 Task: Create a table with columns Name, Type, Department, Tracker. Use Data Validation to add a dropdown list for 'Type' with options: Full, Part time, Visitor. Add an IF formula to check if the Department is not 'Visitor'.
Action: Mouse moved to (230, 298)
Screenshot: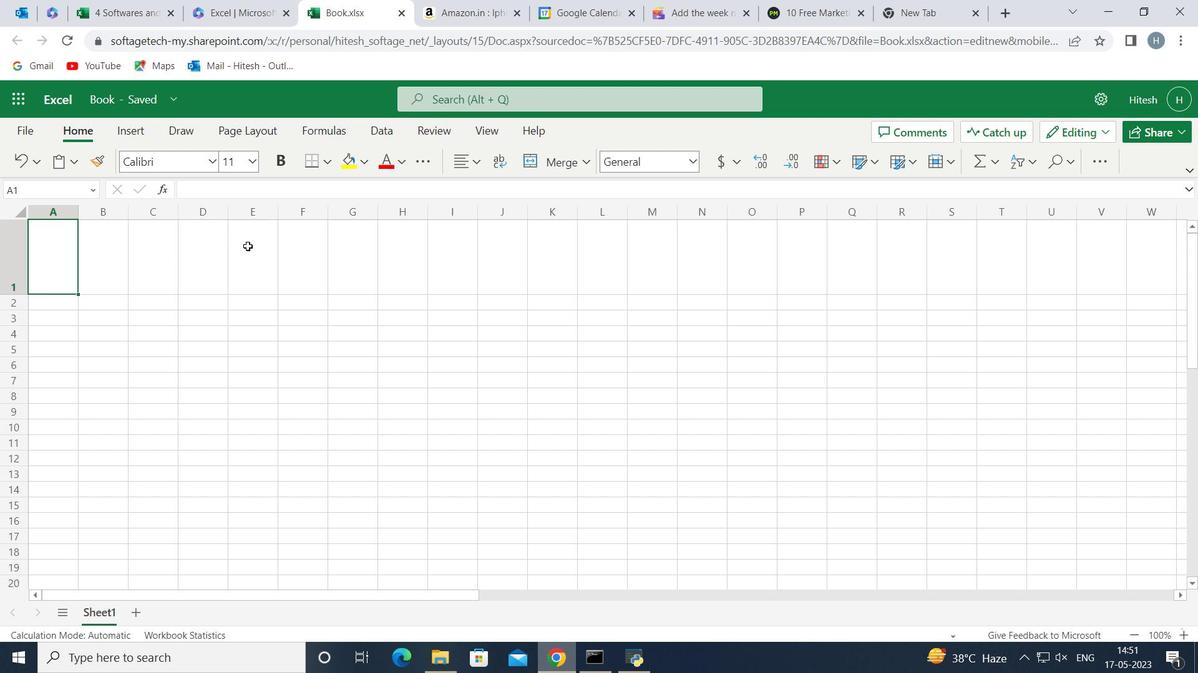 
Action: Mouse pressed left at (230, 298)
Screenshot: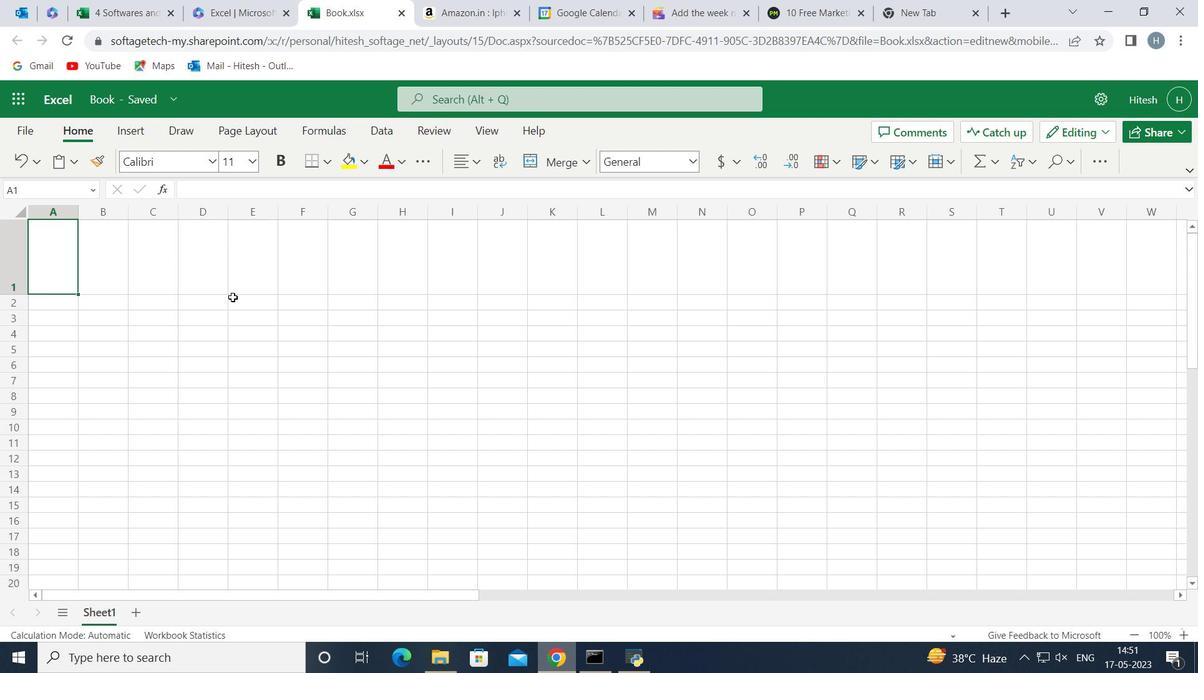 
Action: Mouse moved to (129, 613)
Screenshot: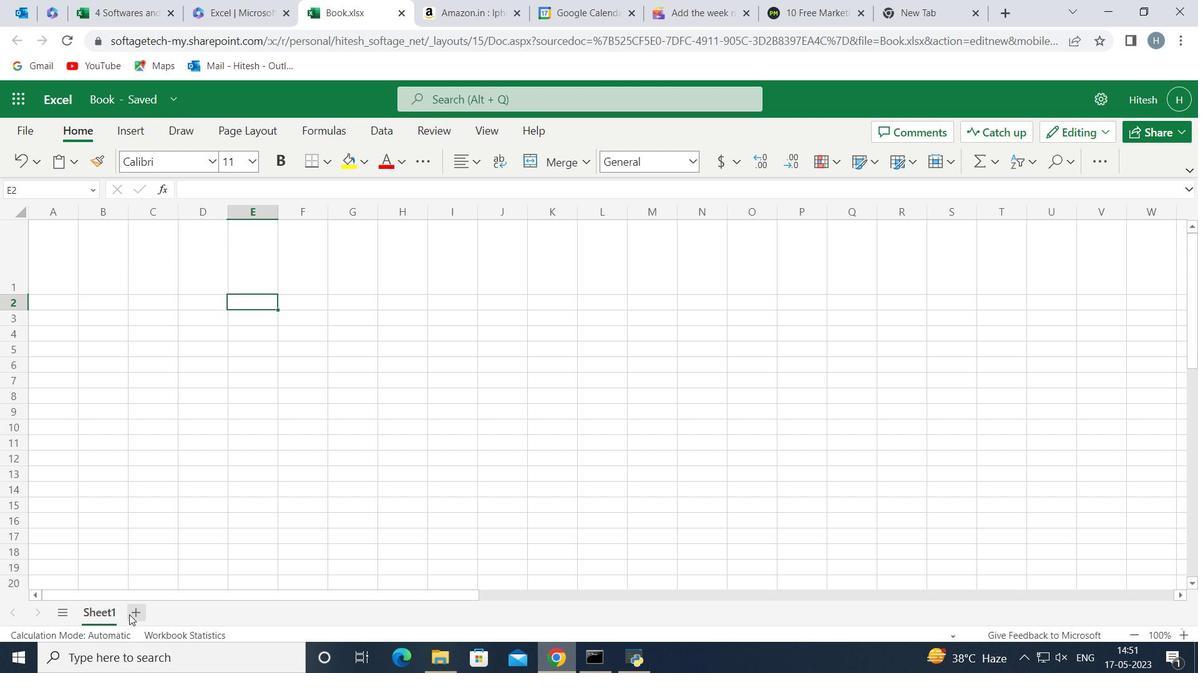 
Action: Mouse pressed left at (129, 613)
Screenshot: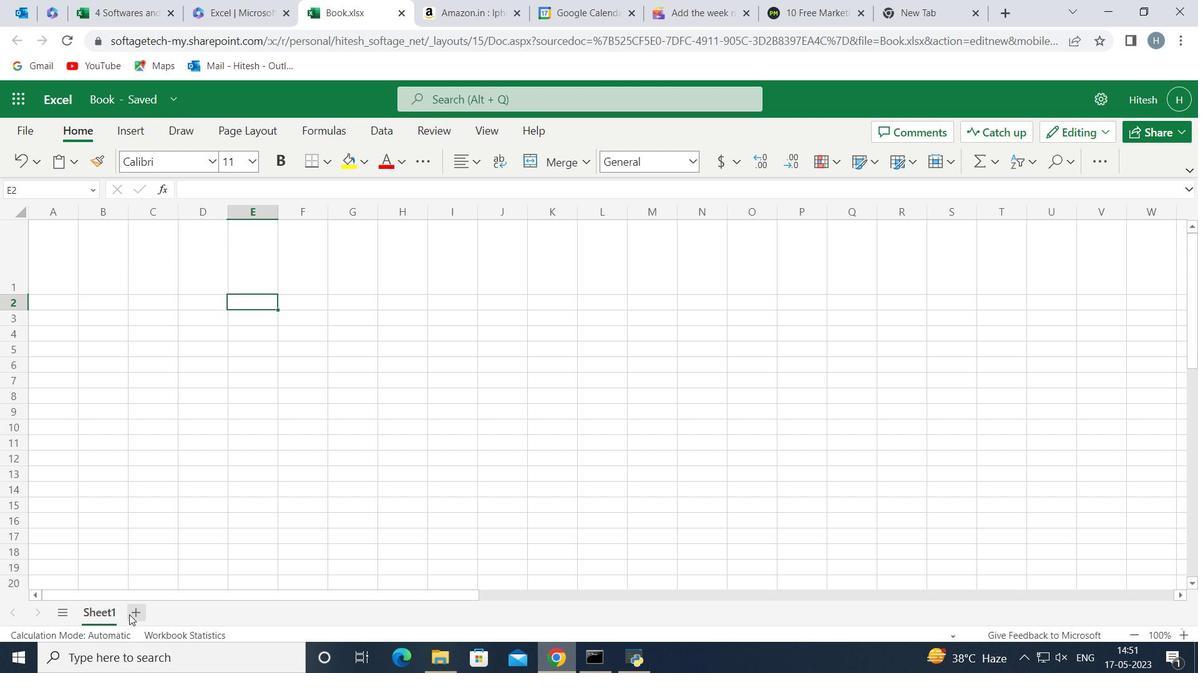 
Action: Mouse moved to (8, 227)
Screenshot: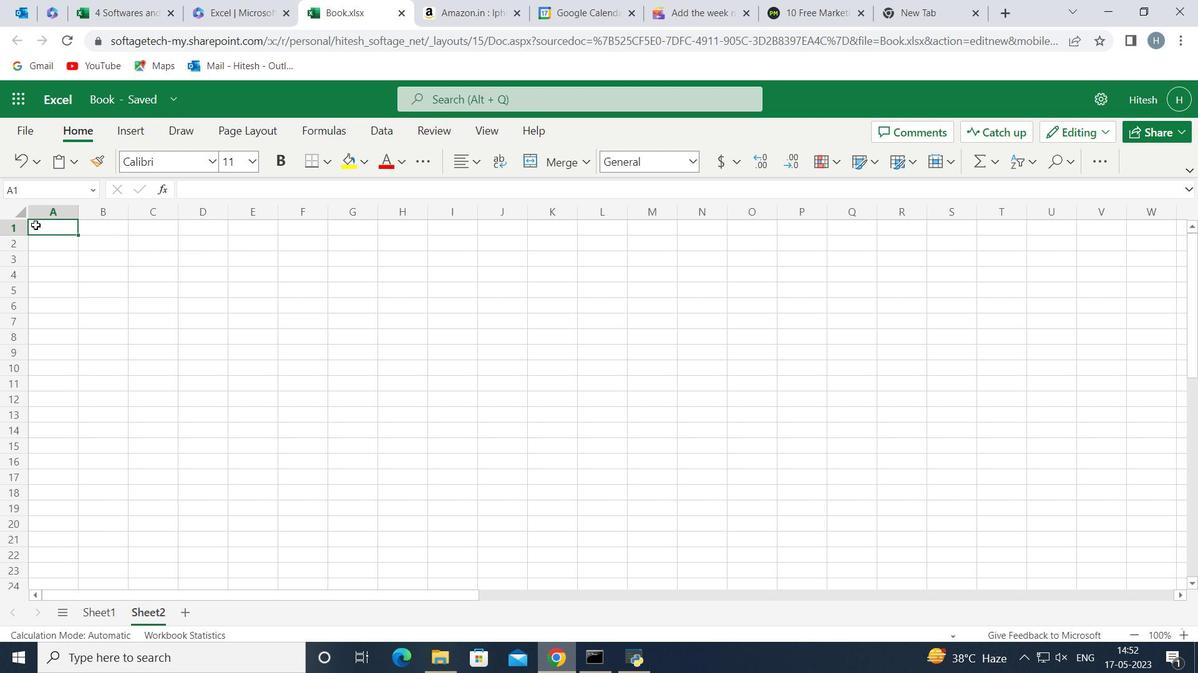 
Action: Mouse pressed left at (8, 227)
Screenshot: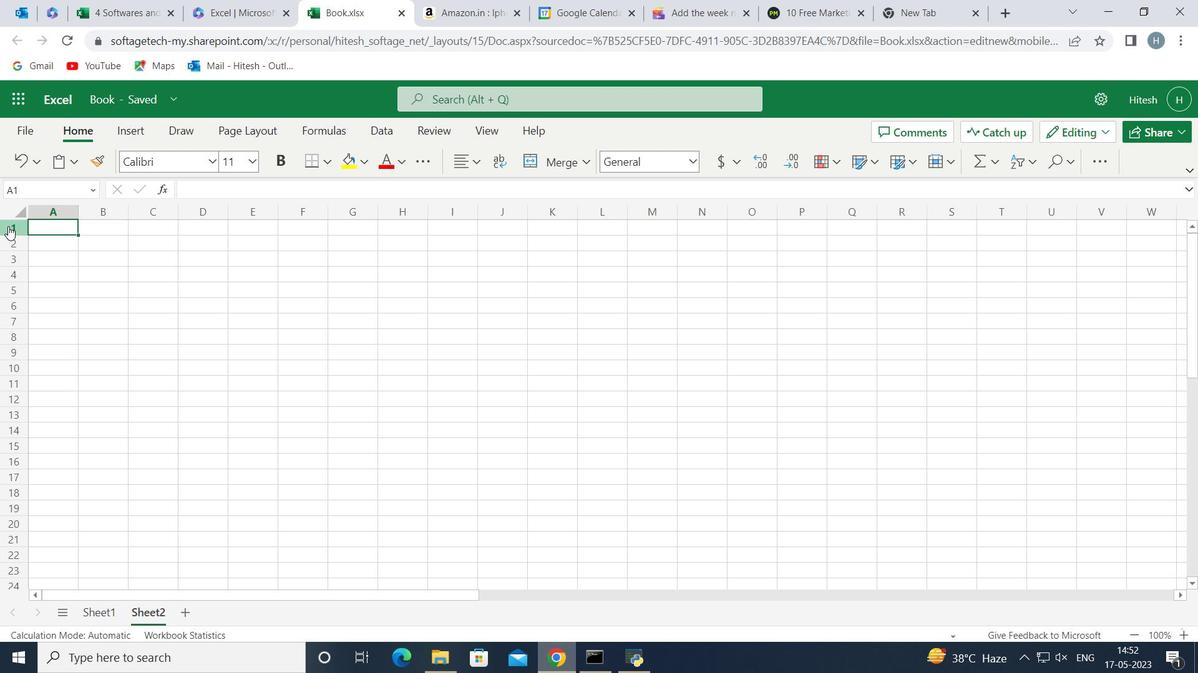 
Action: Mouse moved to (6, 235)
Screenshot: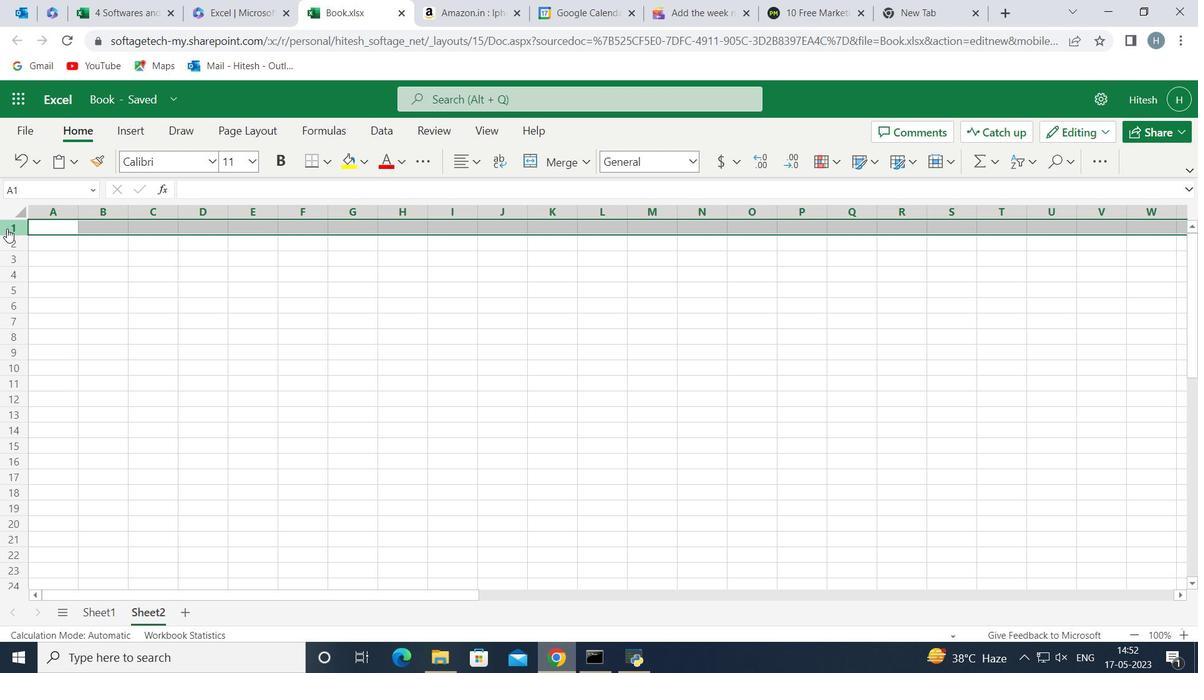 
Action: Mouse pressed left at (6, 235)
Screenshot: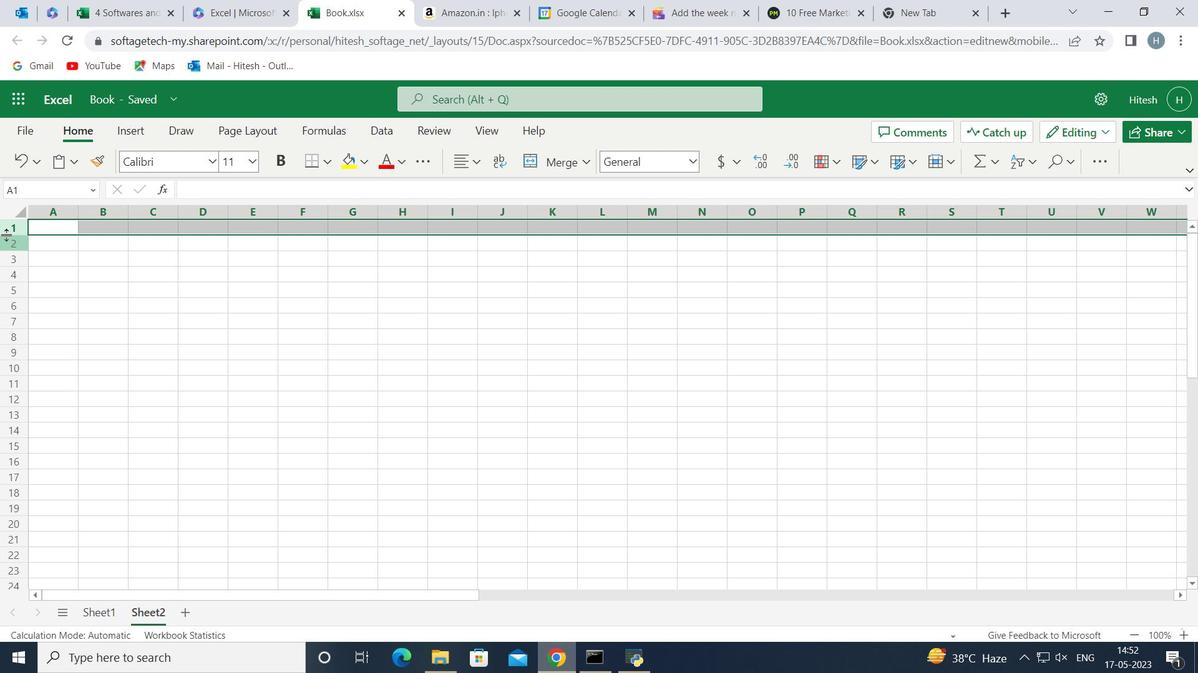 
Action: Mouse moved to (62, 212)
Screenshot: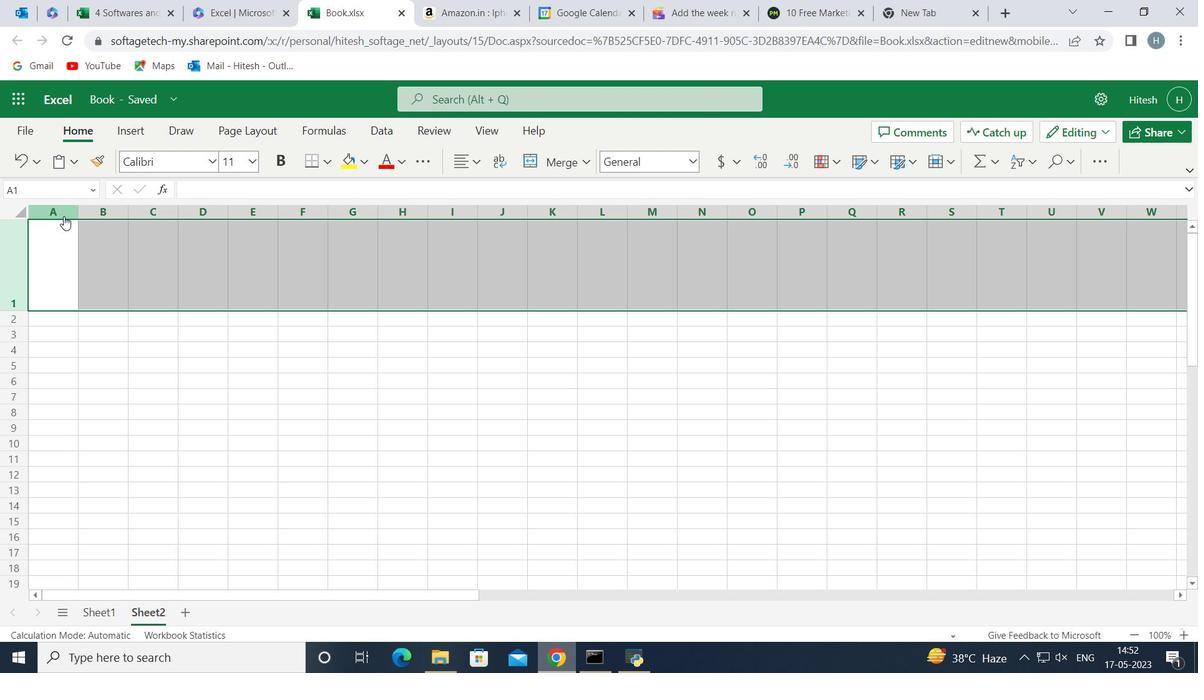 
Action: Mouse pressed left at (62, 212)
Screenshot: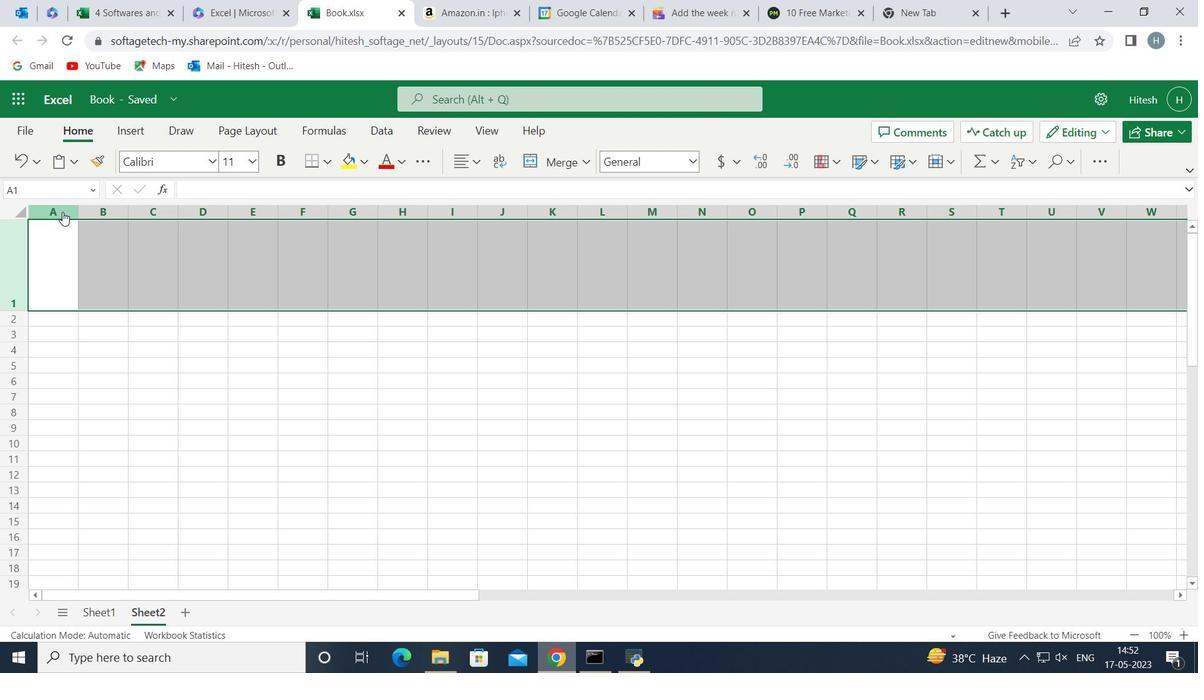 
Action: Mouse moved to (75, 207)
Screenshot: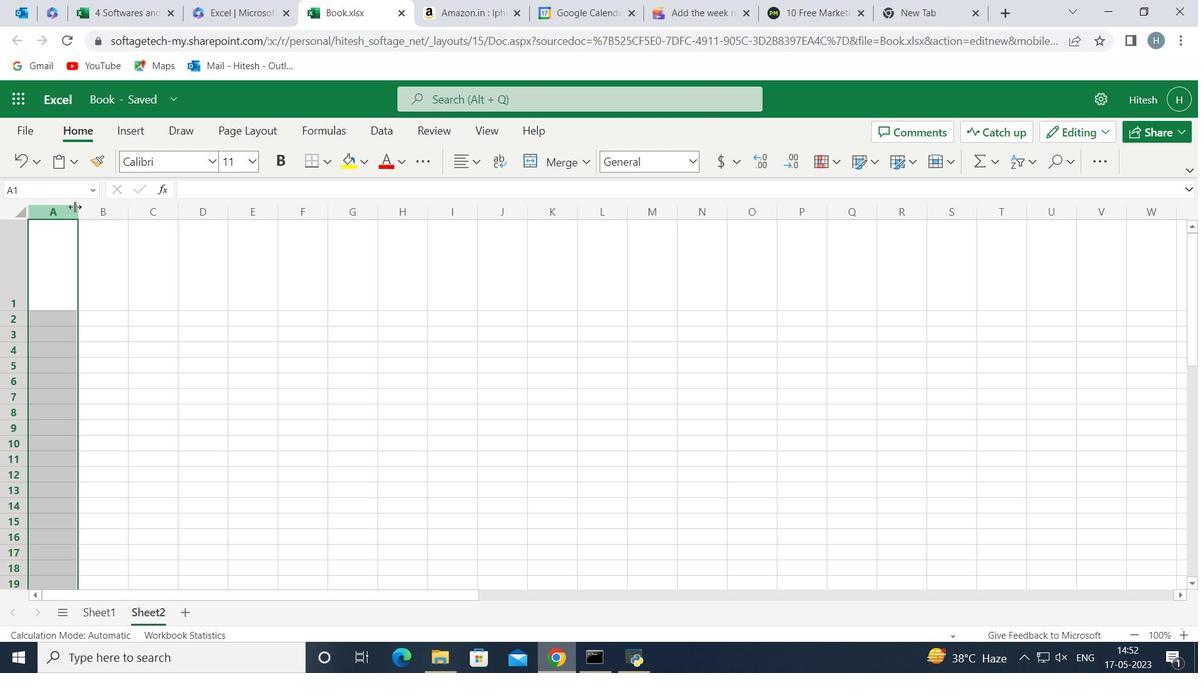 
Action: Mouse pressed left at (75, 207)
Screenshot: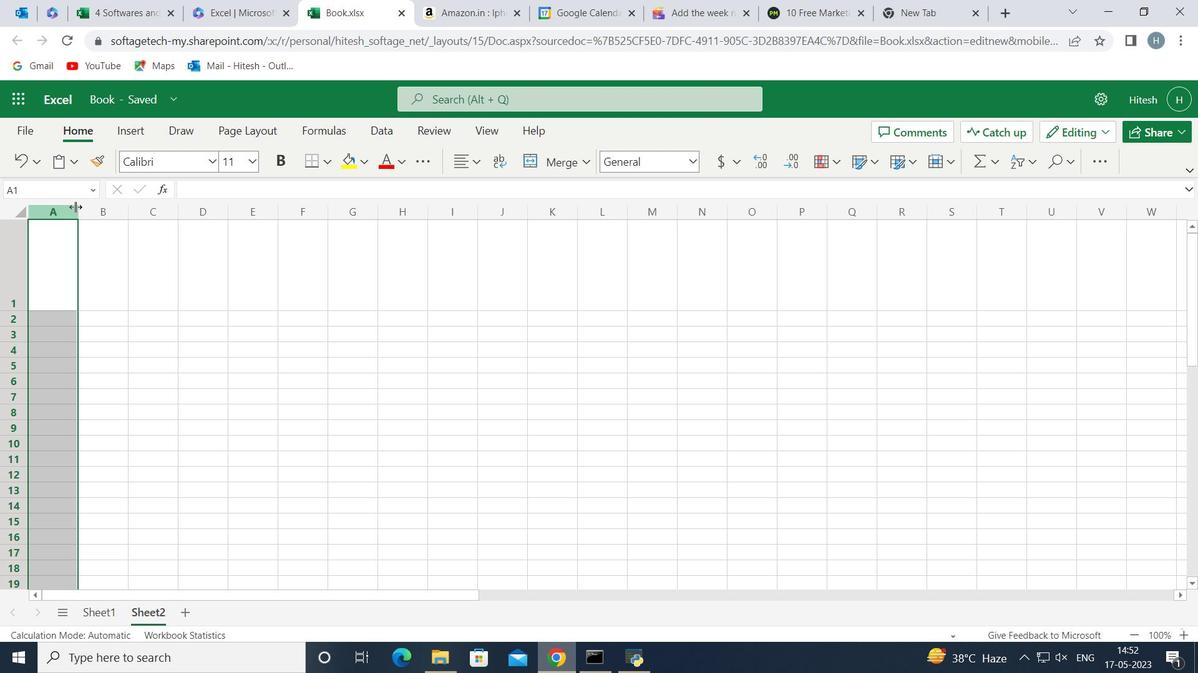 
Action: Mouse moved to (39, 253)
Screenshot: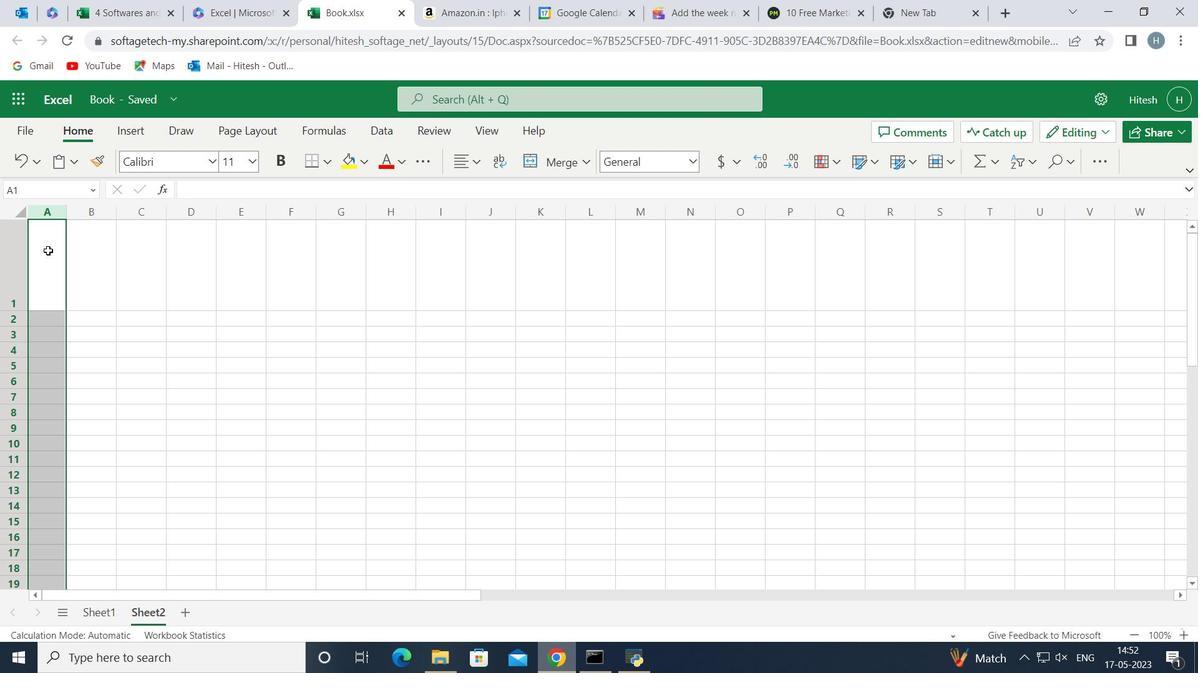 
Action: Mouse pressed left at (39, 253)
Screenshot: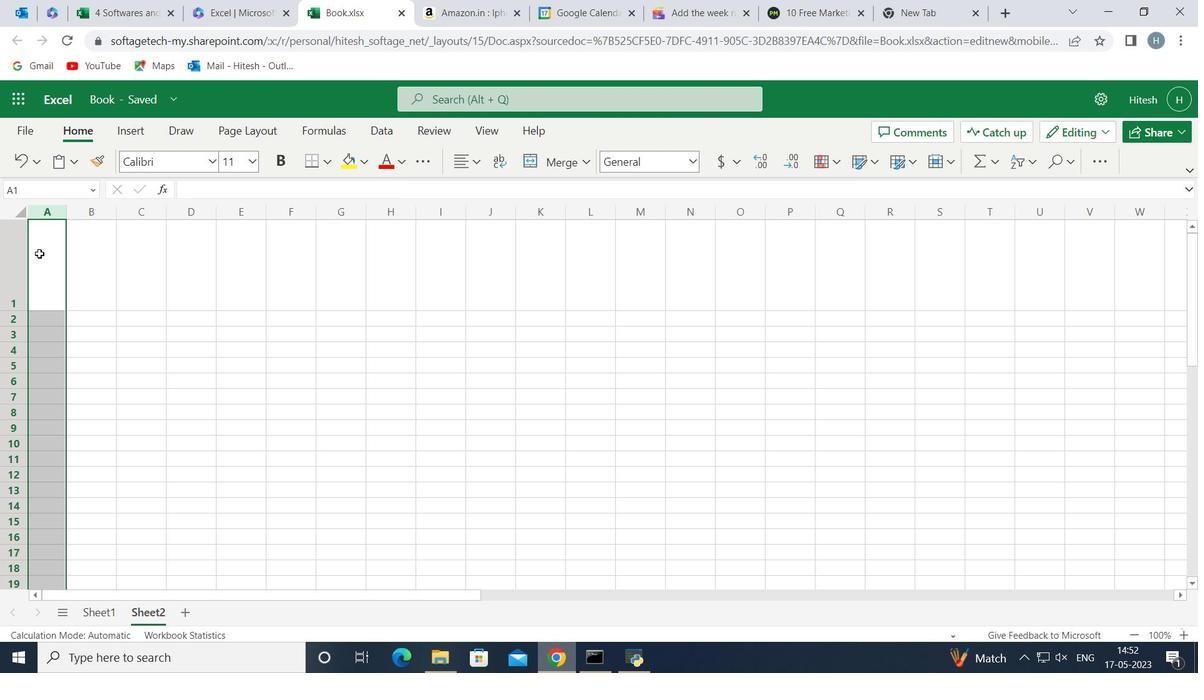 
Action: Mouse moved to (8, 263)
Screenshot: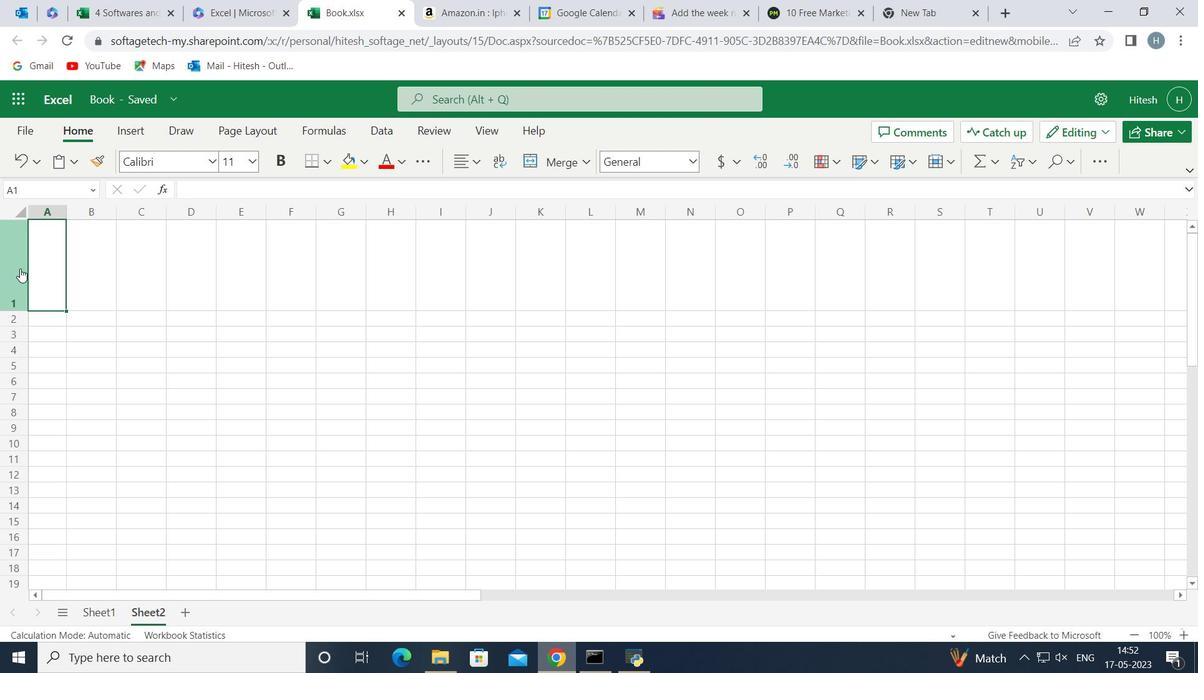 
Action: Mouse pressed left at (8, 263)
Screenshot: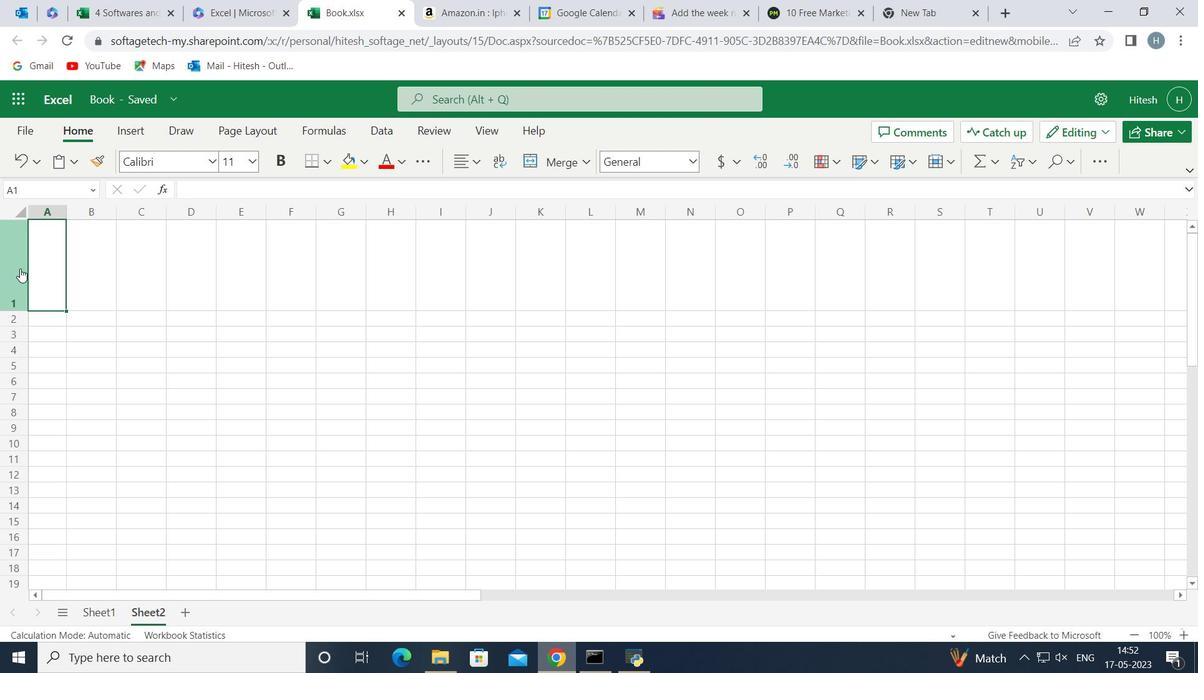 
Action: Mouse moved to (363, 160)
Screenshot: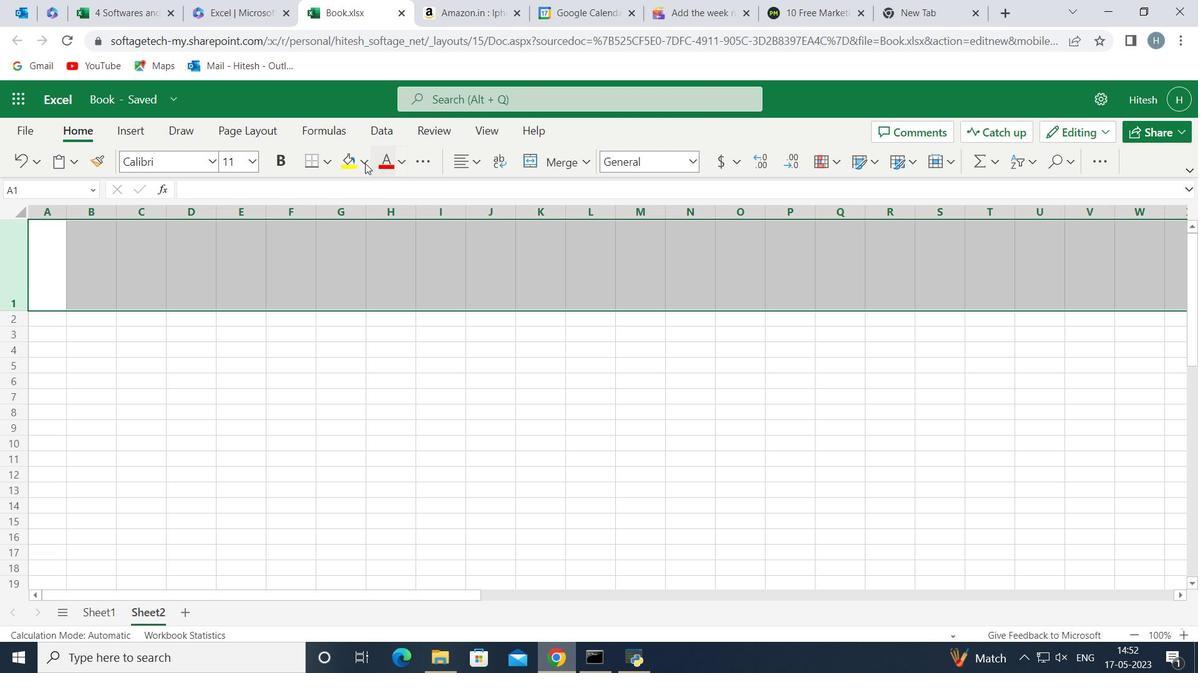 
Action: Mouse pressed left at (363, 160)
Screenshot: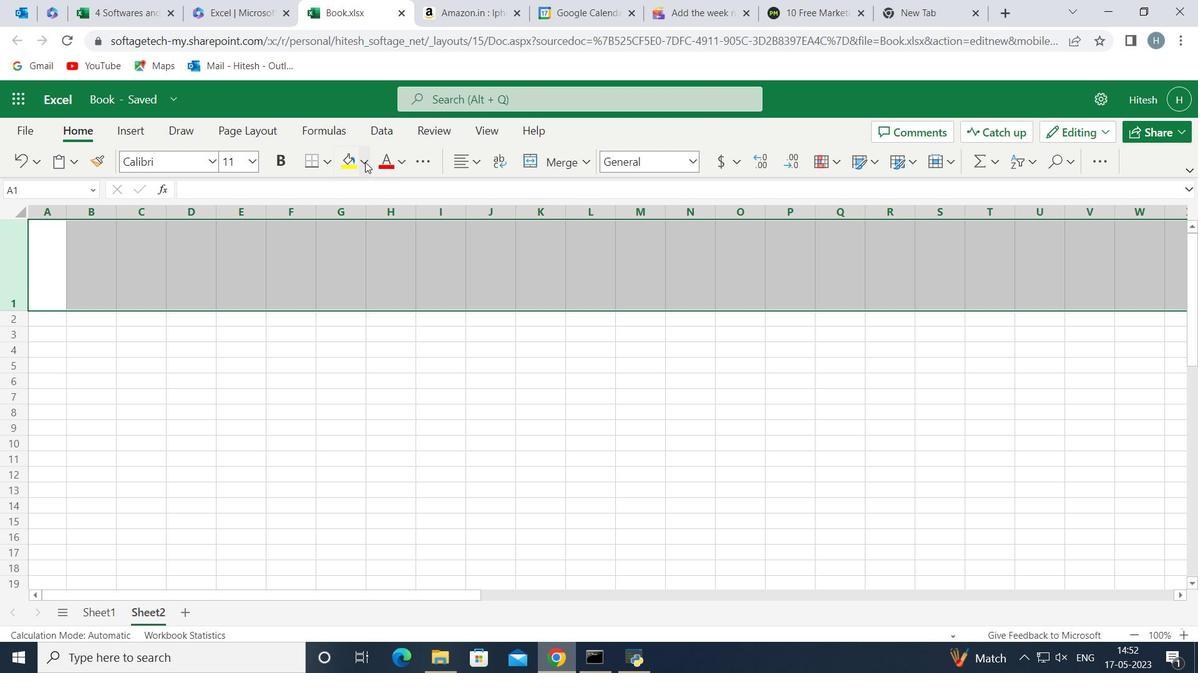 
Action: Mouse moved to (560, 217)
Screenshot: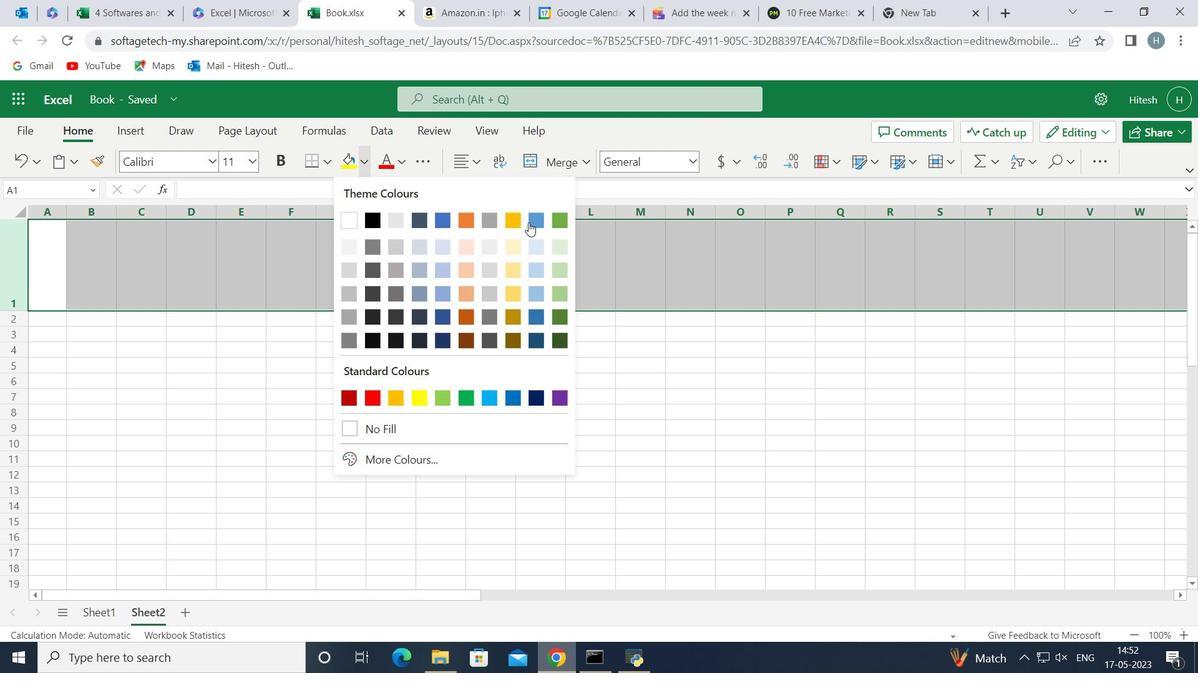 
Action: Mouse pressed left at (560, 217)
Screenshot: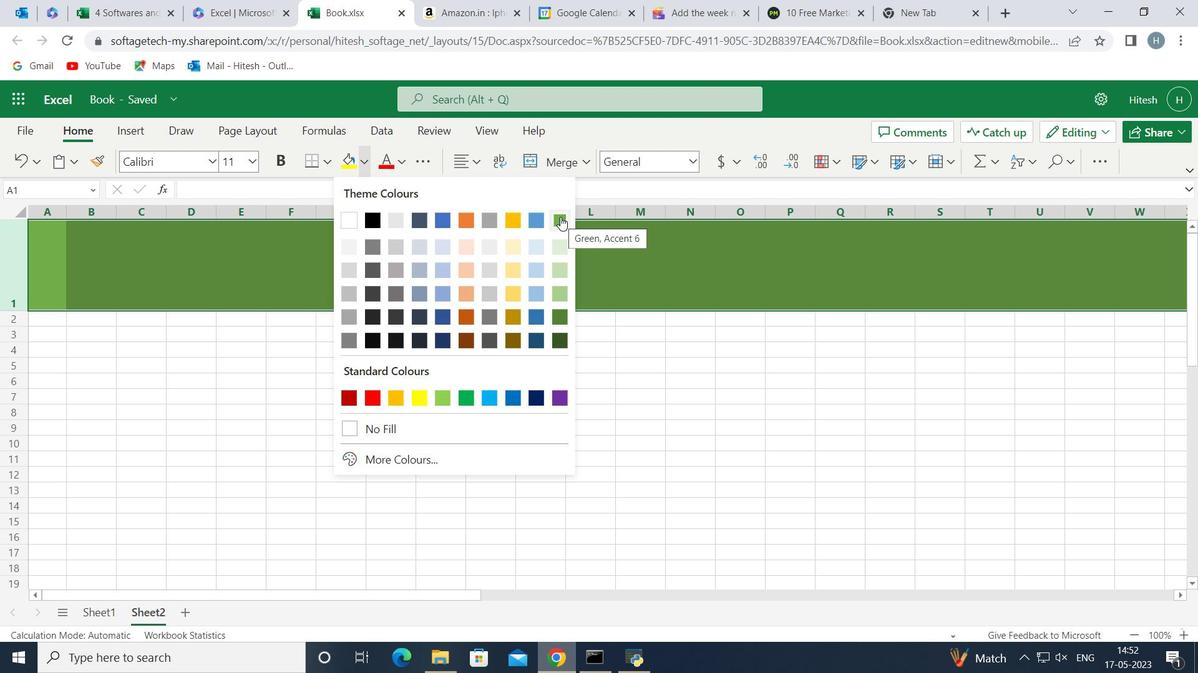 
Action: Mouse moved to (37, 252)
Screenshot: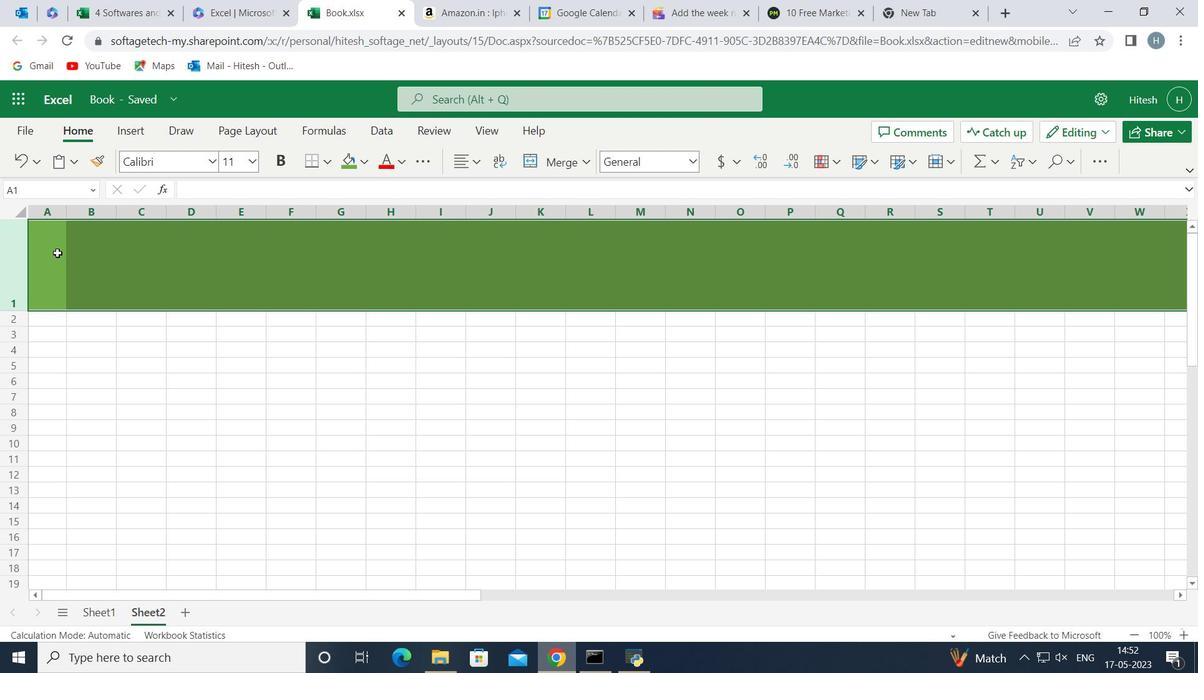 
Action: Mouse pressed left at (37, 252)
Screenshot: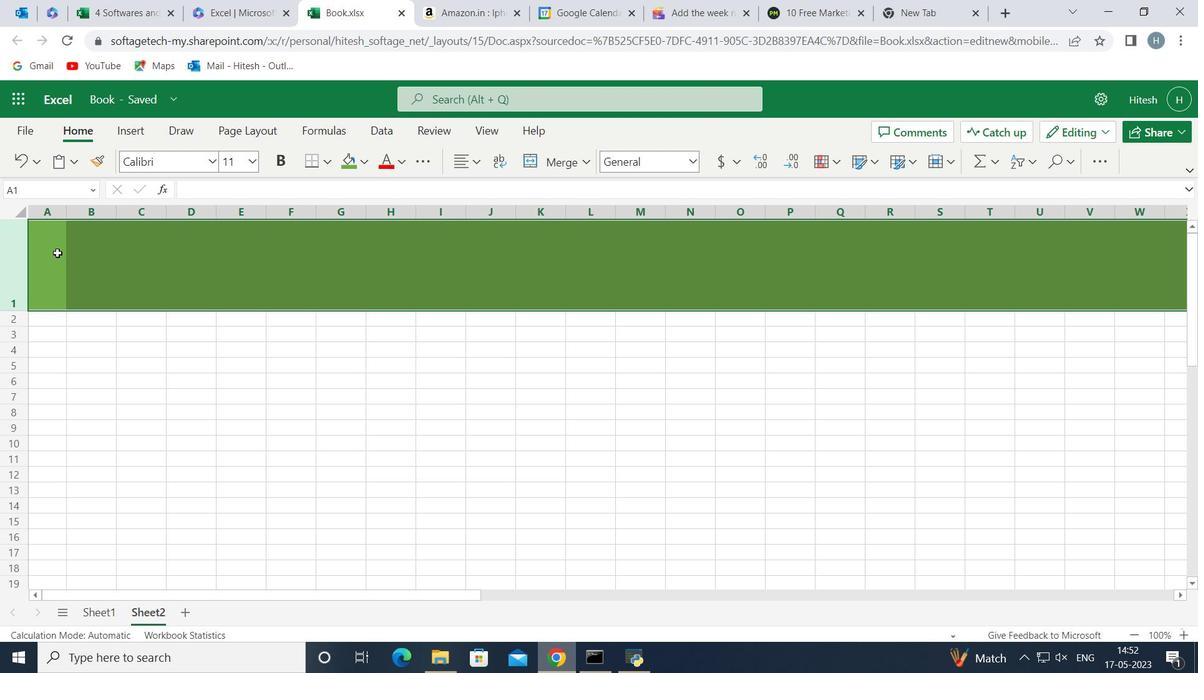 
Action: Key pressed <Key.shift>Marketing
Screenshot: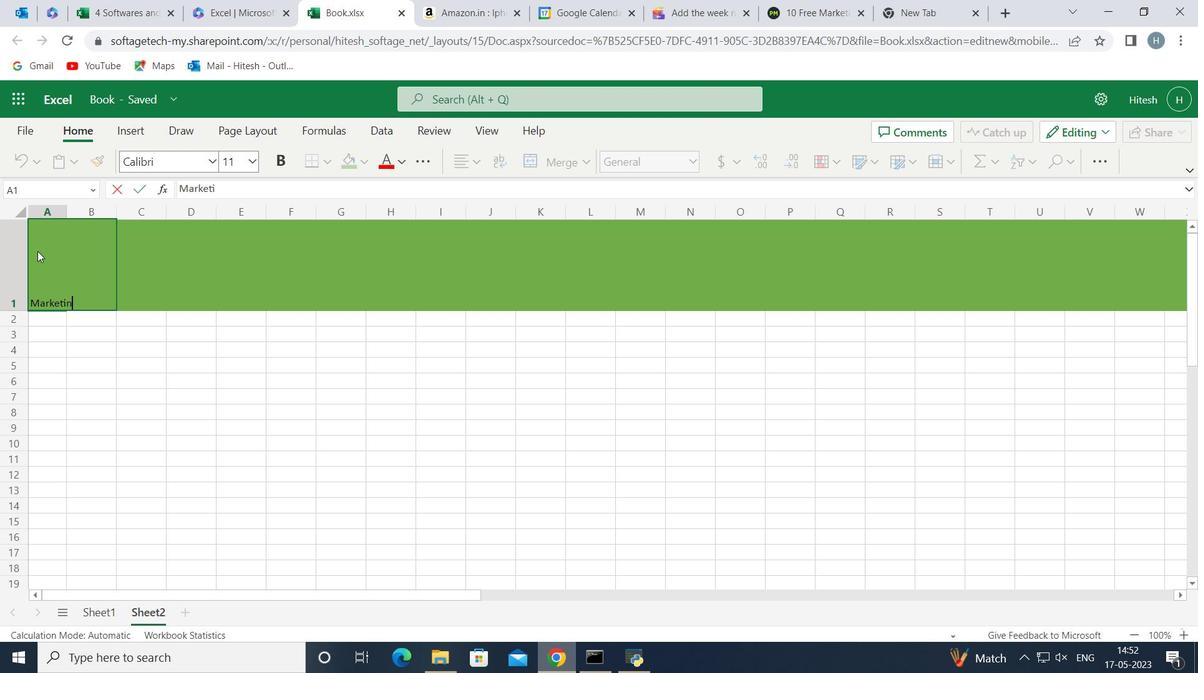 
Action: Mouse moved to (250, 160)
Screenshot: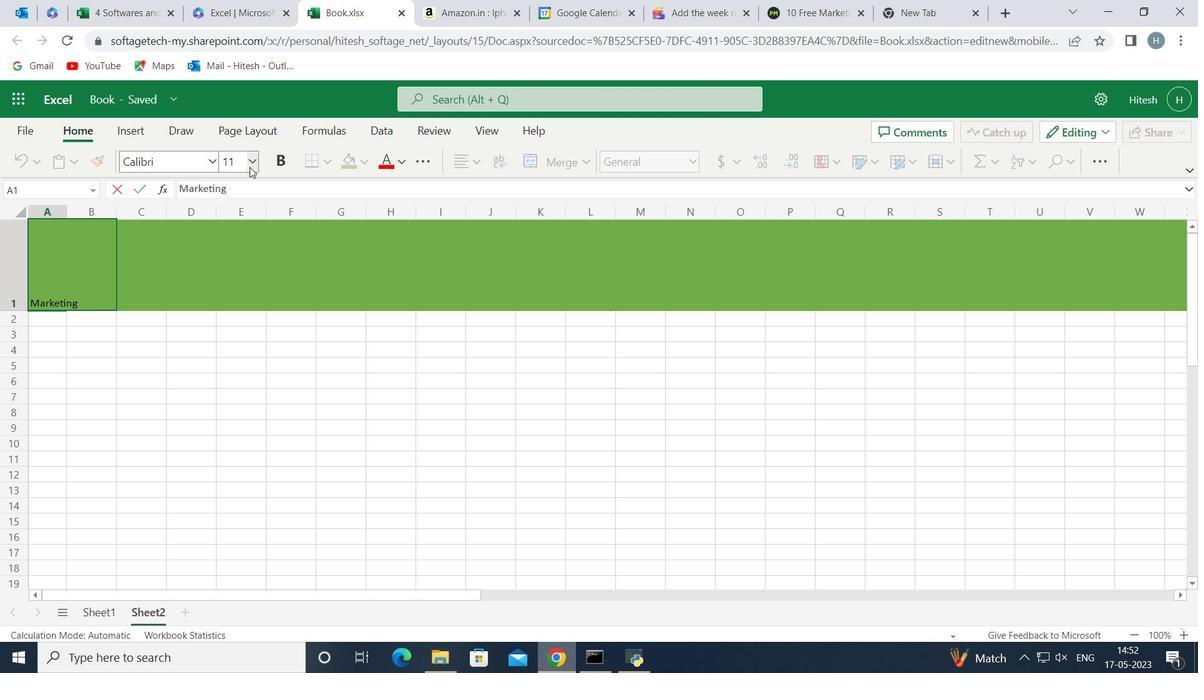 
Action: Mouse pressed left at (250, 160)
Screenshot: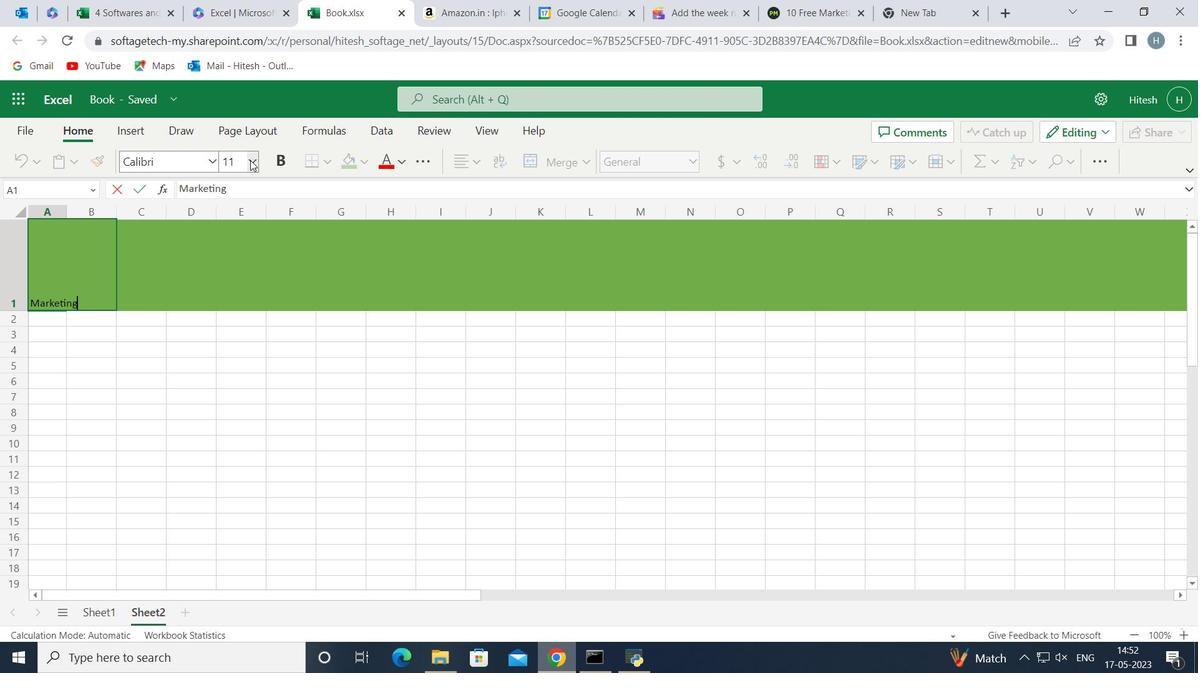 
Action: Mouse moved to (244, 457)
Screenshot: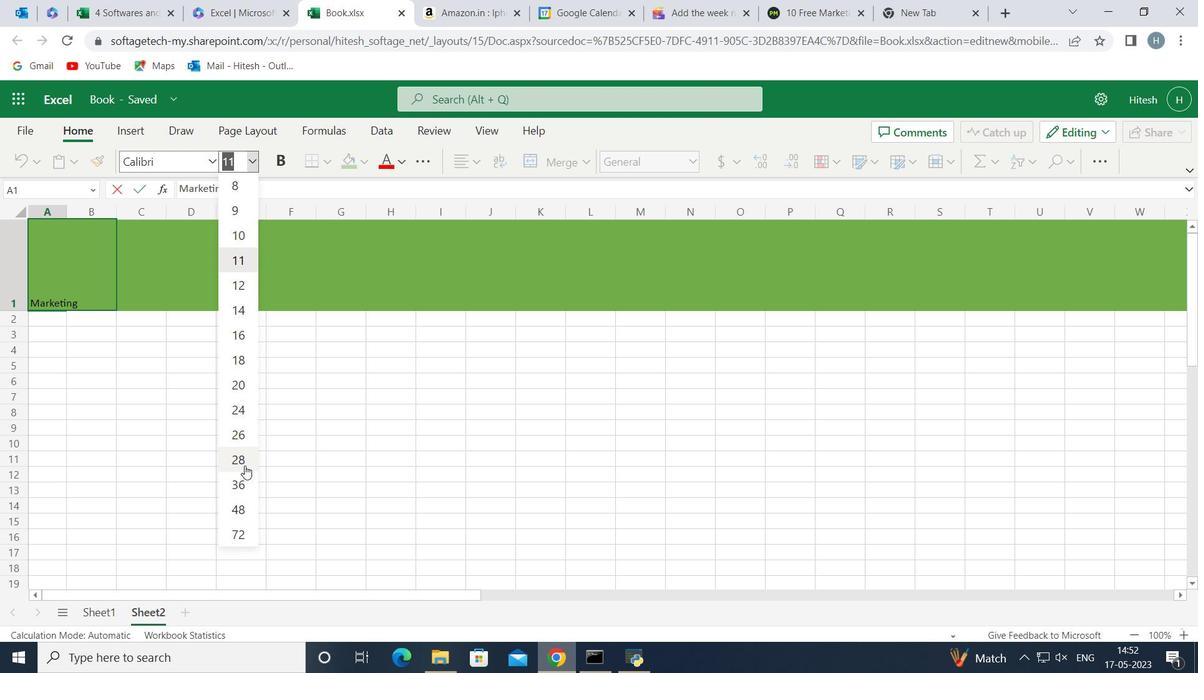 
Action: Mouse pressed left at (244, 457)
Screenshot: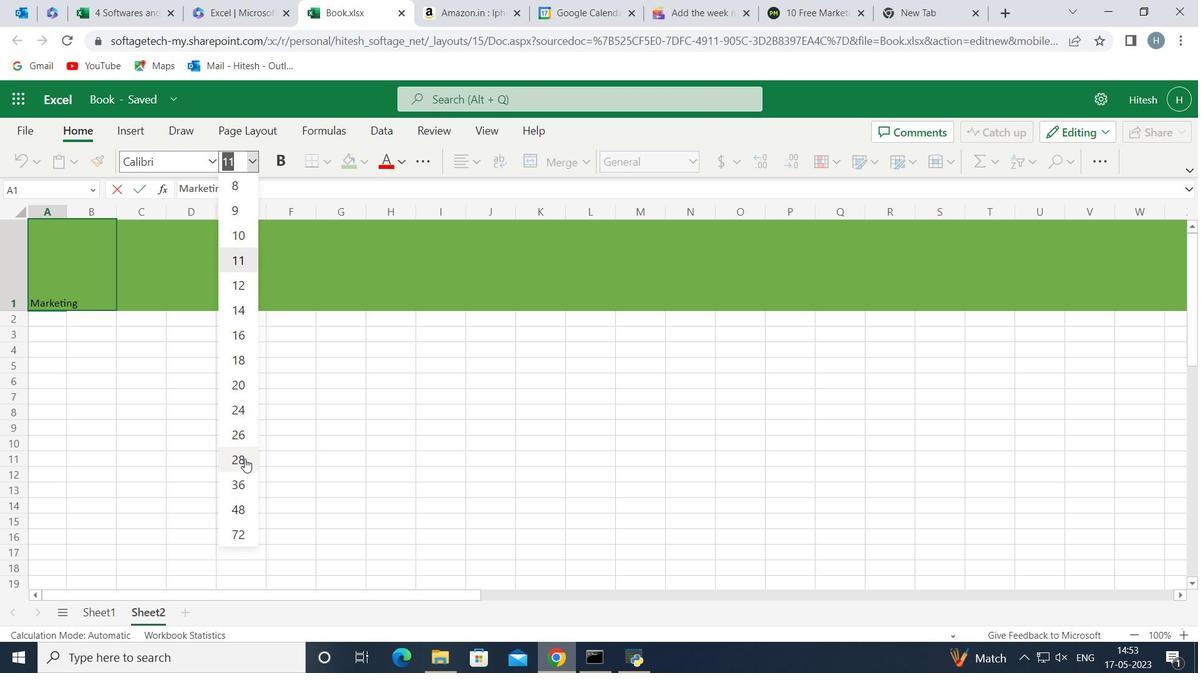 
Action: Mouse moved to (251, 160)
Screenshot: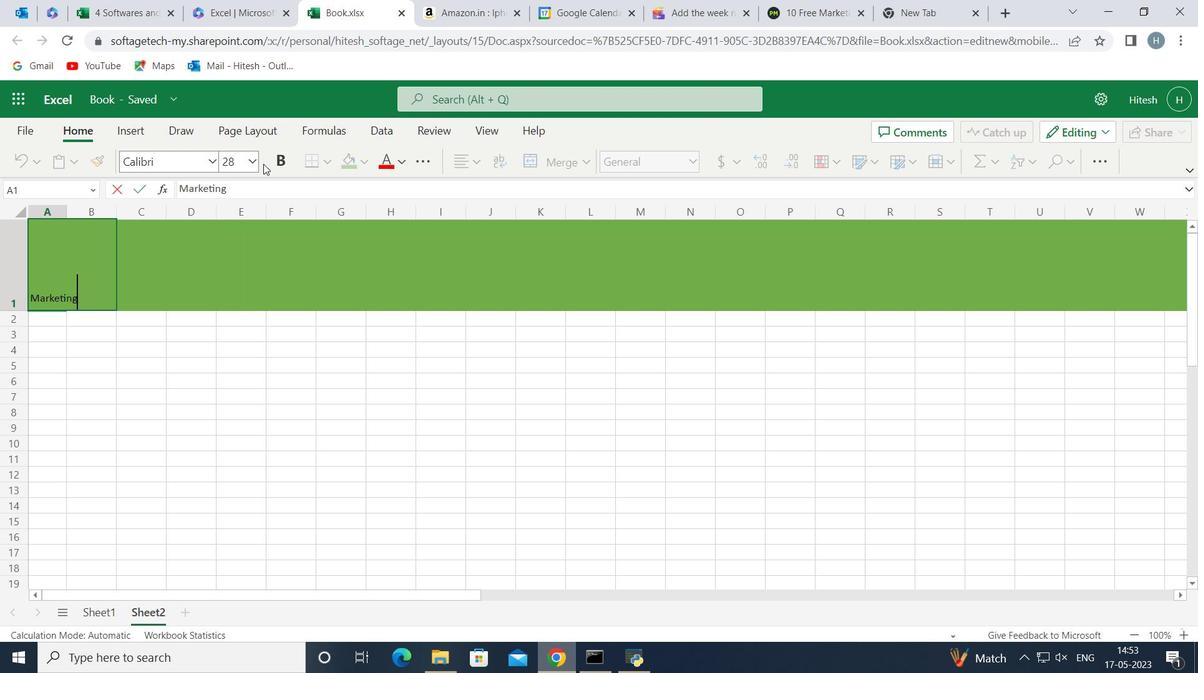 
Action: Mouse pressed left at (251, 160)
Screenshot: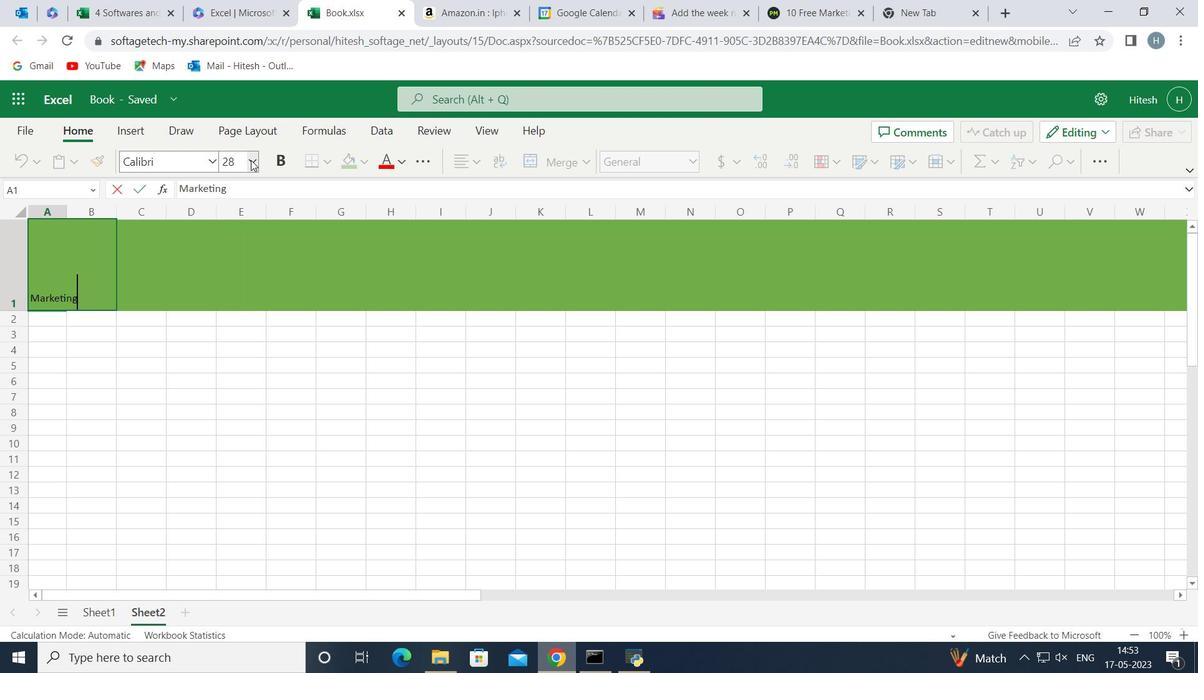 
Action: Mouse moved to (287, 416)
Screenshot: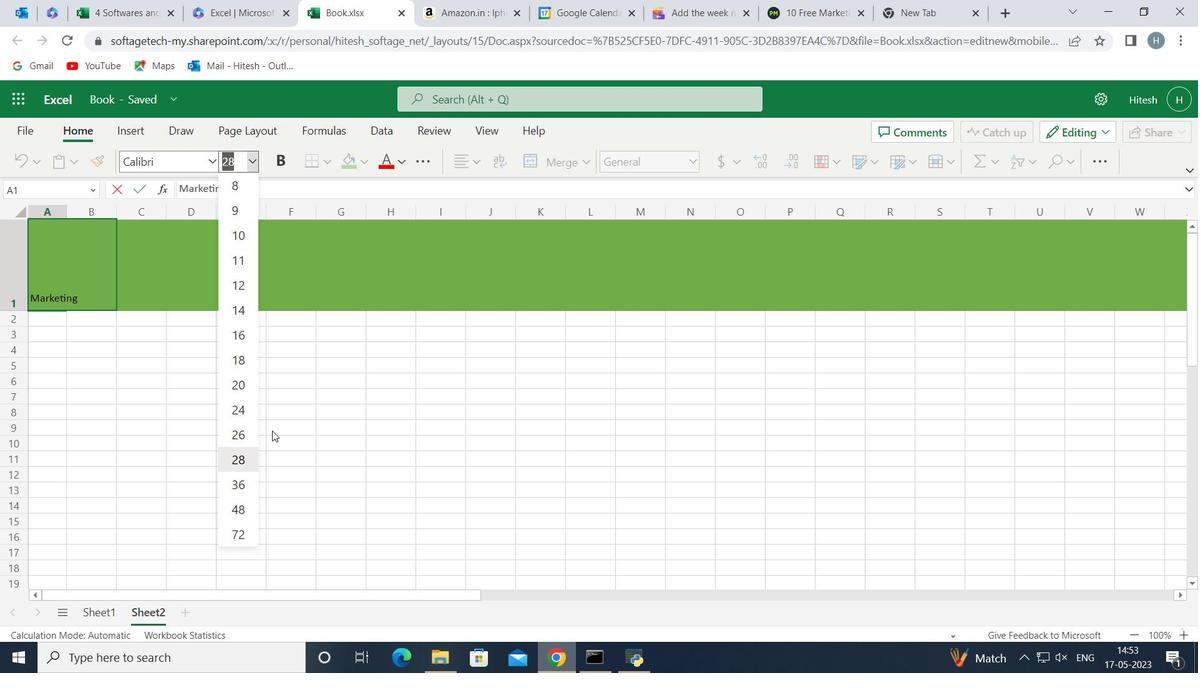 
Action: Mouse pressed left at (287, 416)
Screenshot: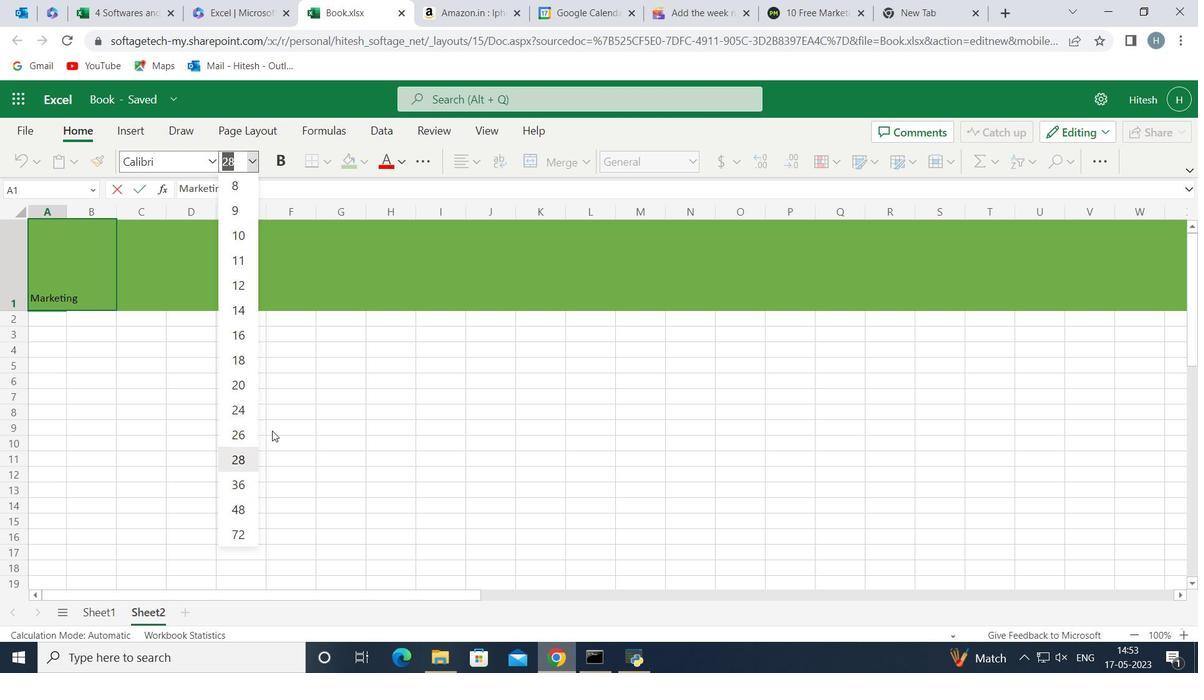 
Action: Mouse moved to (85, 275)
Screenshot: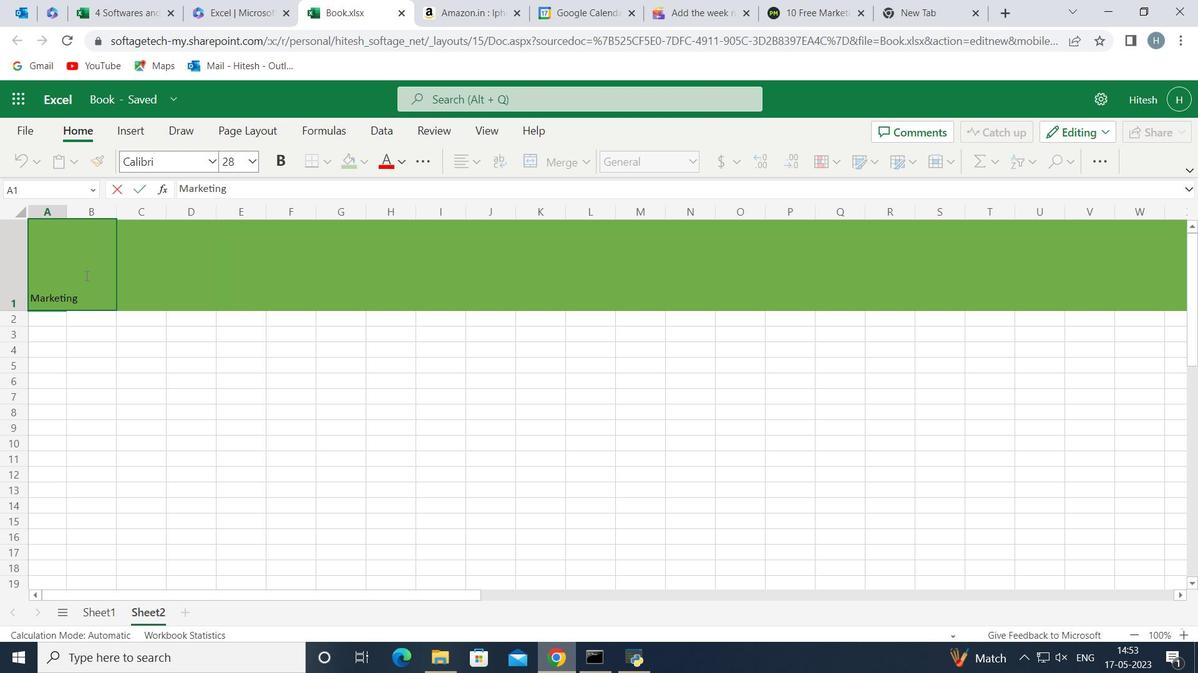 
Action: Key pressed <Key.space><Key.shift>Campaign
Screenshot: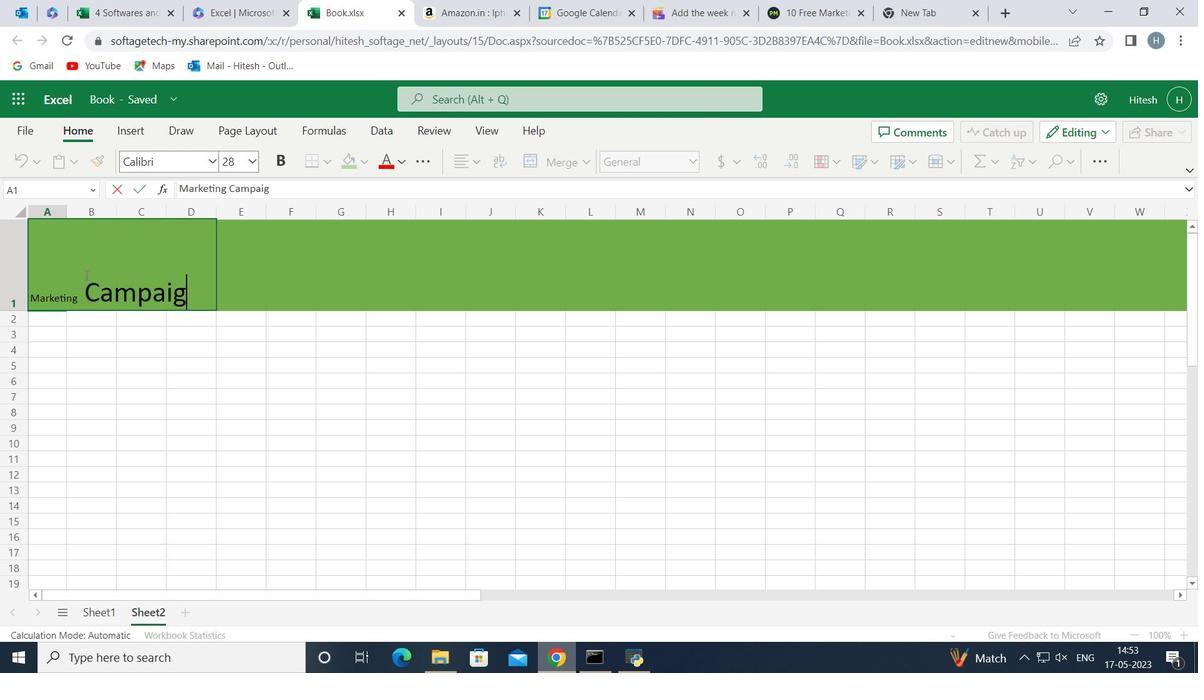 
Action: Mouse moved to (81, 300)
Screenshot: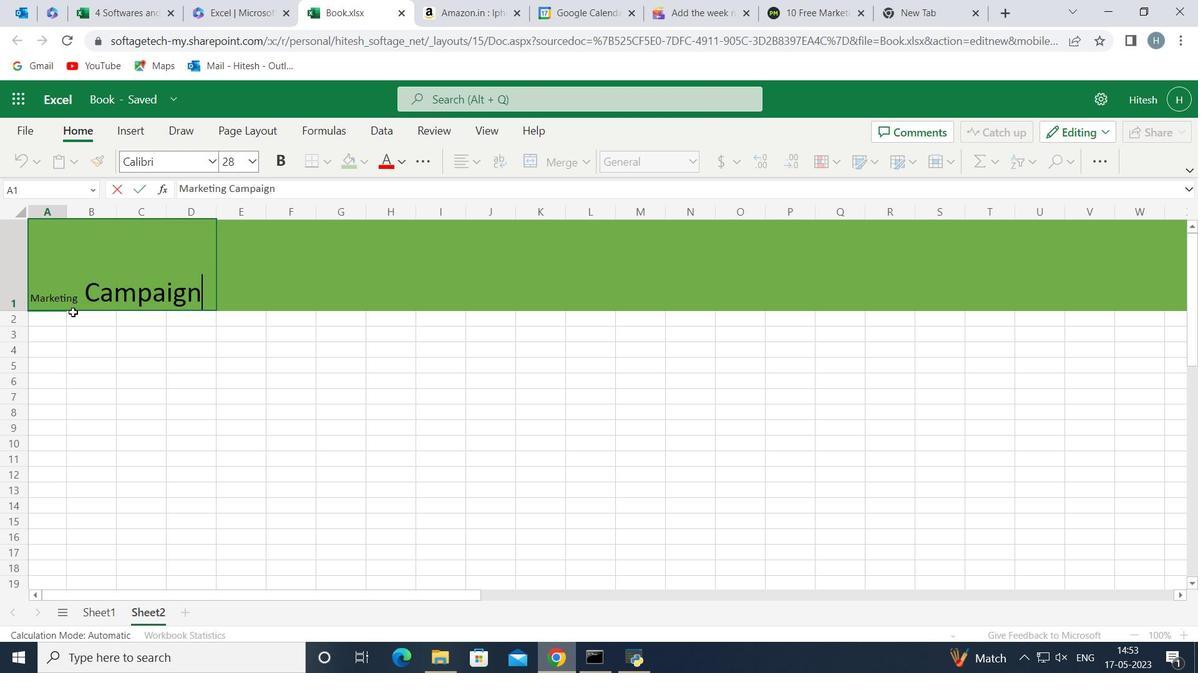 
Action: Mouse pressed left at (81, 300)
Screenshot: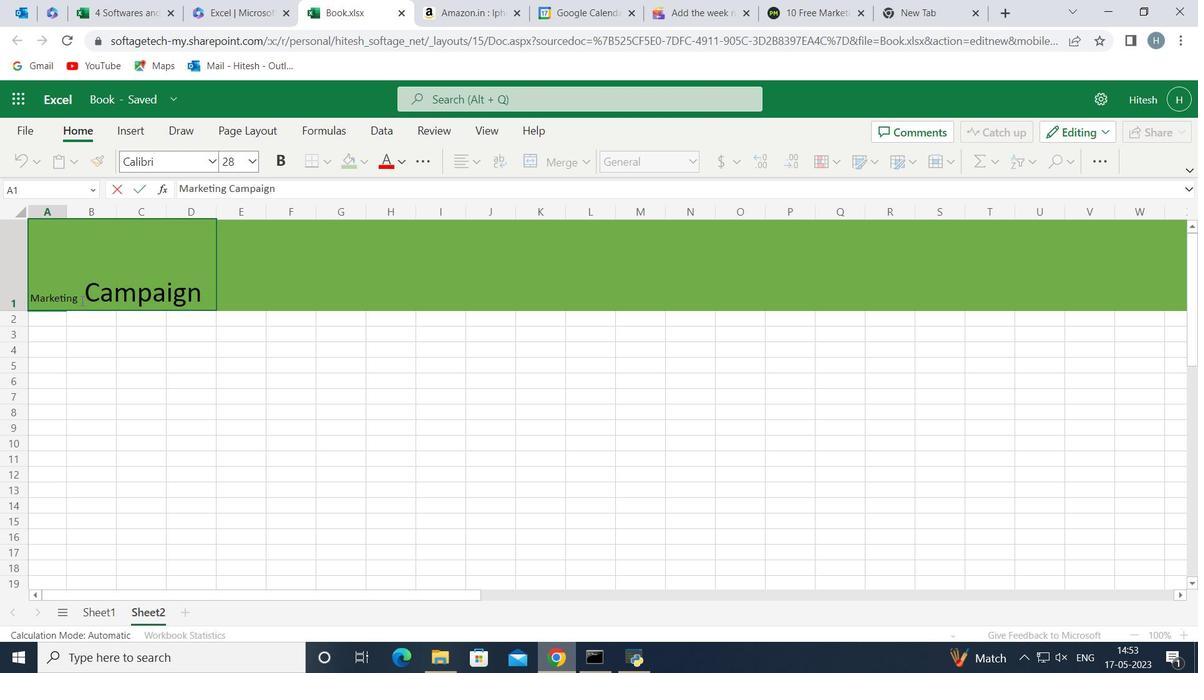 
Action: Key pressed <Key.backspace><Key.backspace><Key.backspace><Key.backspace><Key.backspace><Key.backspace><Key.backspace><Key.backspace><Key.backspace><Key.backspace><Key.backspace><Key.backspace><Key.backspace><Key.backspace><Key.backspace><Key.shift>Marketing<Key.space>
Screenshot: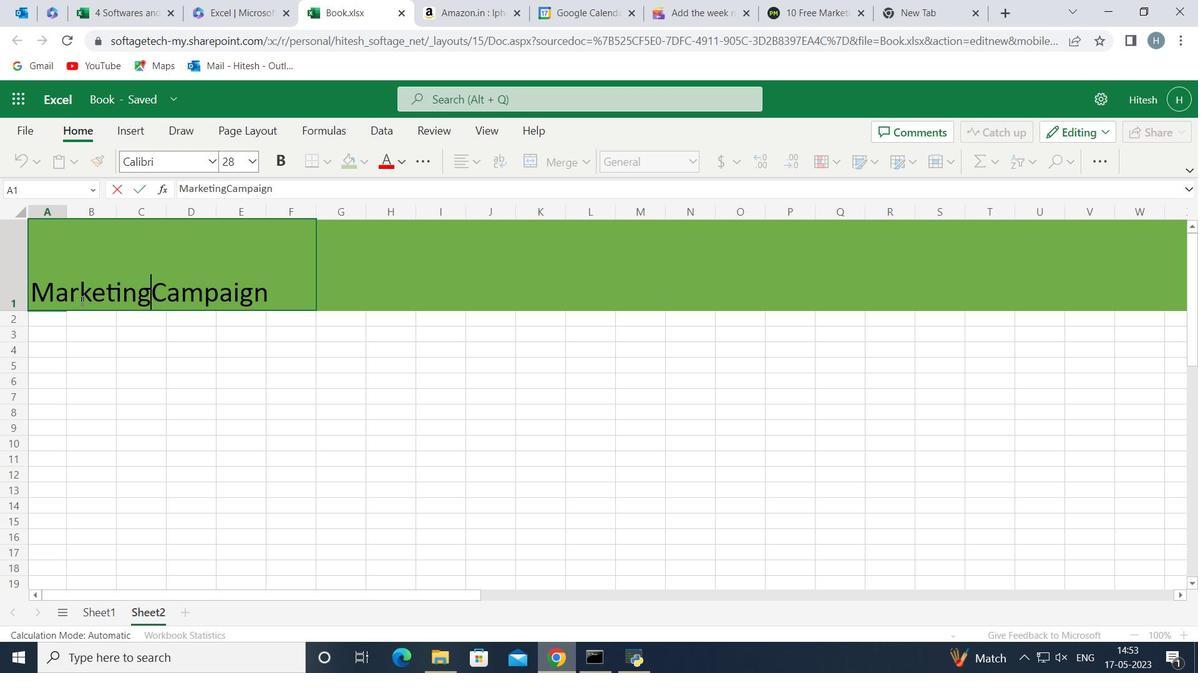 
Action: Mouse moved to (68, 285)
Screenshot: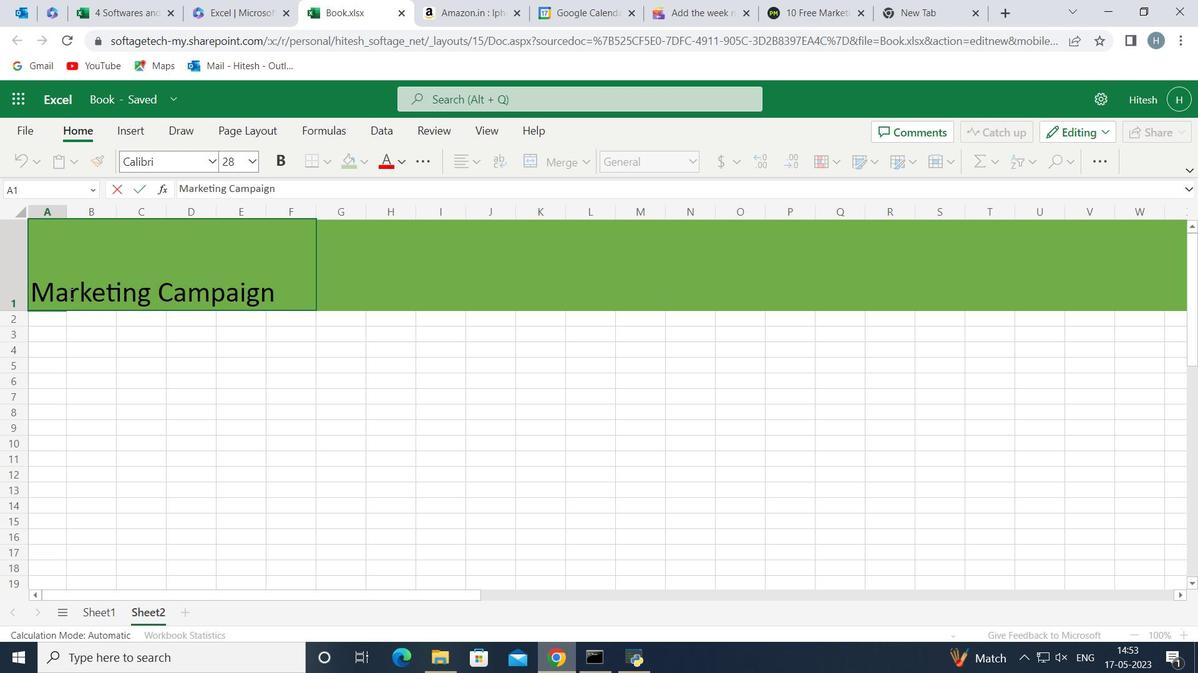 
Action: Mouse pressed left at (68, 285)
Screenshot: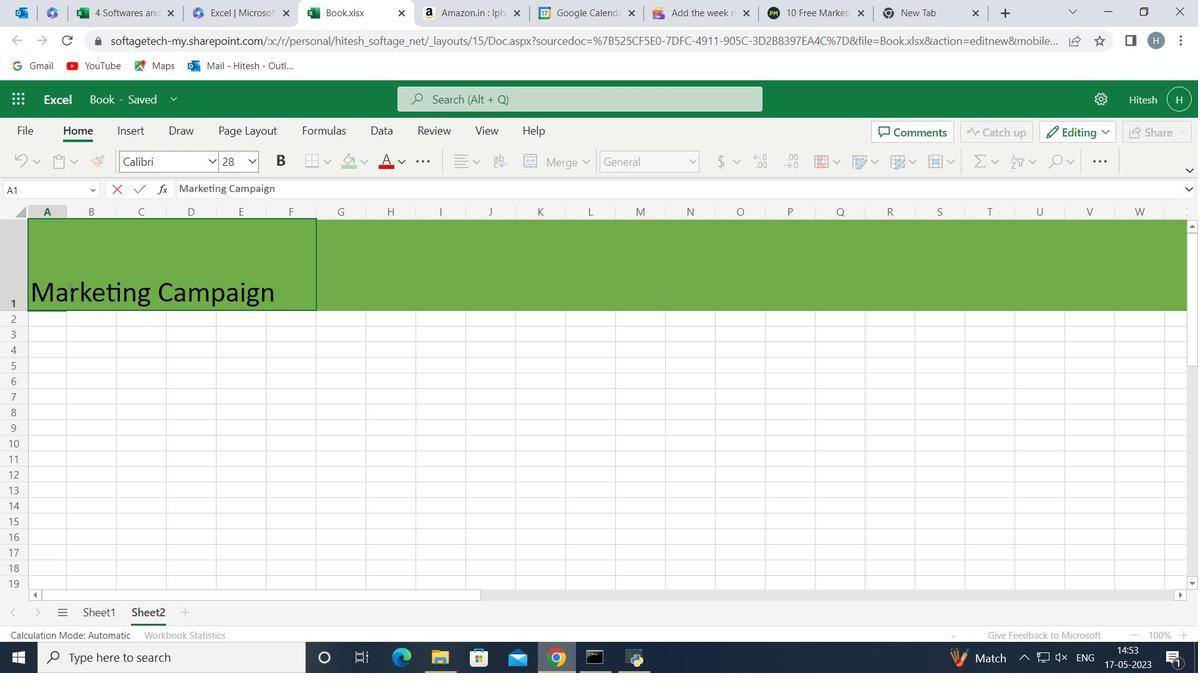 
Action: Mouse moved to (33, 288)
Screenshot: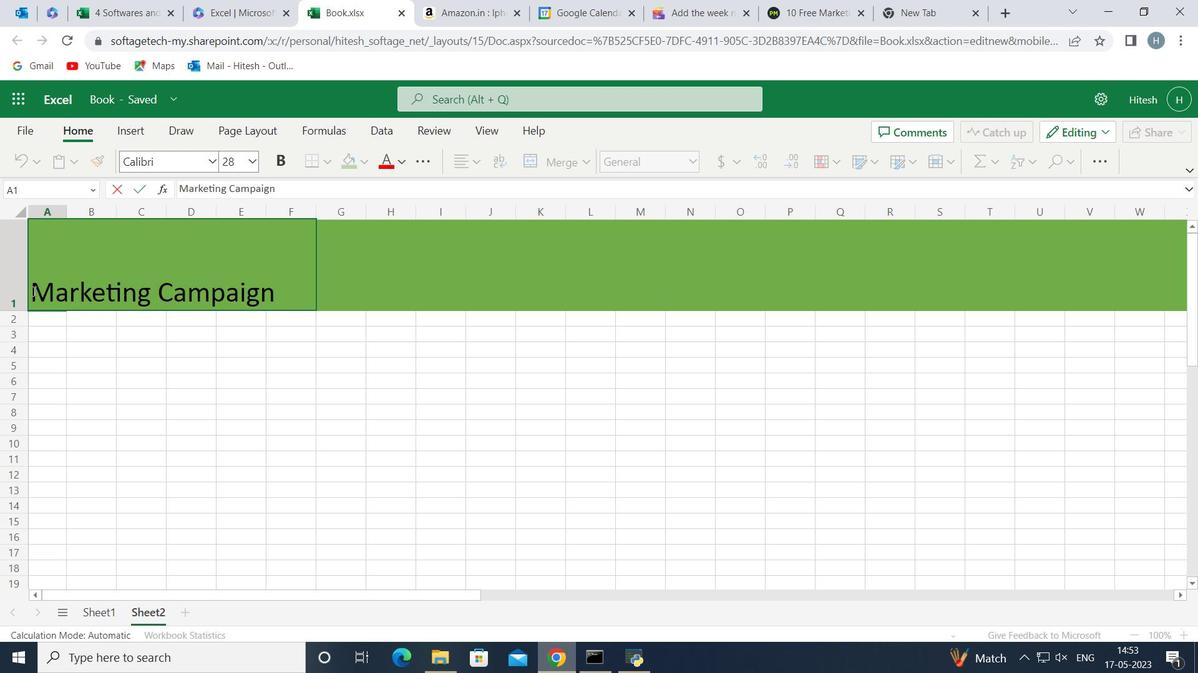 
Action: Mouse pressed left at (33, 288)
Screenshot: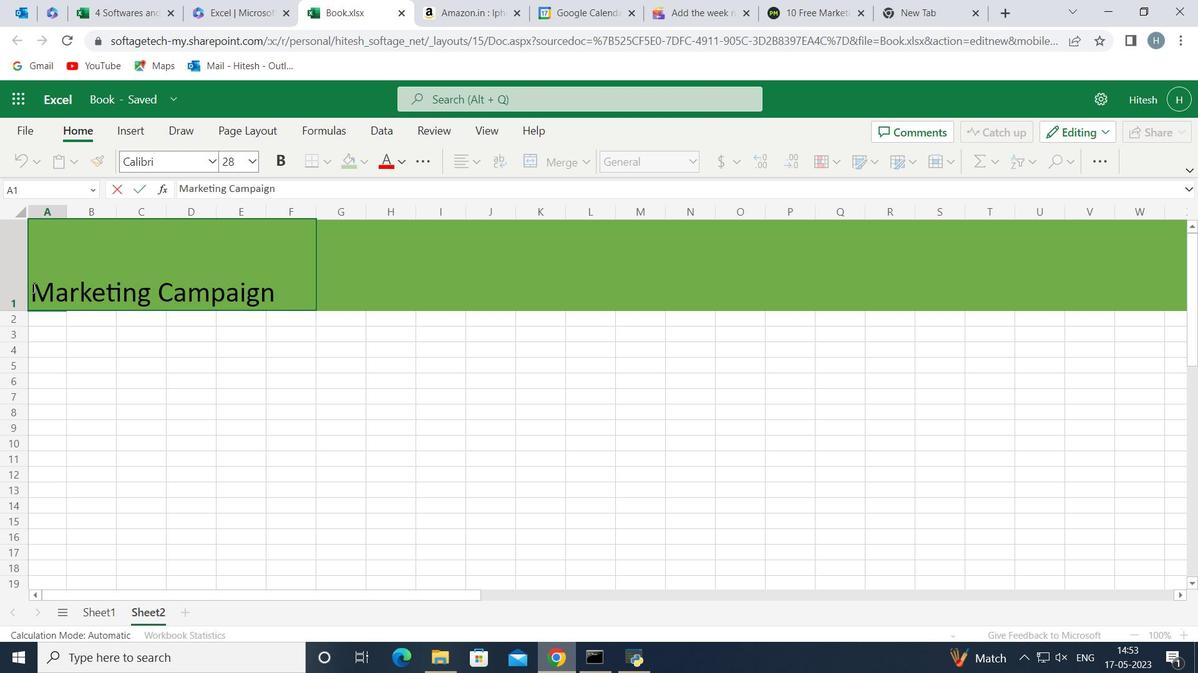 
Action: Mouse pressed left at (33, 288)
Screenshot: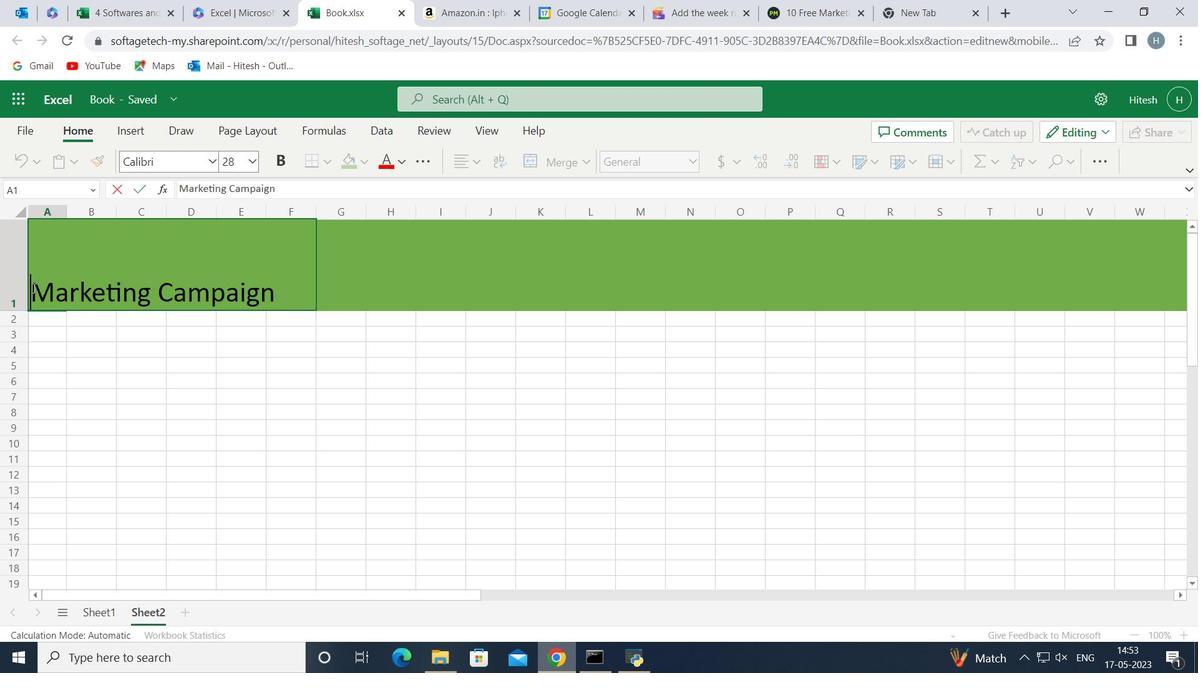 
Action: Mouse moved to (204, 292)
Screenshot: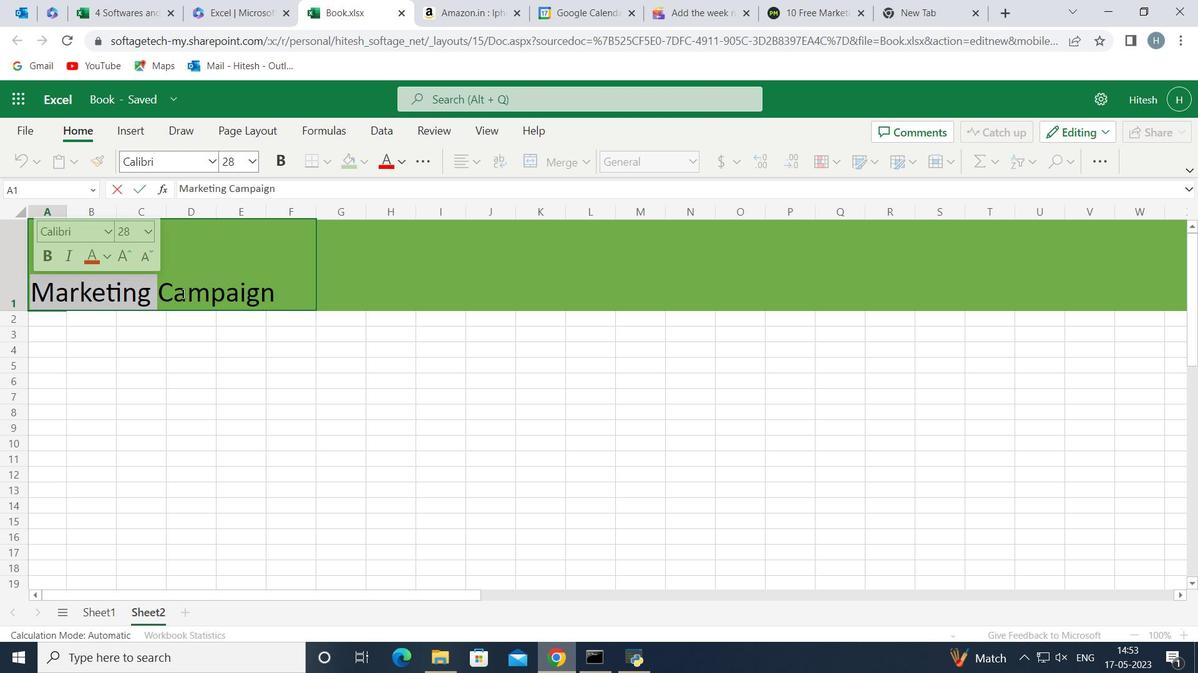 
Action: Mouse pressed left at (204, 292)
Screenshot: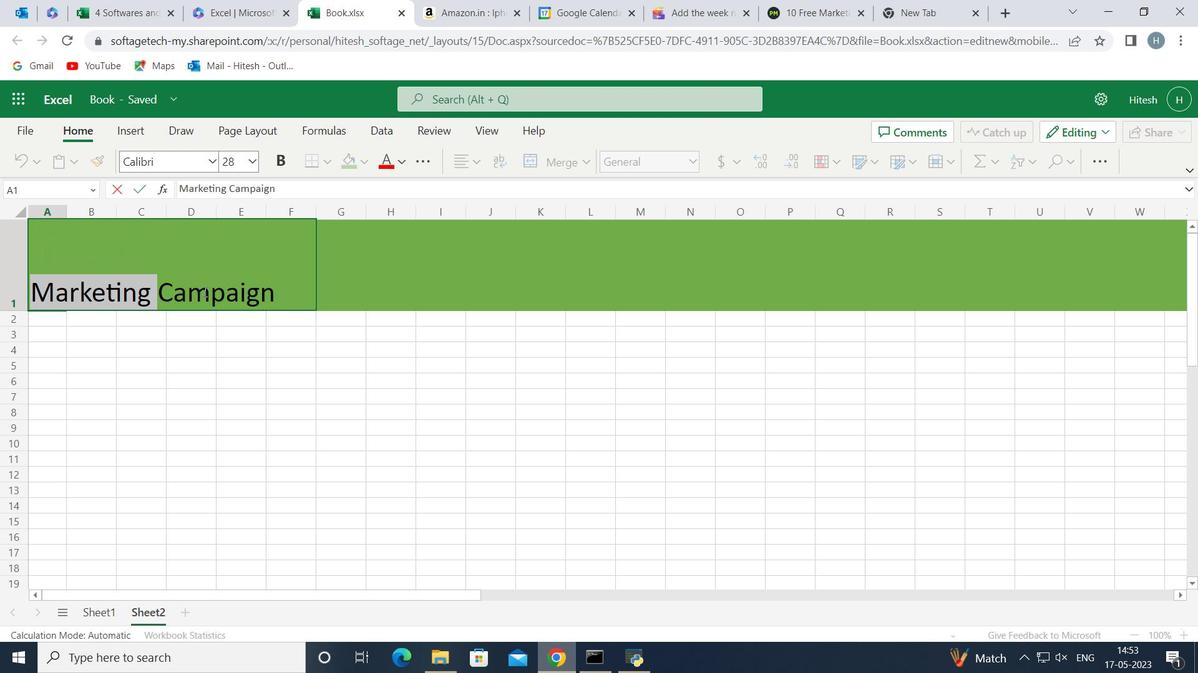 
Action: Mouse moved to (205, 292)
Screenshot: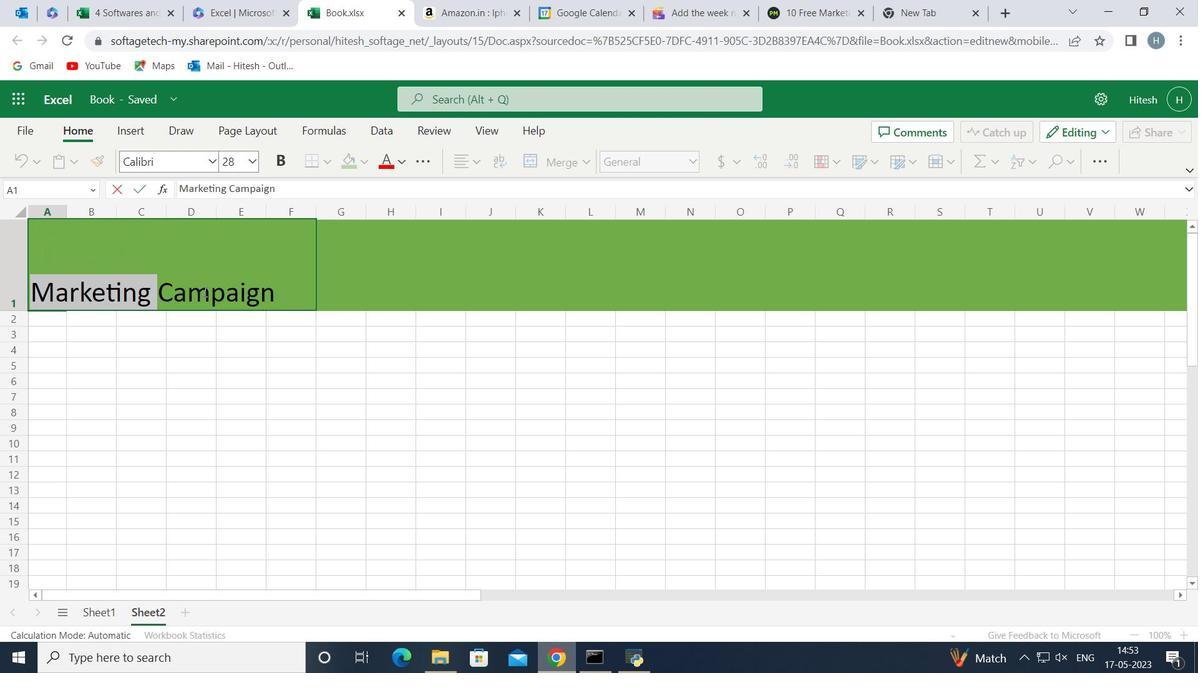 
Action: Mouse pressed left at (205, 292)
Screenshot: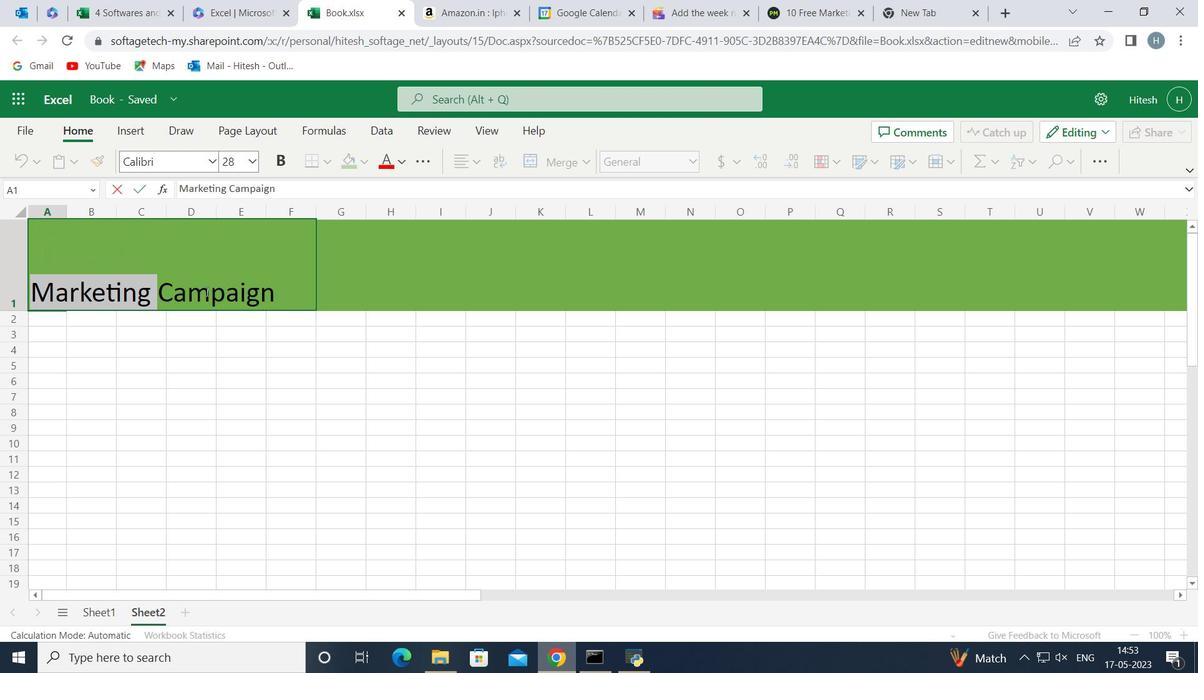 
Action: Mouse moved to (263, 290)
Screenshot: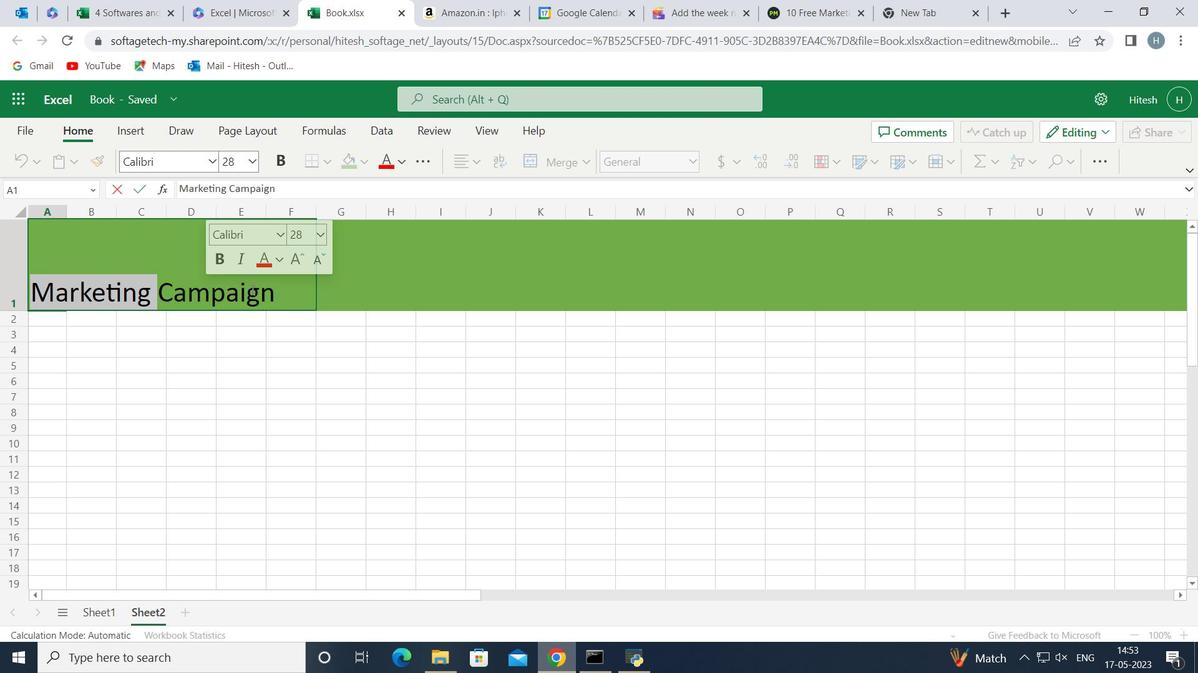 
Action: Mouse pressed left at (263, 290)
Screenshot: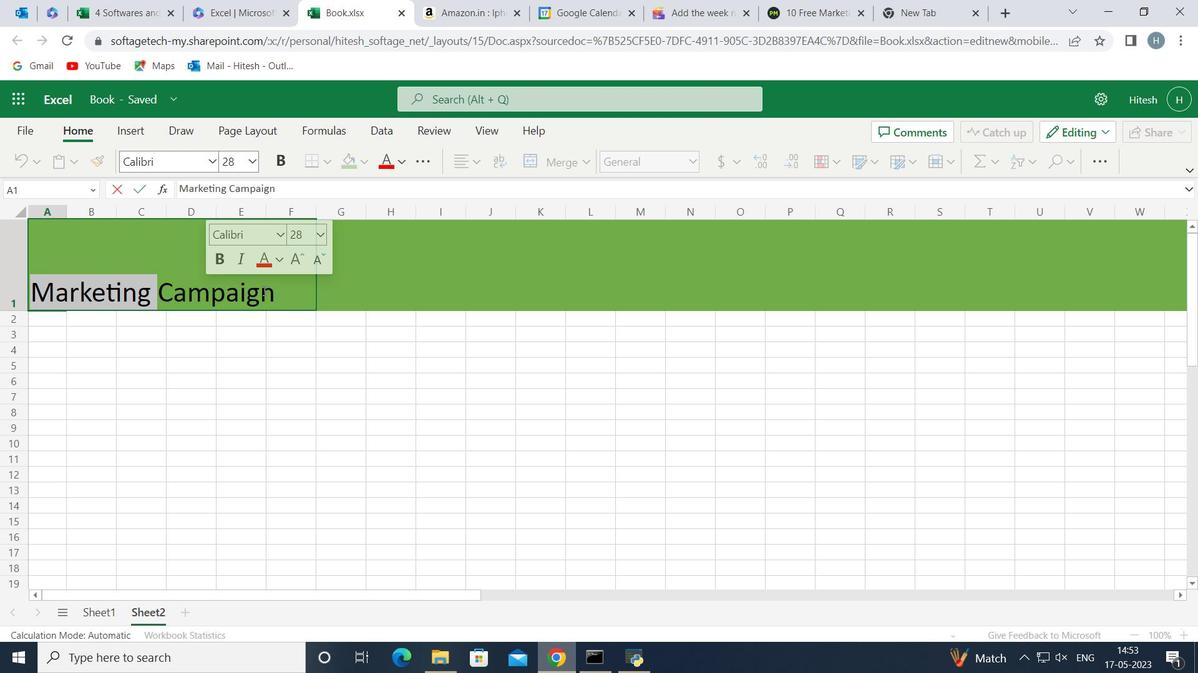 
Action: Mouse pressed left at (263, 290)
Screenshot: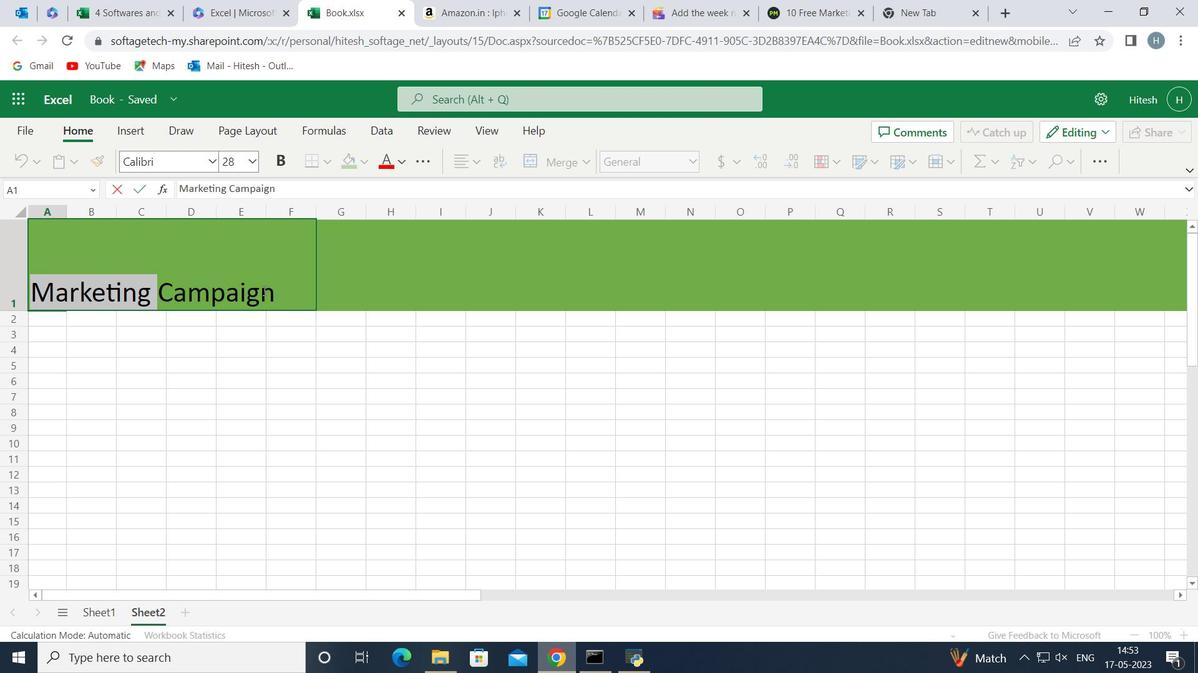 
Action: Mouse moved to (271, 290)
Screenshot: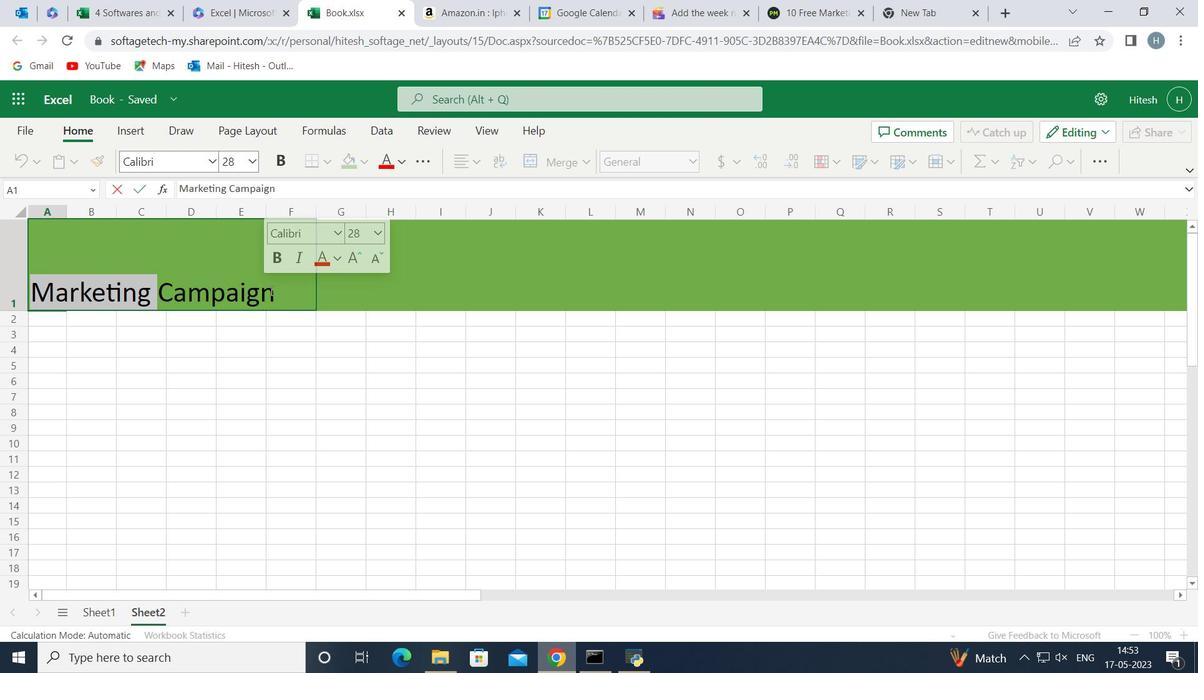 
Action: Mouse pressed left at (271, 290)
Screenshot: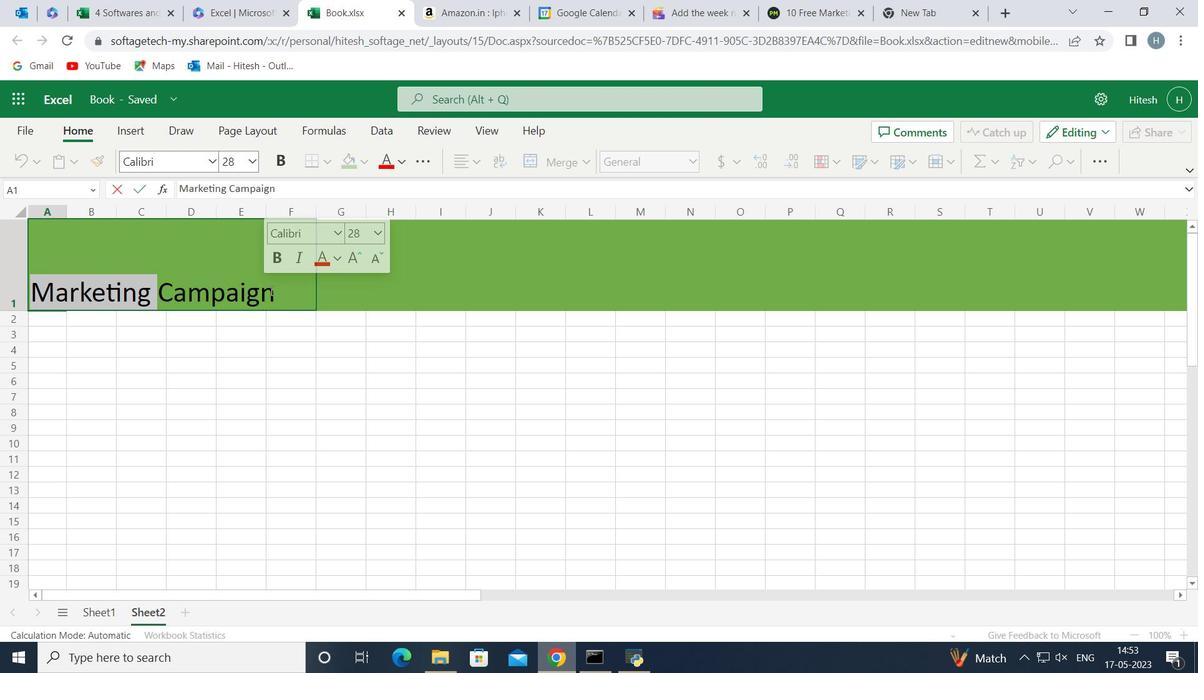 
Action: Mouse moved to (131, 283)
Screenshot: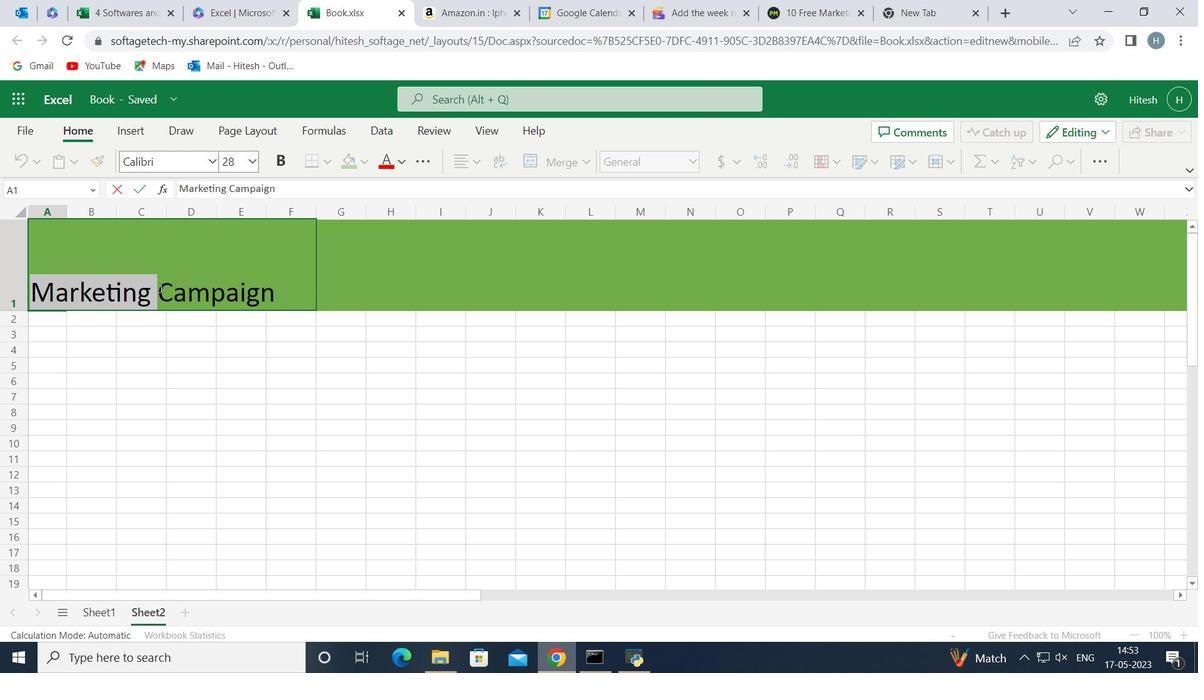 
Action: Mouse pressed left at (131, 283)
Screenshot: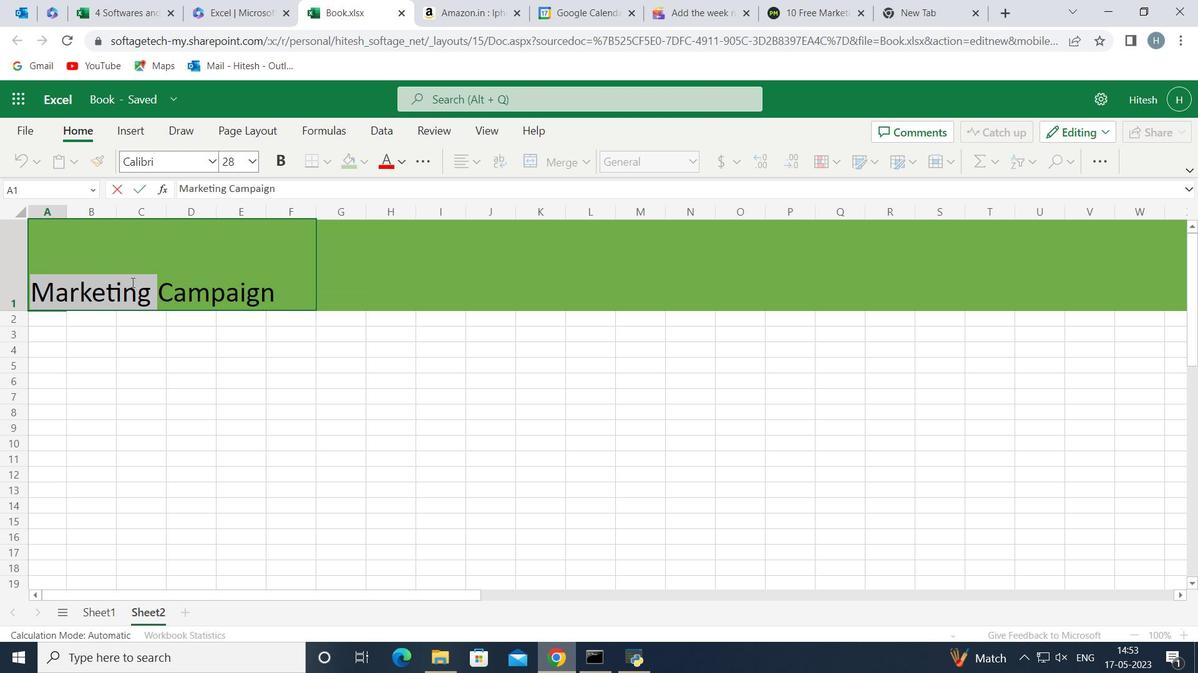 
Action: Mouse moved to (280, 287)
Screenshot: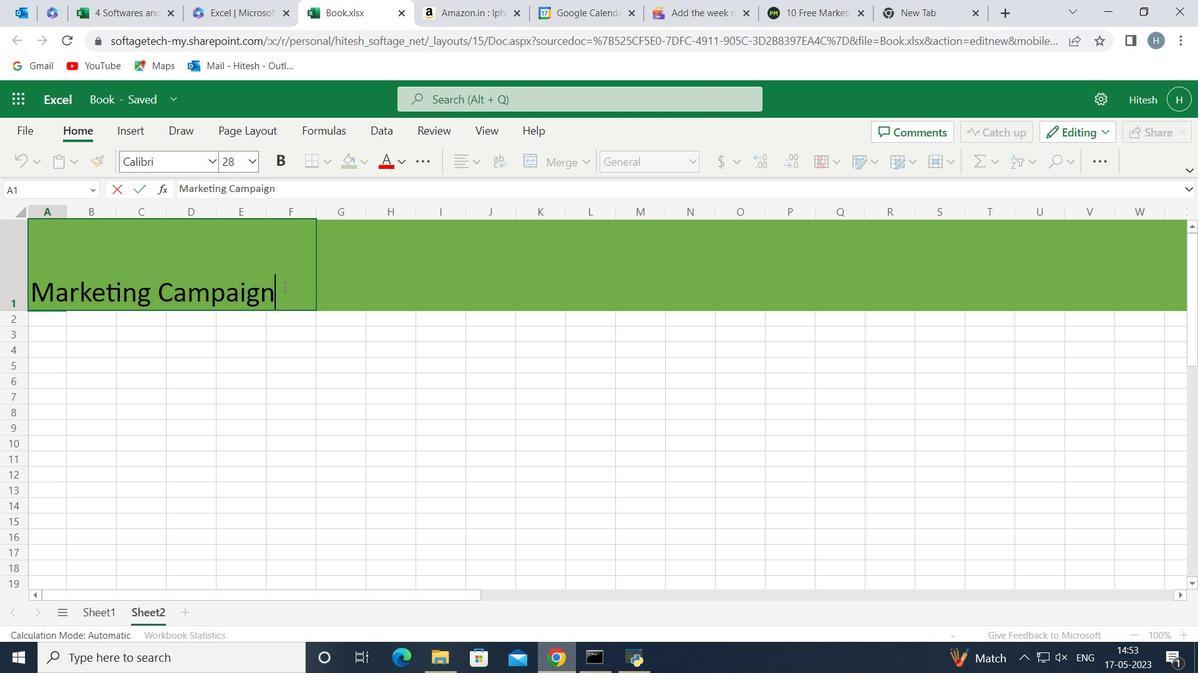 
Action: Mouse pressed left at (280, 287)
Screenshot: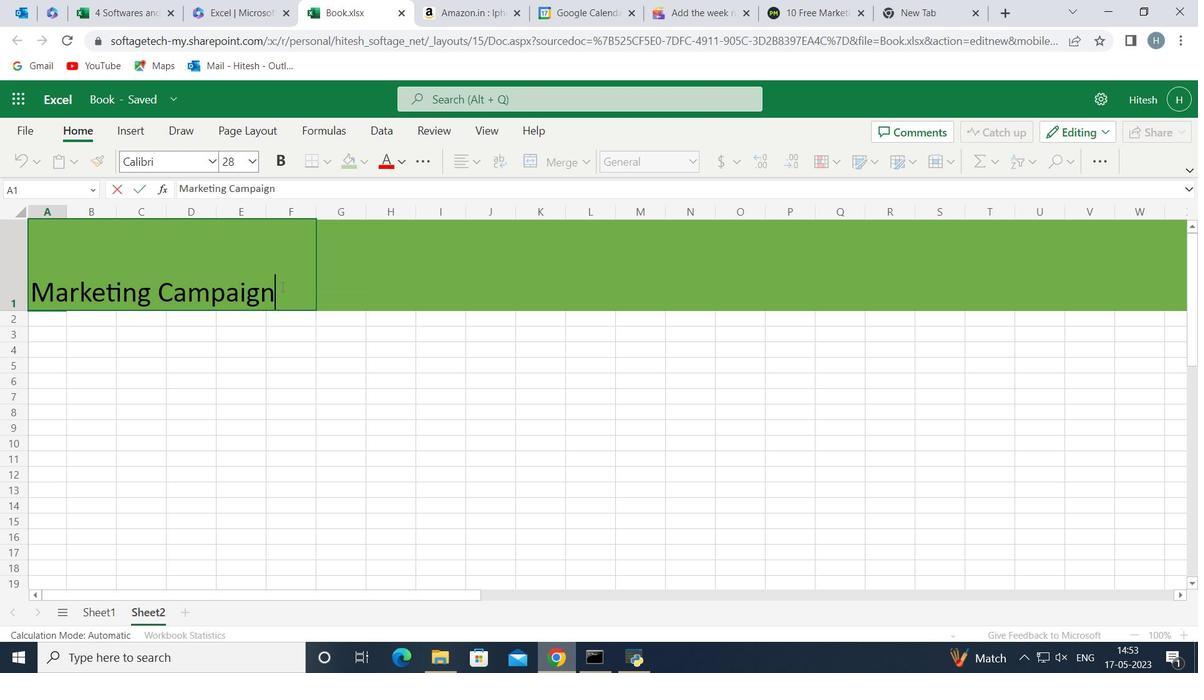 
Action: Mouse moved to (26, 280)
Screenshot: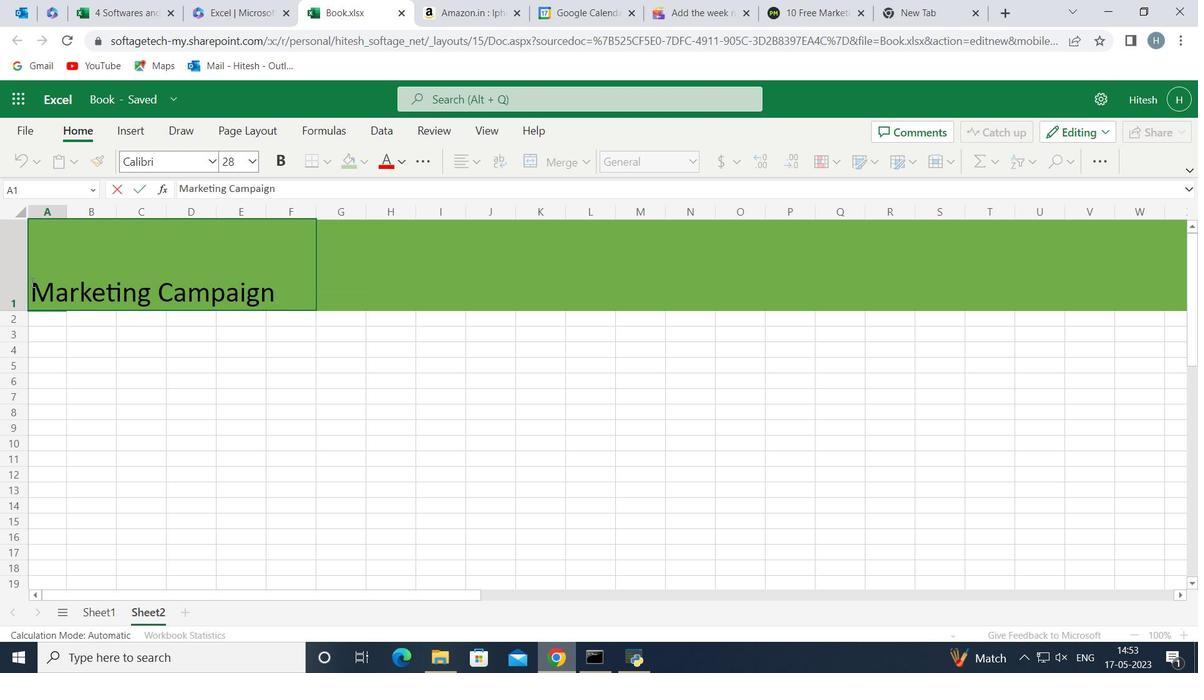 
Action: Mouse pressed left at (26, 280)
Screenshot: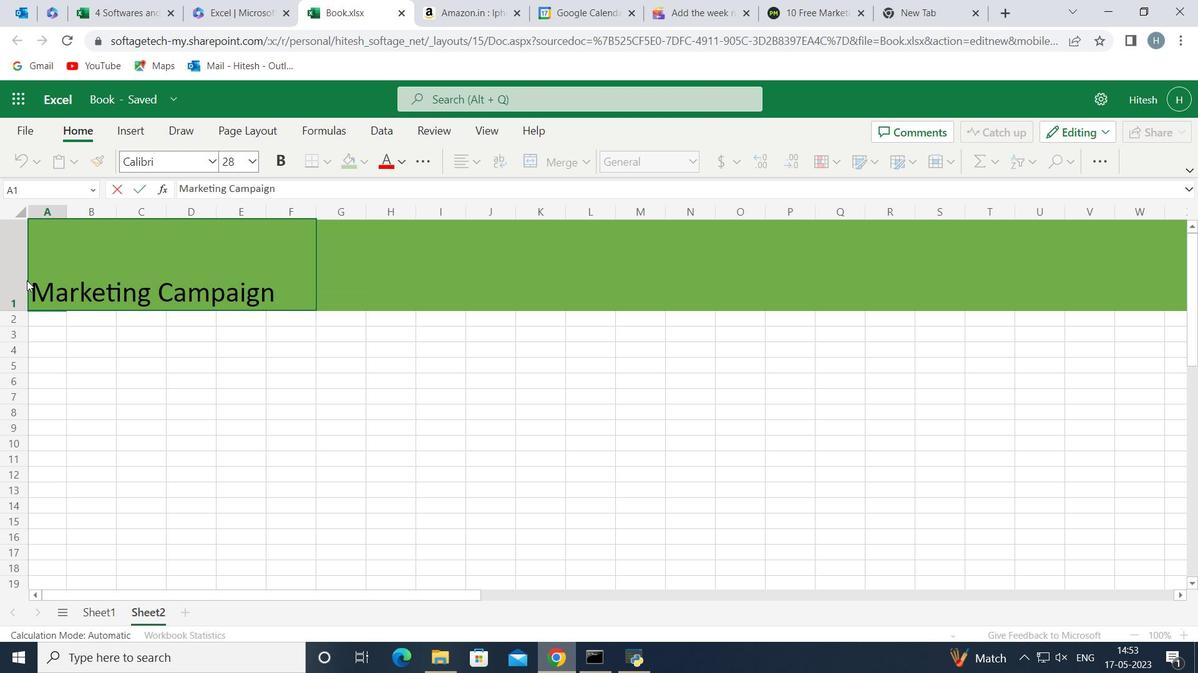 
Action: Mouse moved to (108, 286)
Screenshot: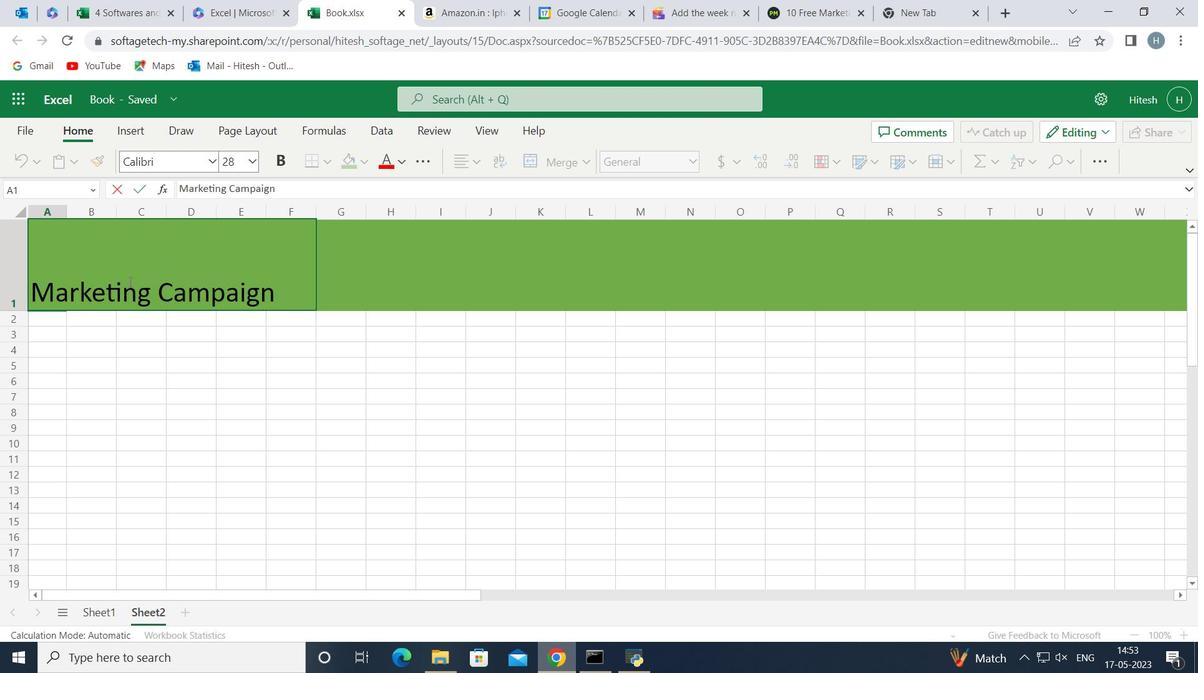 
Action: Mouse pressed left at (108, 286)
Screenshot: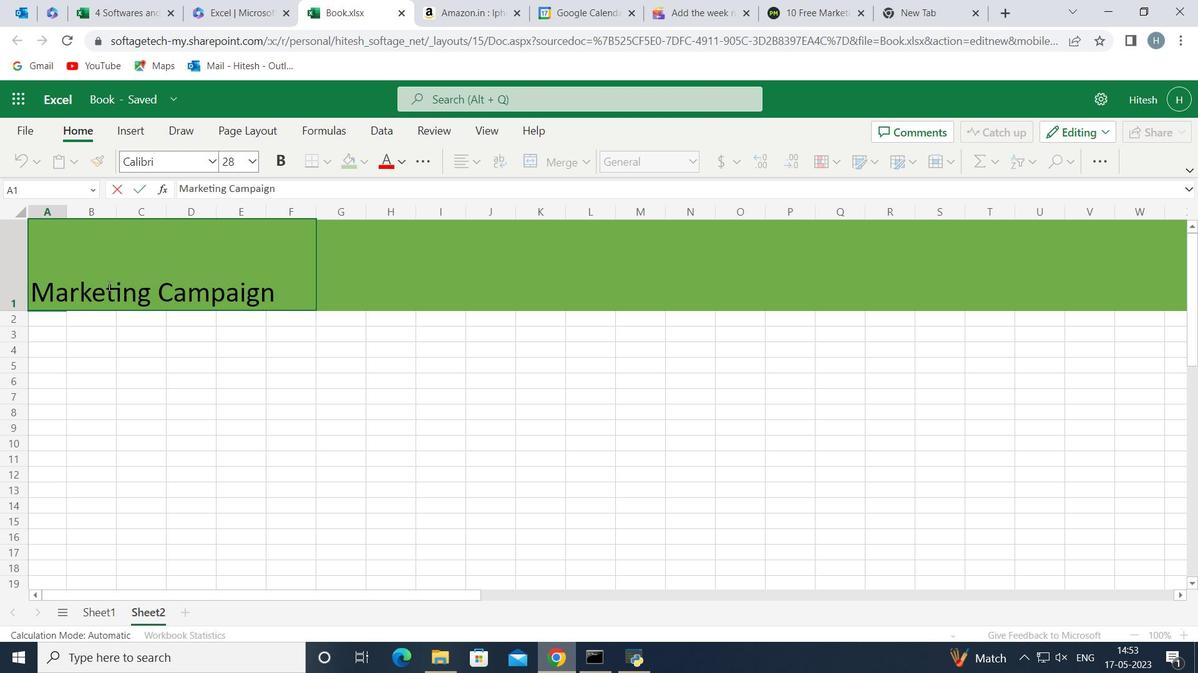 
Action: Mouse moved to (107, 286)
Screenshot: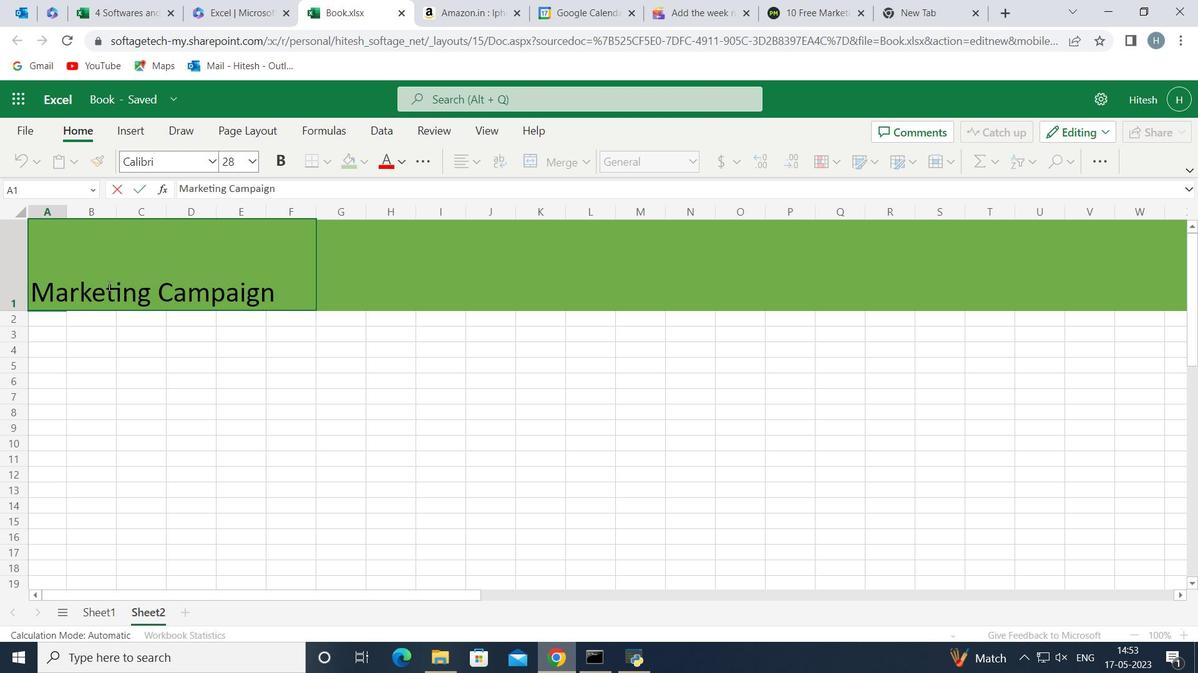 
Action: Mouse pressed left at (107, 286)
Screenshot: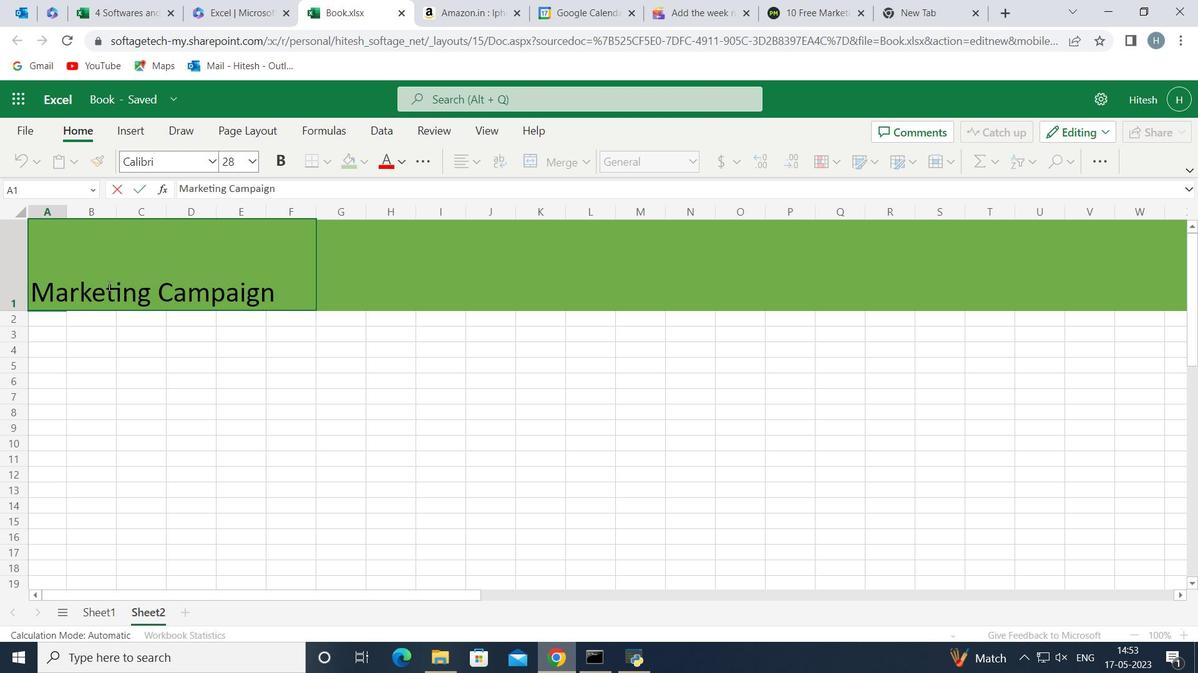 
Action: Mouse moved to (124, 251)
Screenshot: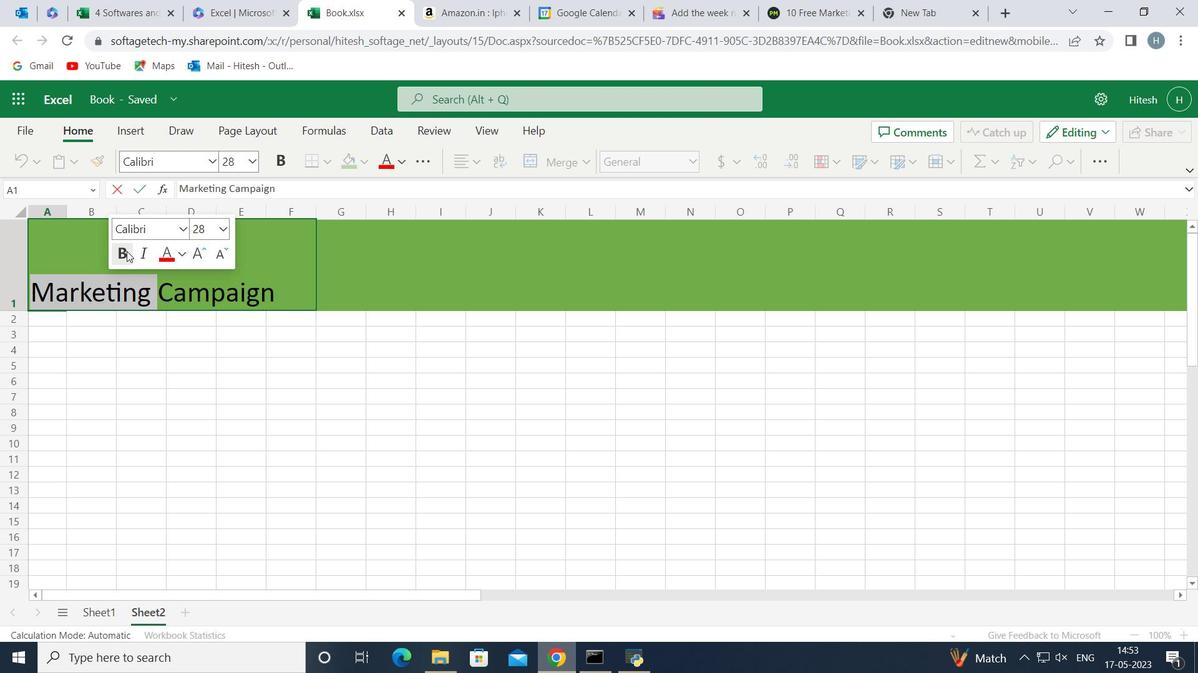 
Action: Mouse pressed left at (124, 251)
Screenshot: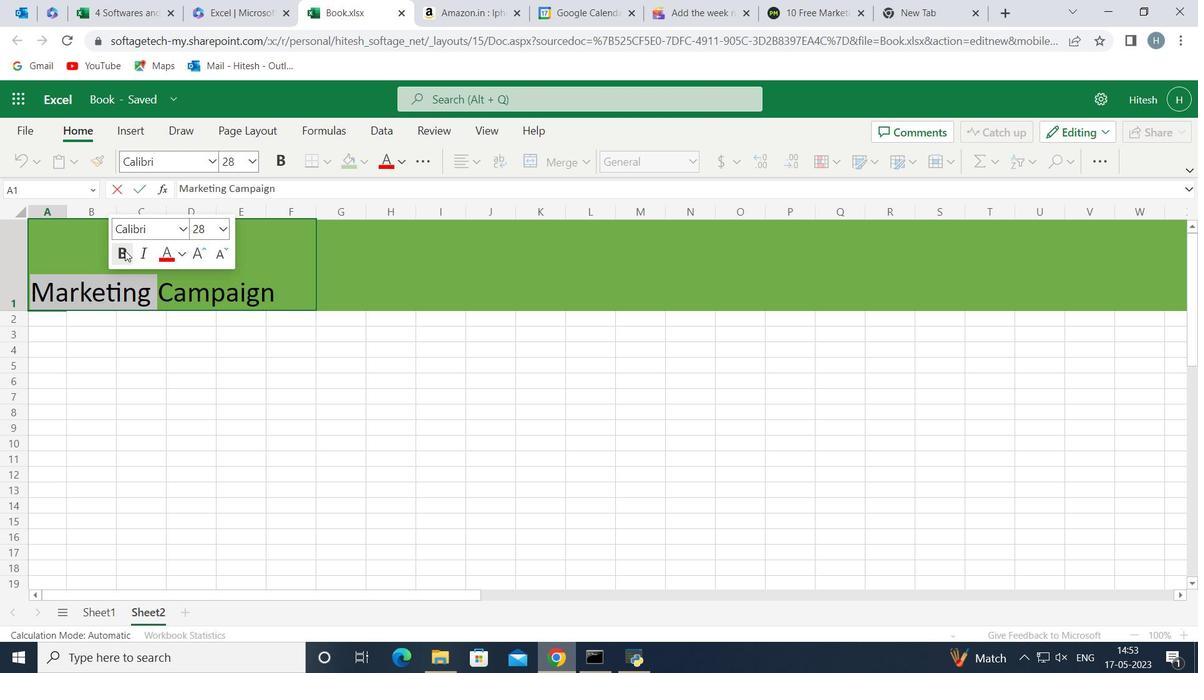 
Action: Mouse moved to (174, 297)
Screenshot: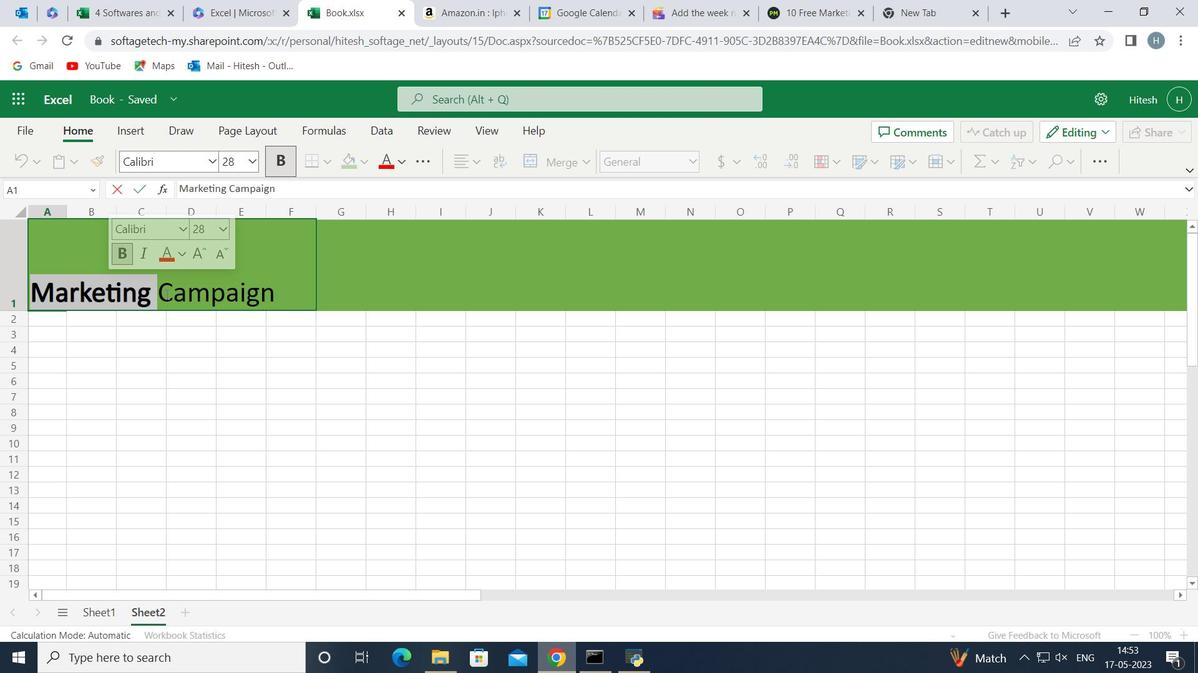 
Action: Mouse pressed left at (174, 297)
Screenshot: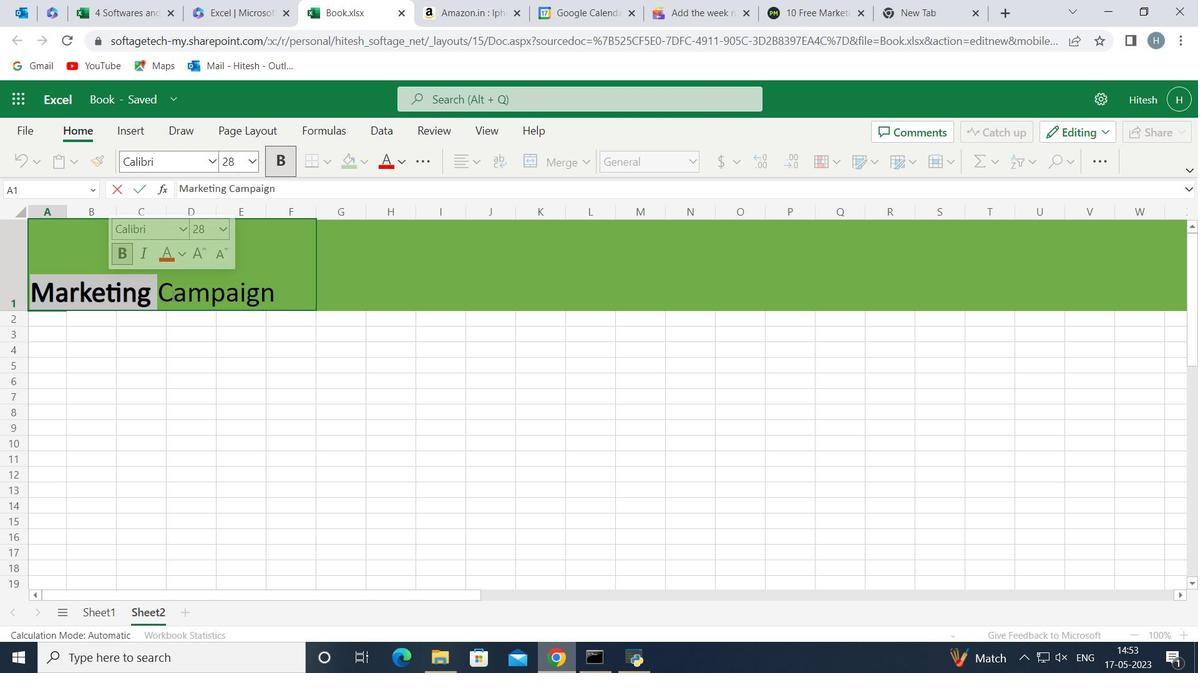 
Action: Mouse pressed left at (174, 297)
Screenshot: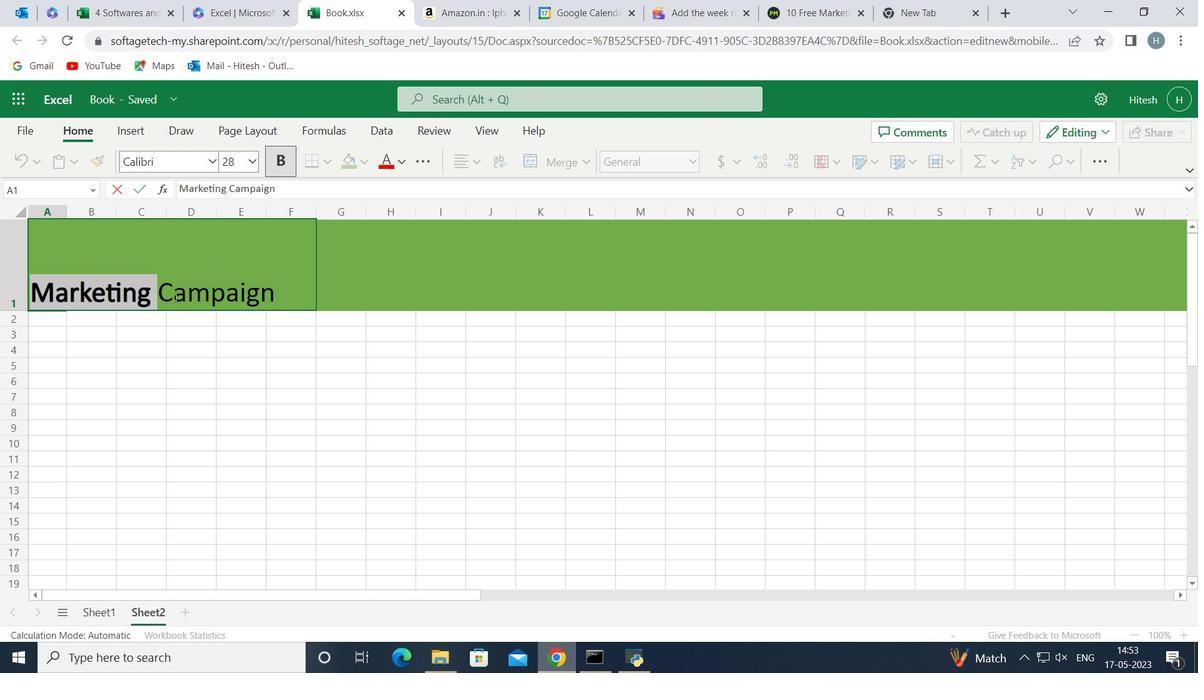 
Action: Mouse moved to (187, 263)
Screenshot: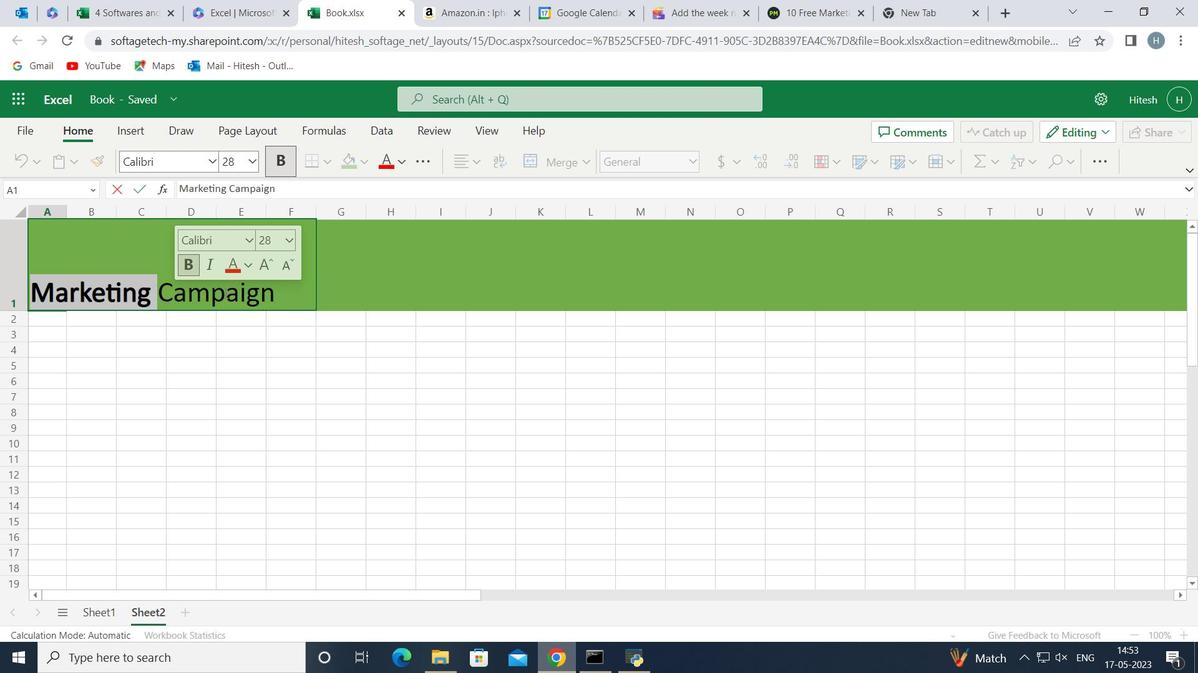 
Action: Mouse pressed left at (187, 263)
Screenshot: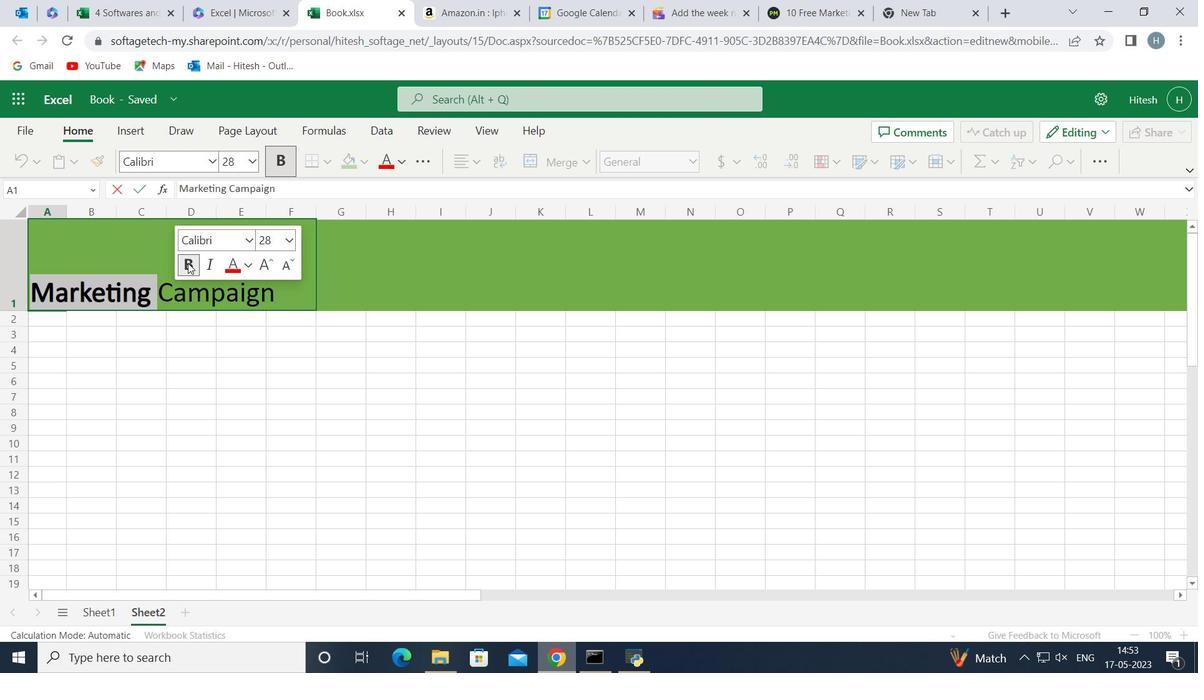 
Action: Mouse moved to (184, 258)
Screenshot: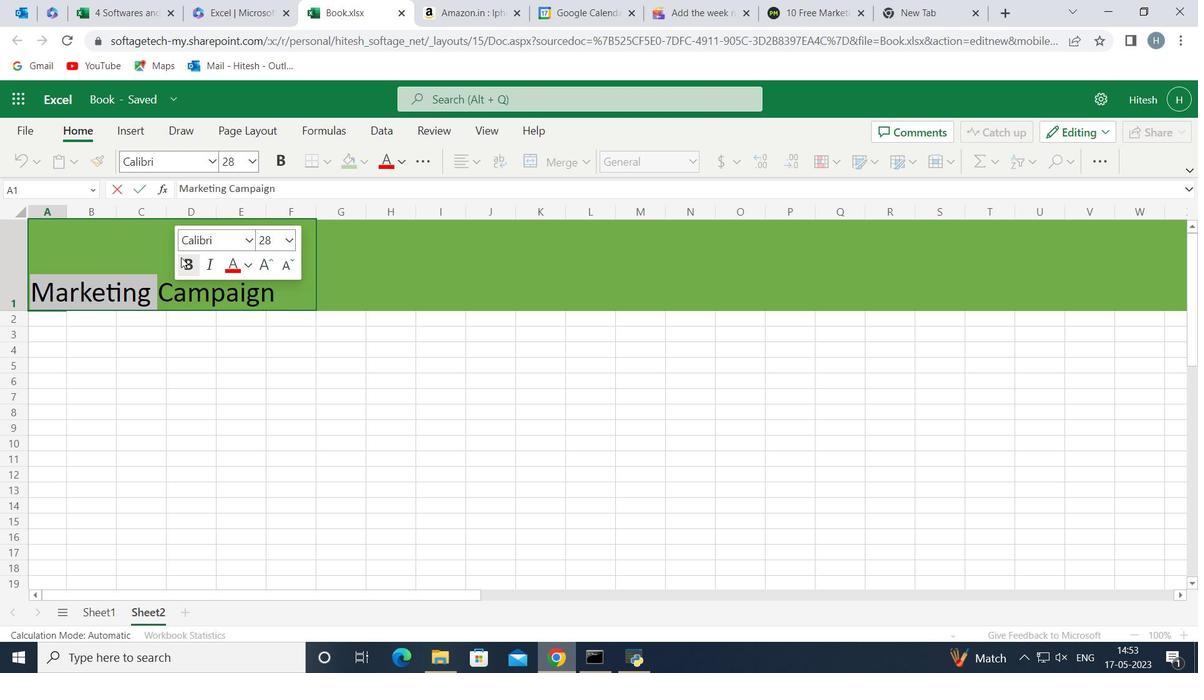
Action: Mouse pressed left at (184, 258)
Screenshot: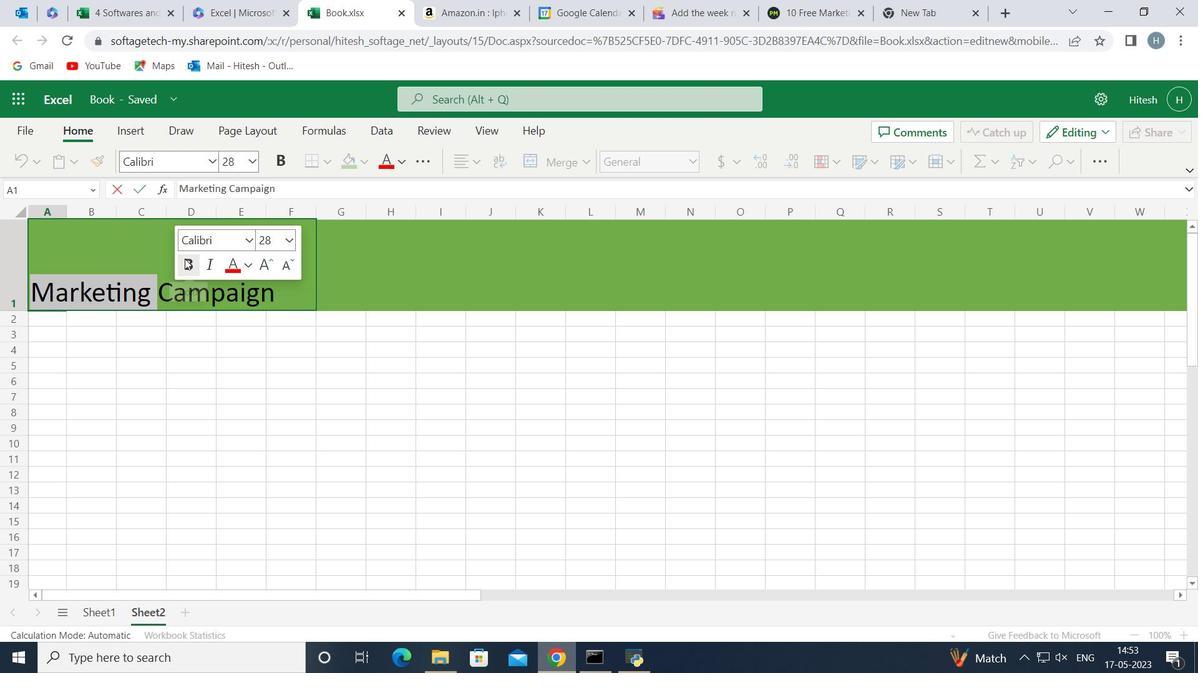 
Action: Mouse moved to (91, 243)
Screenshot: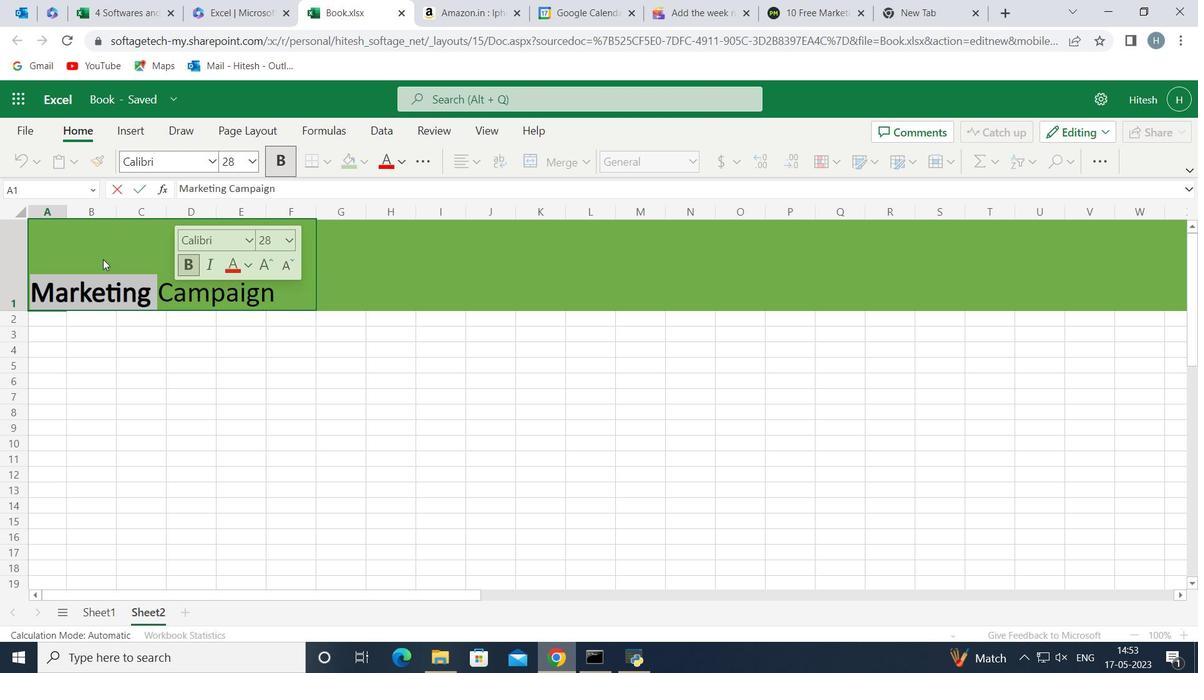 
Action: Mouse pressed left at (91, 243)
Screenshot: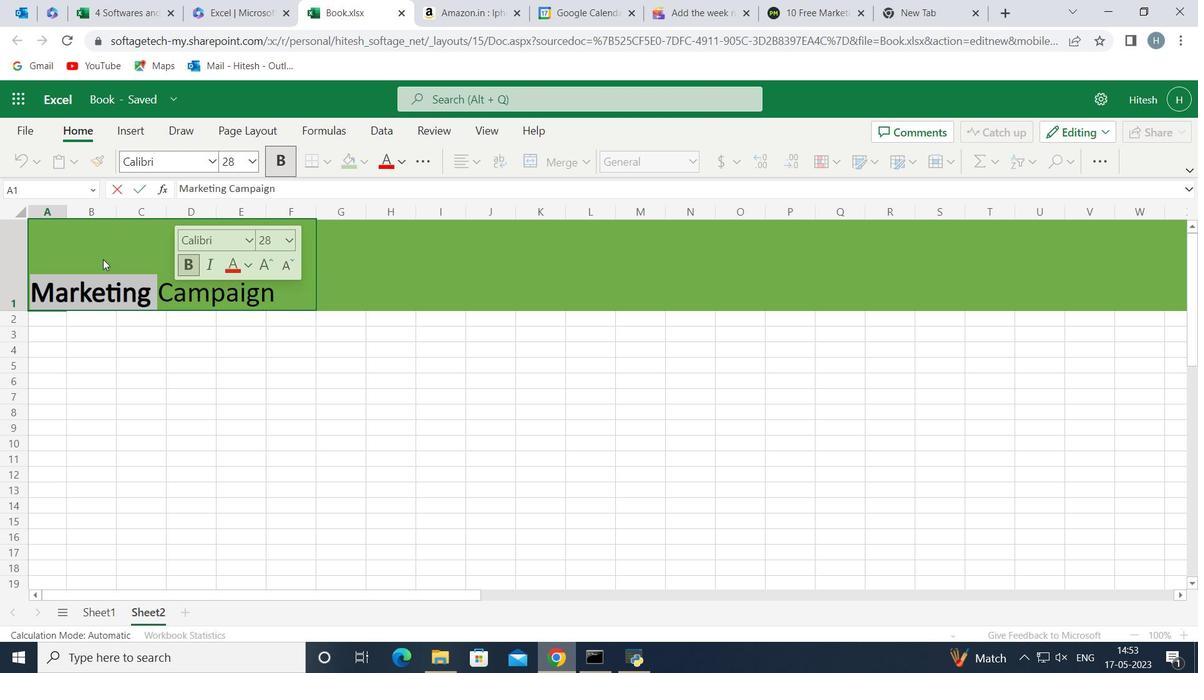 
Action: Mouse moved to (176, 284)
Screenshot: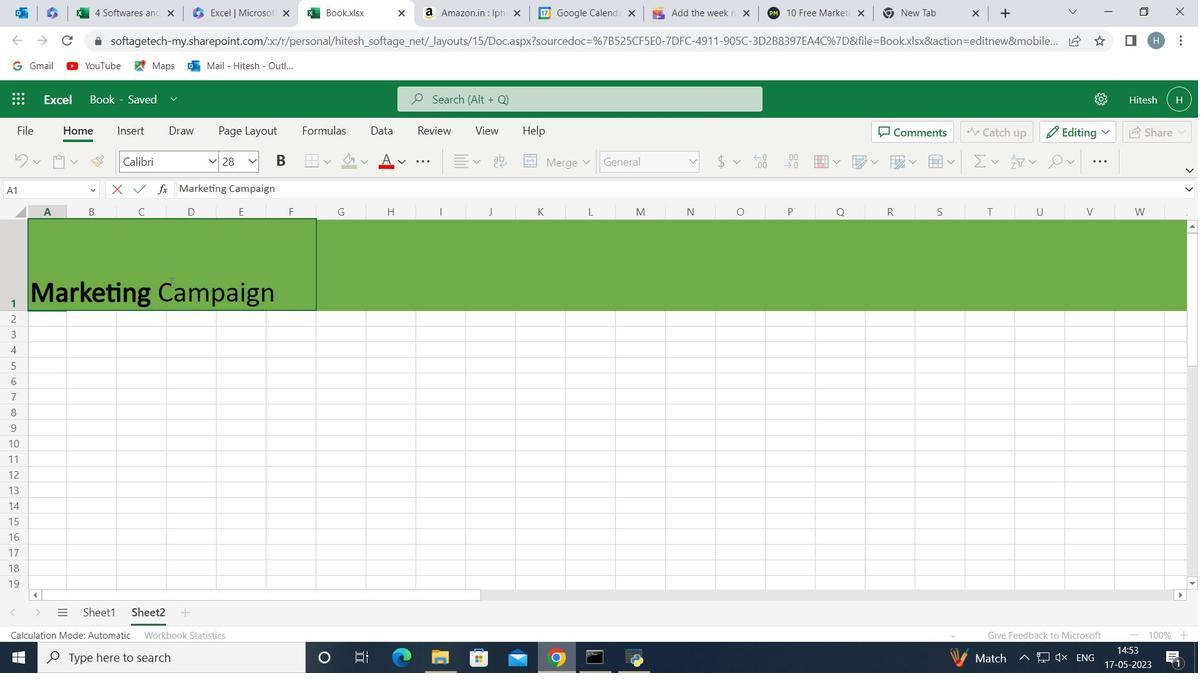 
Action: Mouse pressed left at (176, 284)
Screenshot: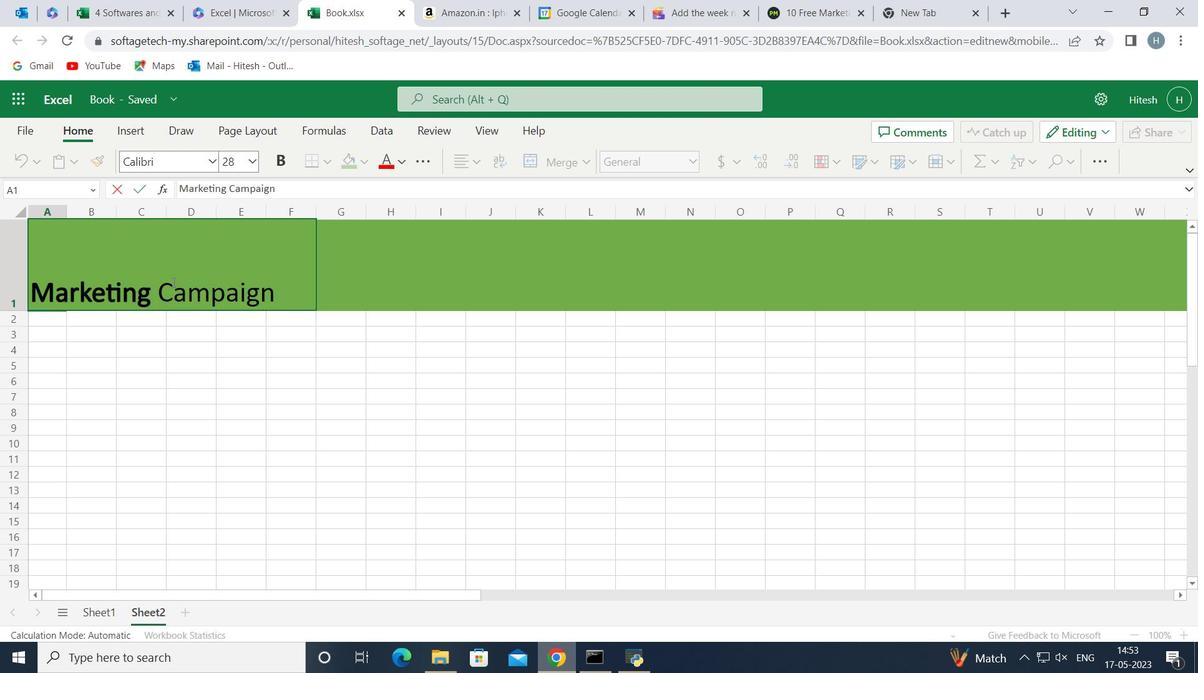 
Action: Mouse moved to (178, 284)
Screenshot: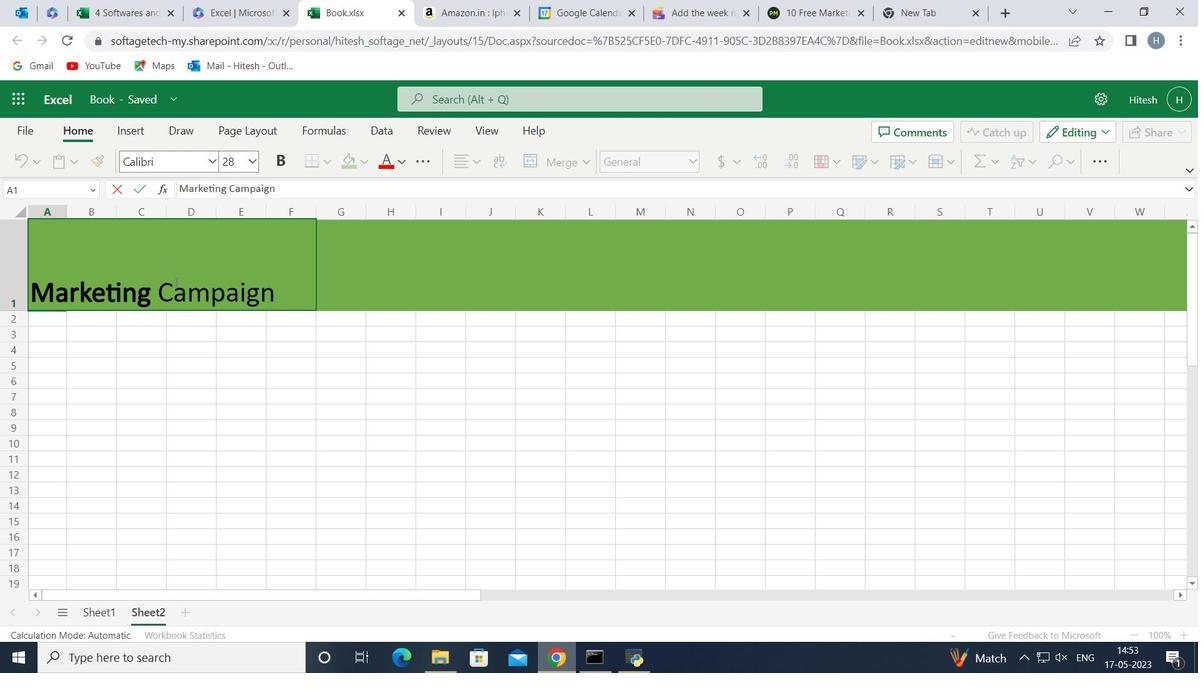 
Action: Mouse pressed left at (178, 284)
Screenshot: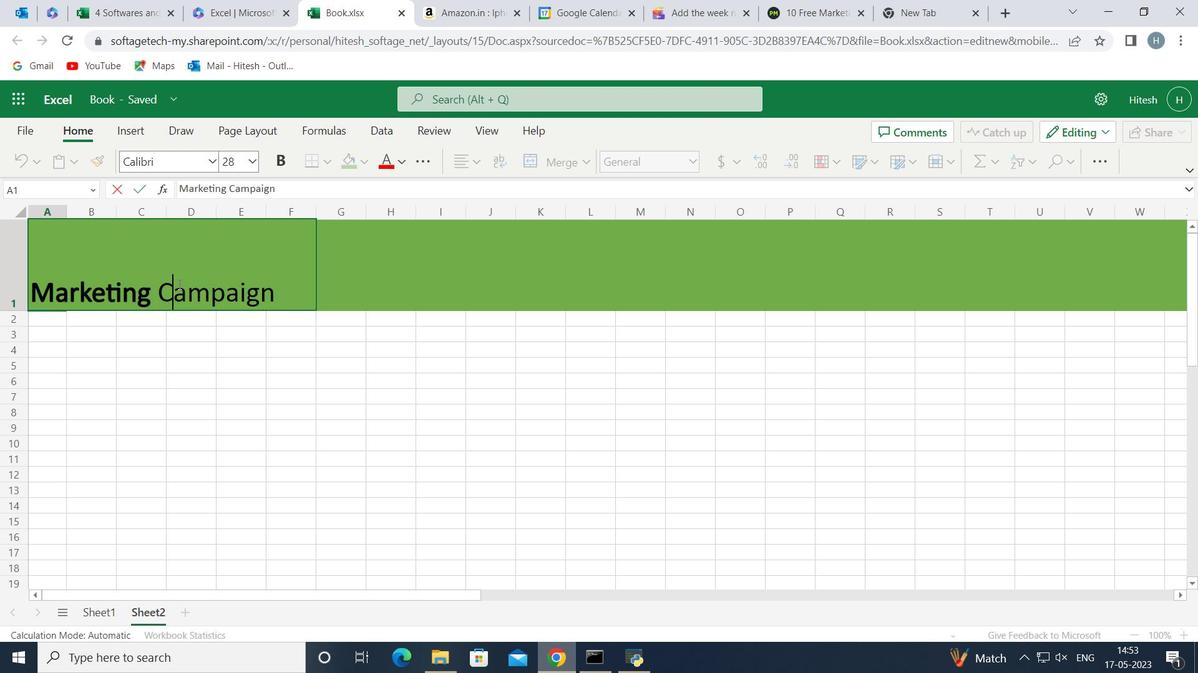 
Action: Mouse moved to (202, 293)
Screenshot: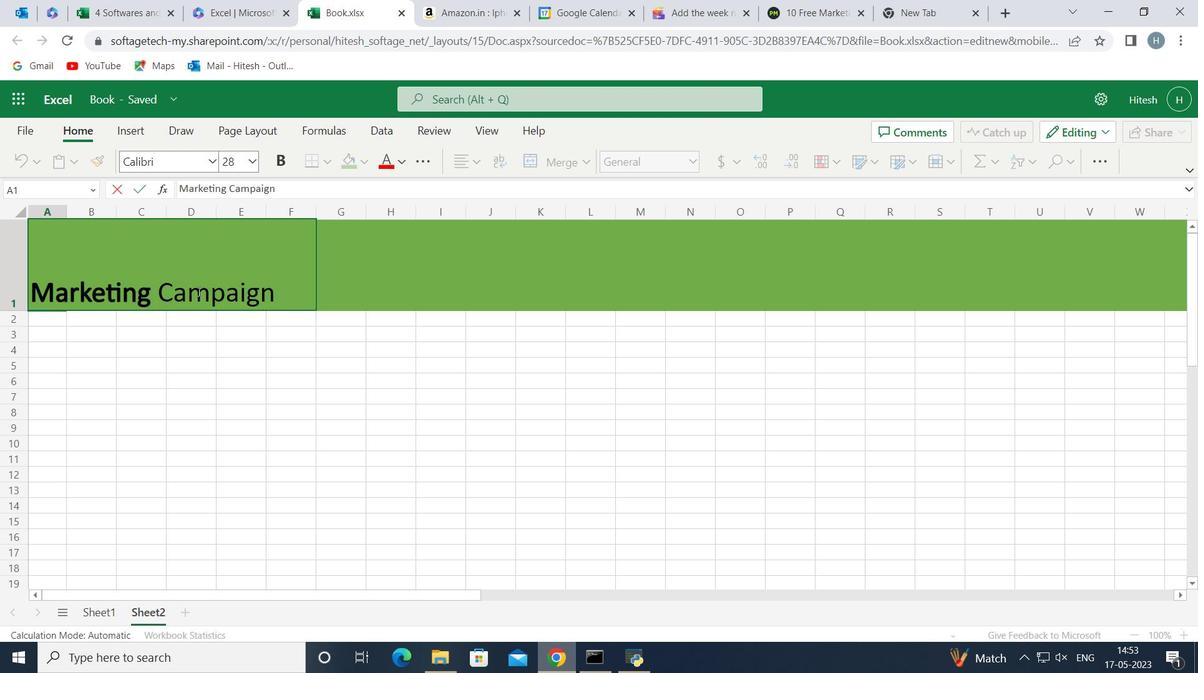 
Action: Mouse pressed left at (202, 293)
Screenshot: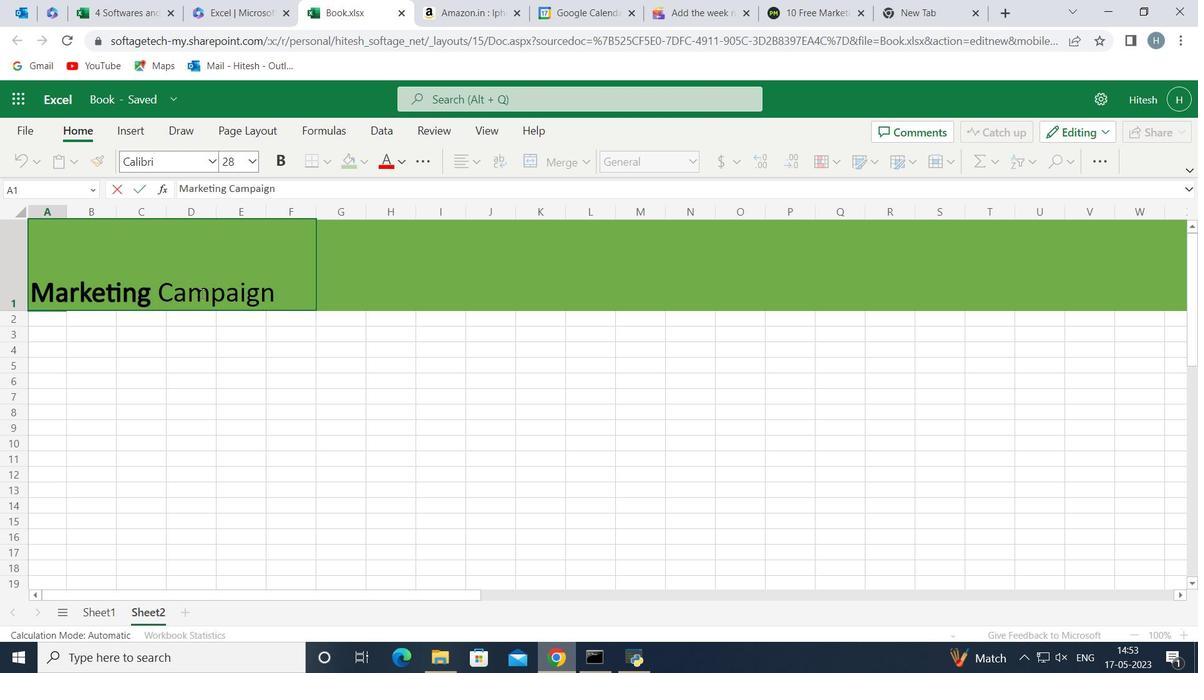 
Action: Mouse moved to (202, 293)
Screenshot: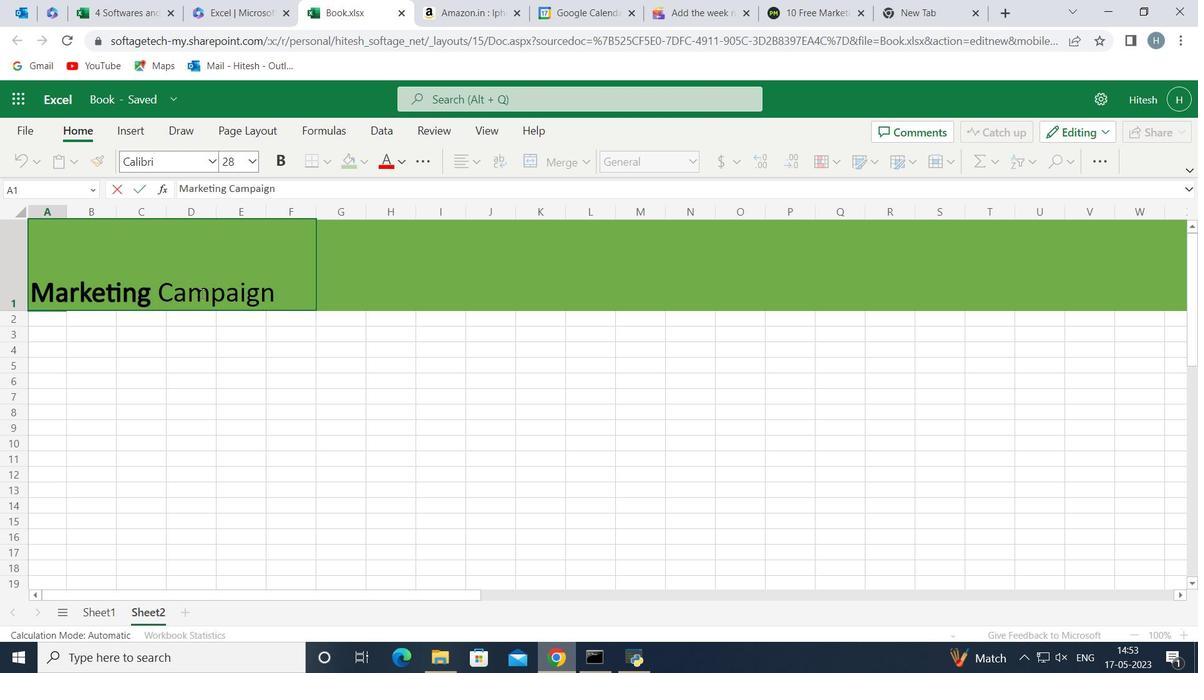 
Action: Mouse pressed left at (202, 293)
Screenshot: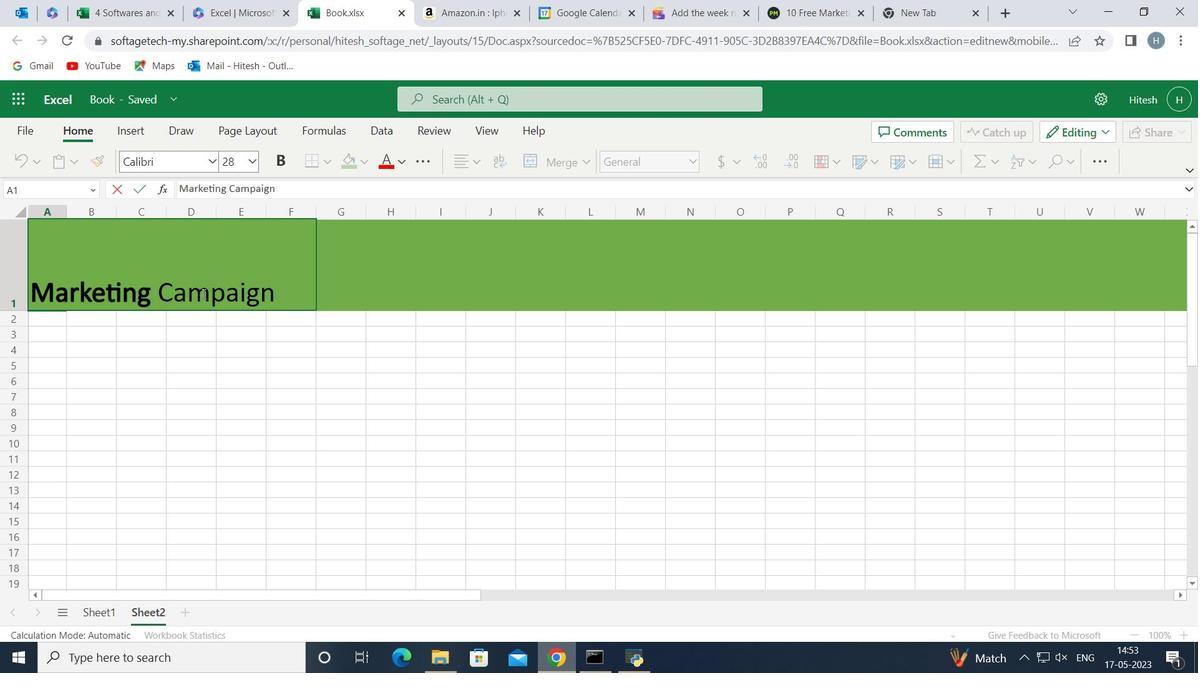 
Action: Mouse moved to (212, 267)
Screenshot: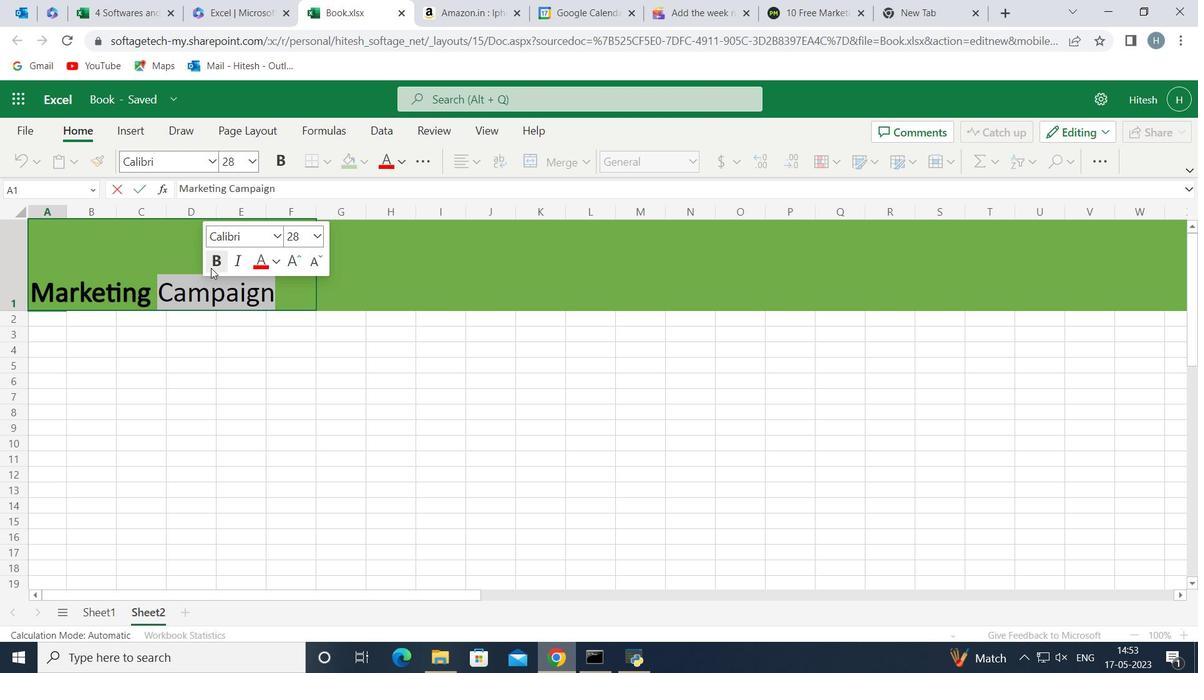 
Action: Mouse pressed left at (212, 267)
Screenshot: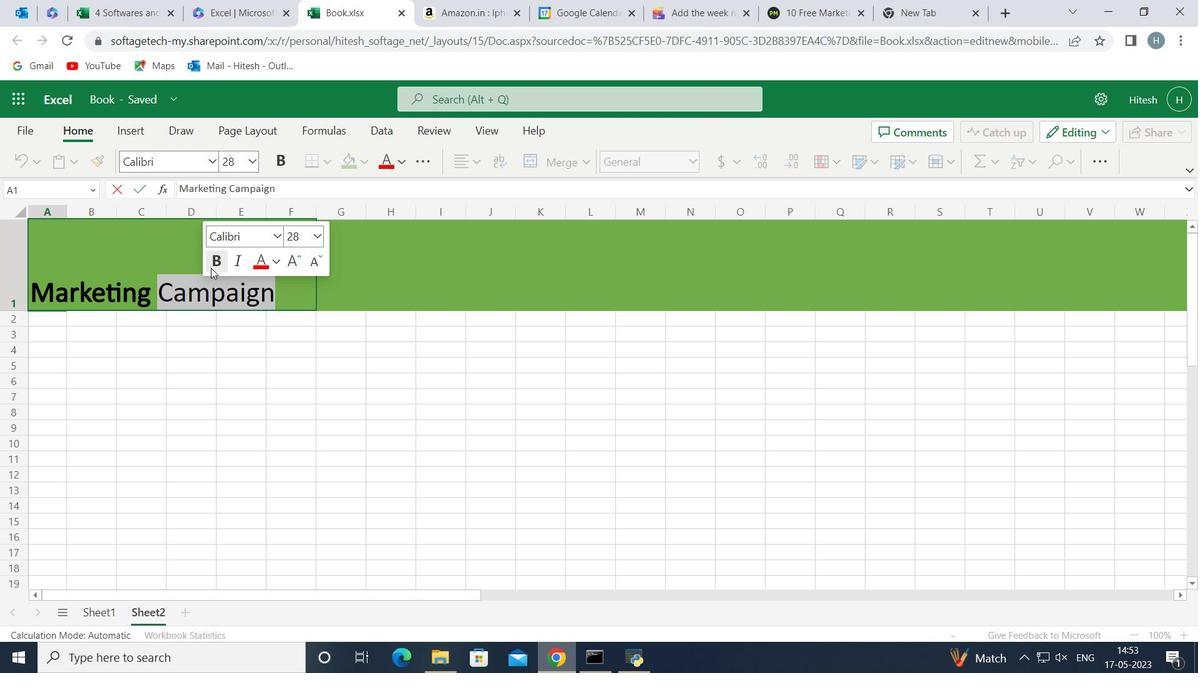 
Action: Mouse moved to (164, 248)
Screenshot: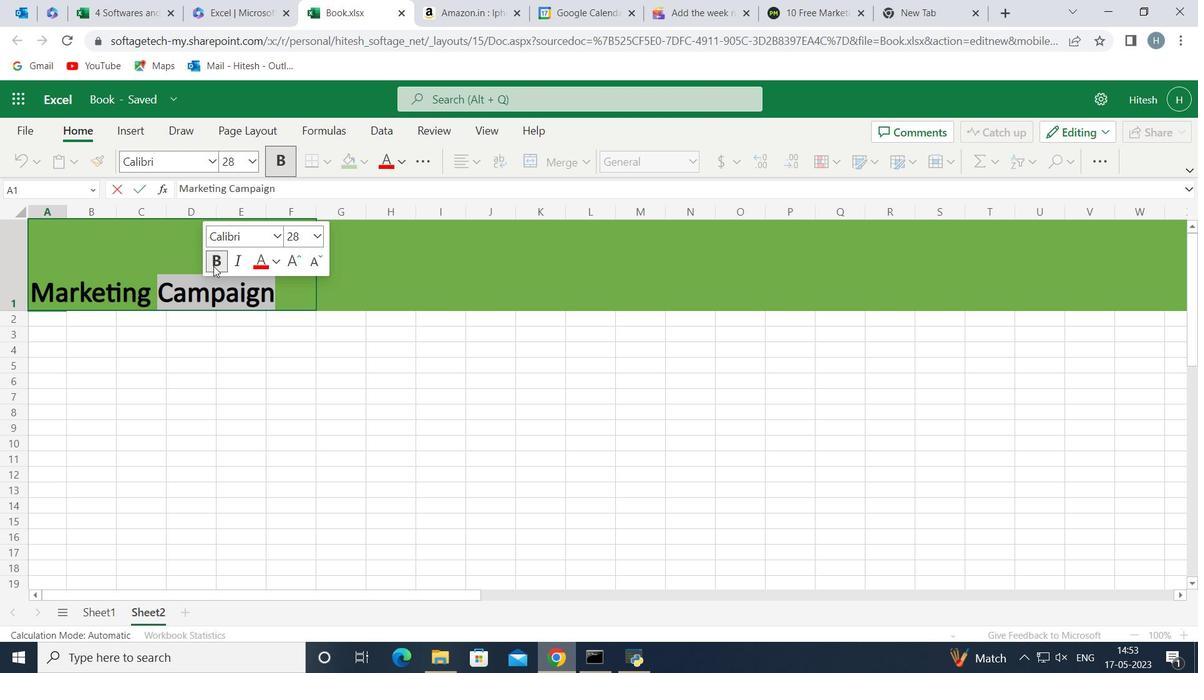 
Action: Mouse pressed left at (164, 248)
Screenshot: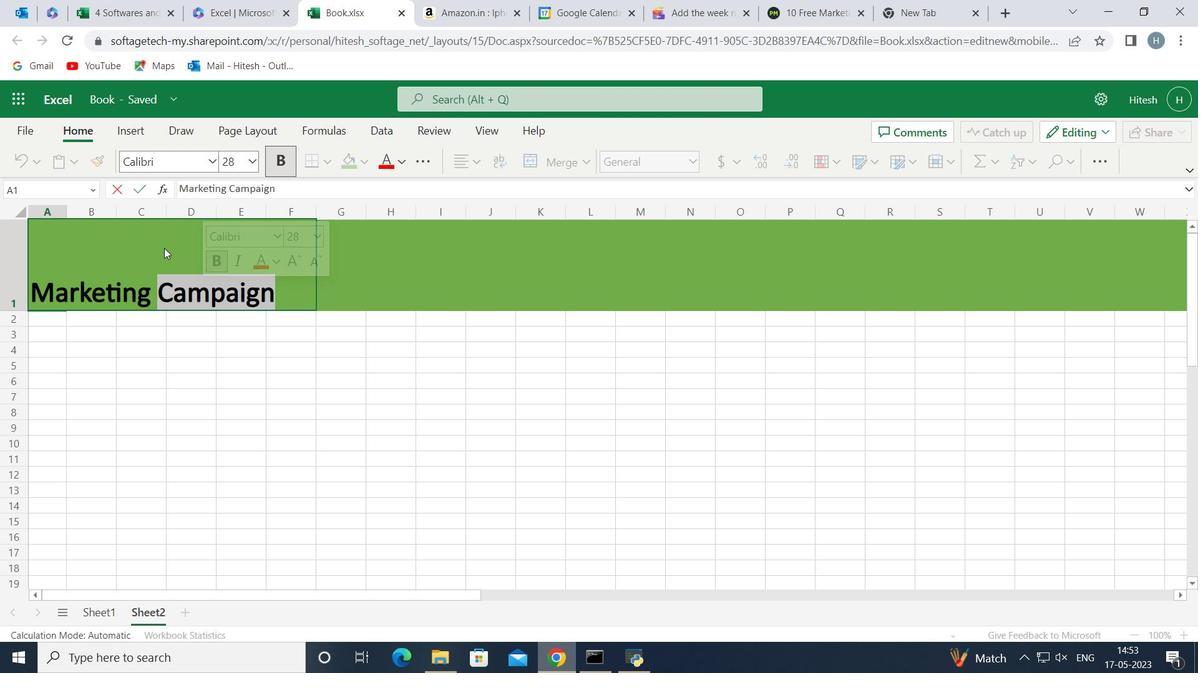
Action: Mouse moved to (47, 339)
Screenshot: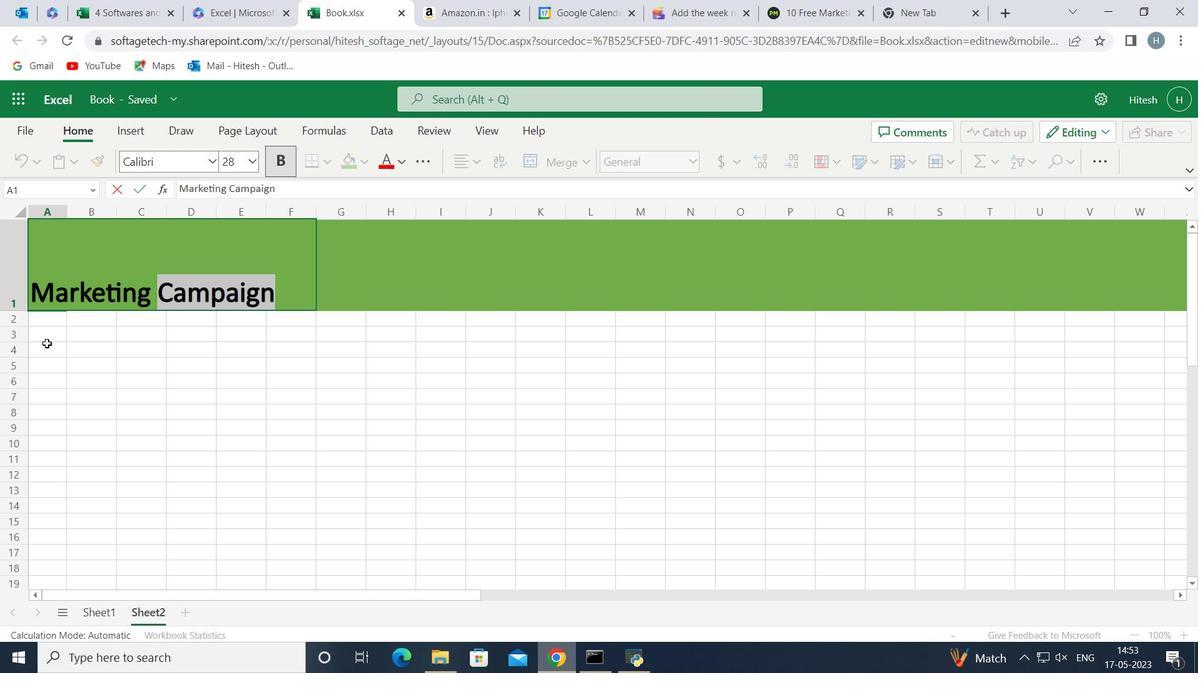 
Action: Mouse pressed left at (47, 339)
Screenshot: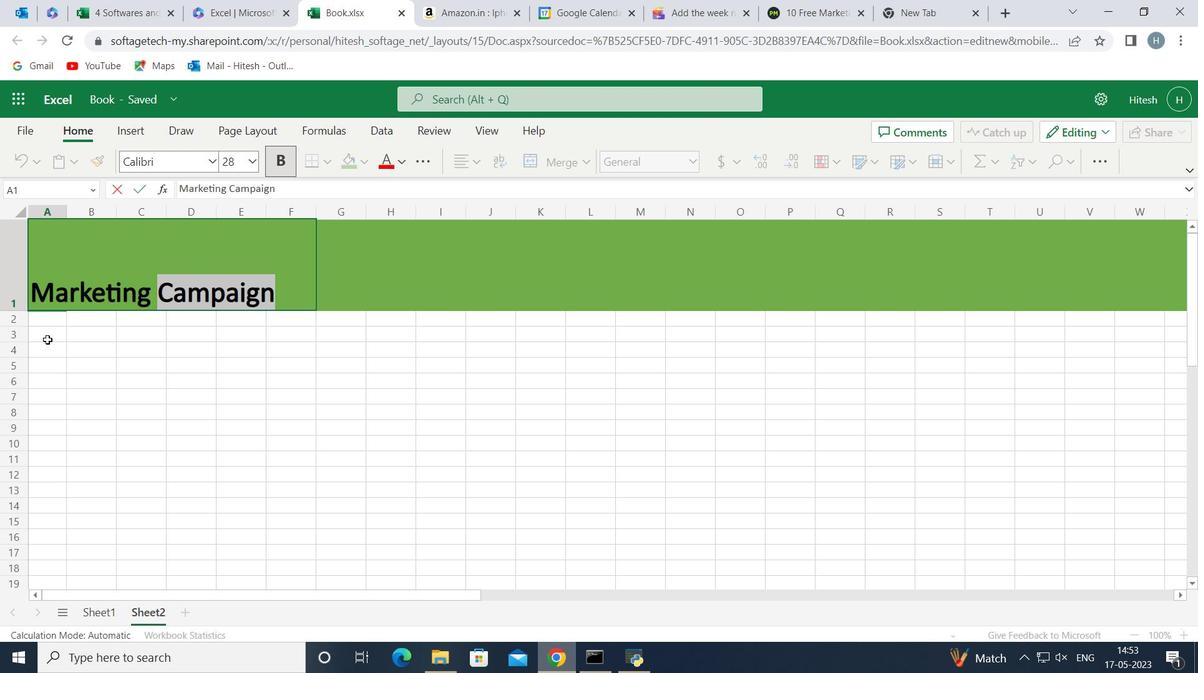 
Action: Mouse moved to (64, 338)
Screenshot: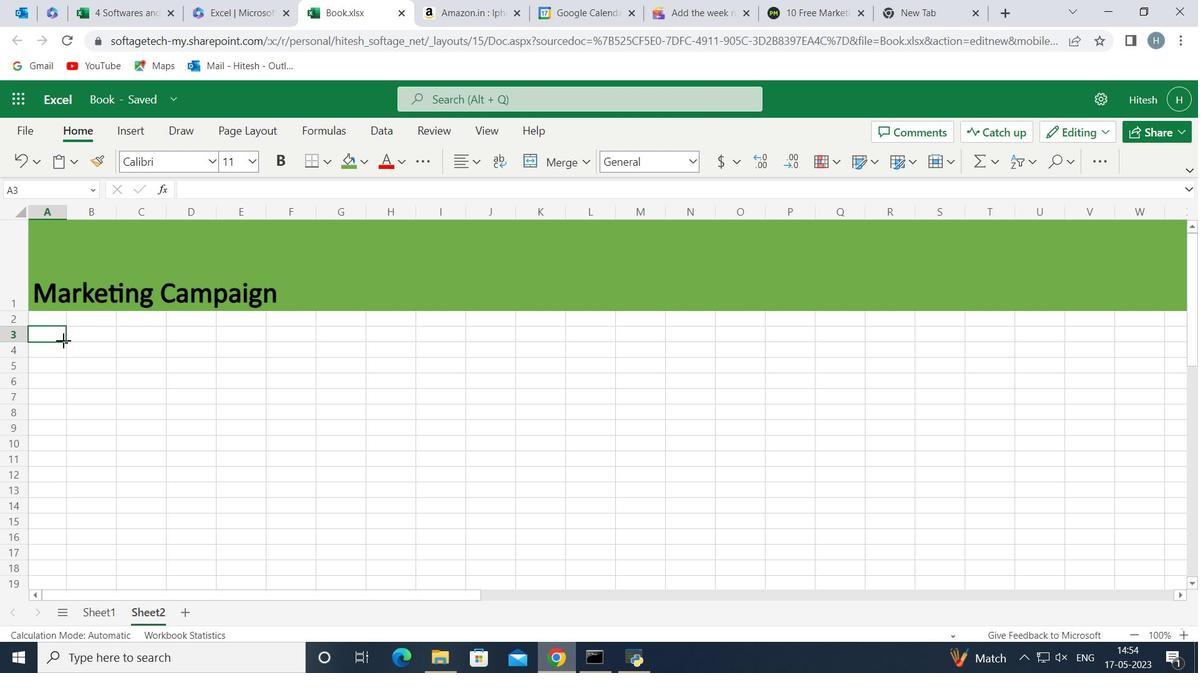
Action: Mouse pressed left at (64, 338)
Screenshot: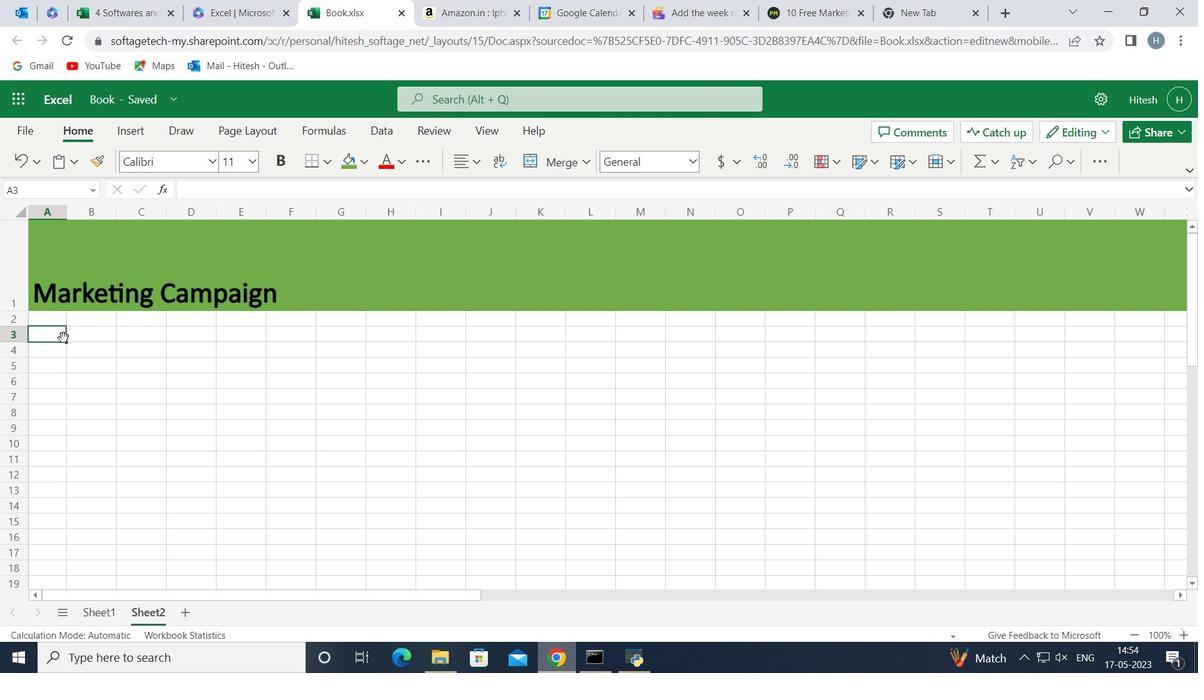 
Action: Mouse moved to (46, 339)
Screenshot: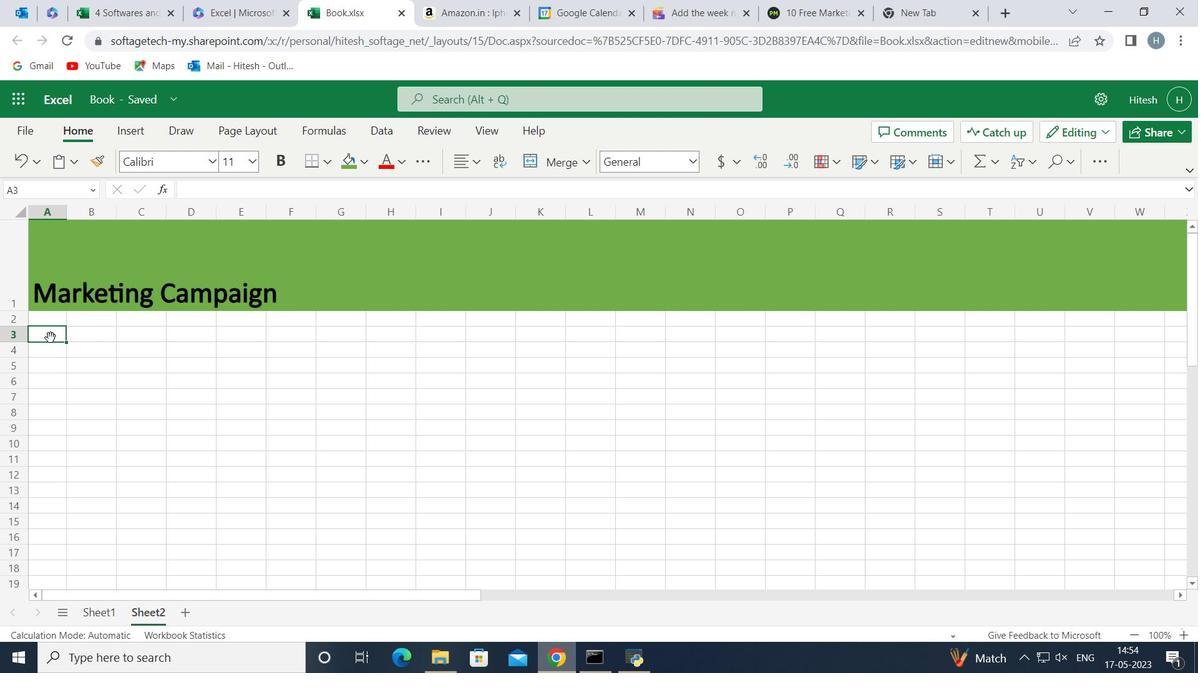 
Action: Mouse pressed left at (46, 339)
Screenshot: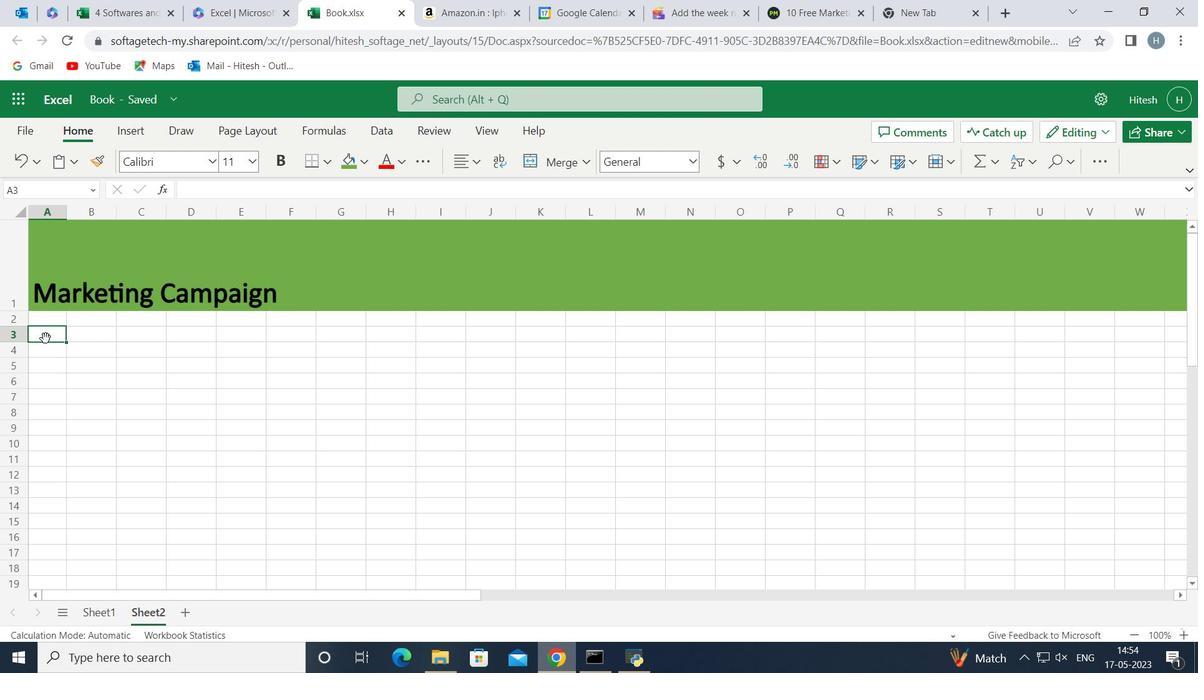 
Action: Mouse moved to (2, 333)
Screenshot: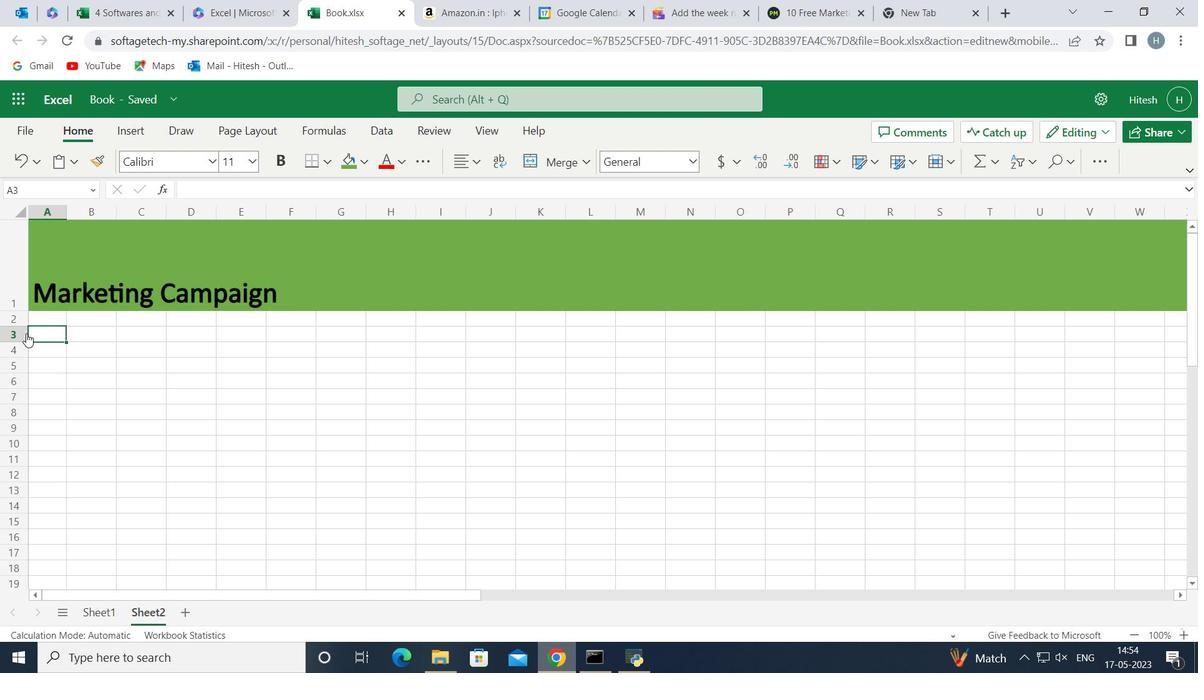 
Action: Mouse pressed left at (2, 333)
Screenshot: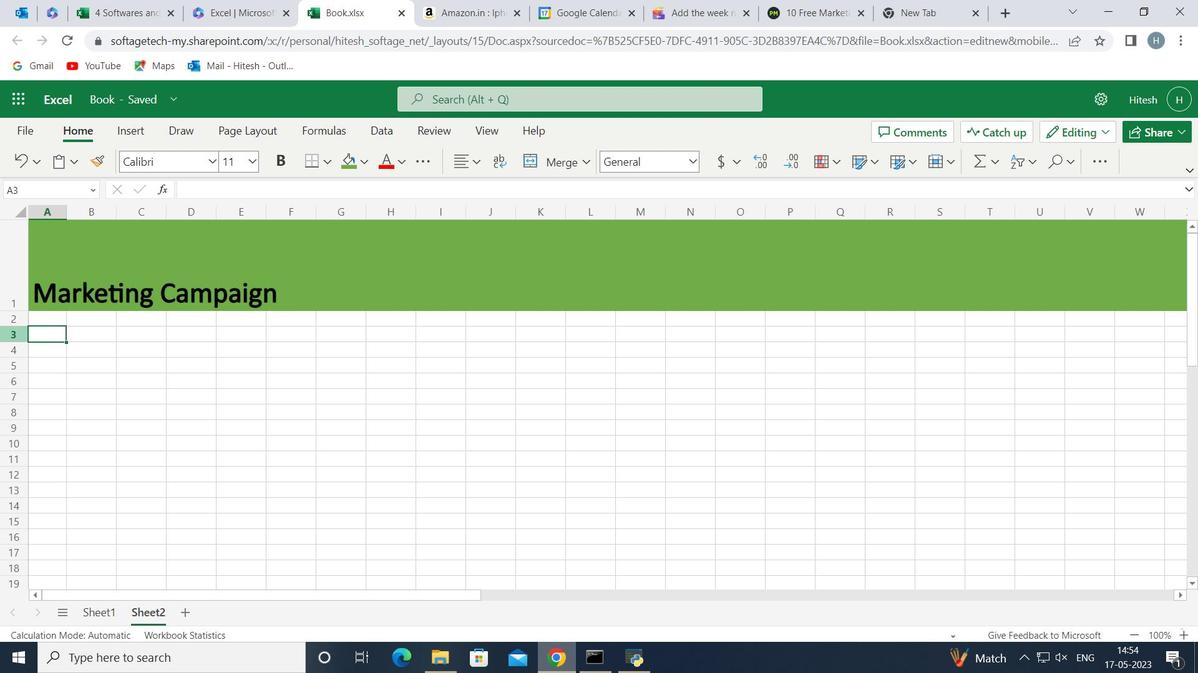 
Action: Mouse moved to (19, 341)
Screenshot: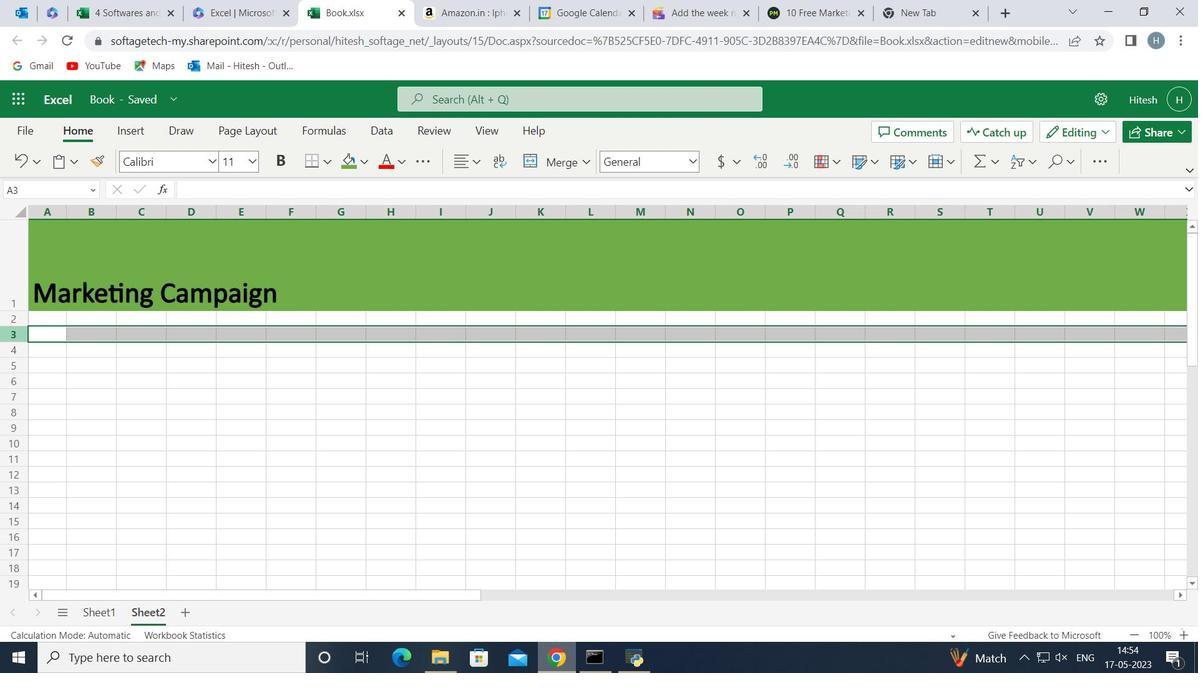 
Action: Mouse pressed left at (19, 341)
Screenshot: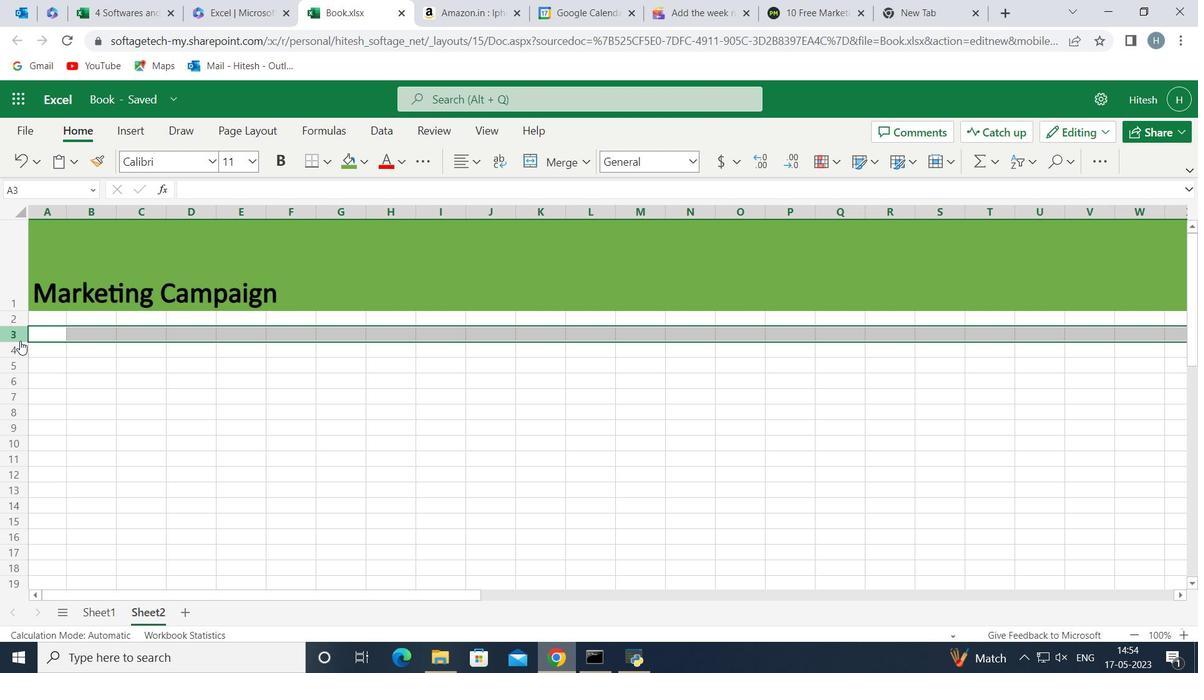 
Action: Mouse moved to (18, 335)
Screenshot: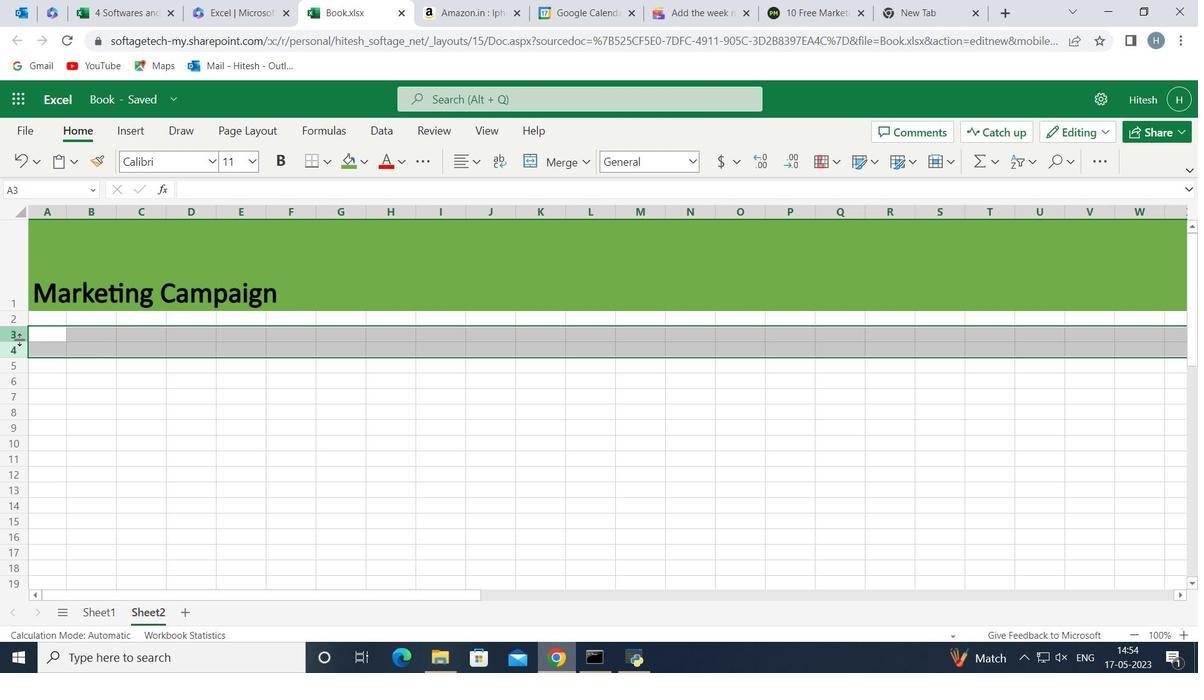 
Action: Mouse pressed left at (18, 335)
Screenshot: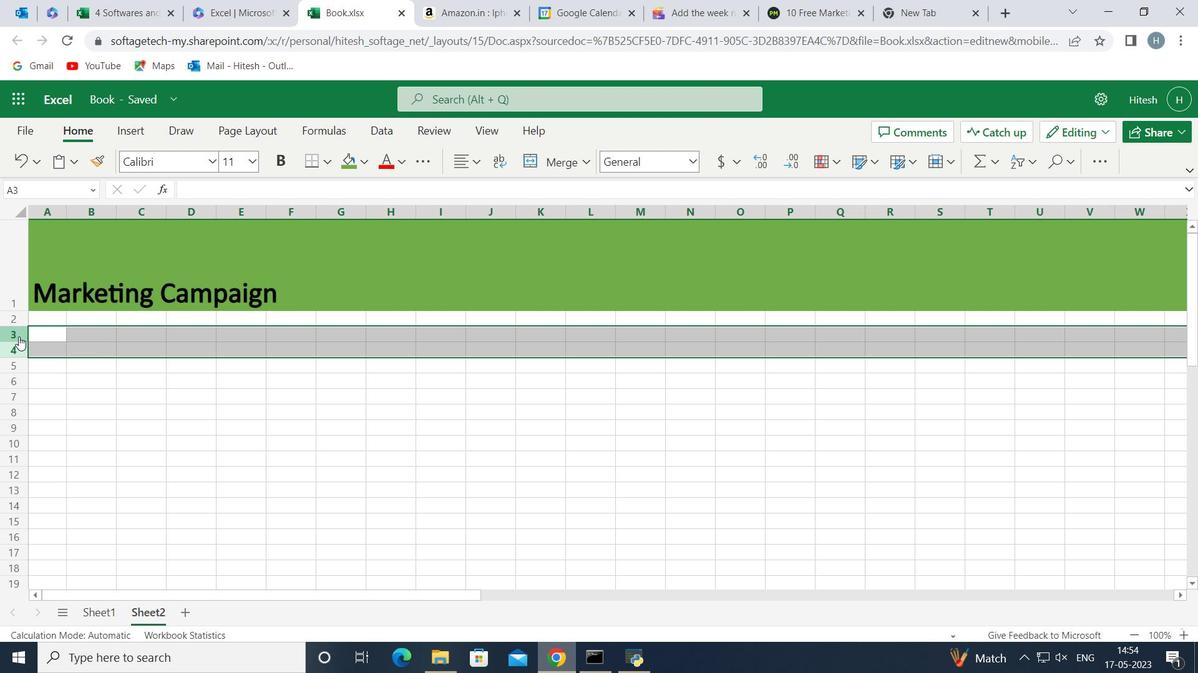 
Action: Mouse moved to (104, 333)
Screenshot: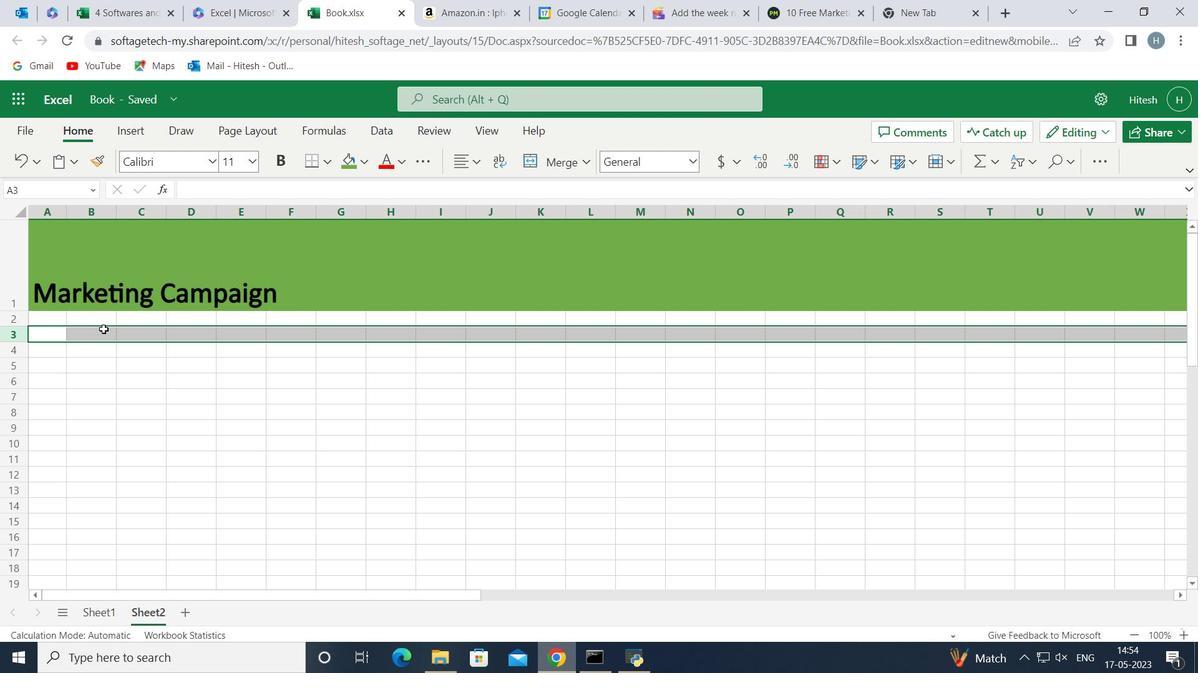 
Action: Mouse pressed left at (104, 333)
Screenshot: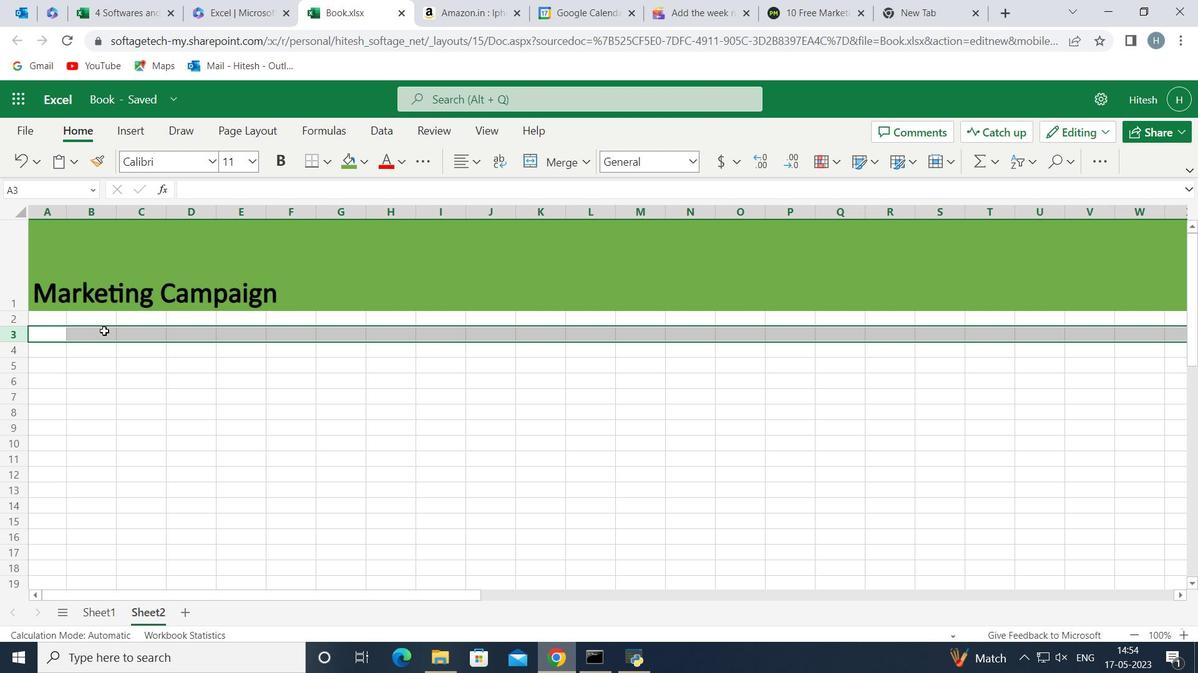 
Action: Mouse moved to (94, 202)
Screenshot: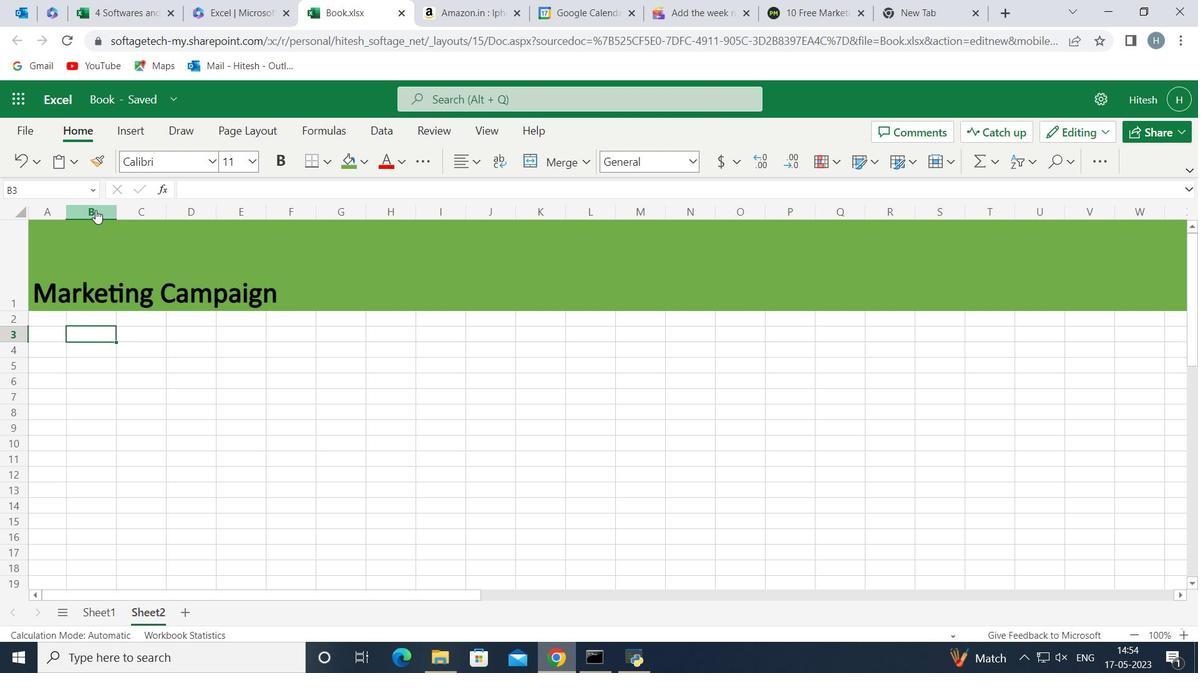 
Action: Mouse pressed left at (94, 202)
Screenshot: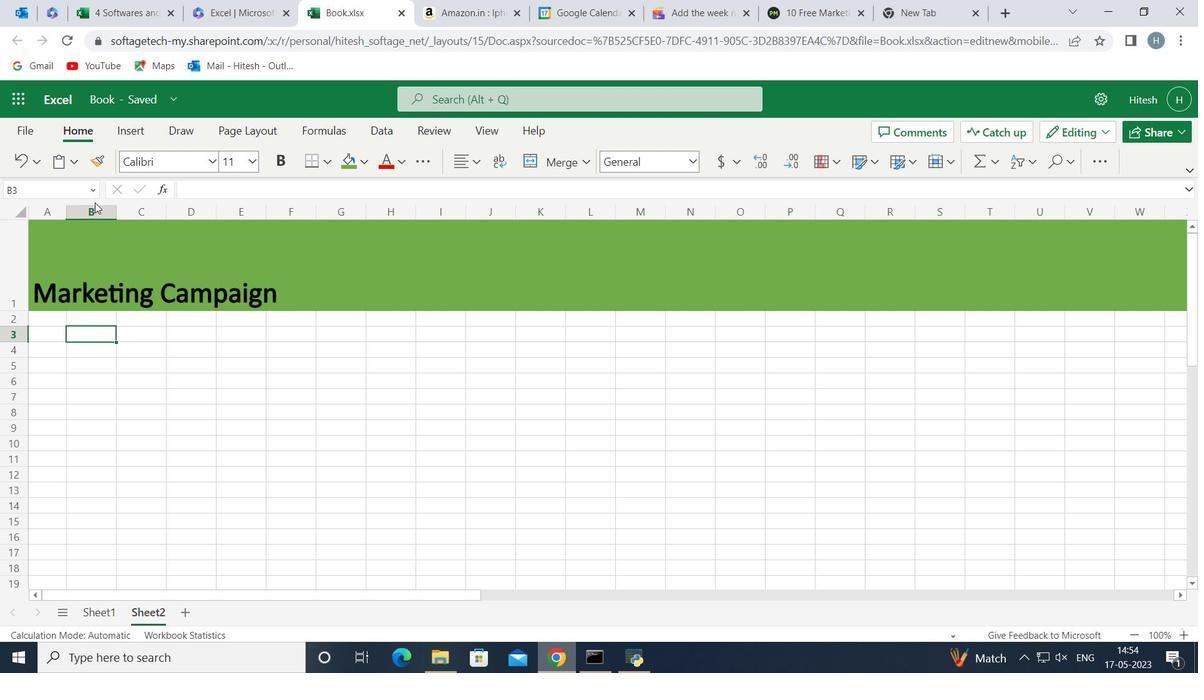
Action: Mouse moved to (94, 209)
Screenshot: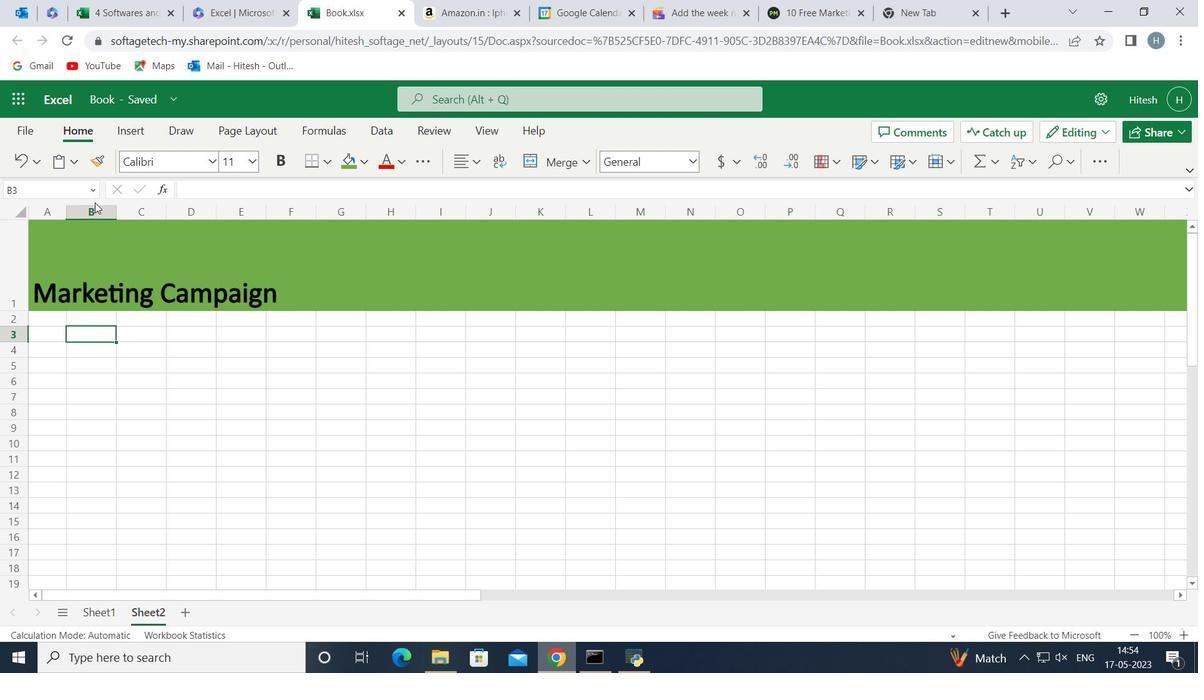 
Action: Mouse pressed left at (94, 209)
Screenshot: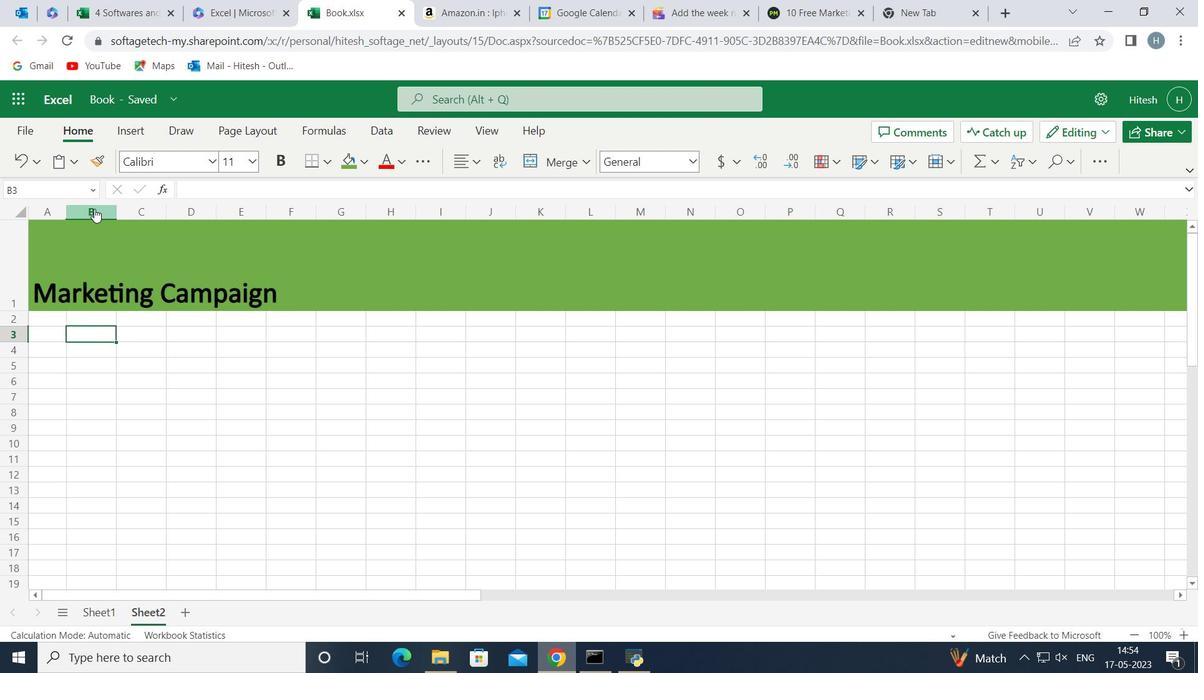 
Action: Mouse moved to (114, 212)
Screenshot: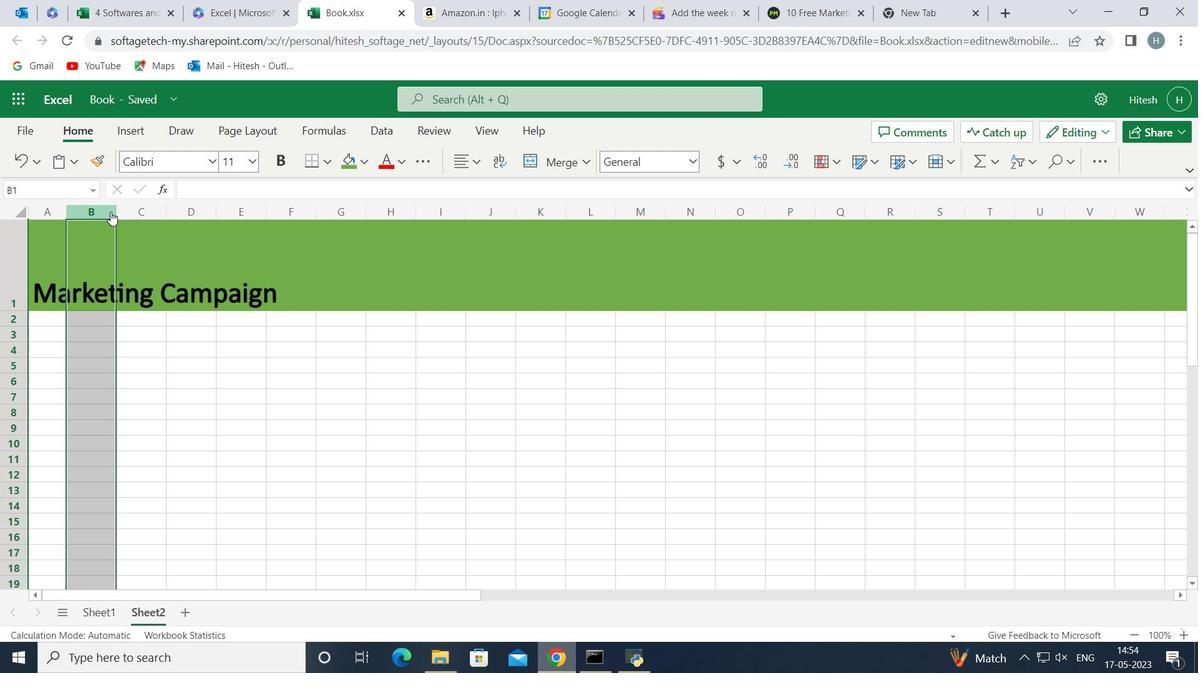 
Action: Mouse pressed left at (114, 212)
Screenshot: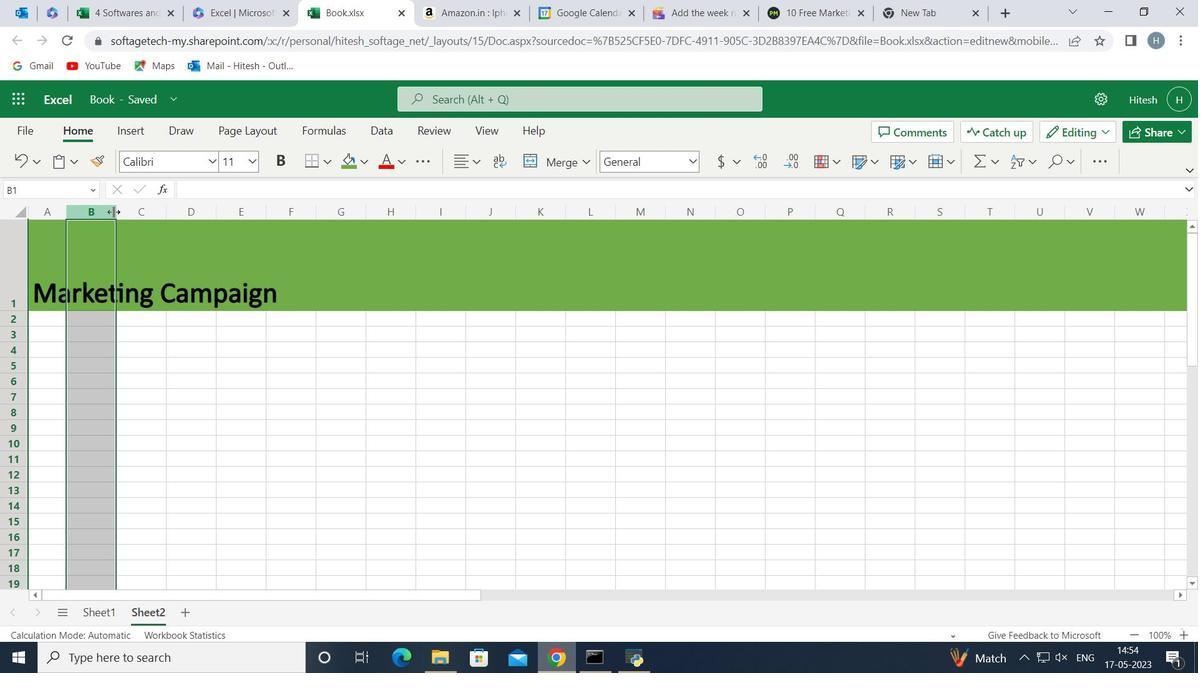 
Action: Mouse moved to (114, 212)
Screenshot: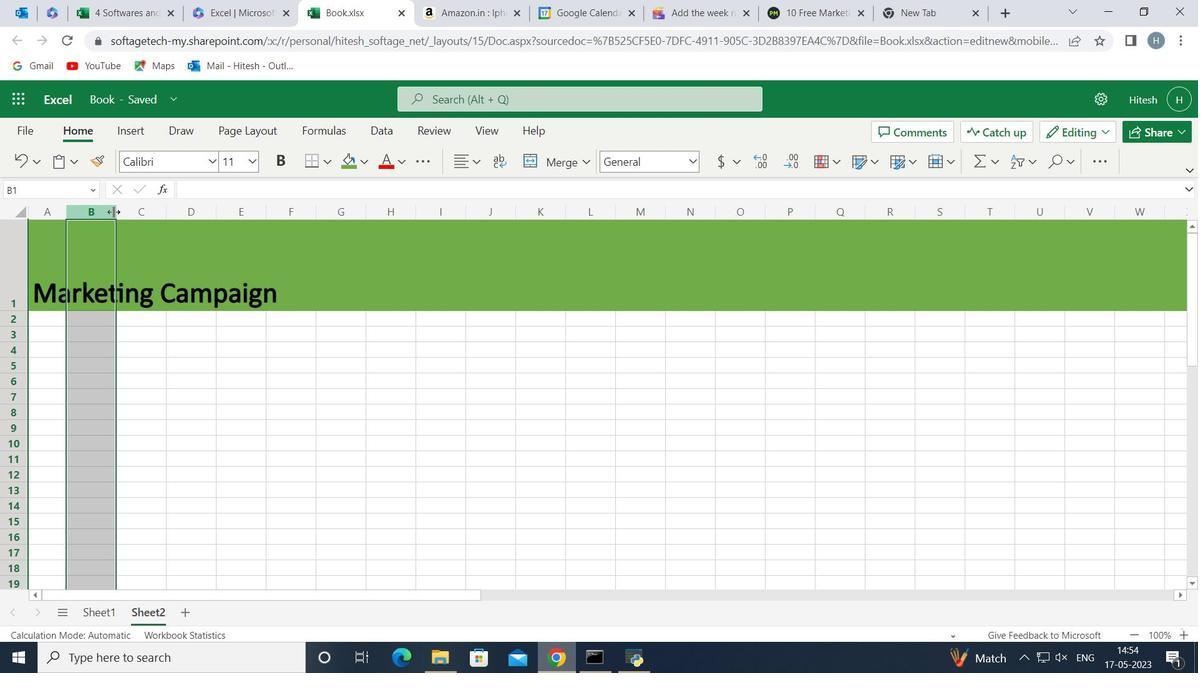 
Action: Mouse pressed left at (114, 212)
Screenshot: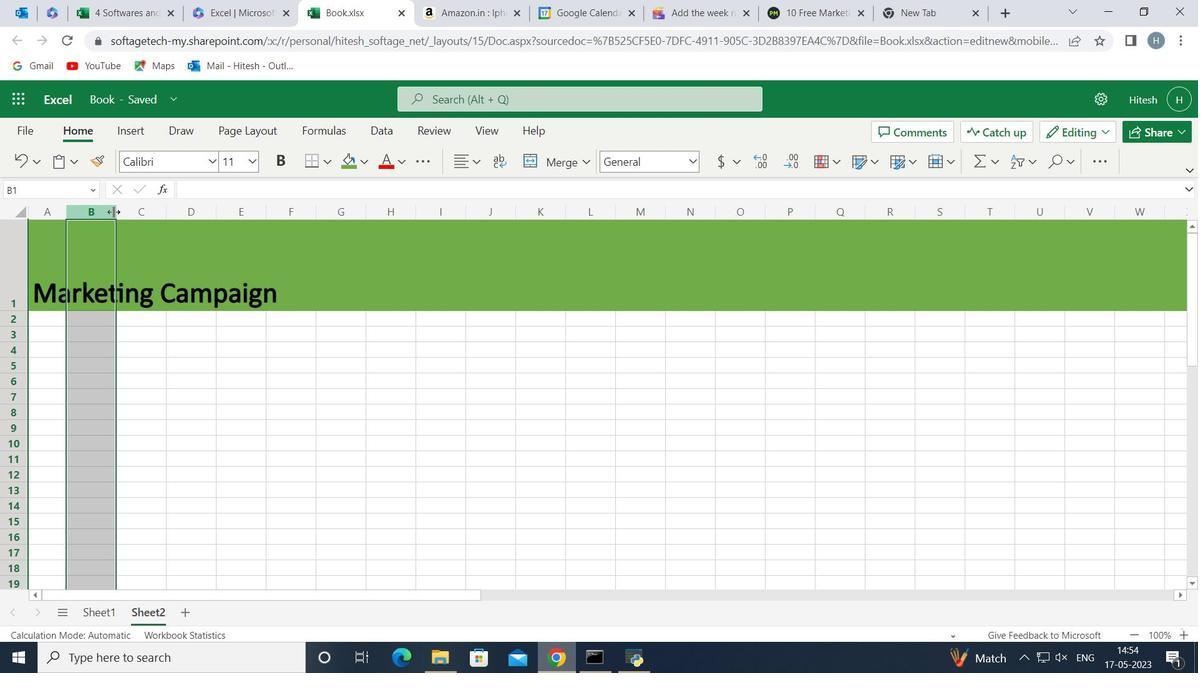 
Action: Mouse pressed left at (114, 212)
Screenshot: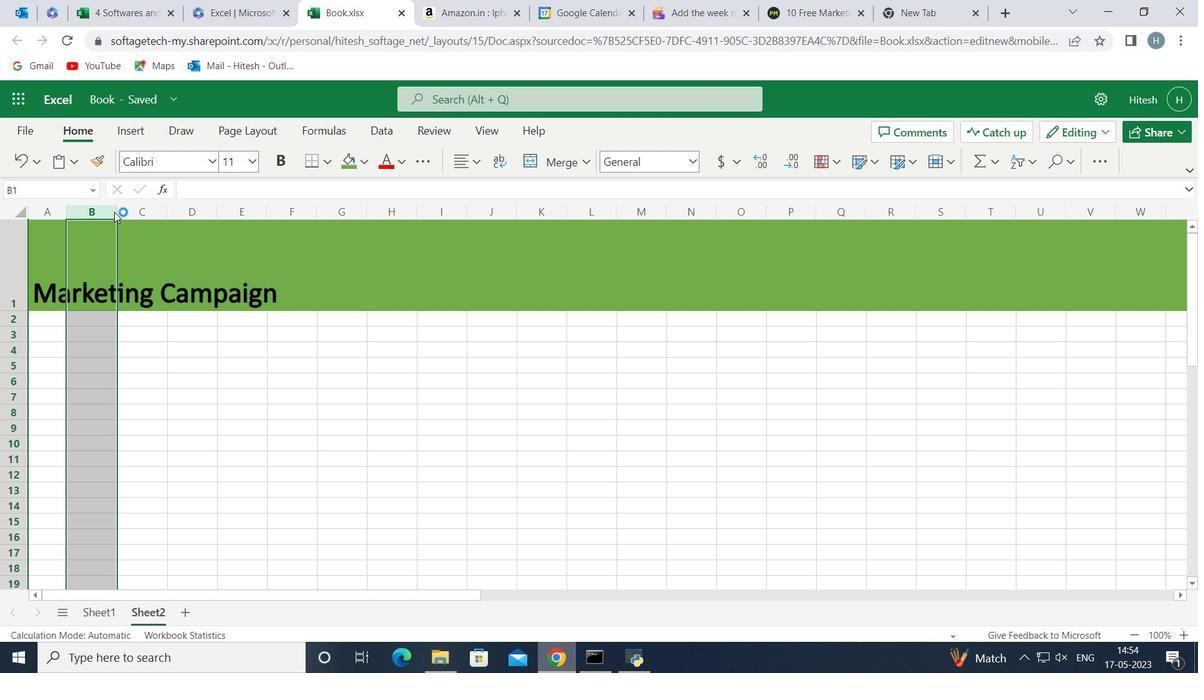 
Action: Mouse moved to (115, 212)
Screenshot: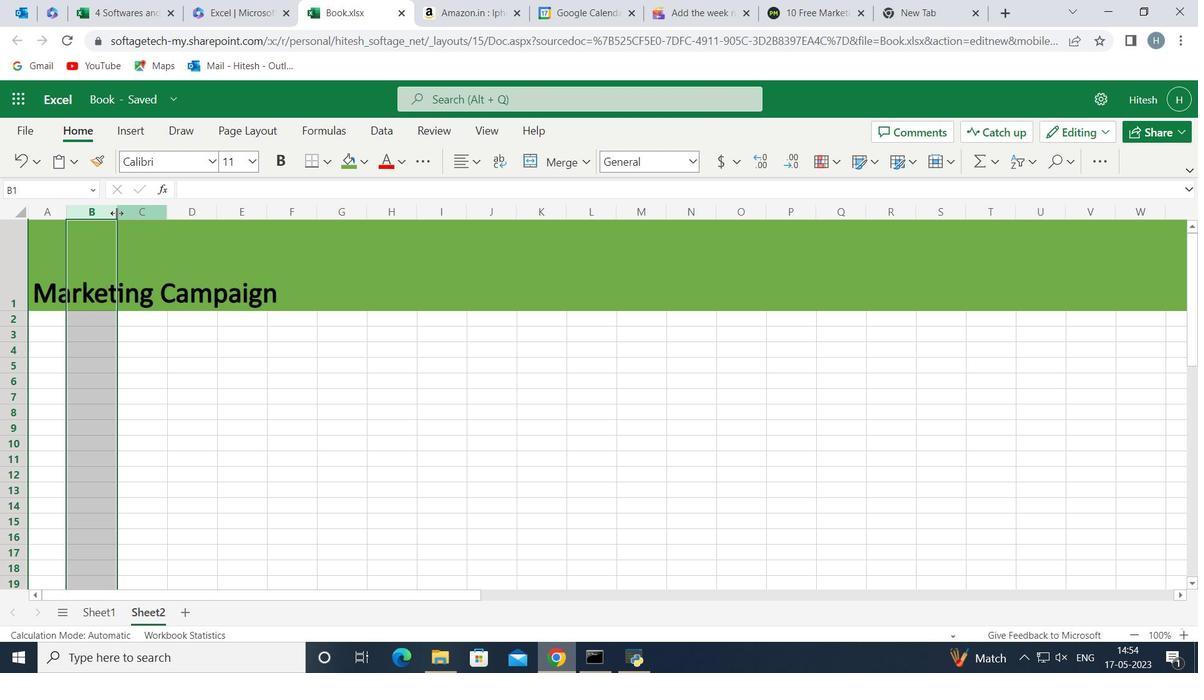 
Action: Mouse pressed left at (115, 212)
Screenshot: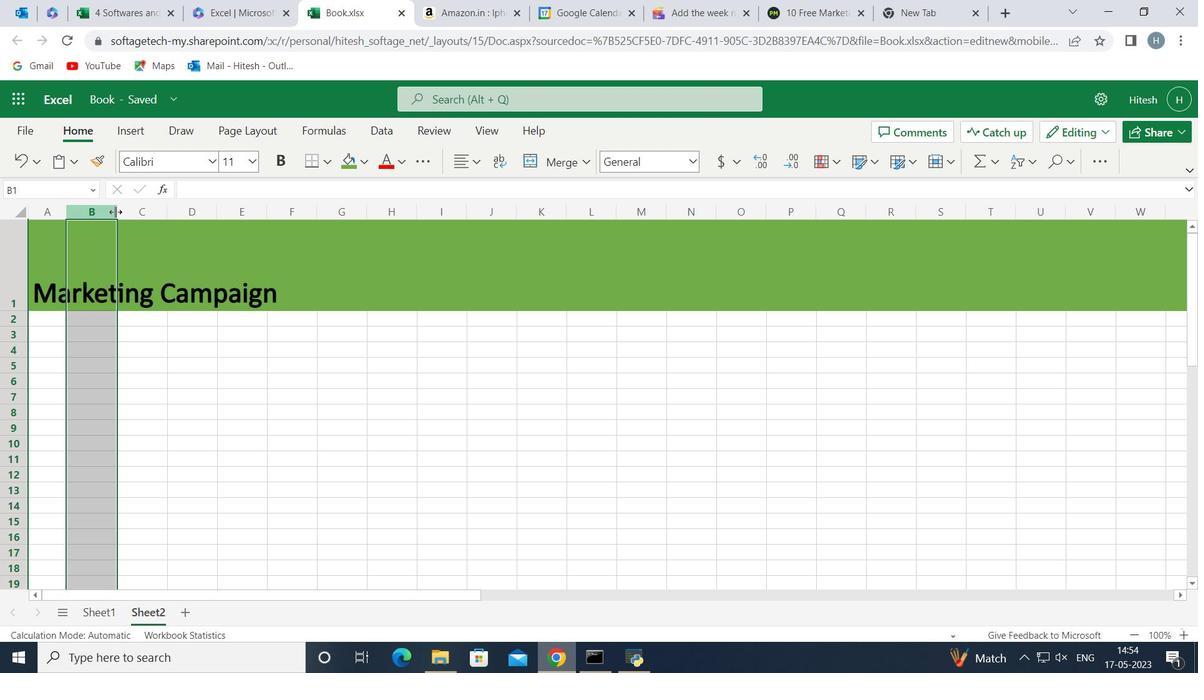 
Action: Mouse moved to (127, 340)
Screenshot: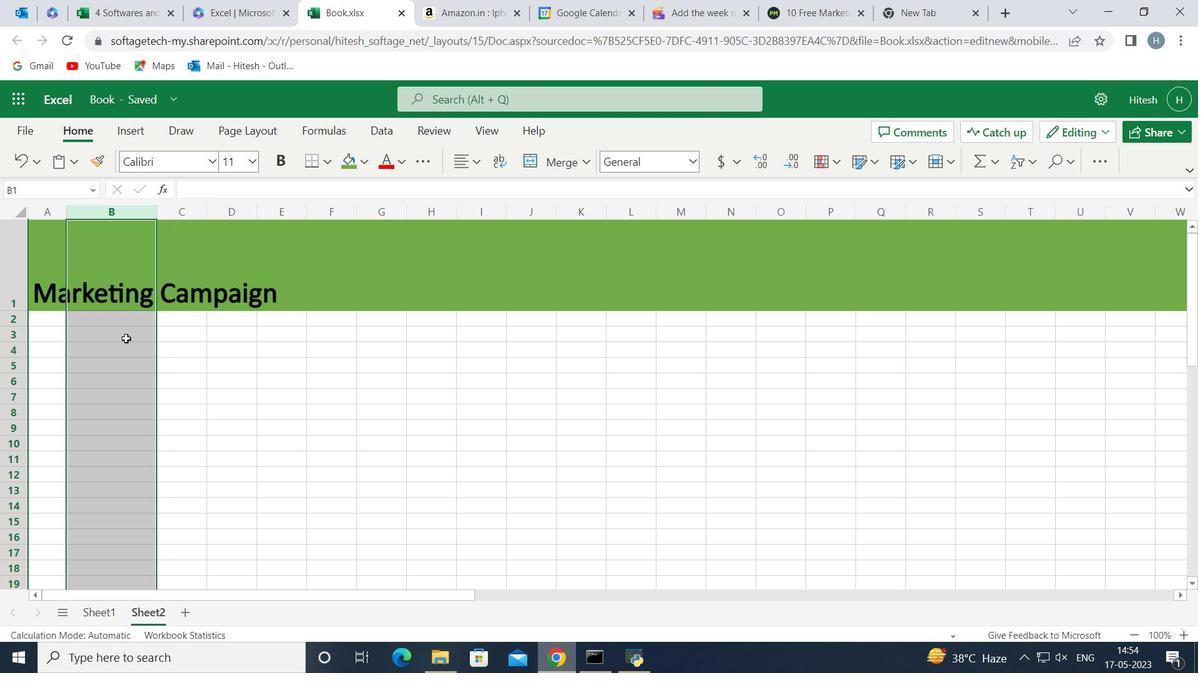 
Action: Mouse pressed left at (127, 340)
Screenshot: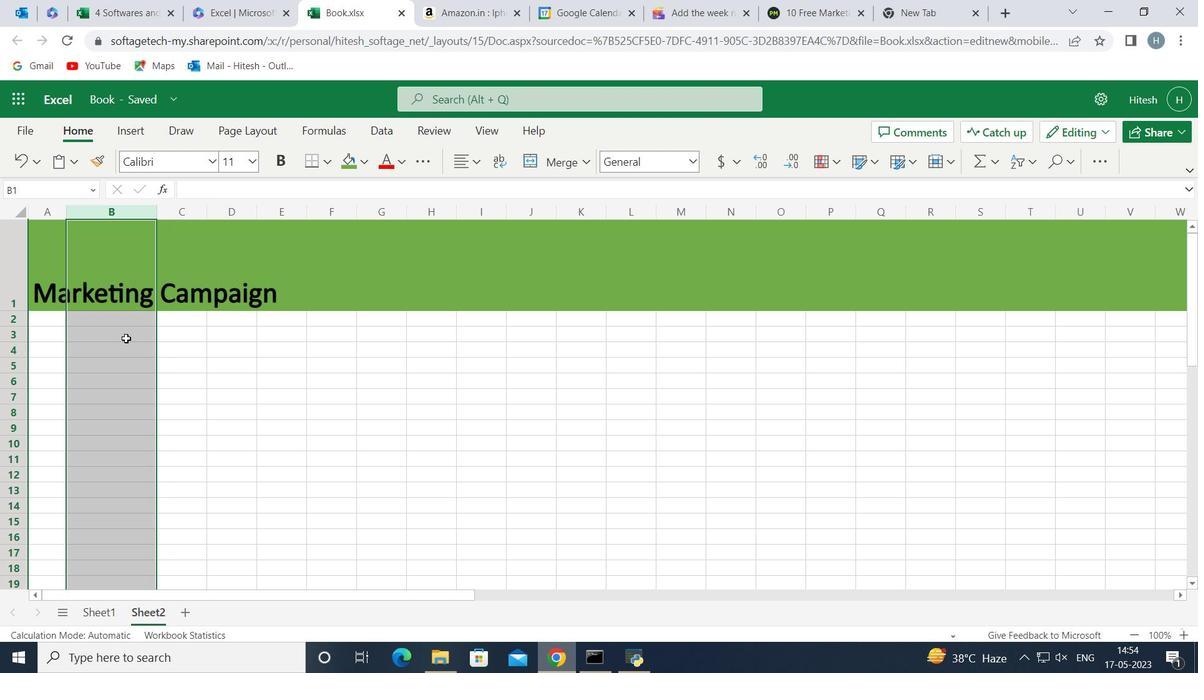 
Action: Mouse moved to (112, 317)
Screenshot: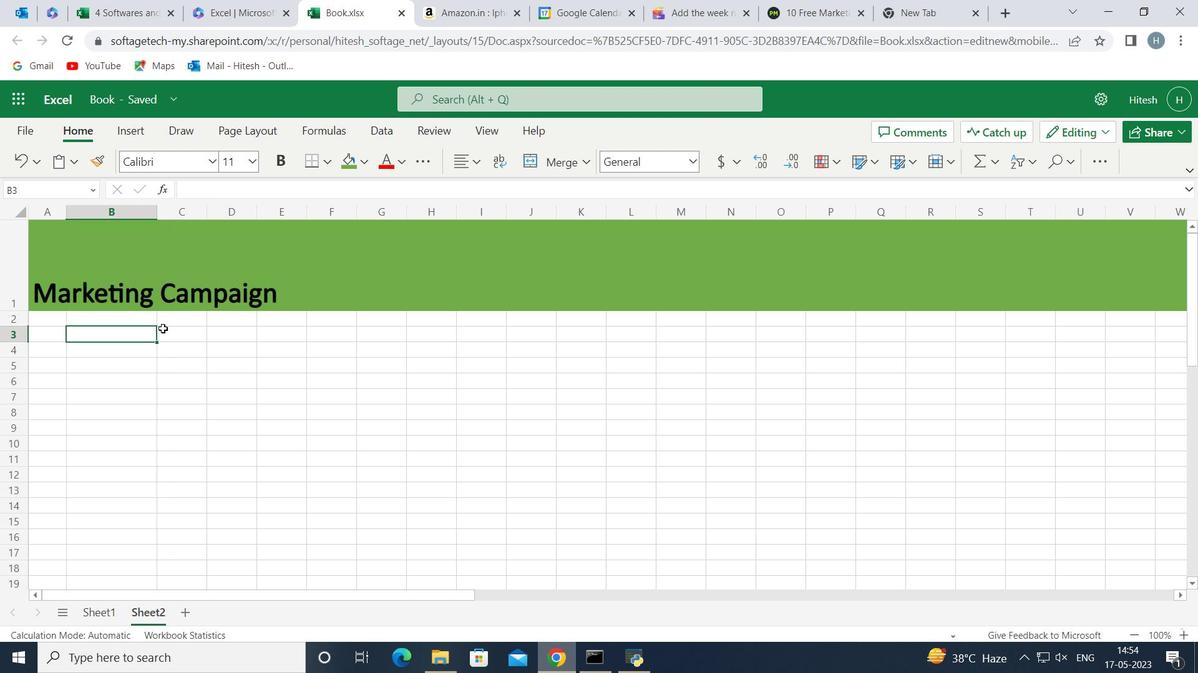 
Action: Mouse pressed left at (112, 317)
Screenshot: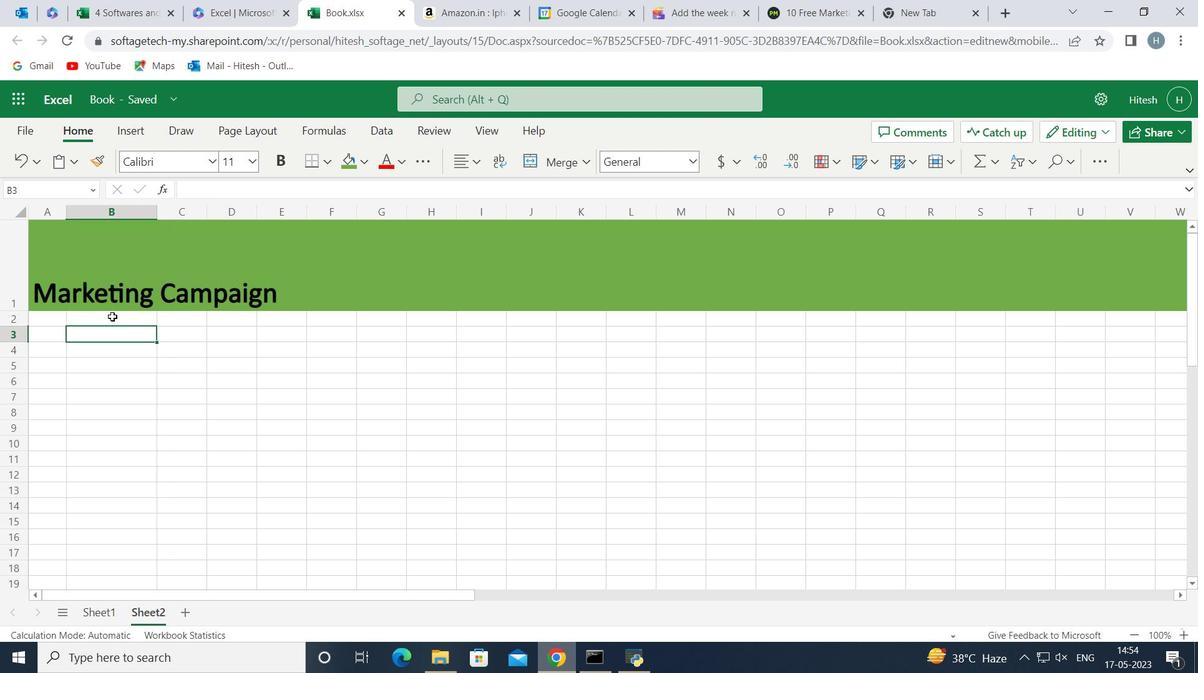 
Action: Mouse moved to (115, 337)
Screenshot: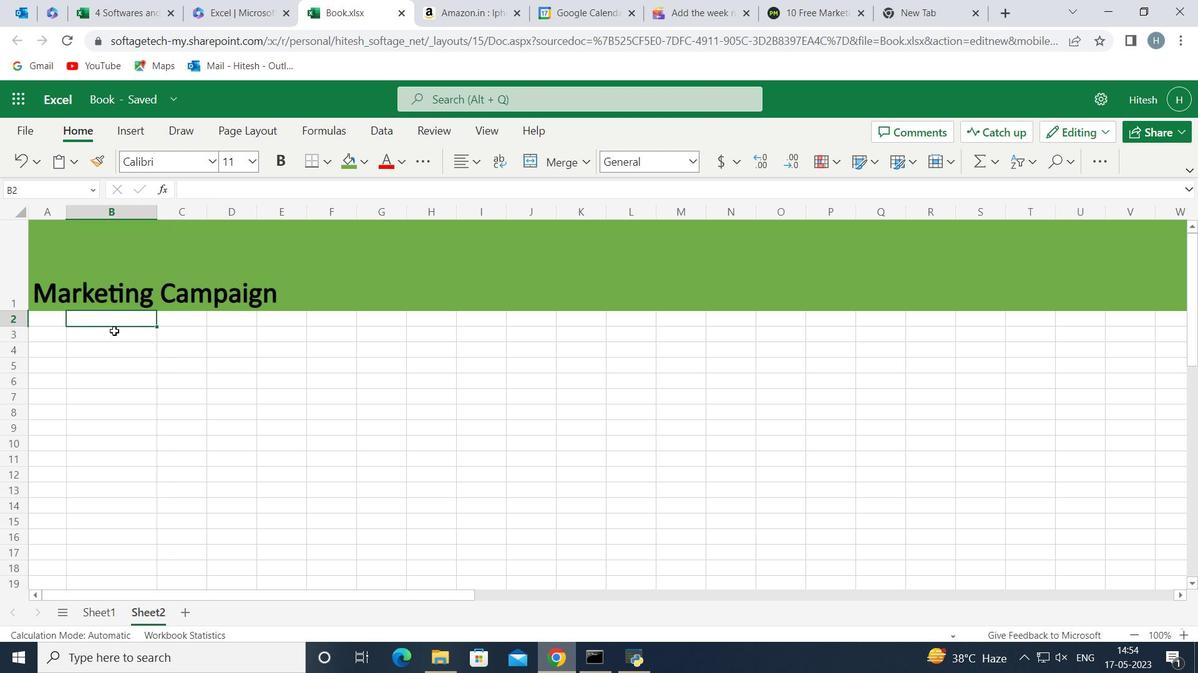 
Action: Mouse pressed left at (115, 337)
Screenshot: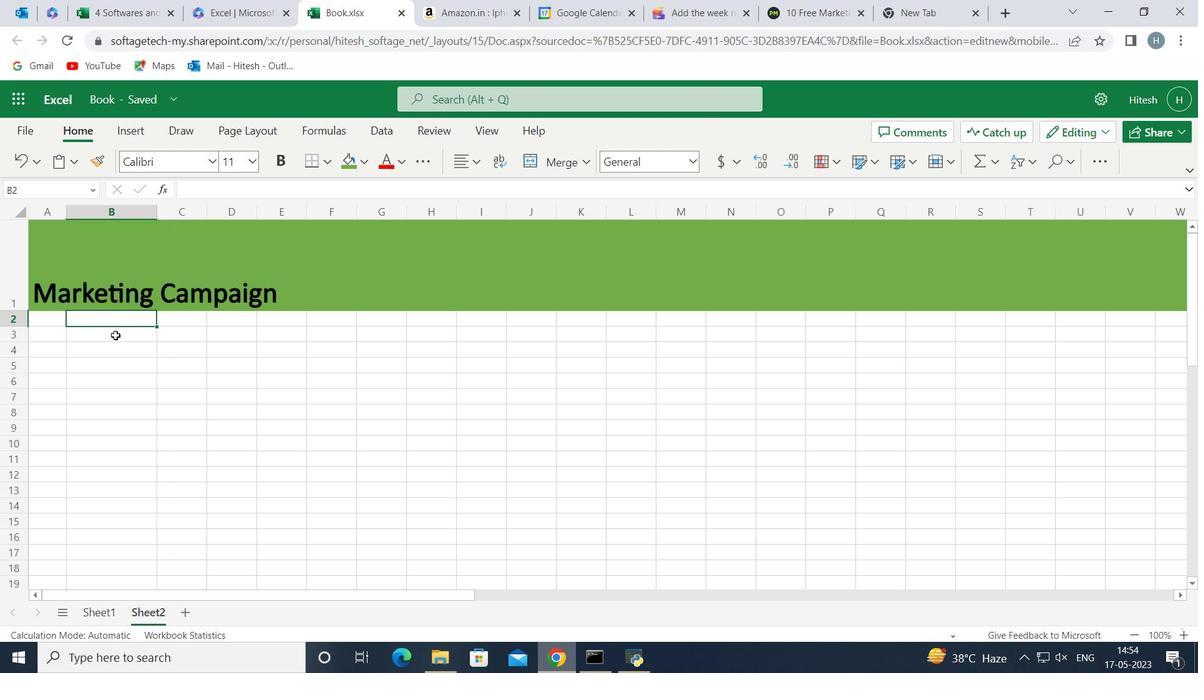 
Action: Mouse moved to (115, 338)
Screenshot: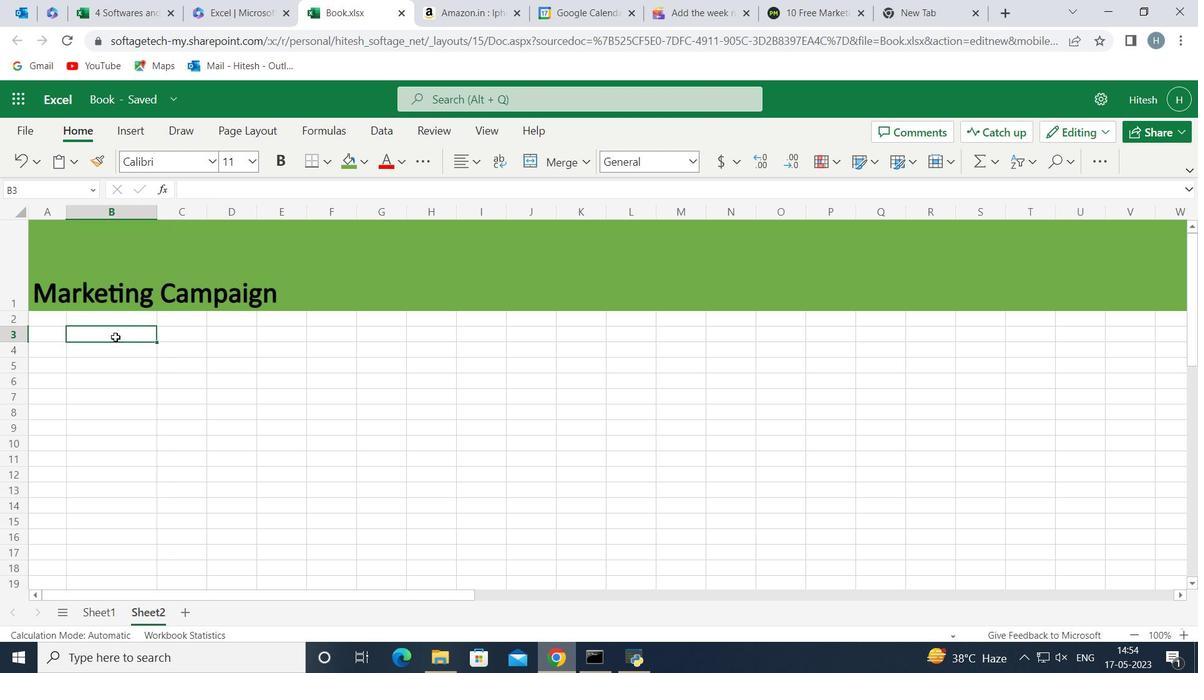 
Action: Key pressed <Key.shift>Name<Key.right><Key.shift>Type<Key.right>
Screenshot: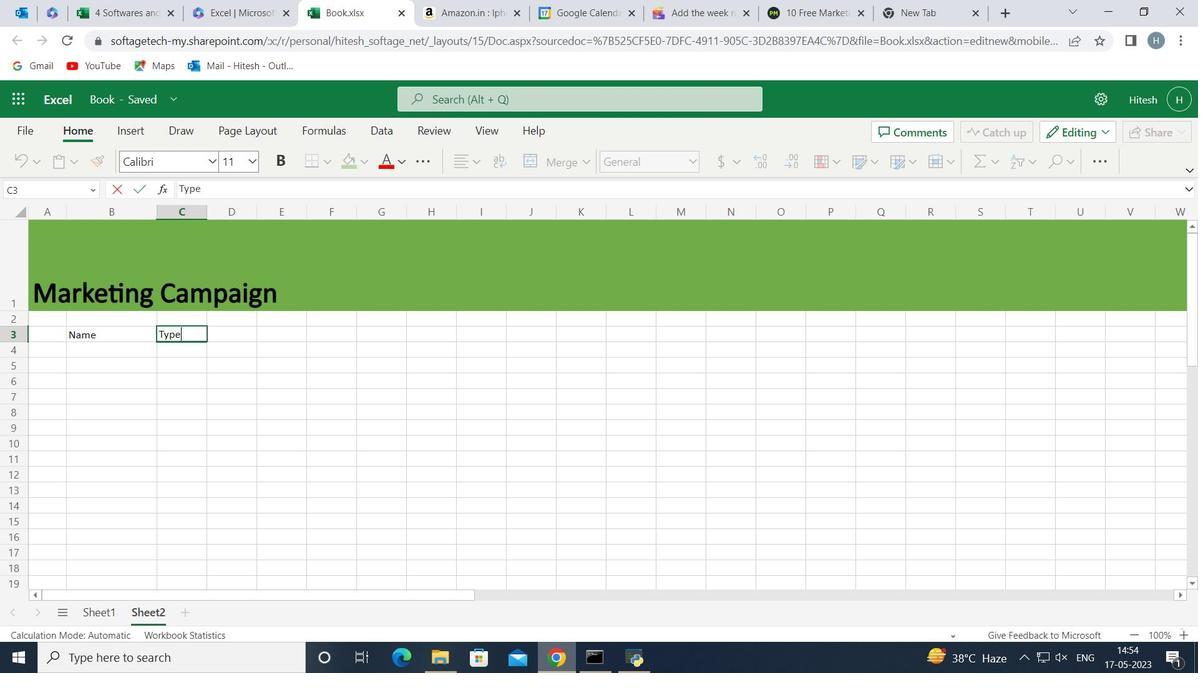
Action: Mouse moved to (234, 345)
Screenshot: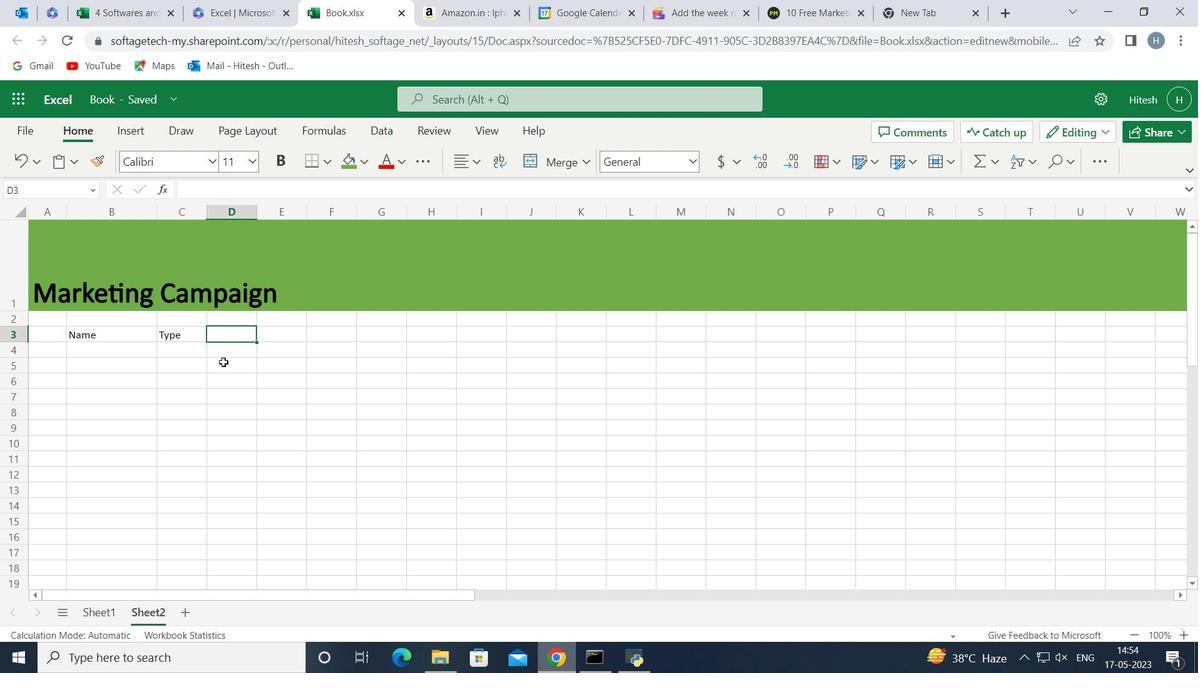 
Action: Key pressed <Key.shift>De<Key.backspace>ipartment
Screenshot: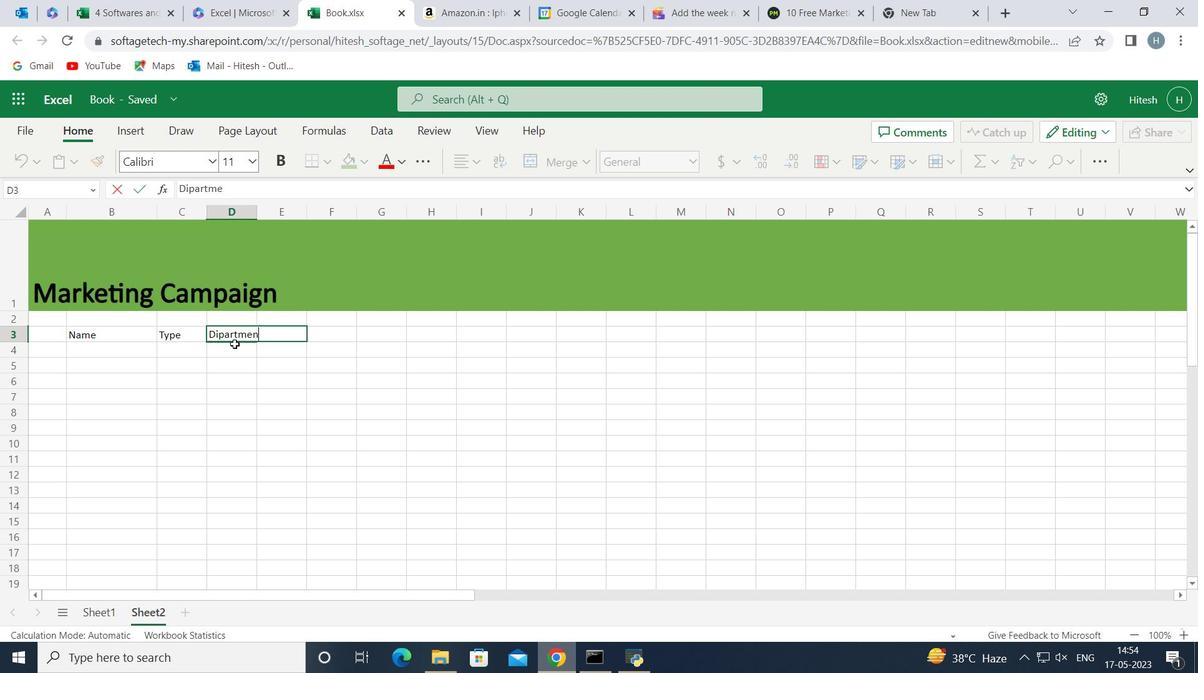 
Action: Mouse moved to (247, 208)
Screenshot: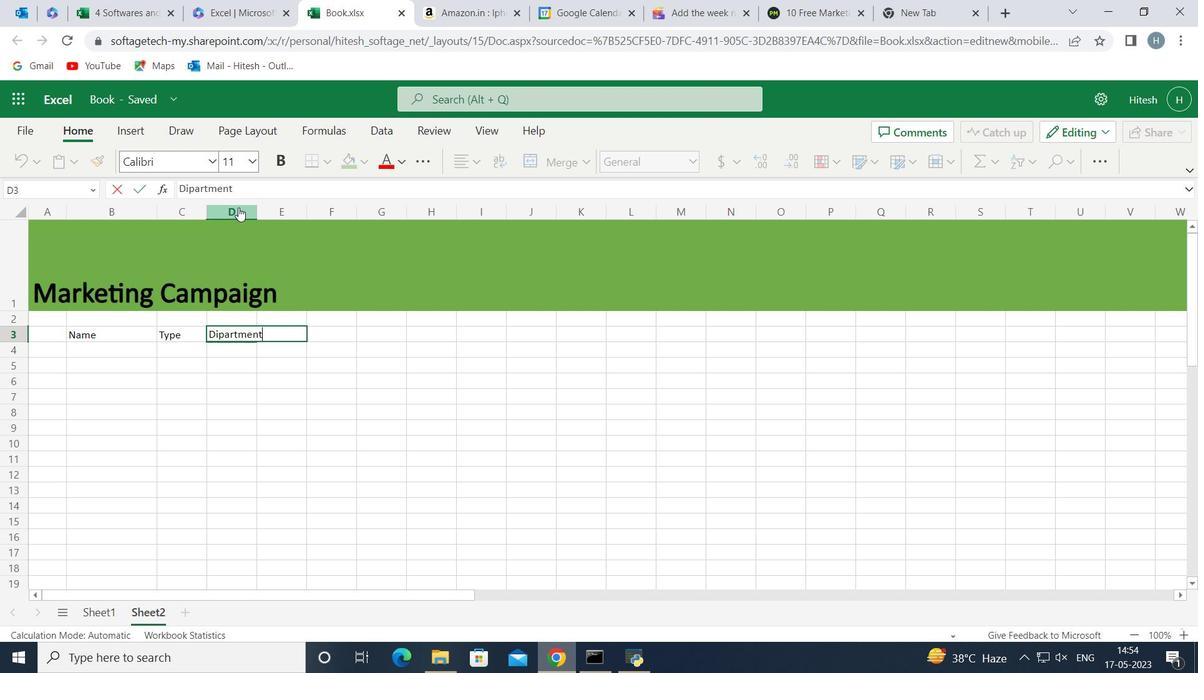 
Action: Mouse pressed left at (247, 208)
Screenshot: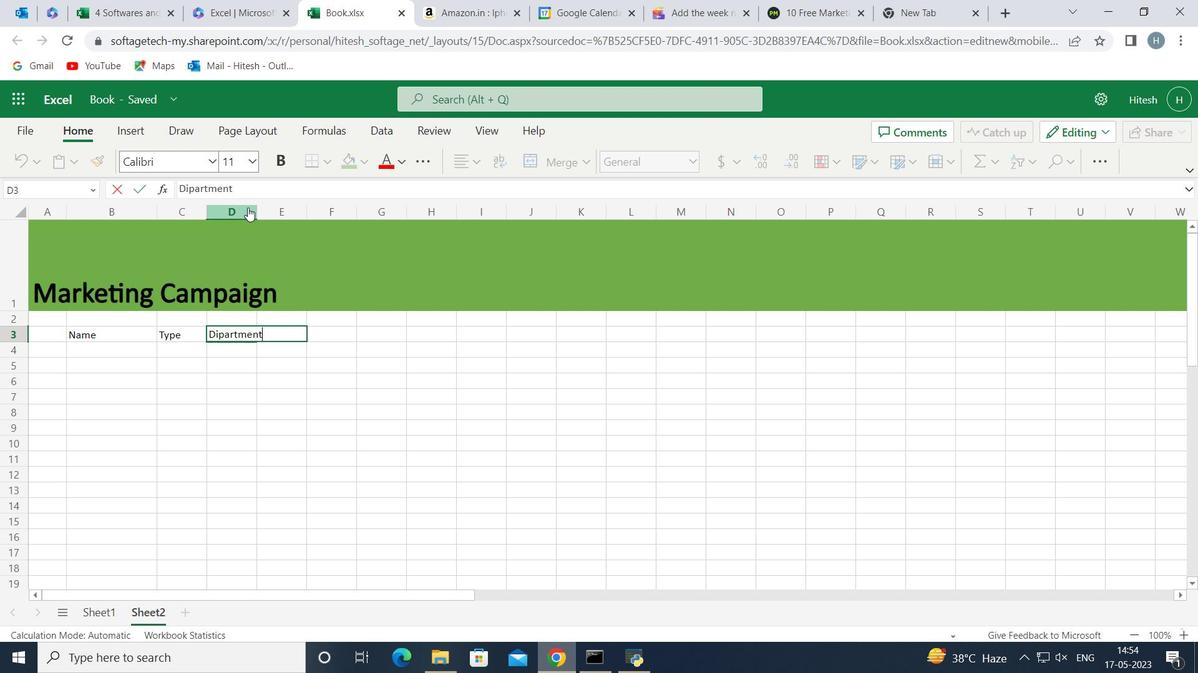 
Action: Mouse pressed left at (247, 208)
Screenshot: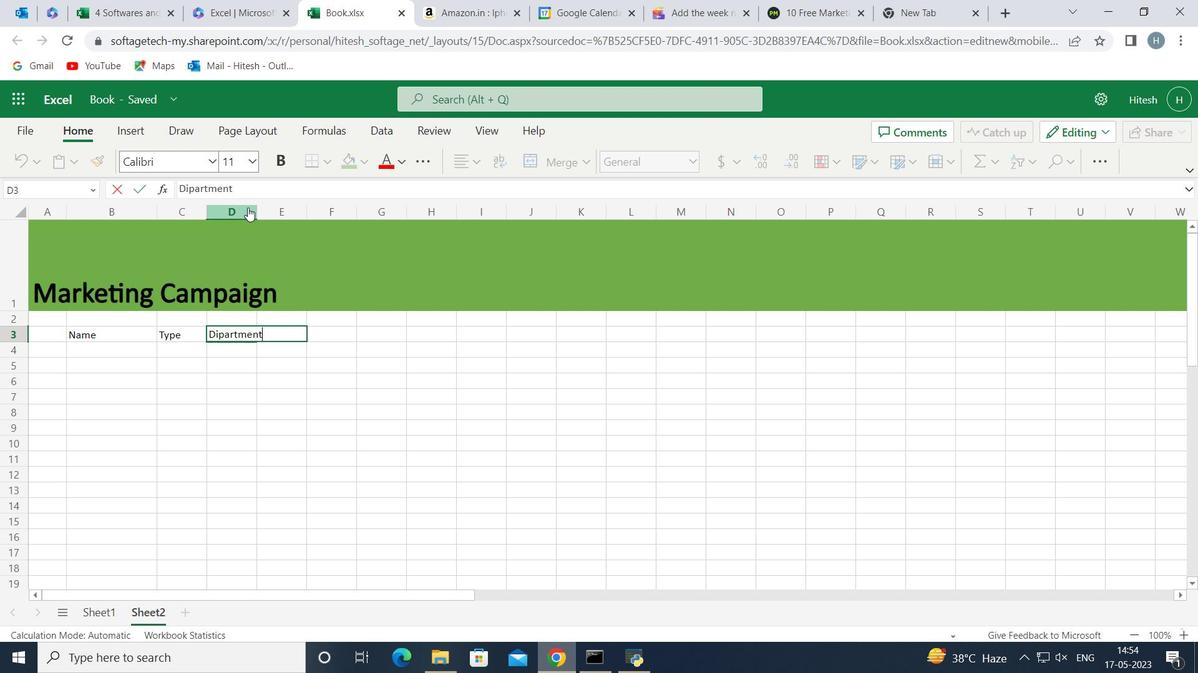 
Action: Mouse moved to (255, 208)
Screenshot: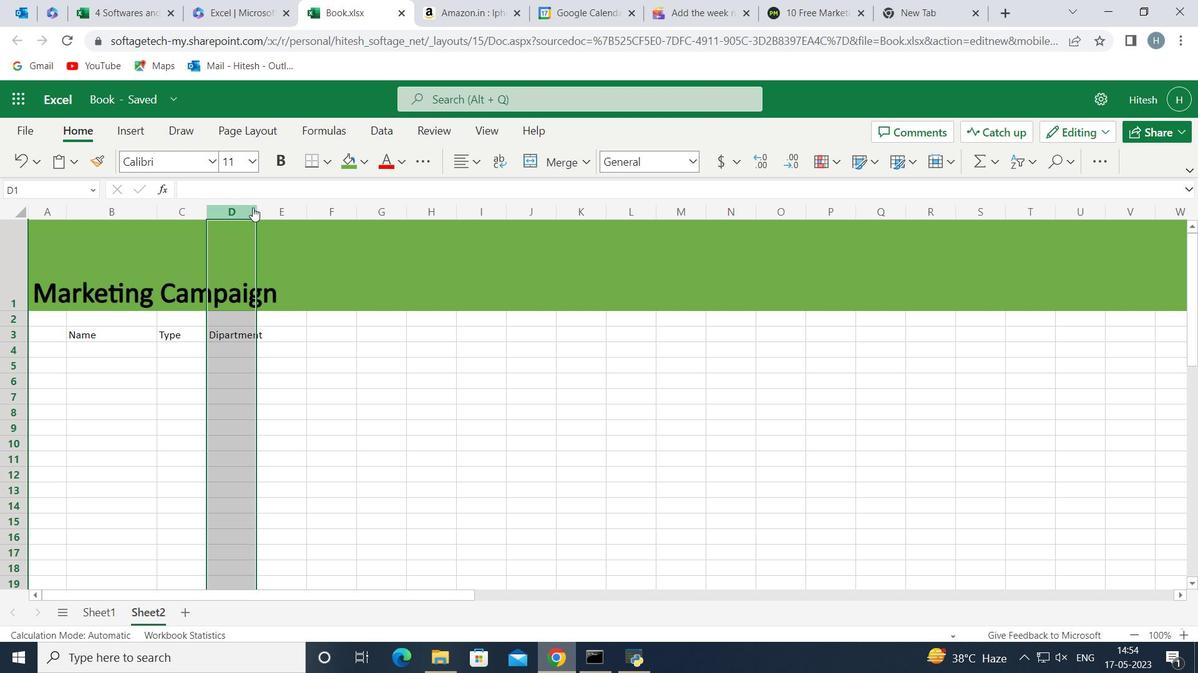 
Action: Mouse pressed left at (255, 208)
Screenshot: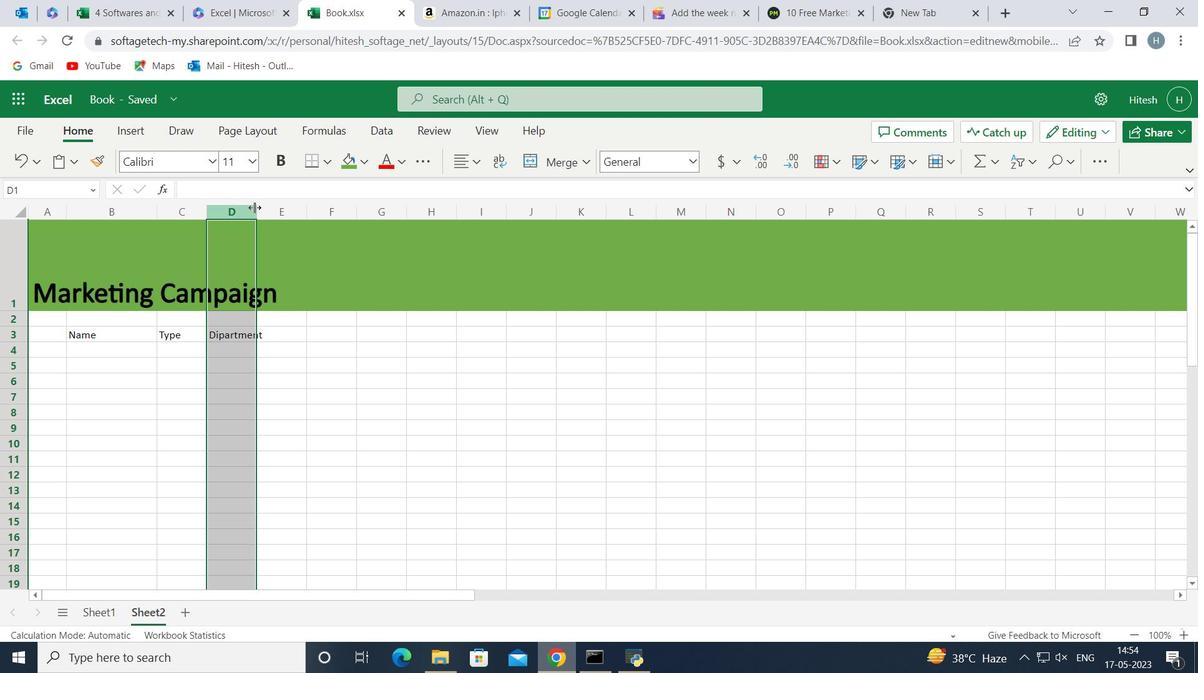 
Action: Mouse moved to (255, 208)
Screenshot: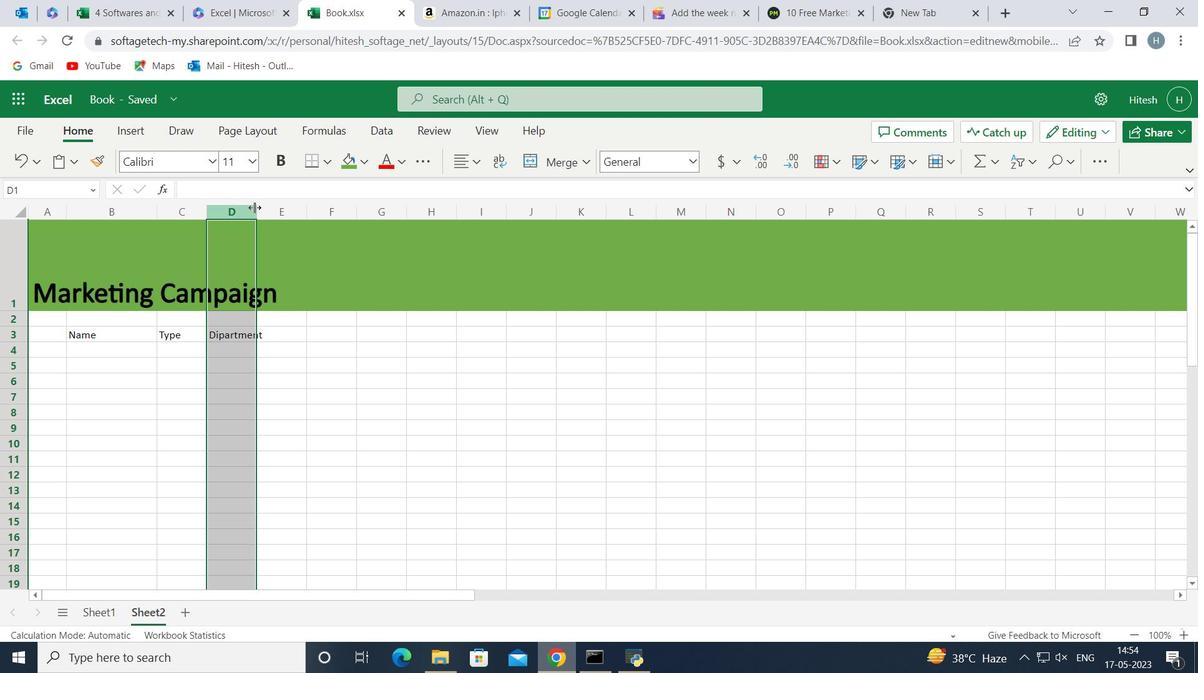 
Action: Mouse pressed left at (255, 208)
Screenshot: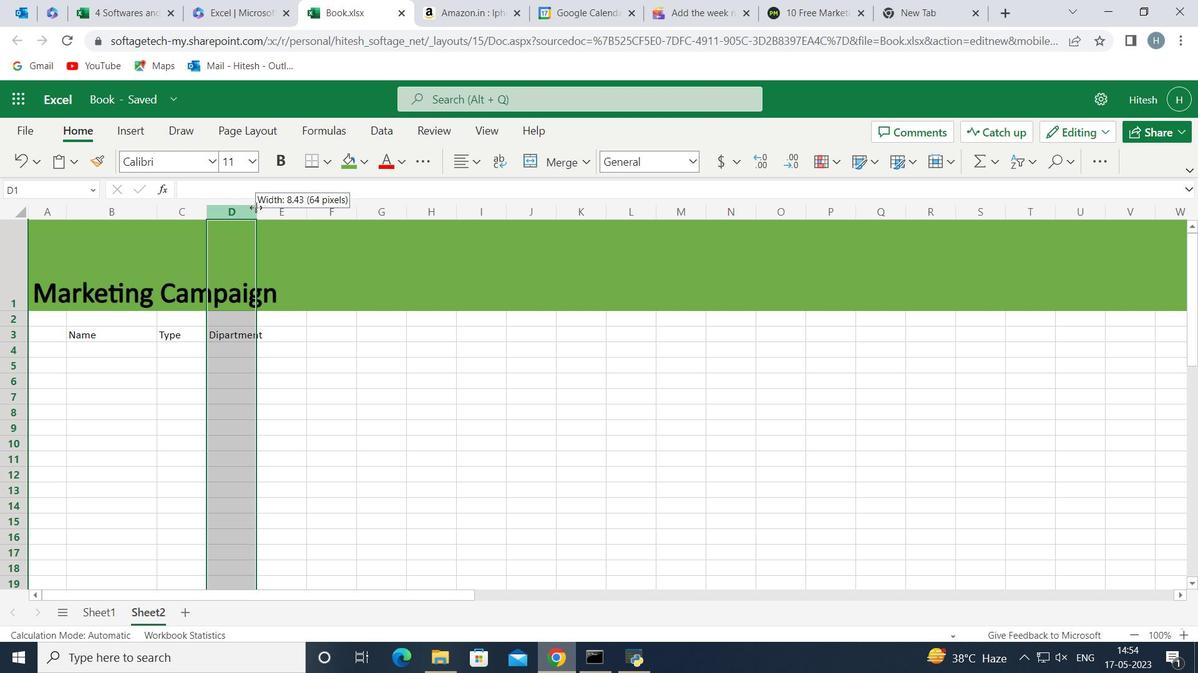 
Action: Mouse pressed left at (255, 208)
Screenshot: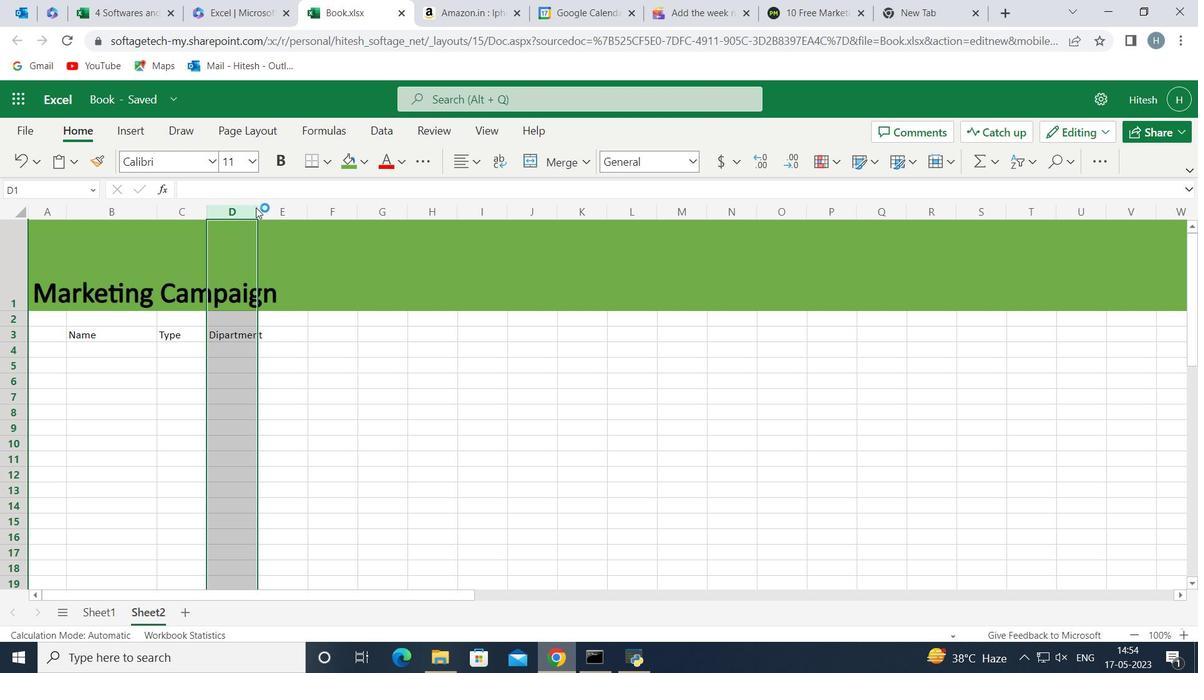 
Action: Mouse moved to (283, 355)
Screenshot: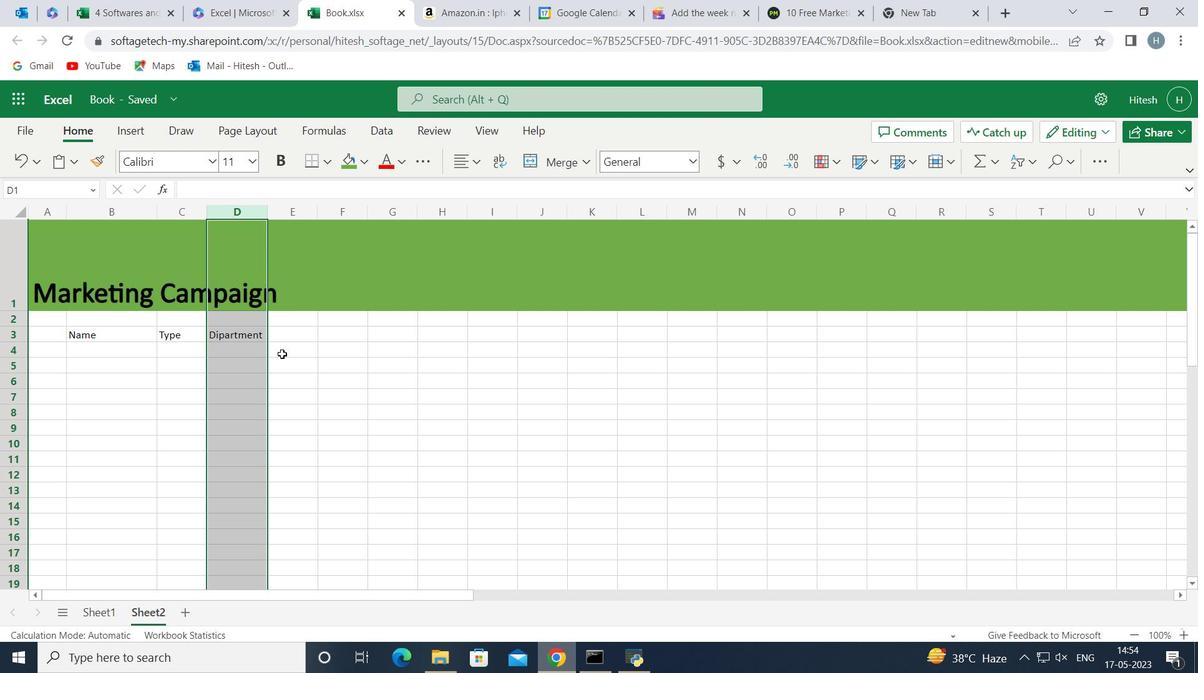 
Action: Mouse pressed left at (283, 355)
Screenshot: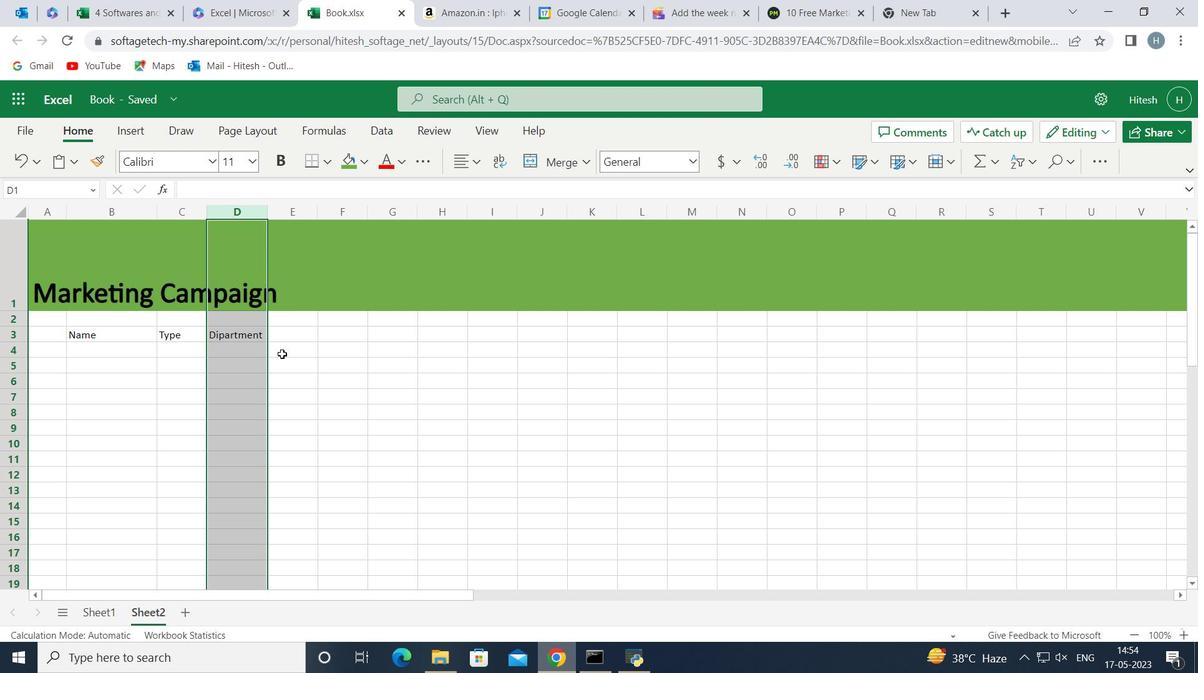 
Action: Mouse moved to (53, 330)
Screenshot: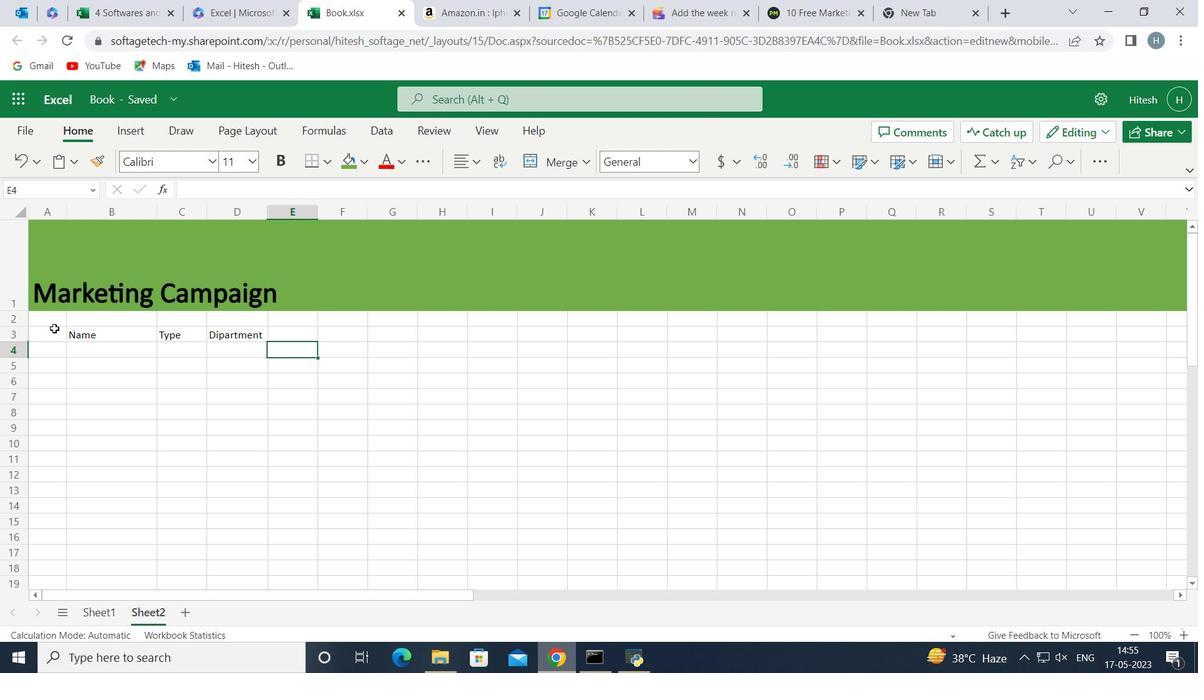 
Action: Mouse pressed left at (53, 330)
Screenshot: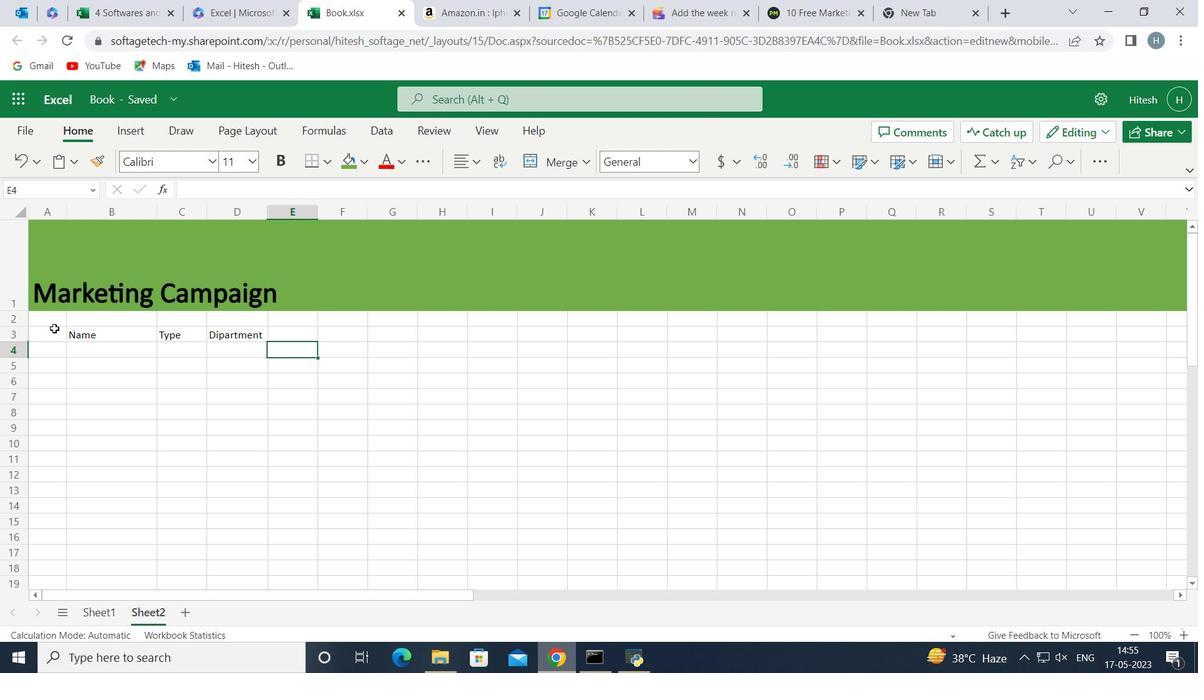 
Action: Mouse moved to (61, 207)
Screenshot: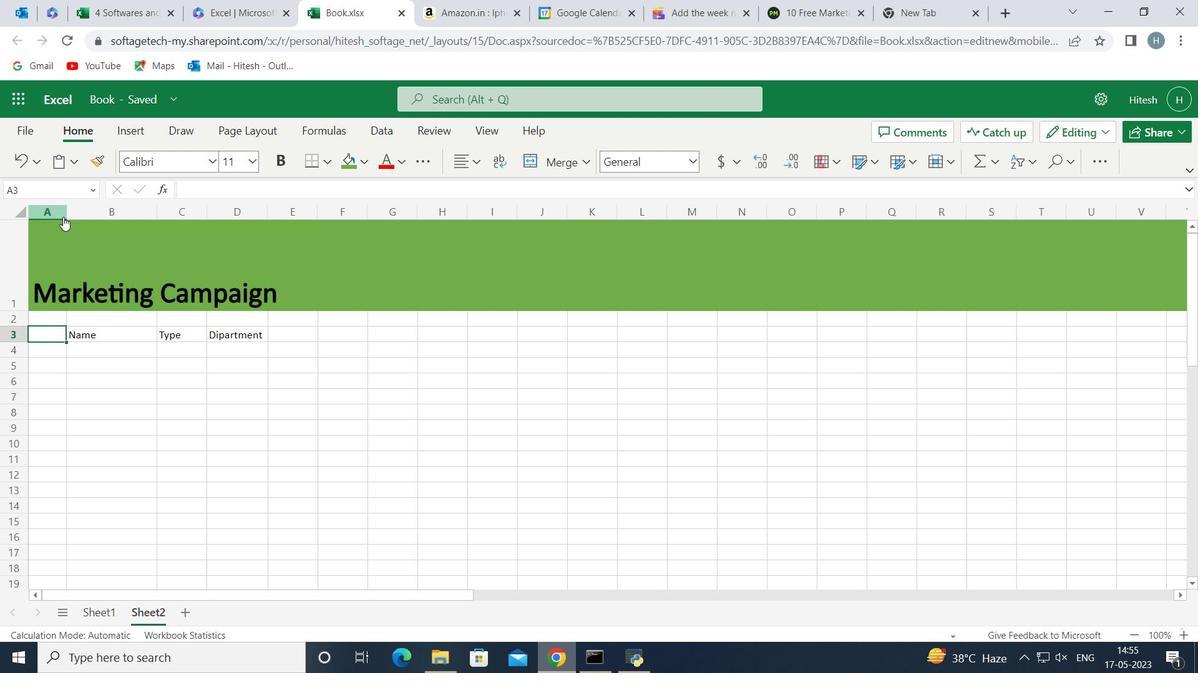
Action: Mouse pressed left at (61, 207)
Screenshot: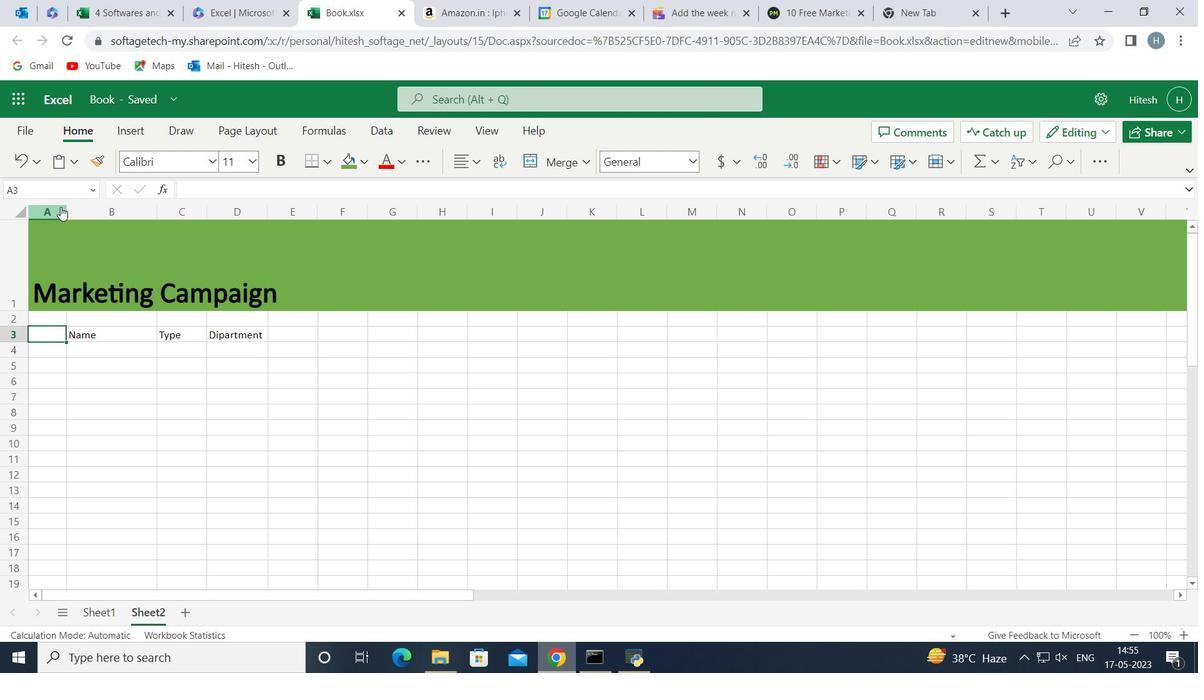 
Action: Mouse moved to (64, 209)
Screenshot: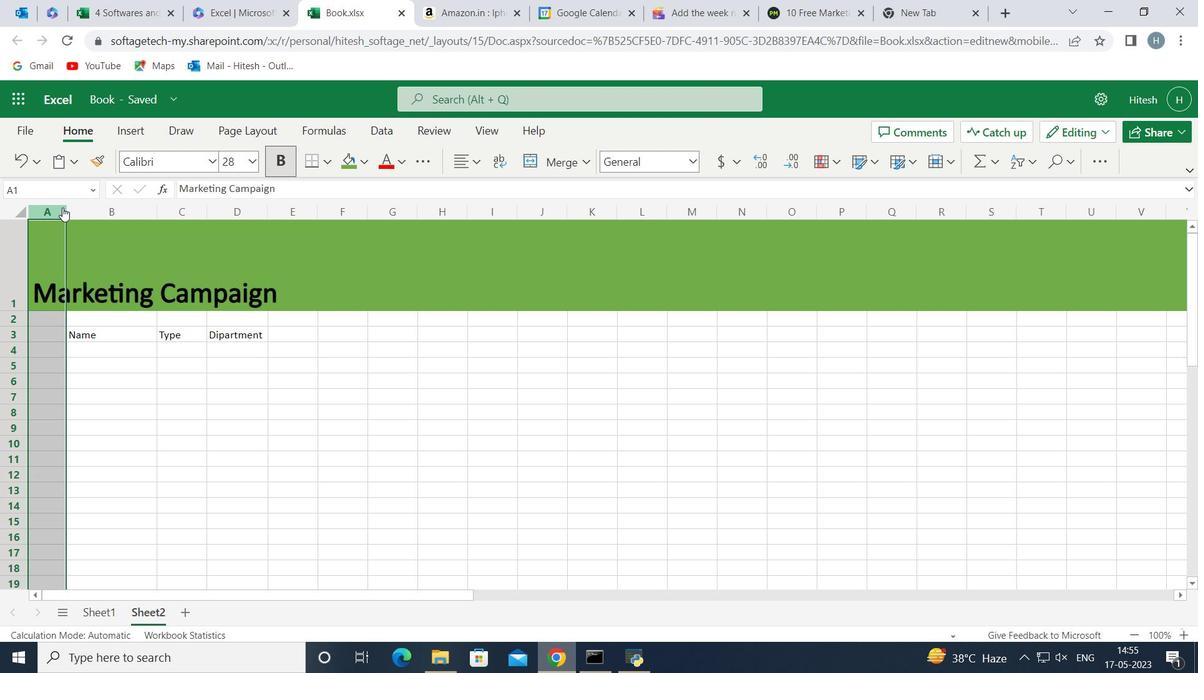 
Action: Mouse pressed left at (64, 209)
Screenshot: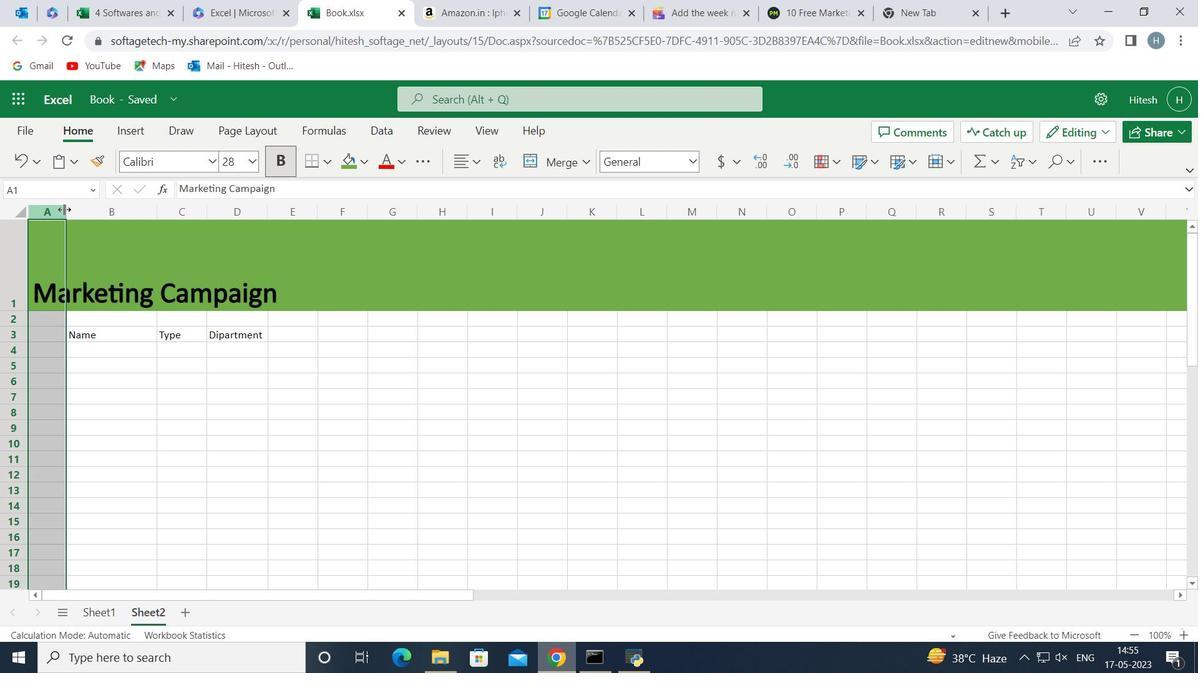 
Action: Mouse moved to (63, 356)
Screenshot: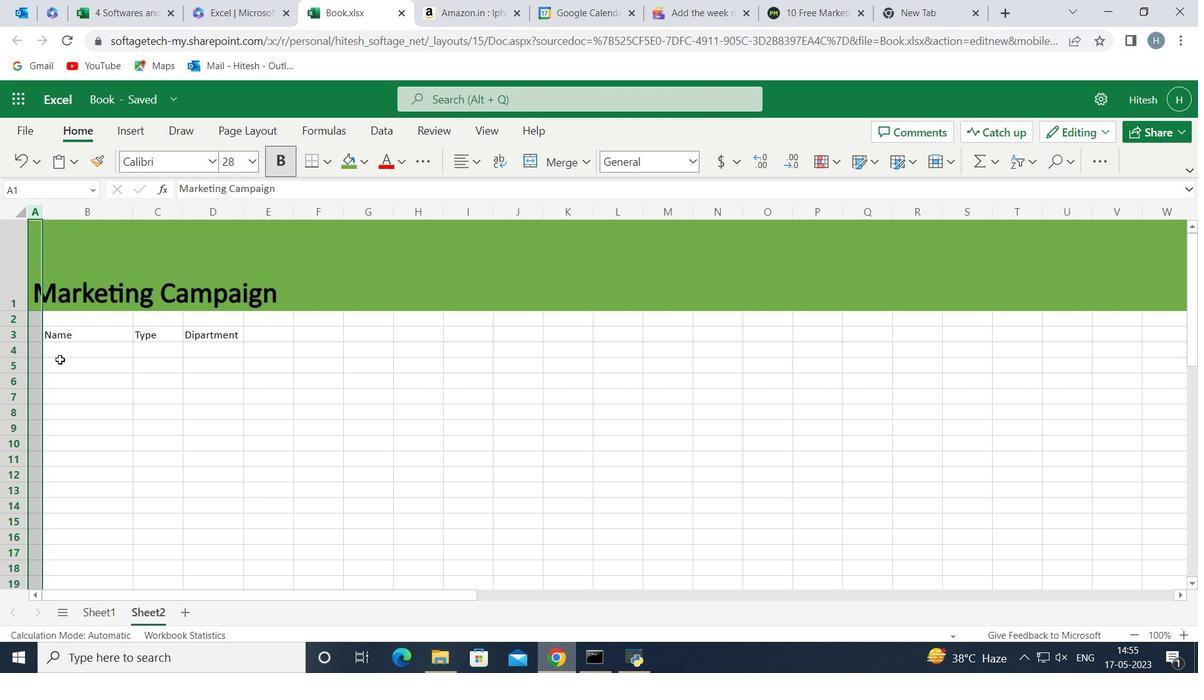 
Action: Mouse pressed left at (63, 356)
Screenshot: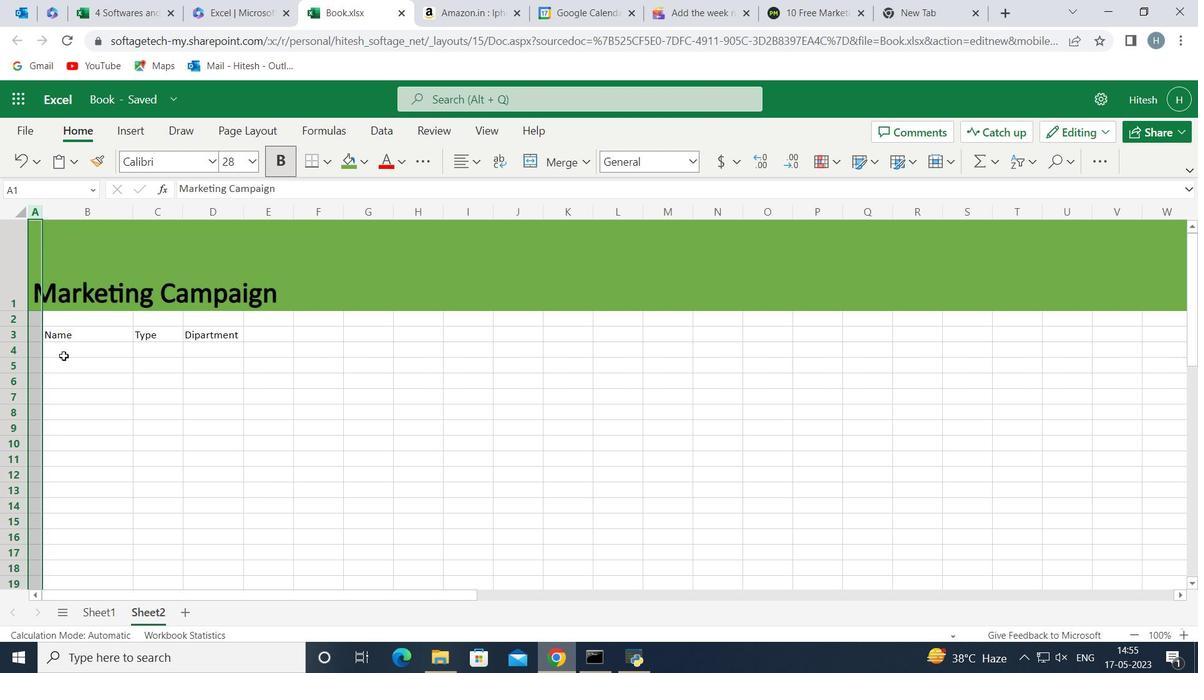 
Action: Mouse moved to (166, 334)
Screenshot: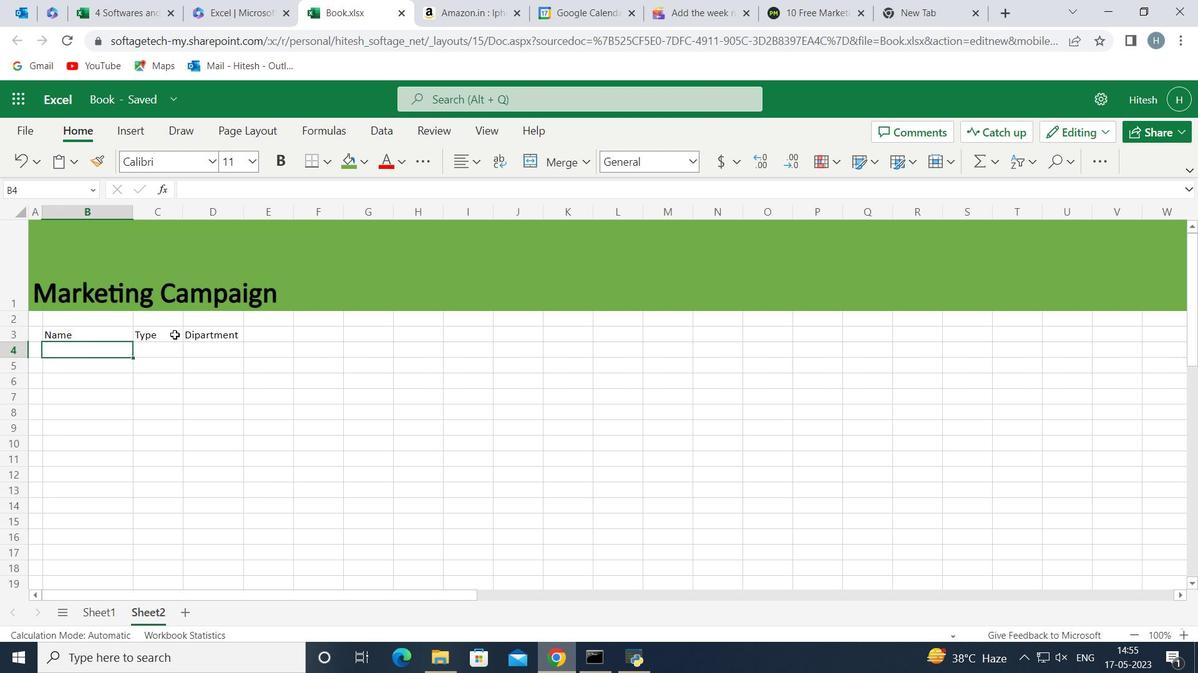 
Action: Mouse pressed left at (166, 334)
Screenshot: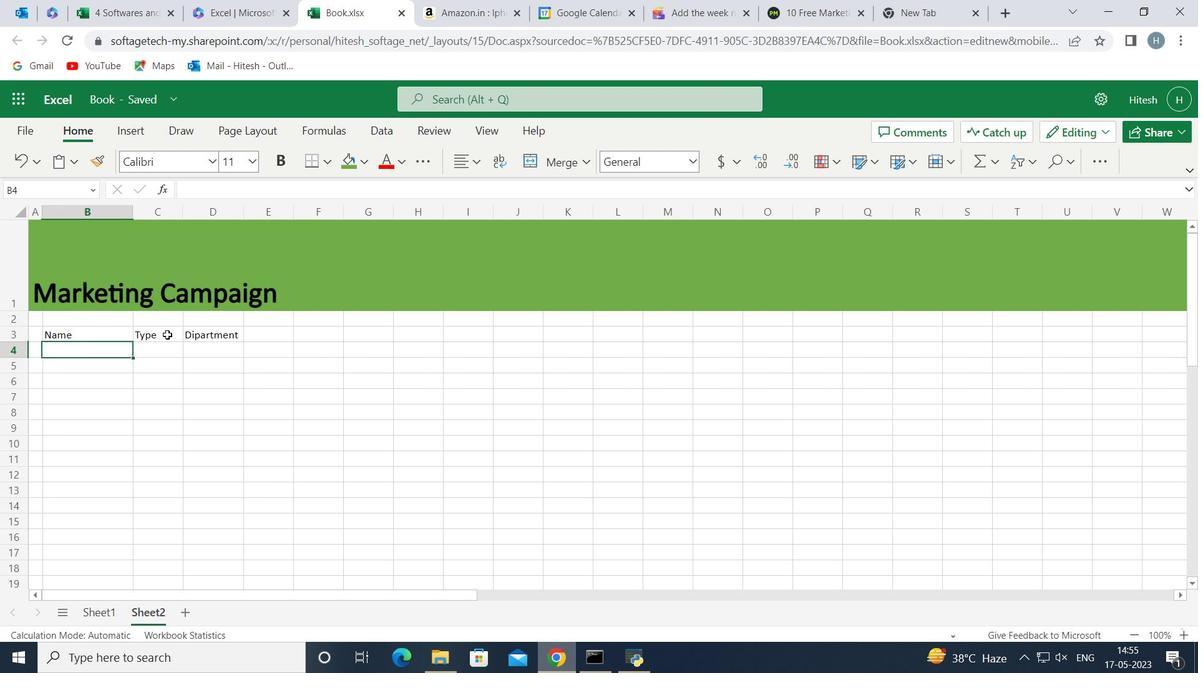 
Action: Mouse moved to (221, 335)
Screenshot: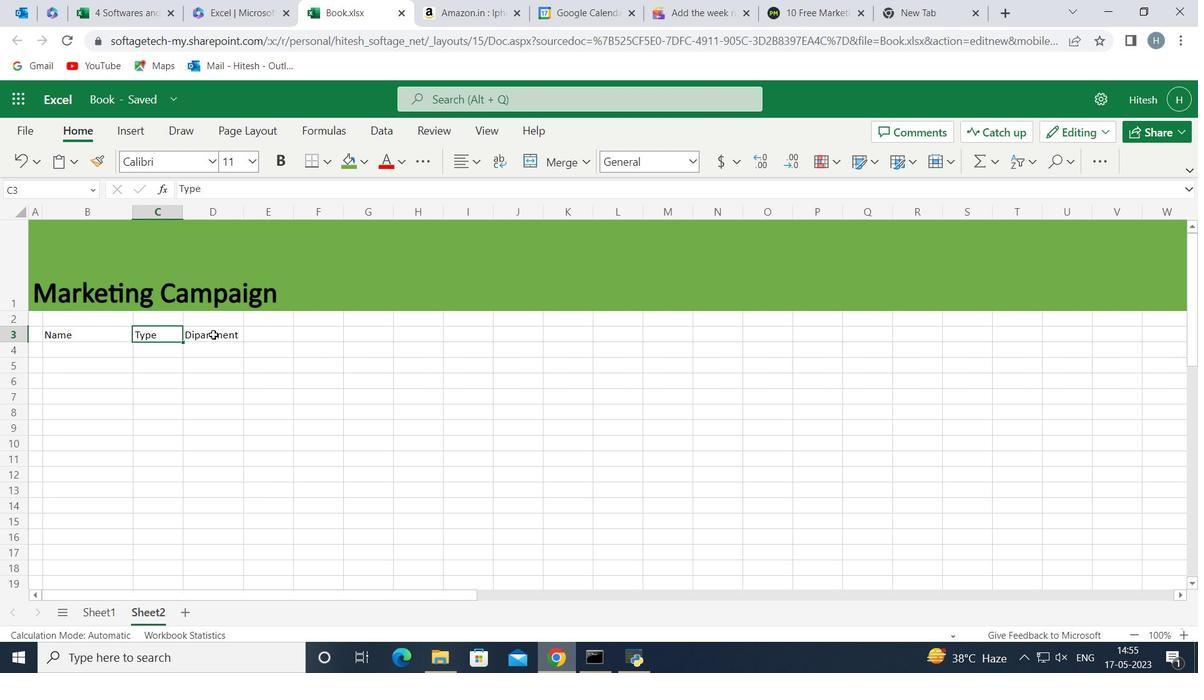 
Action: Mouse pressed left at (221, 335)
Screenshot: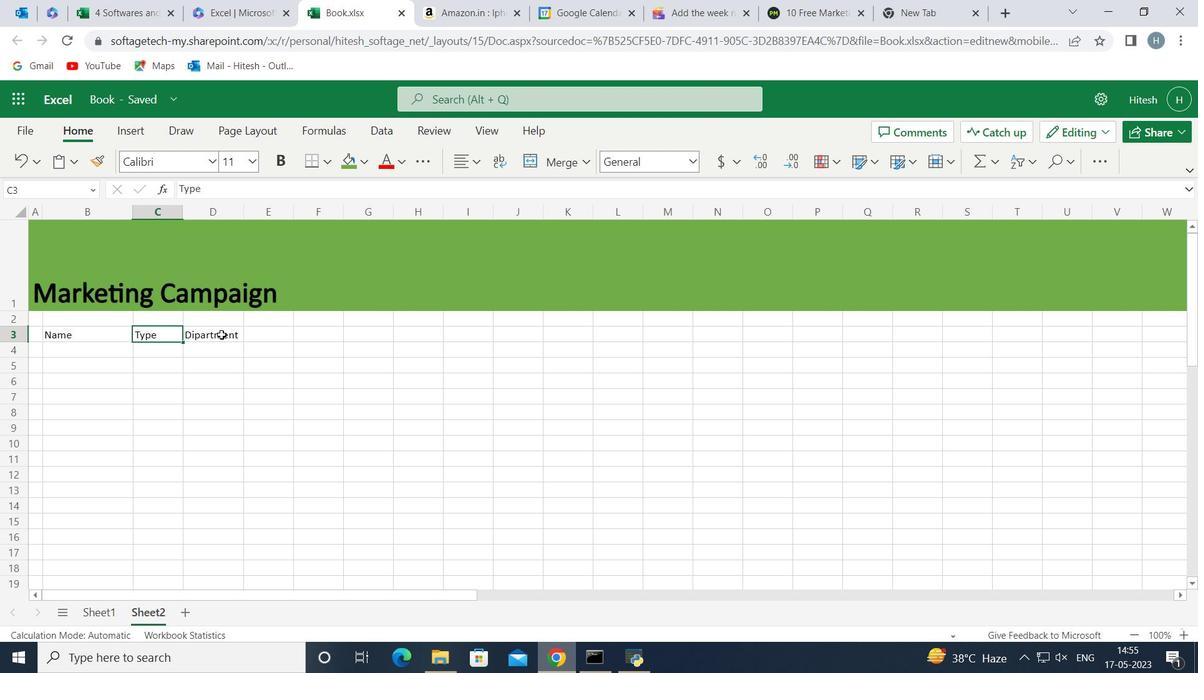 
Action: Mouse moved to (225, 334)
Screenshot: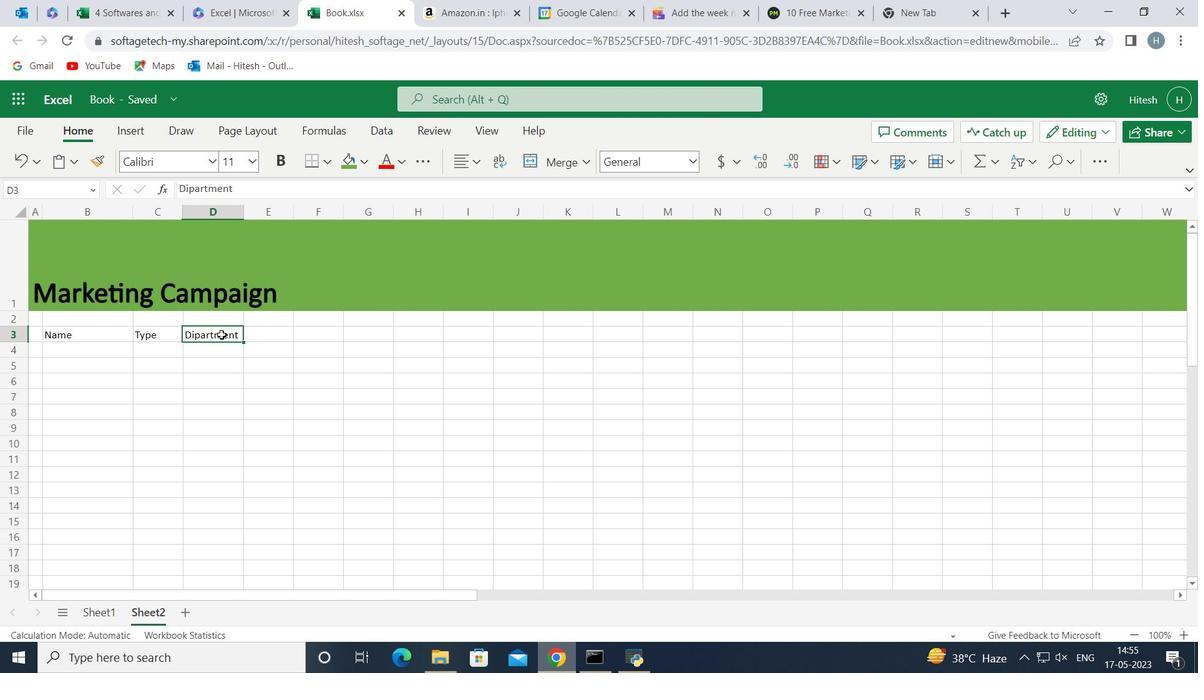 
Action: Mouse pressed left at (225, 334)
Screenshot: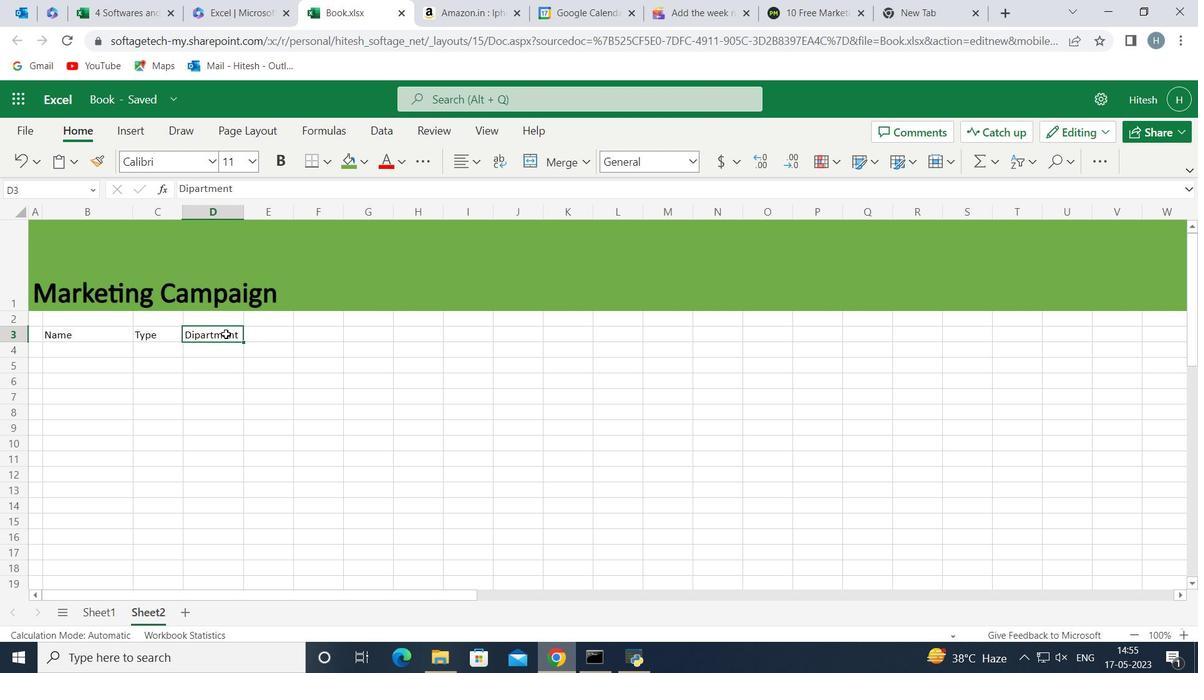 
Action: Mouse moved to (260, 174)
Screenshot: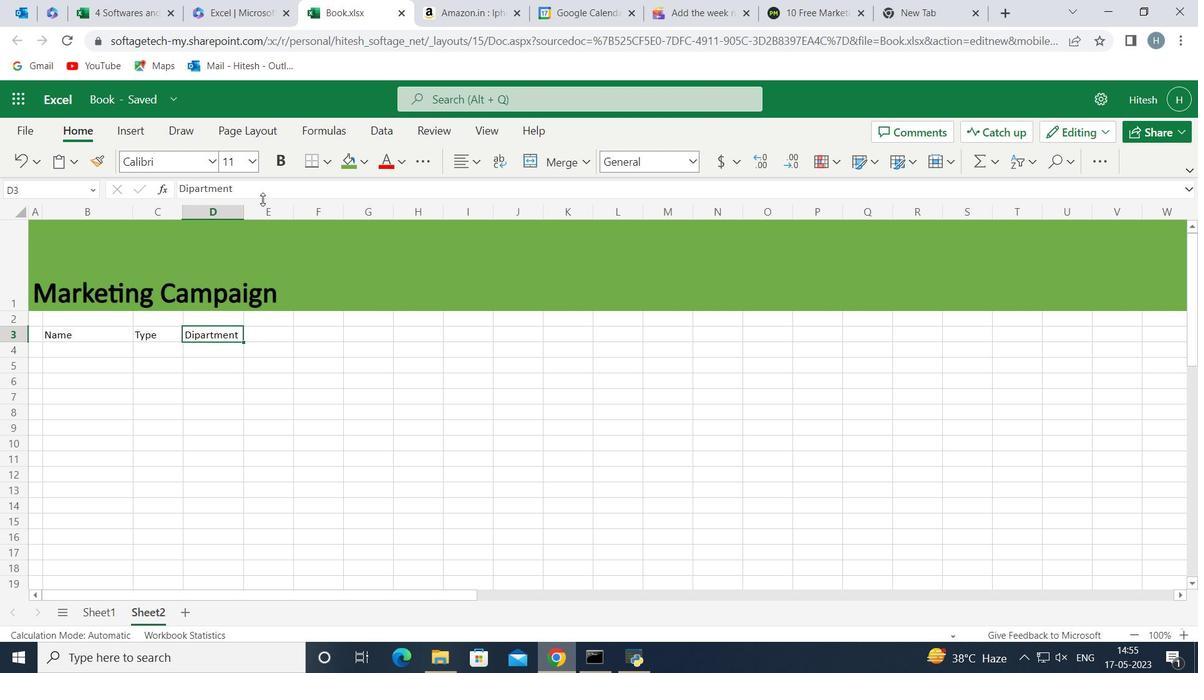 
Action: Mouse pressed left at (260, 174)
Screenshot: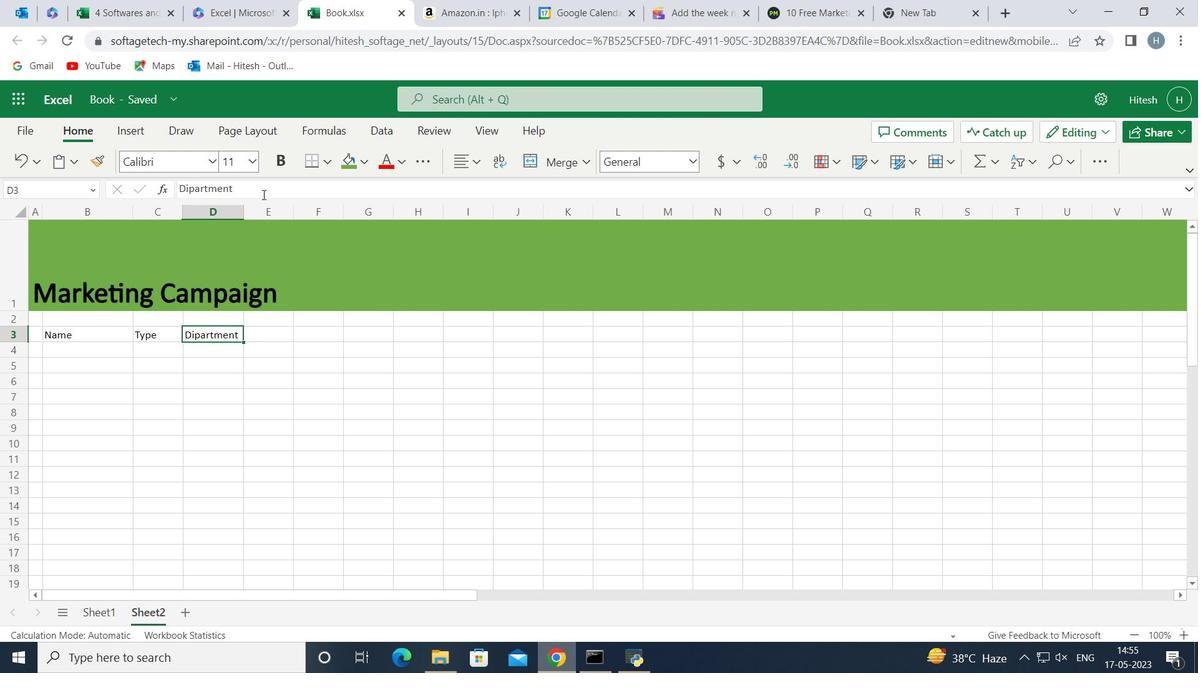 
Action: Mouse moved to (258, 185)
Screenshot: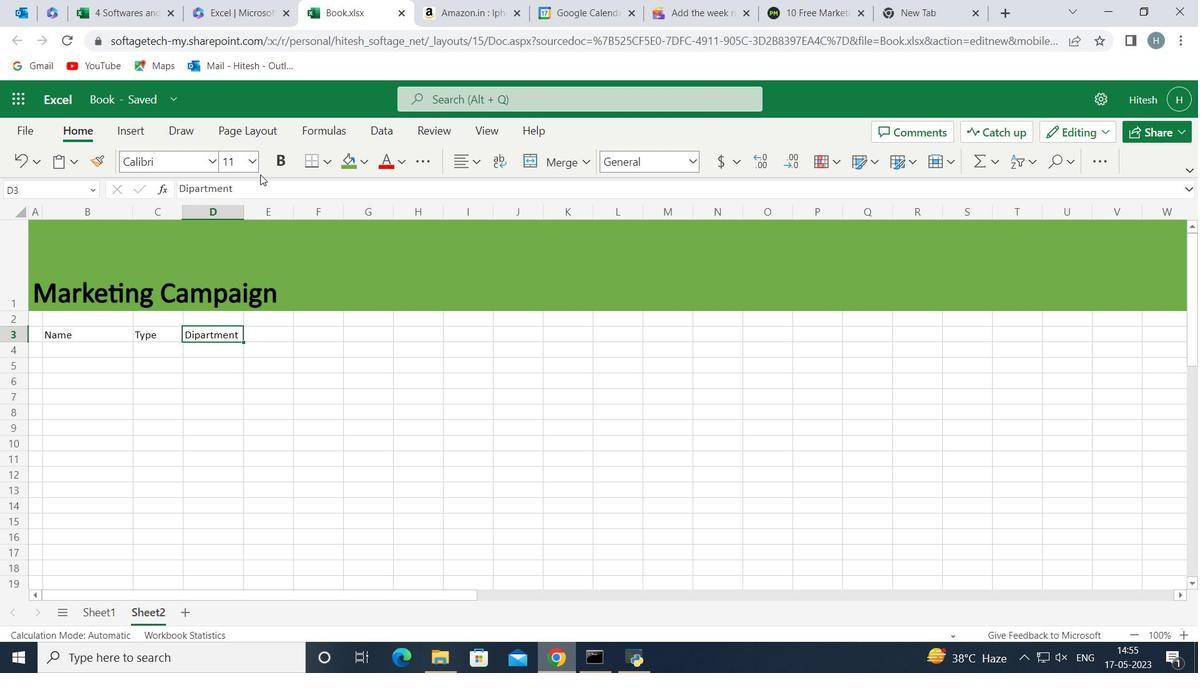 
Action: Mouse pressed left at (258, 185)
Screenshot: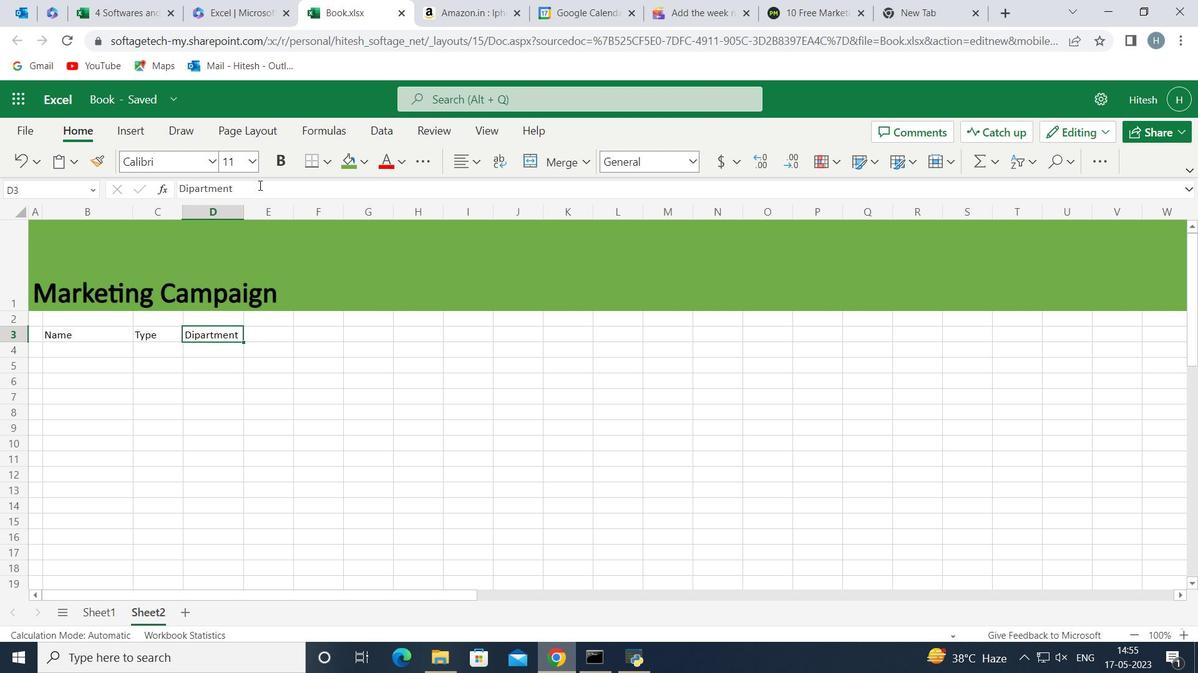 
Action: Key pressed <Key.left><Key.left><Key.left><Key.left><Key.left><Key.left><Key.left><Key.left><Key.backspace>e
Screenshot: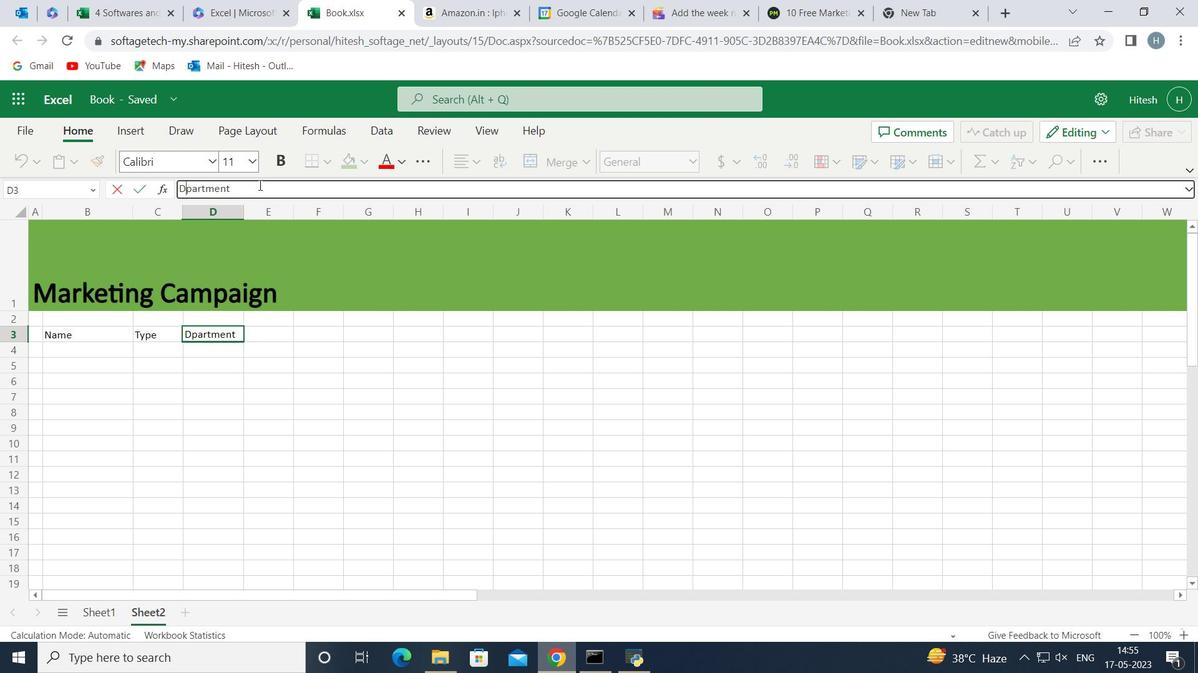 
Action: Mouse moved to (264, 192)
Screenshot: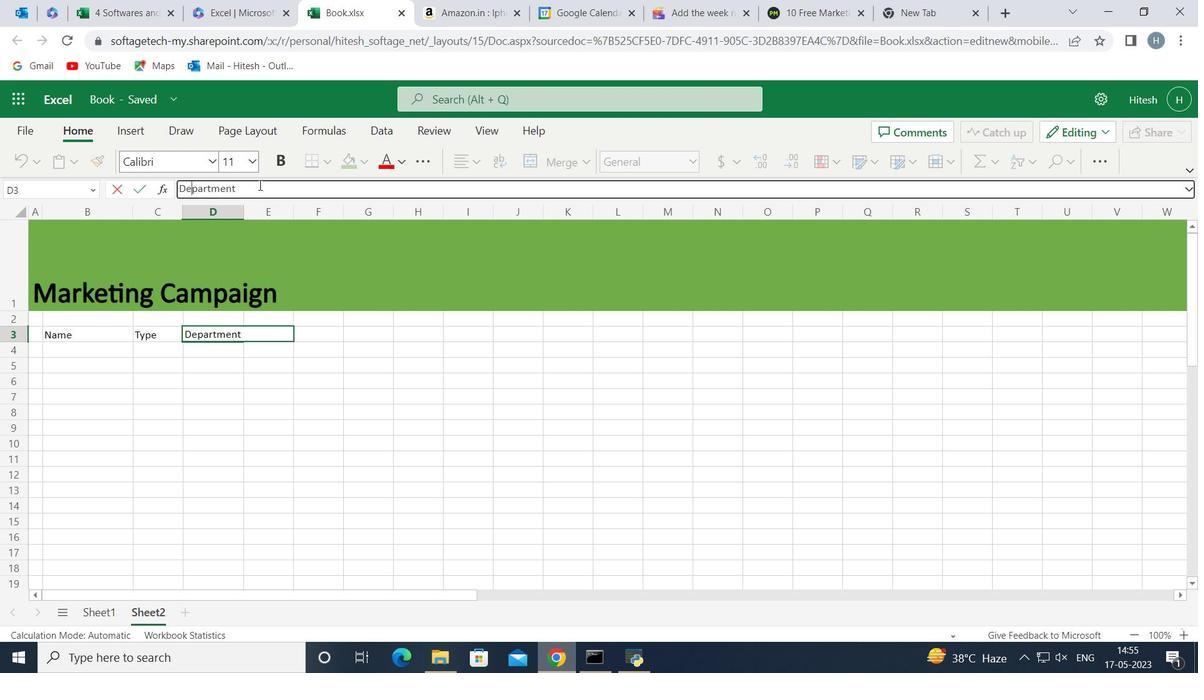 
Action: Key pressed <Key.enter>
Screenshot: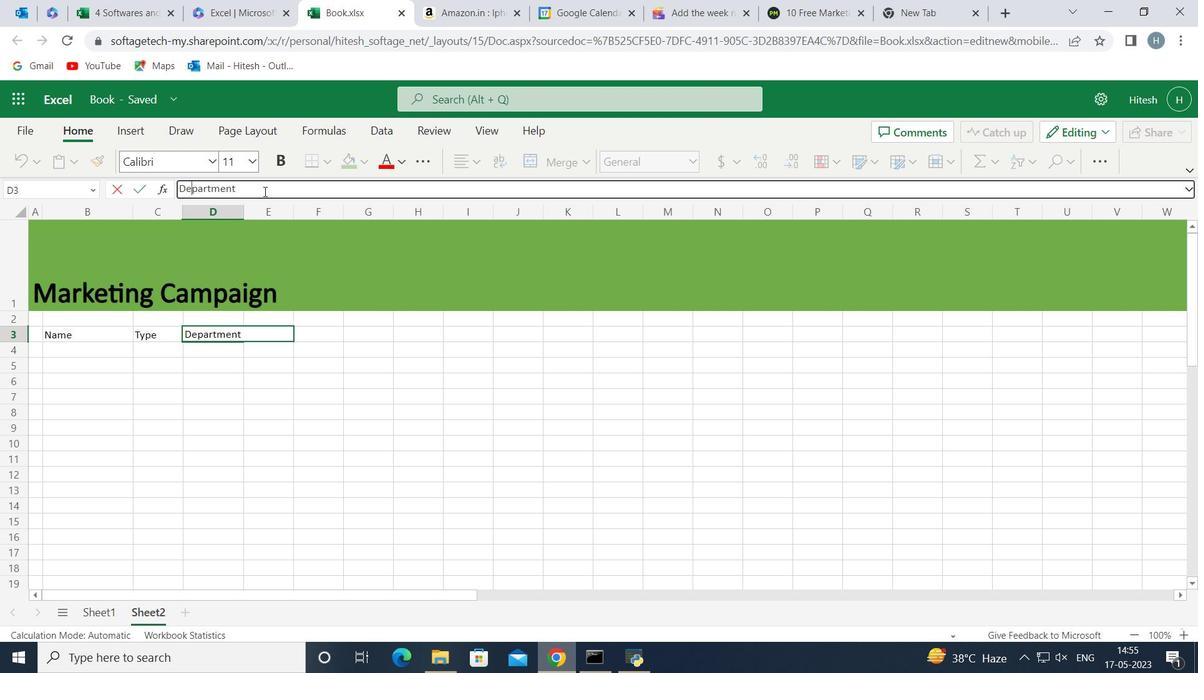 
Action: Mouse moved to (237, 376)
Screenshot: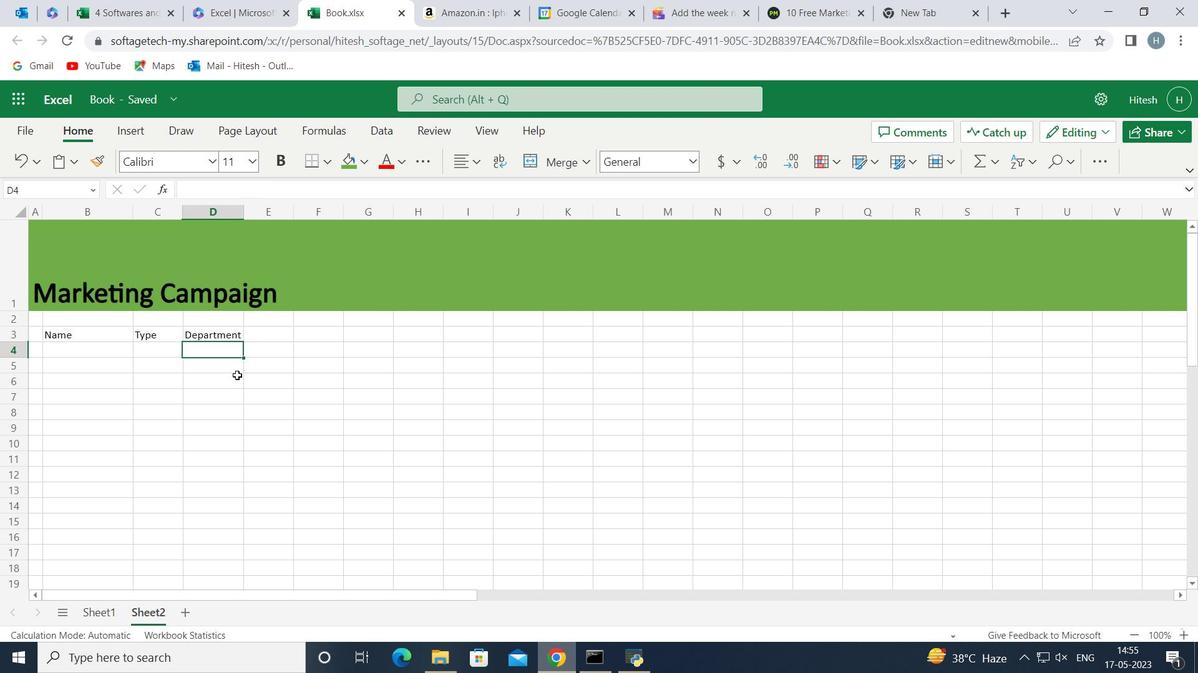 
Action: Mouse pressed left at (237, 376)
Screenshot: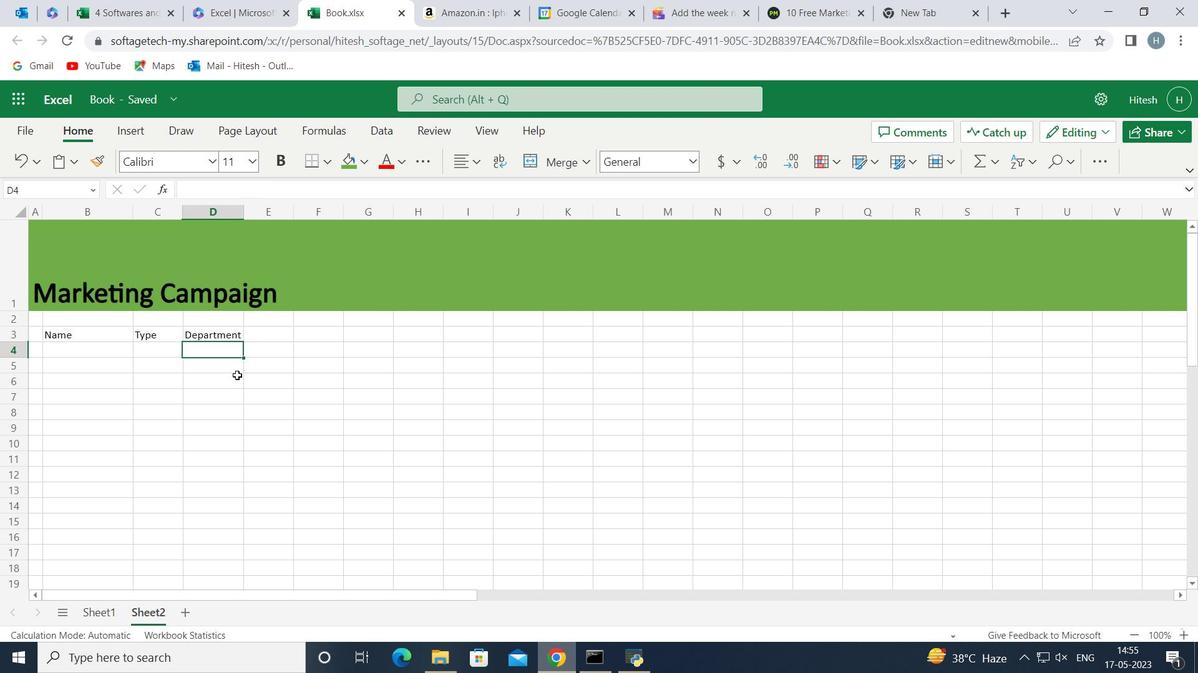 
Action: Mouse moved to (233, 207)
Screenshot: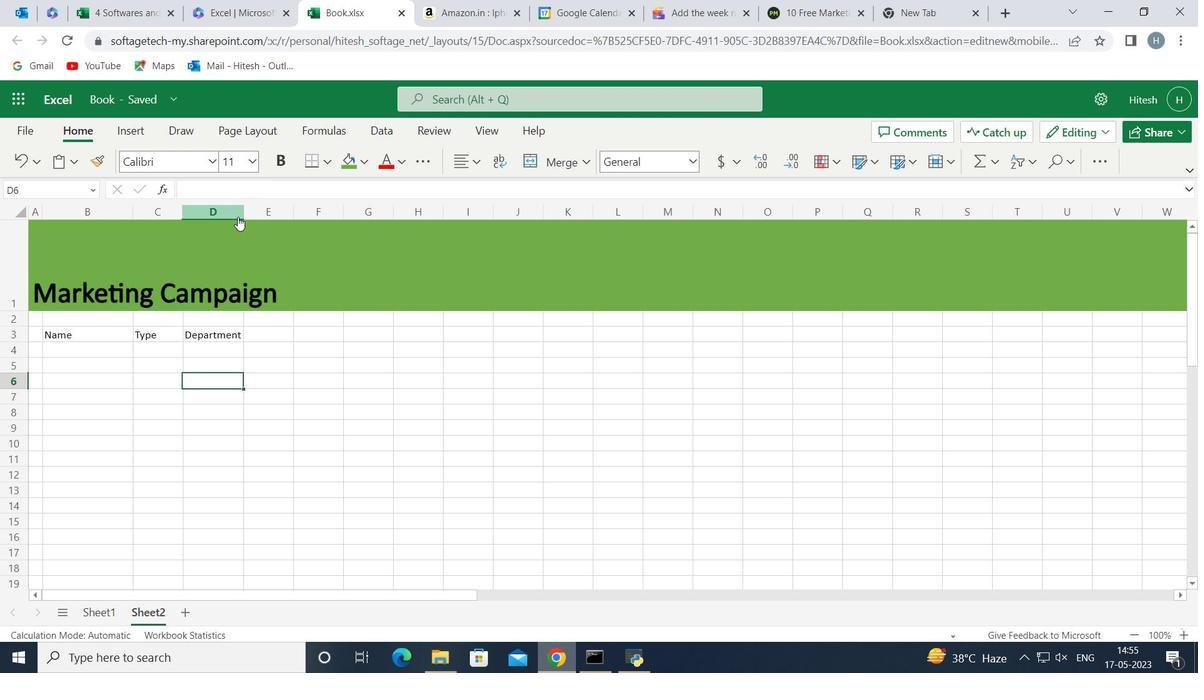 
Action: Mouse pressed left at (233, 207)
Screenshot: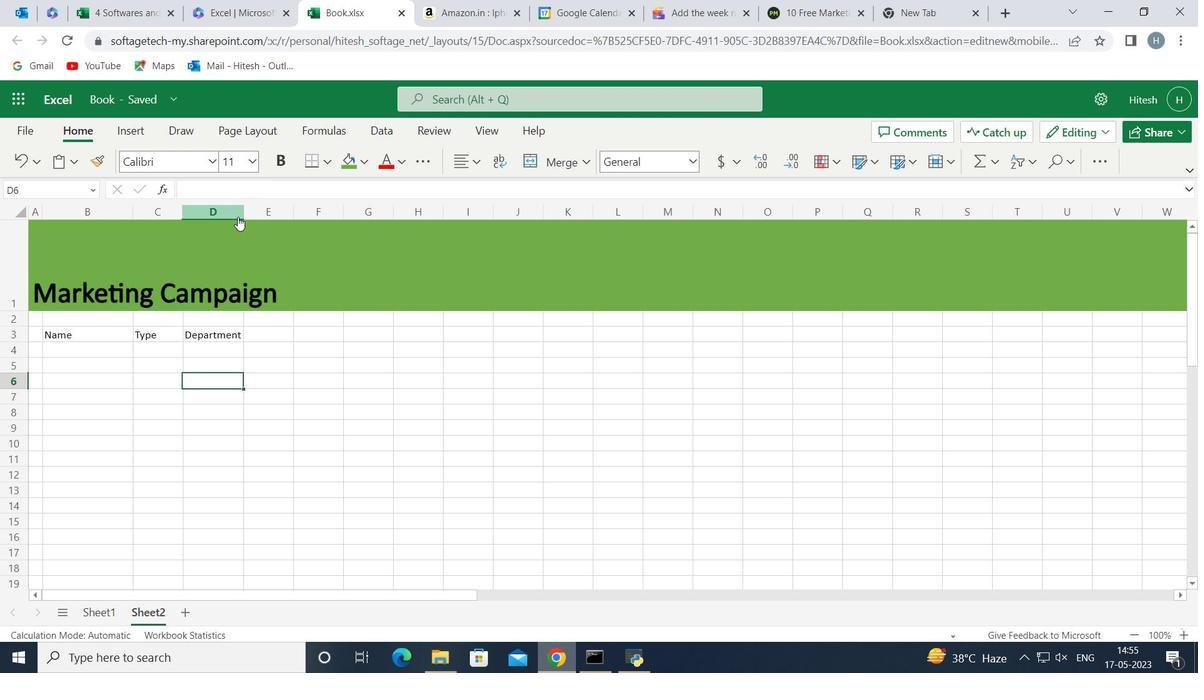 
Action: Mouse moved to (240, 209)
Screenshot: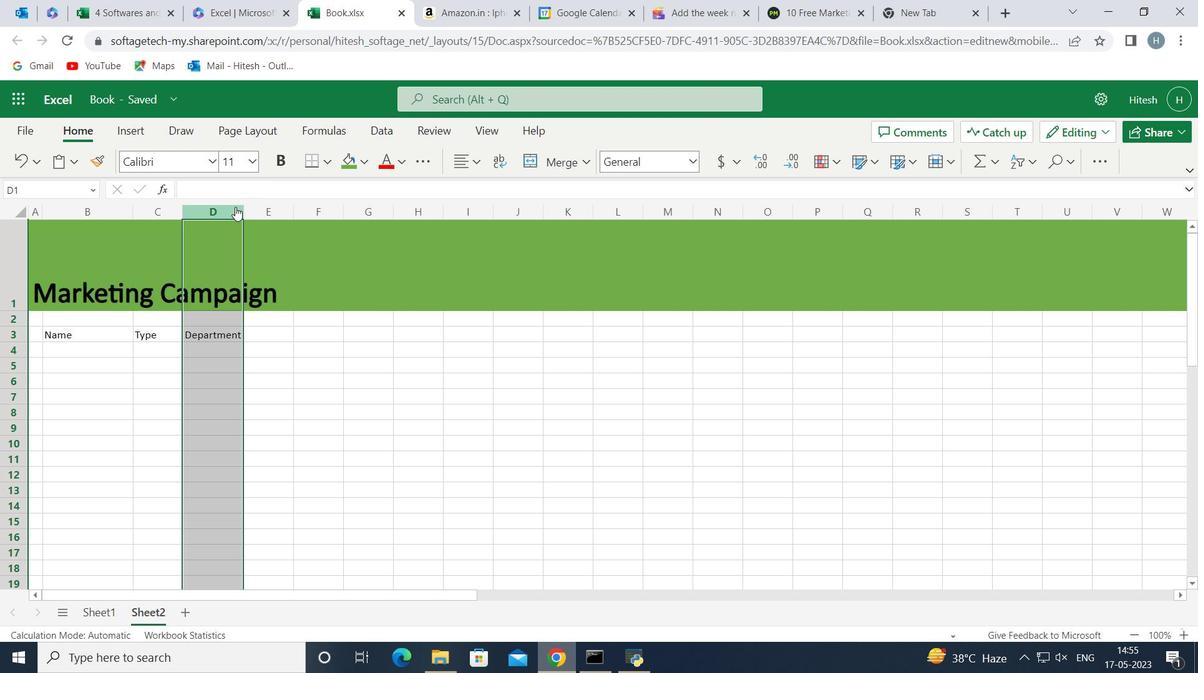 
Action: Mouse pressed left at (240, 209)
Screenshot: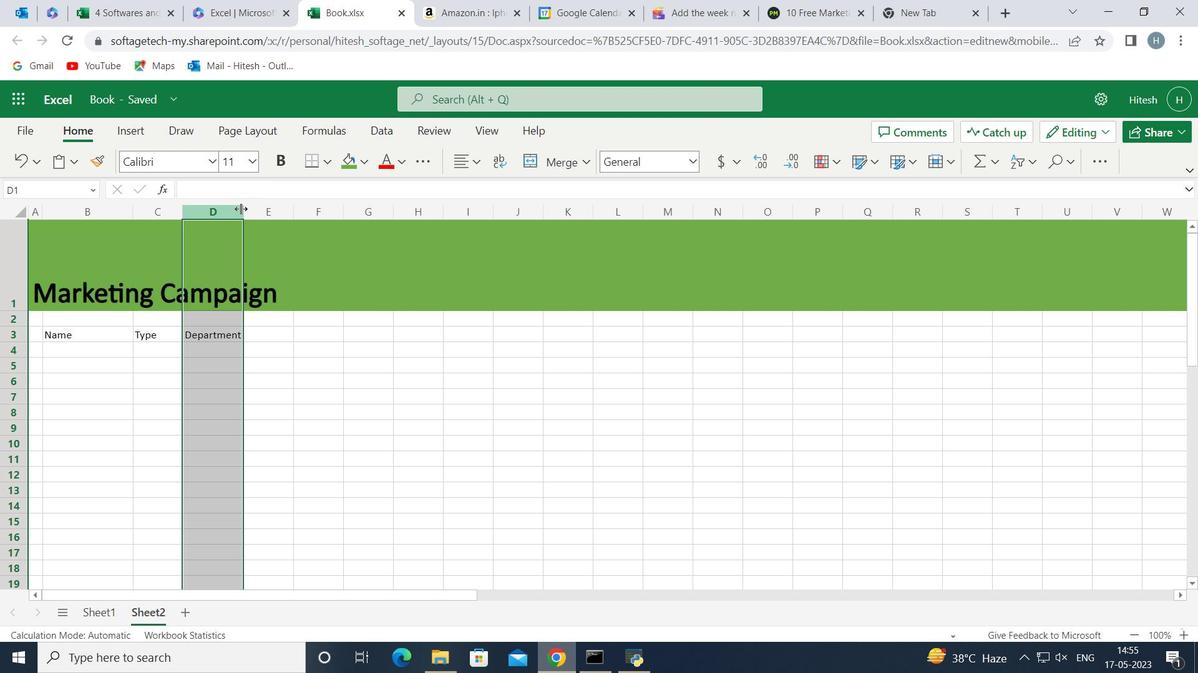
Action: Mouse moved to (272, 335)
Screenshot: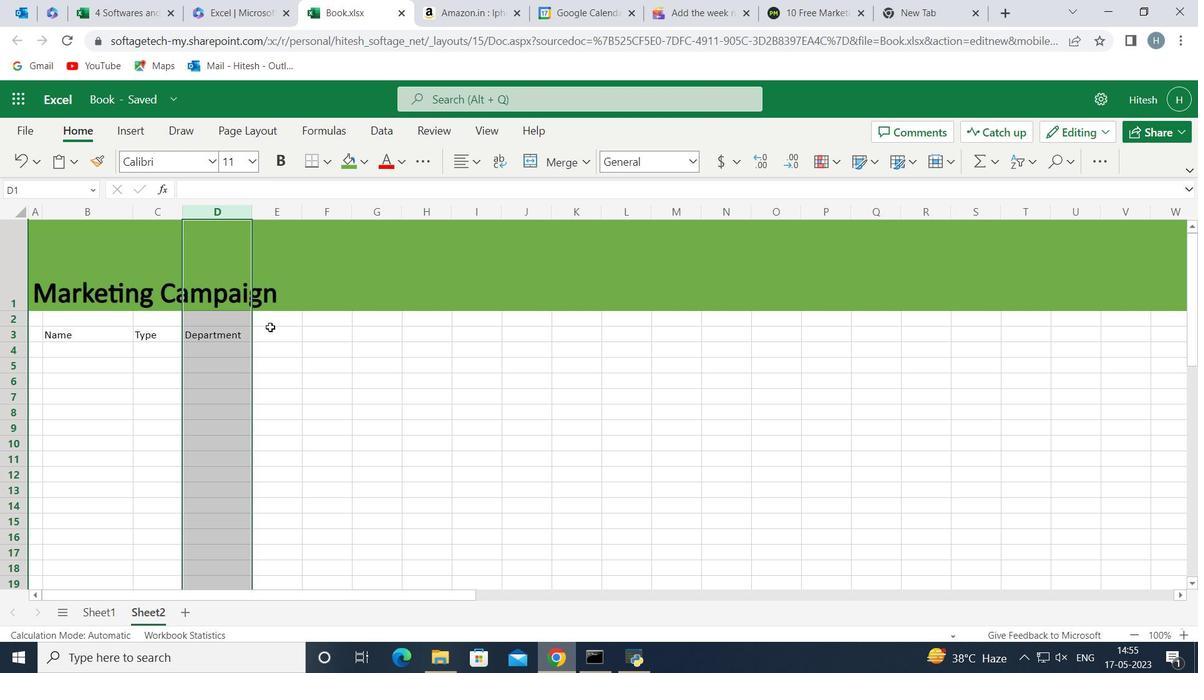 
Action: Mouse pressed left at (272, 335)
Screenshot: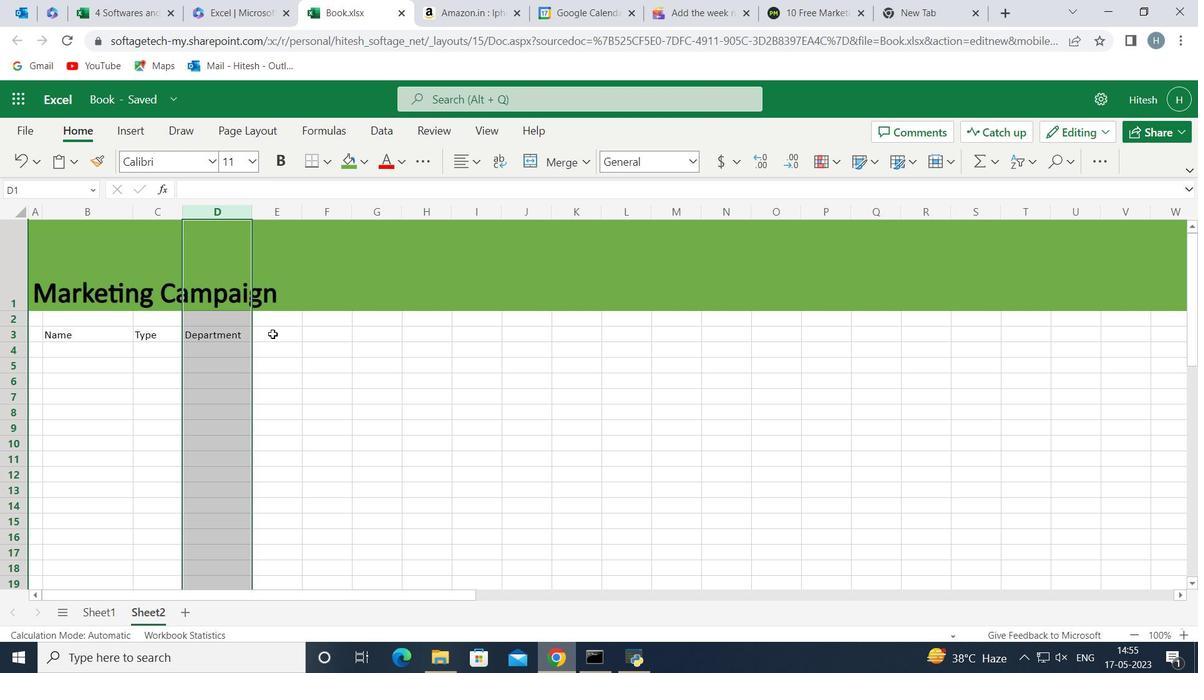 
Action: Mouse moved to (74, 333)
Screenshot: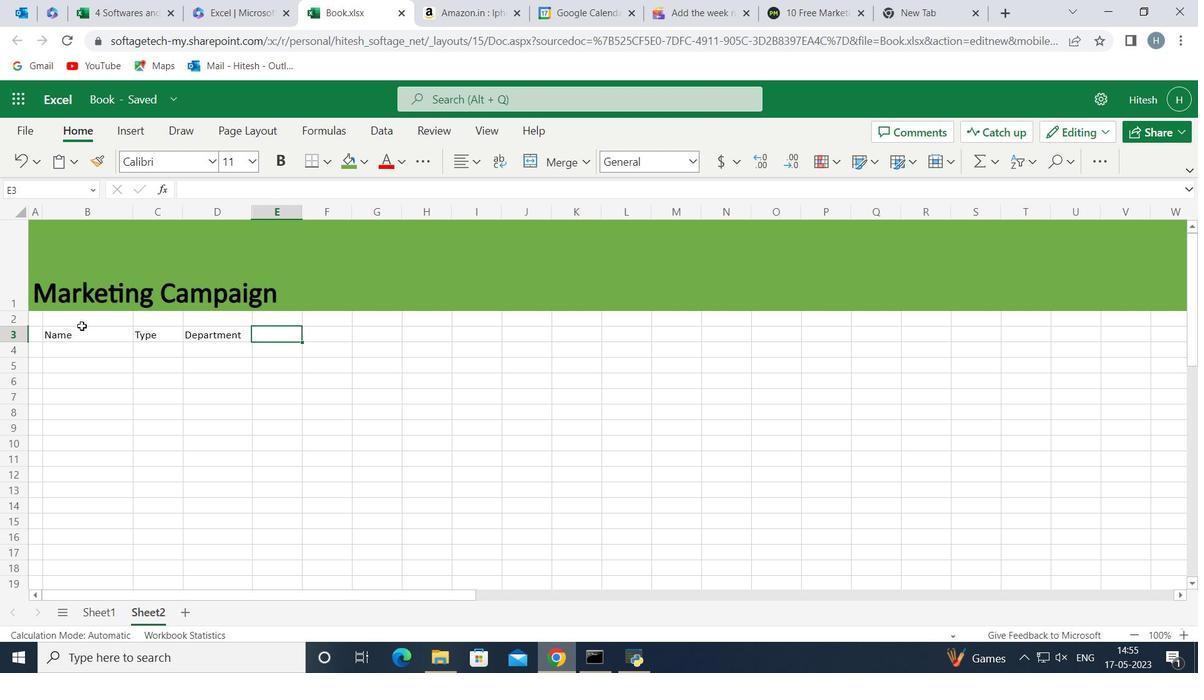 
Action: Mouse pressed left at (74, 333)
Screenshot: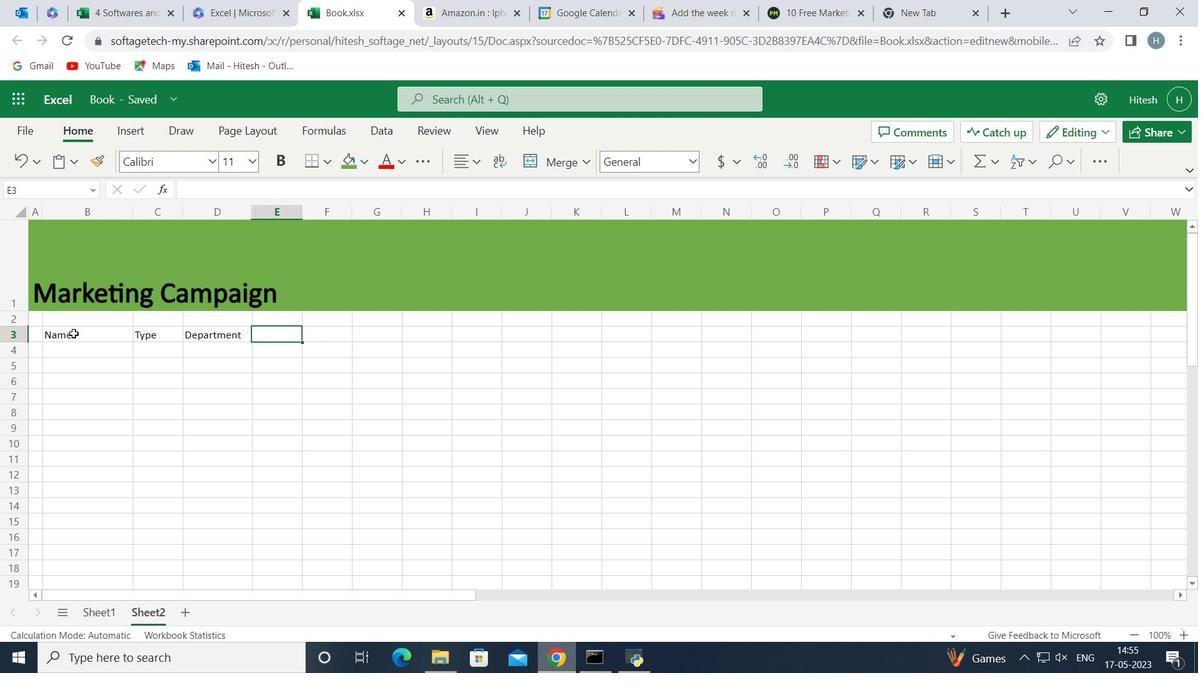 
Action: Mouse moved to (159, 338)
Screenshot: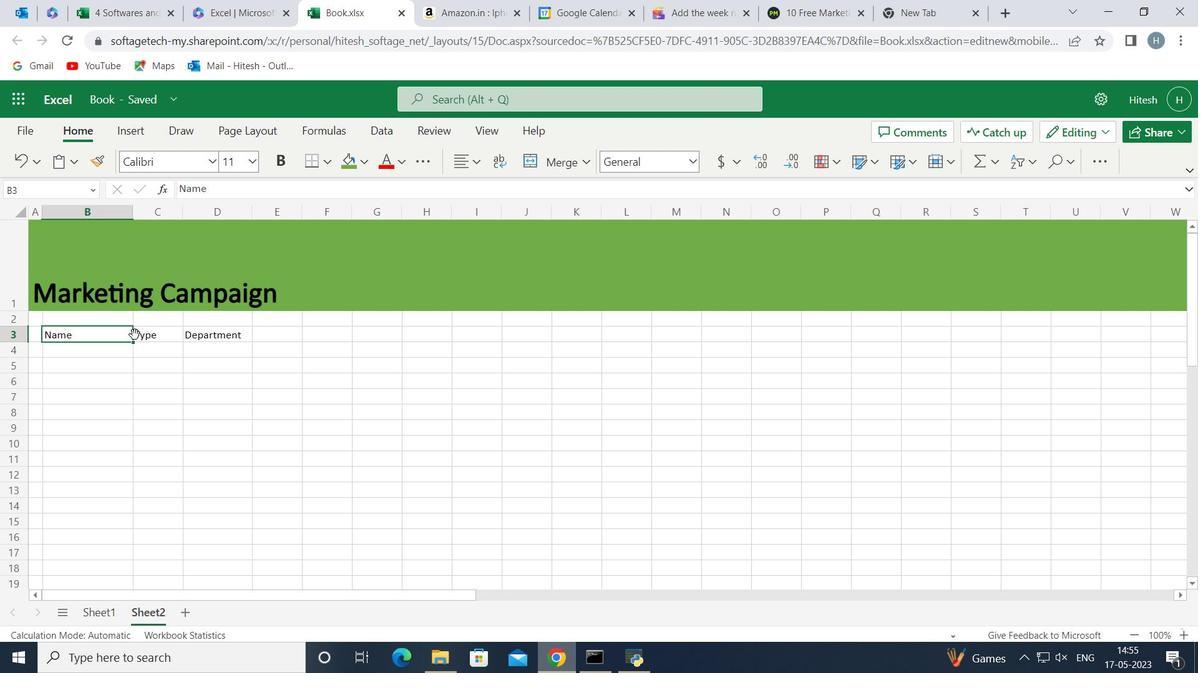 
Action: Mouse pressed left at (159, 338)
Screenshot: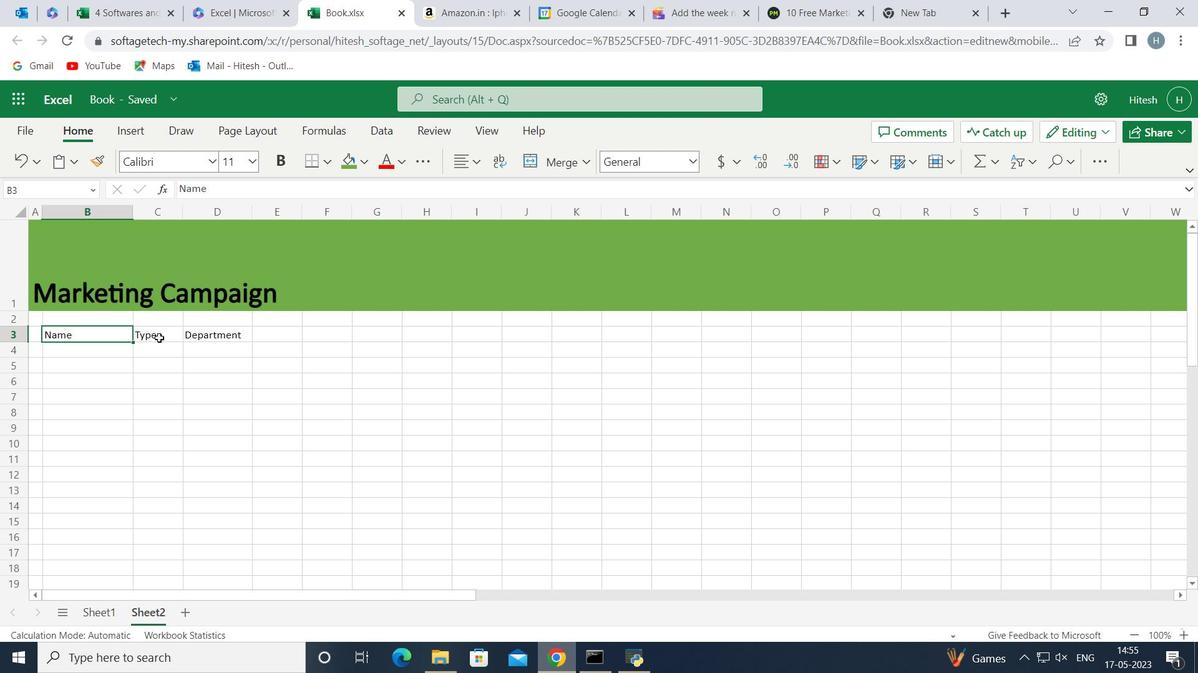 
Action: Mouse moved to (217, 340)
Screenshot: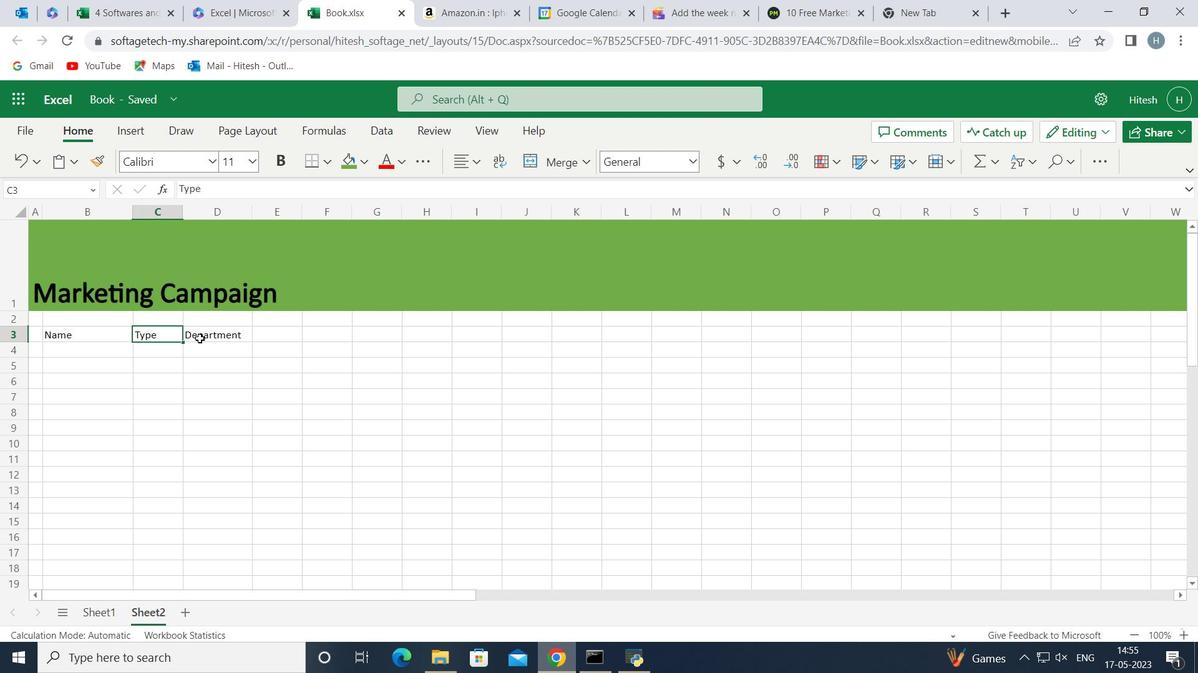 
Action: Mouse pressed left at (217, 340)
Screenshot: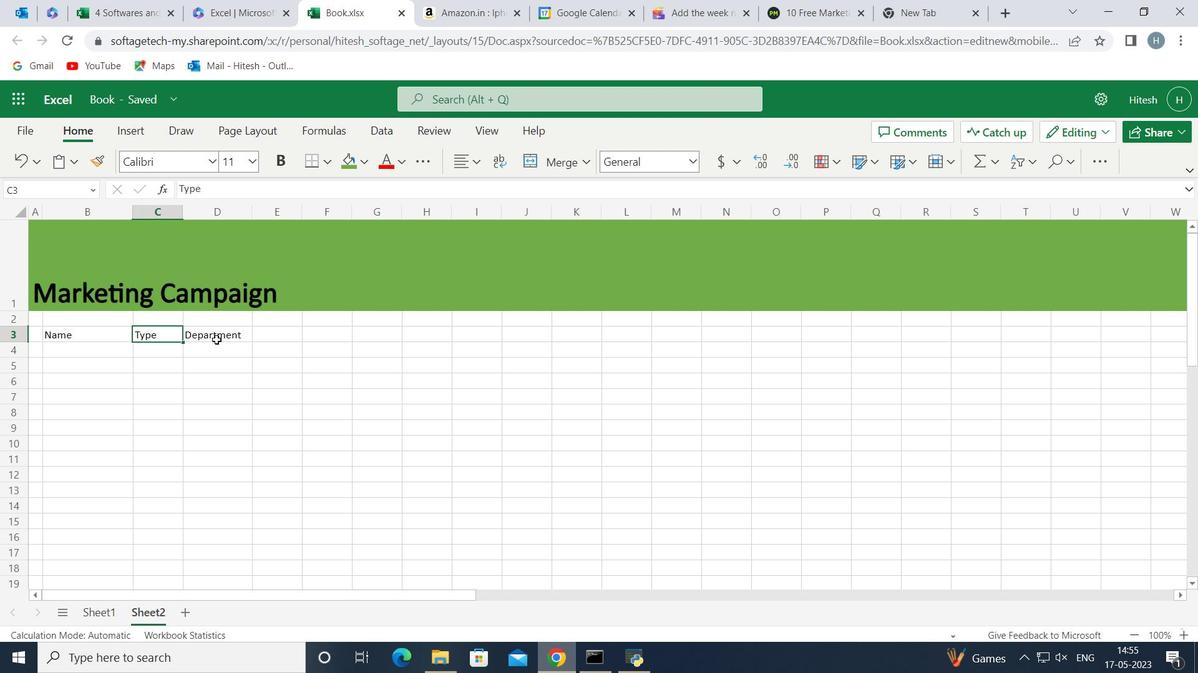 
Action: Mouse moved to (277, 337)
Screenshot: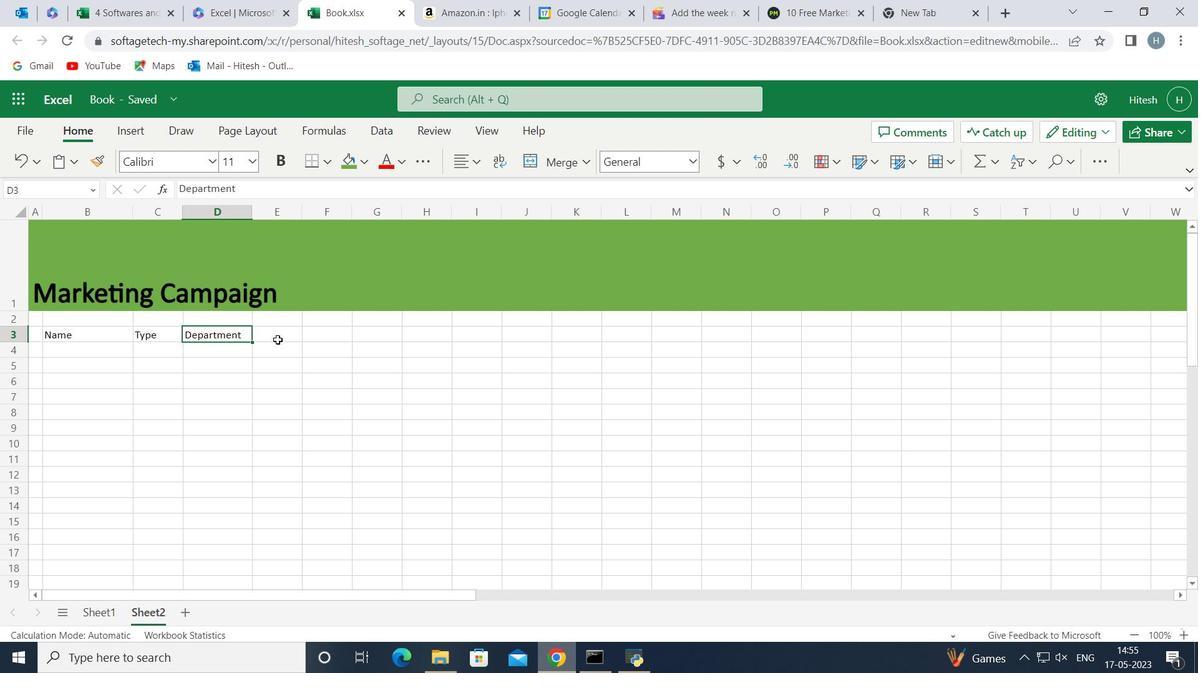 
Action: Mouse pressed left at (277, 337)
Screenshot: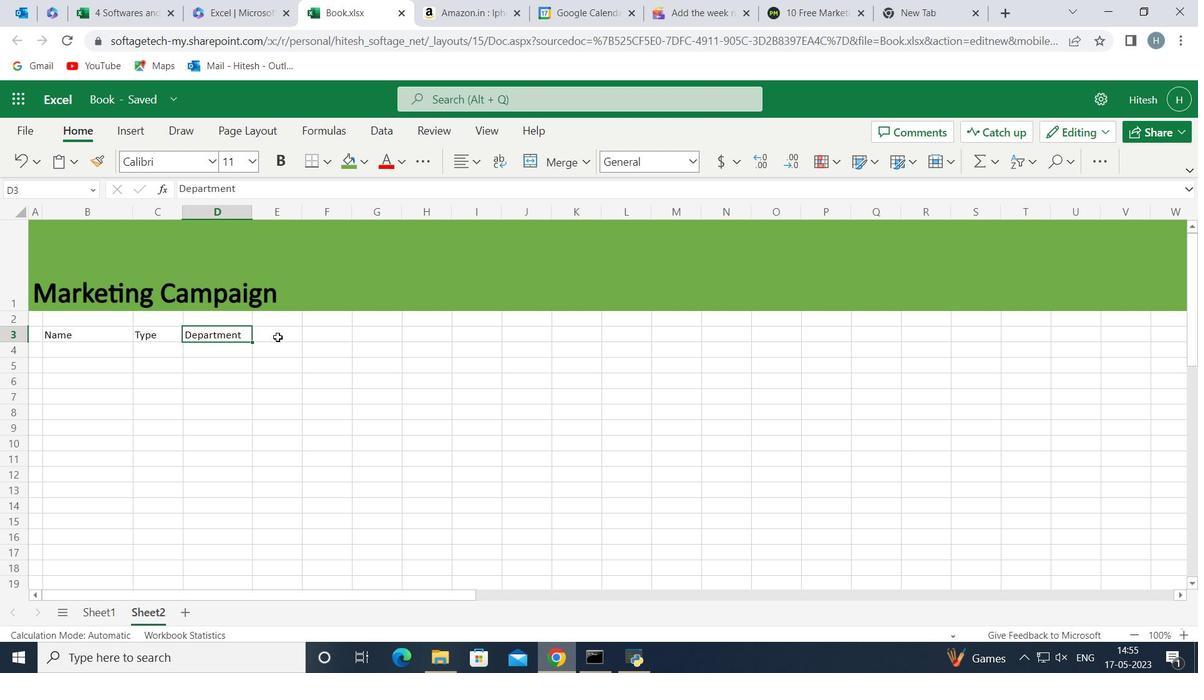 
Action: Mouse moved to (125, 132)
Screenshot: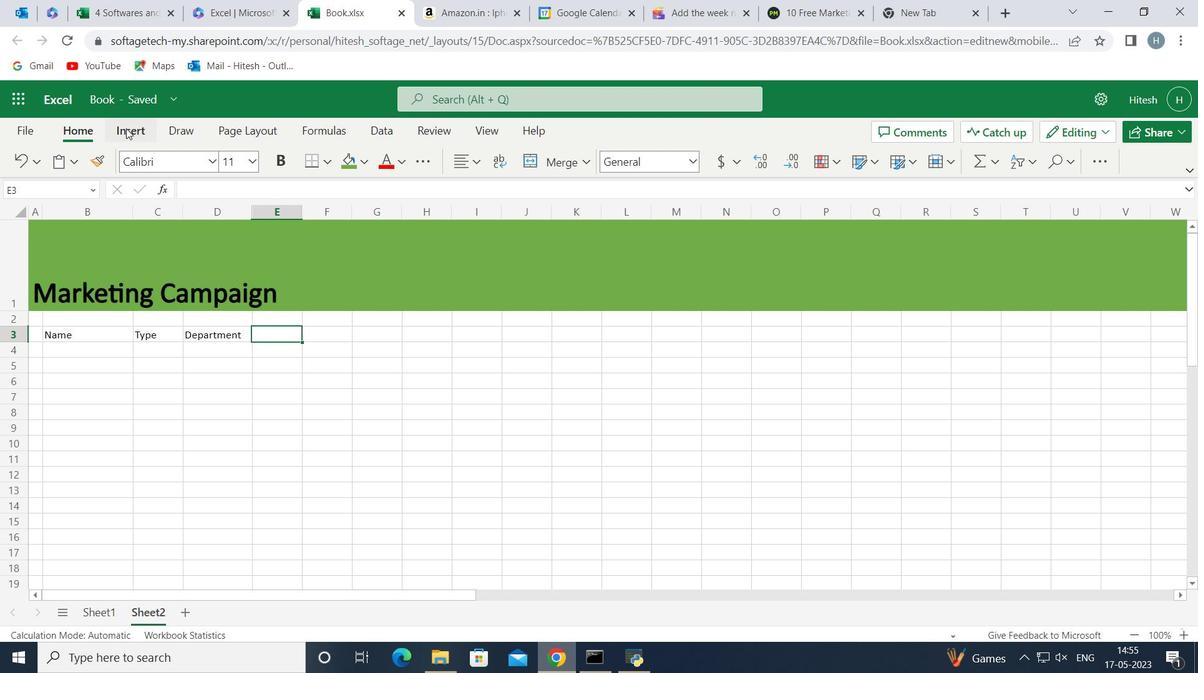 
Action: Mouse pressed left at (125, 132)
Screenshot: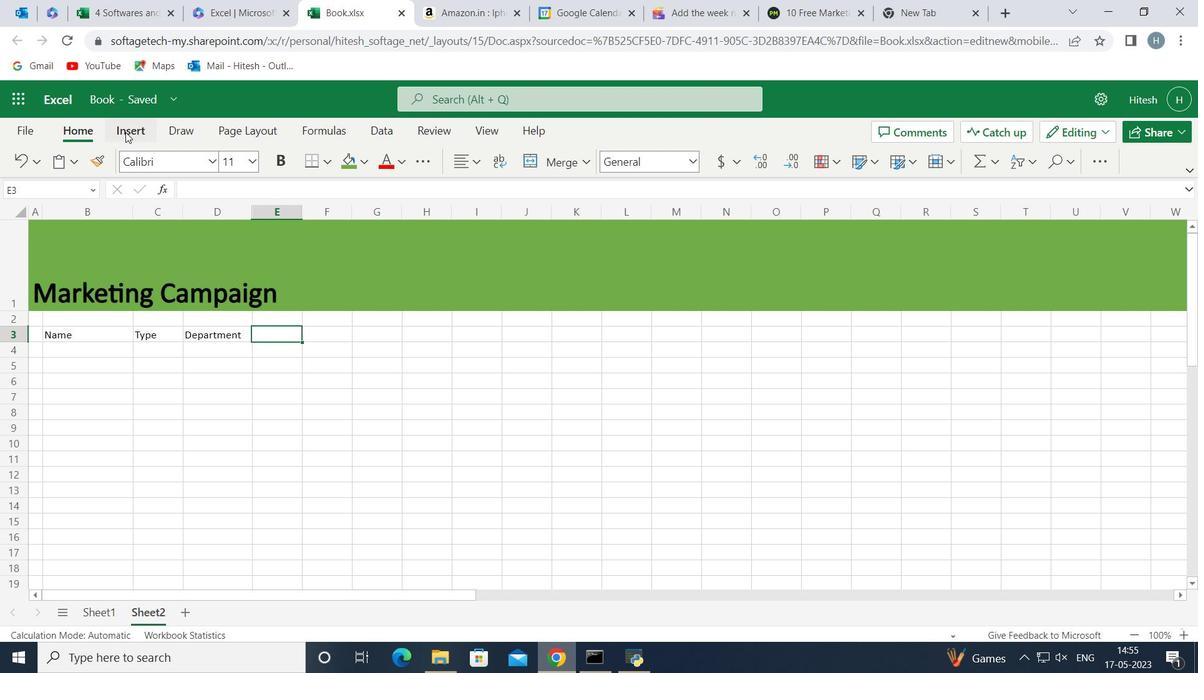 
Action: Mouse moved to (86, 129)
Screenshot: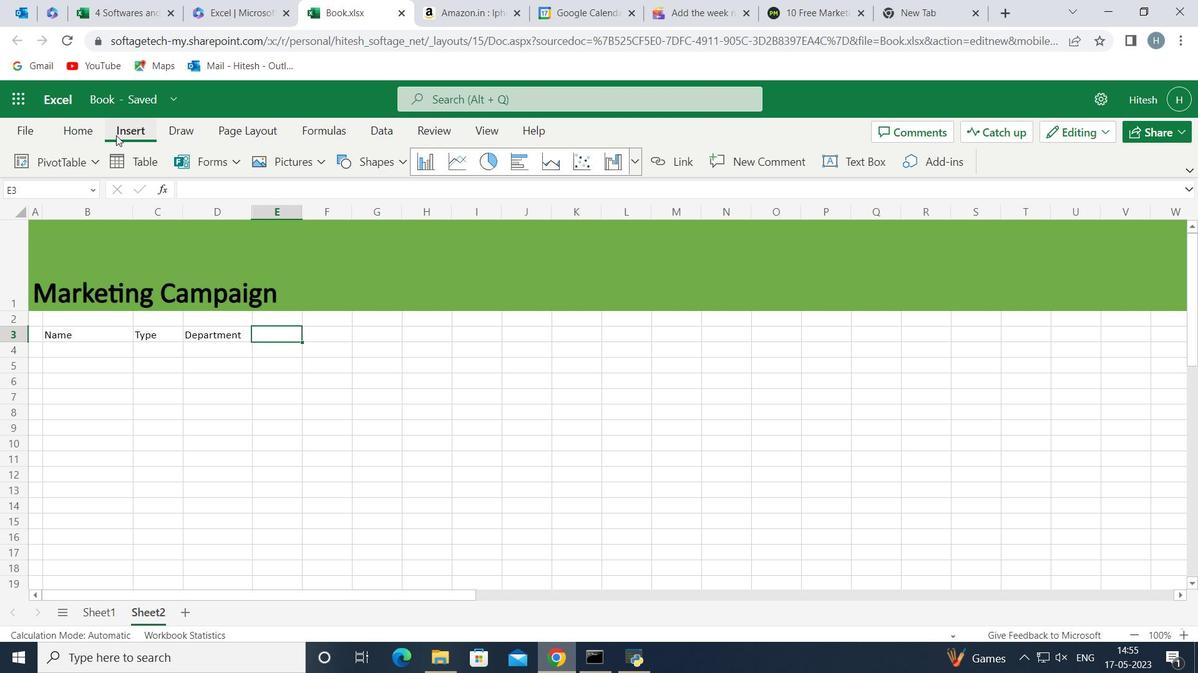 
Action: Mouse pressed left at (86, 129)
Screenshot: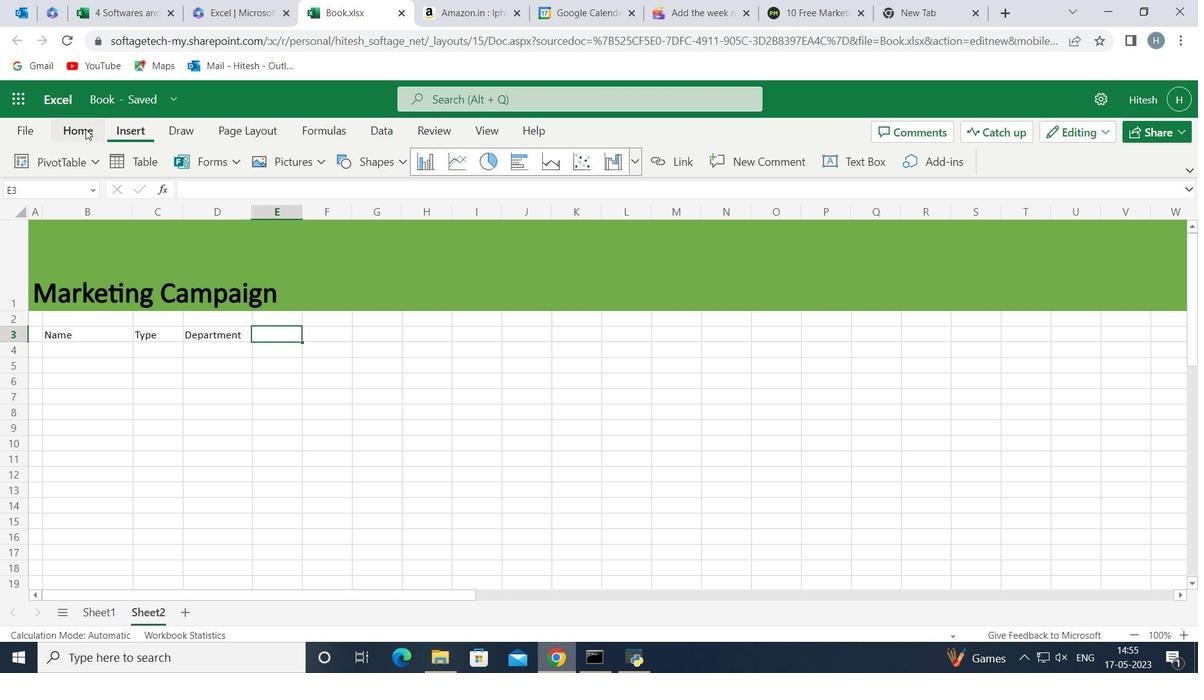 
Action: Mouse moved to (25, 126)
Screenshot: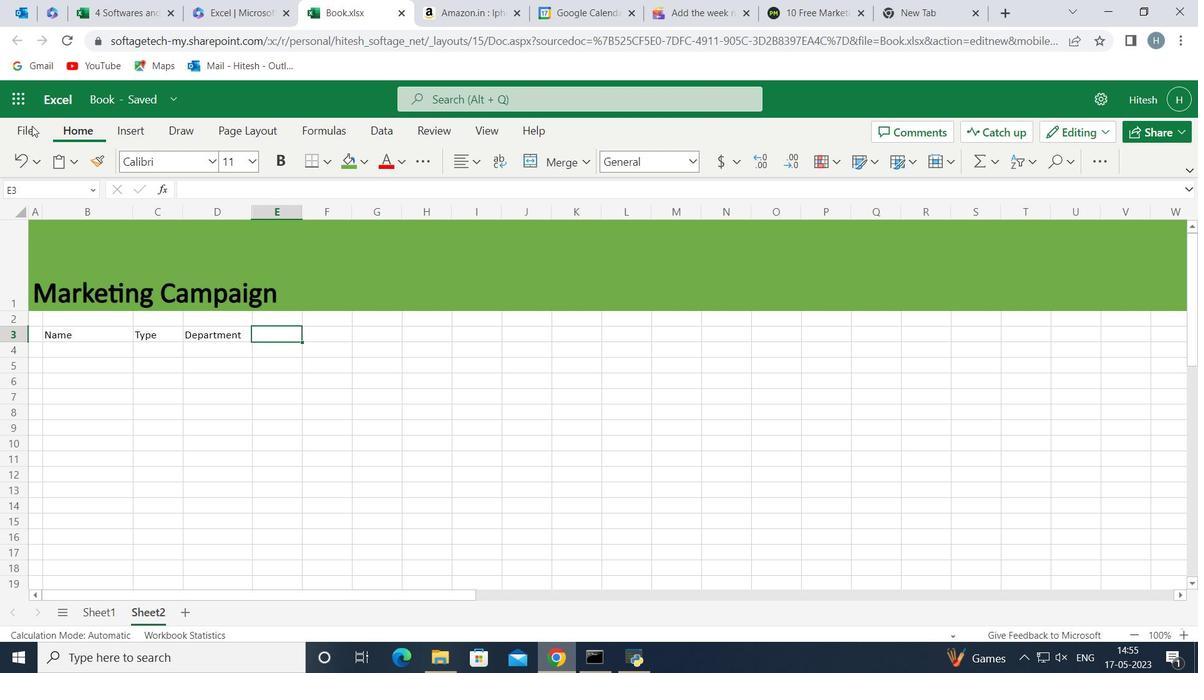 
Action: Mouse pressed left at (25, 126)
Screenshot: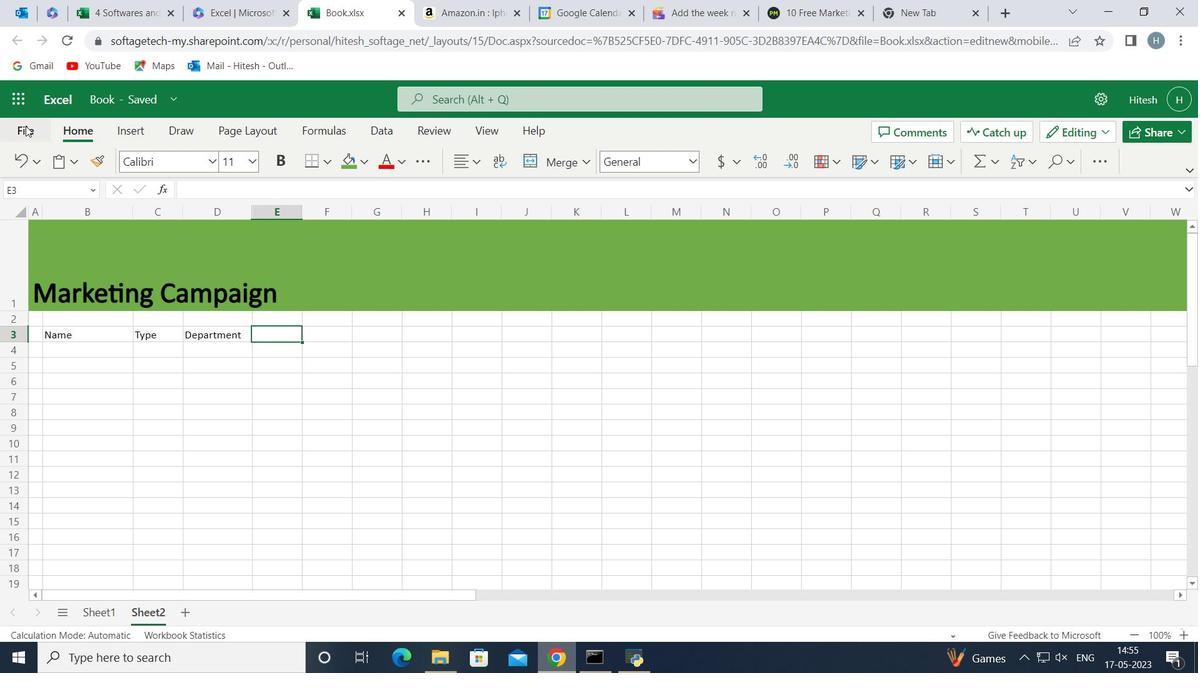 
Action: Mouse moved to (744, 287)
Screenshot: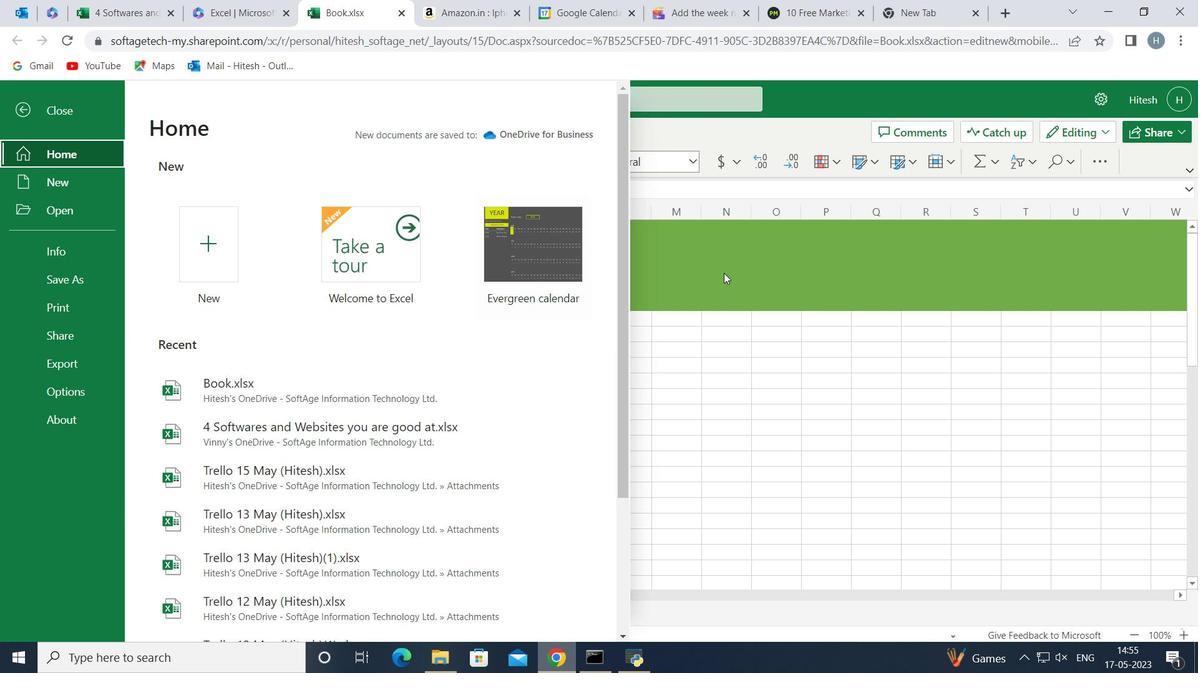 
Action: Mouse pressed left at (744, 287)
Screenshot: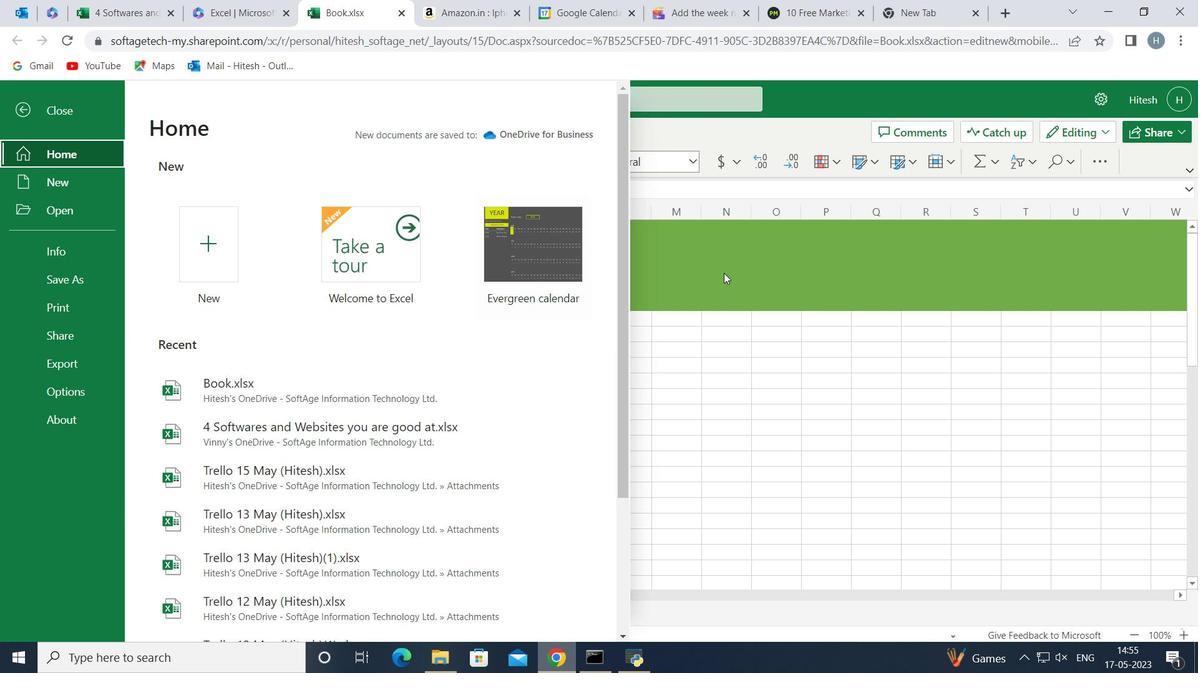 
Action: Mouse moved to (62, 333)
Screenshot: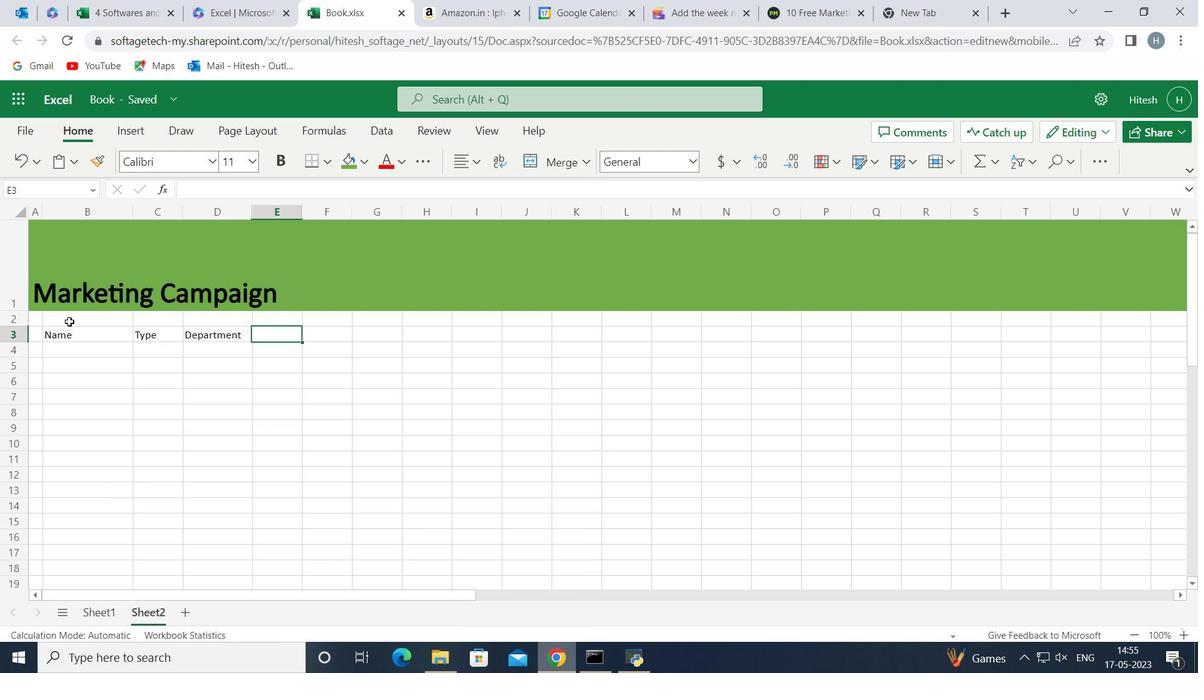 
Action: Mouse pressed left at (62, 333)
Screenshot: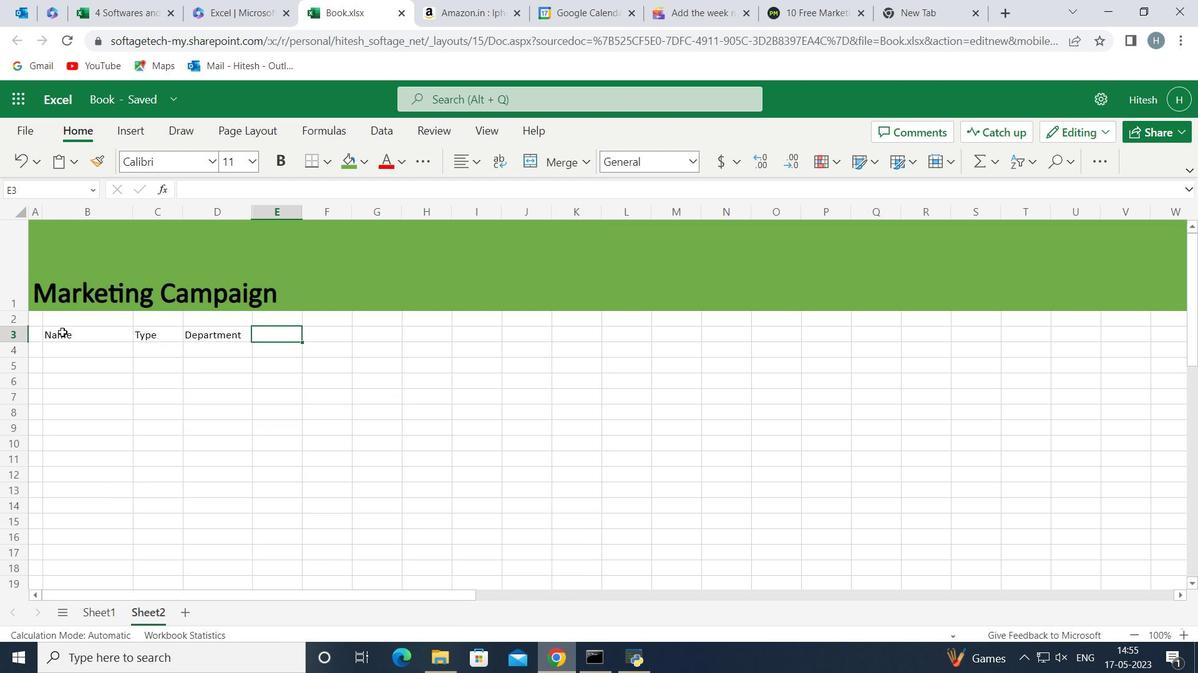 
Action: Mouse moved to (7, 333)
Screenshot: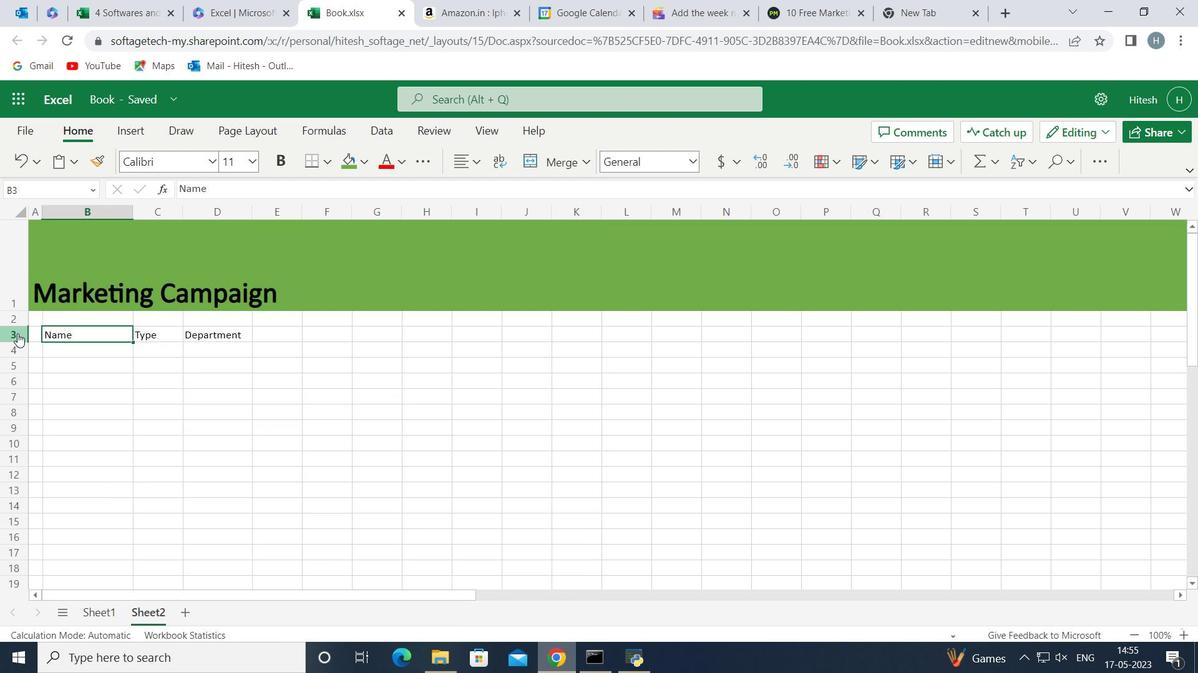 
Action: Mouse pressed left at (7, 333)
Screenshot: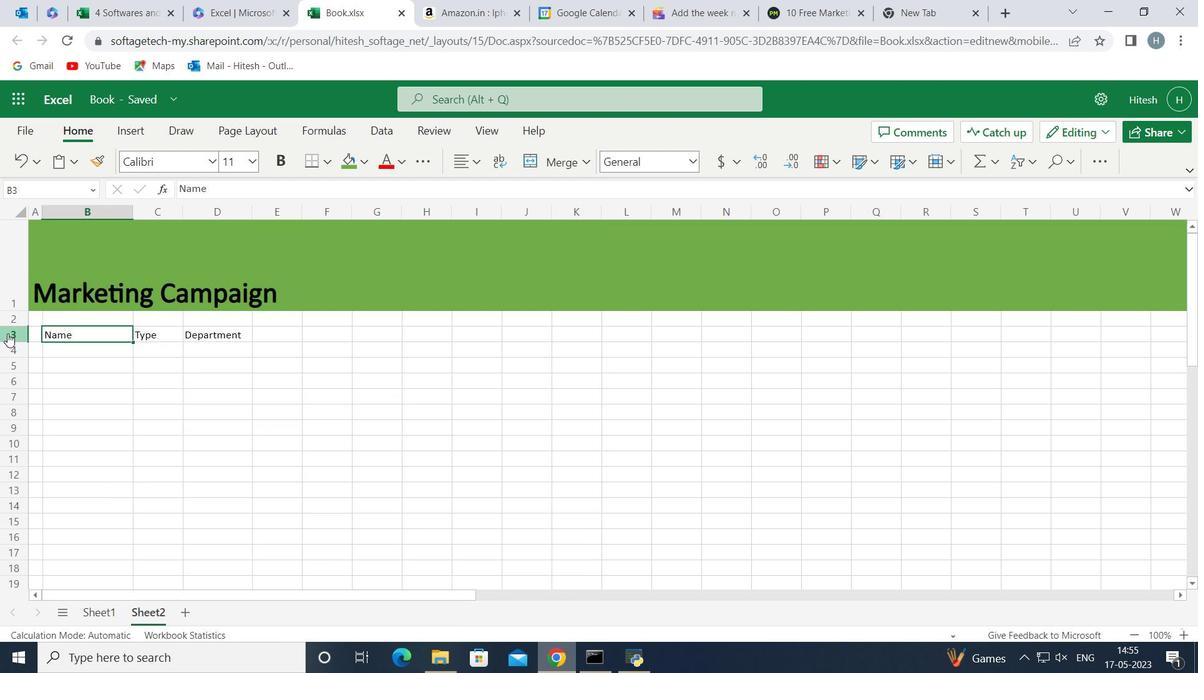 
Action: Mouse moved to (258, 337)
Screenshot: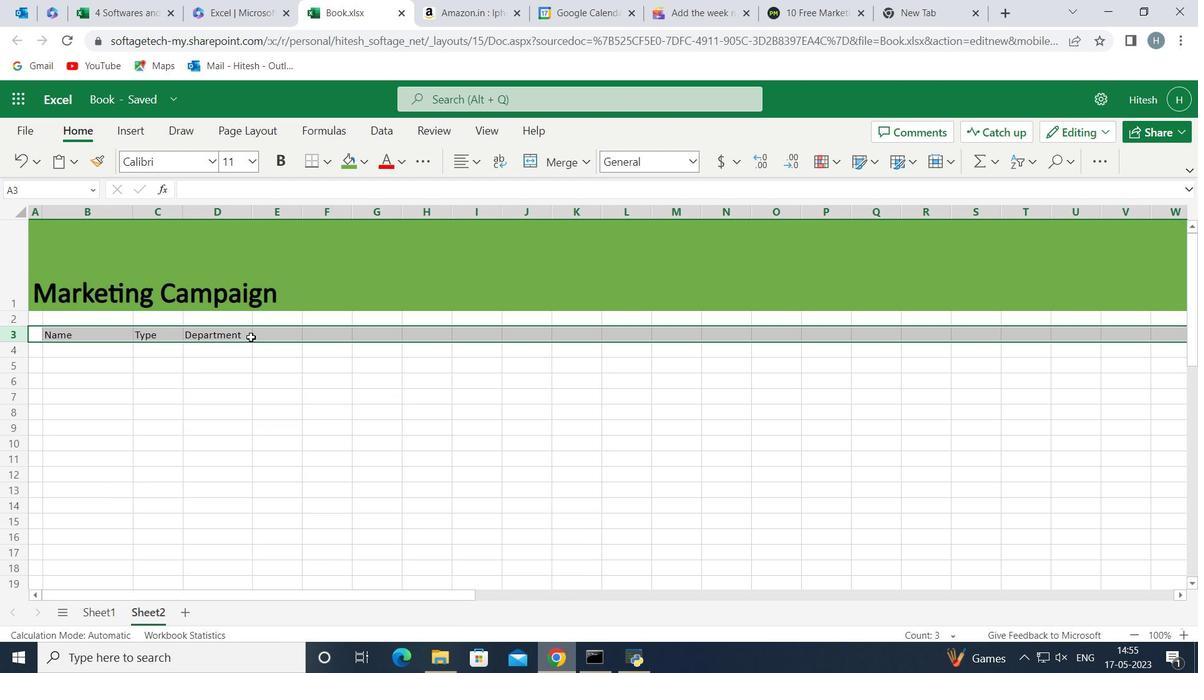 
Action: Mouse pressed left at (258, 337)
Screenshot: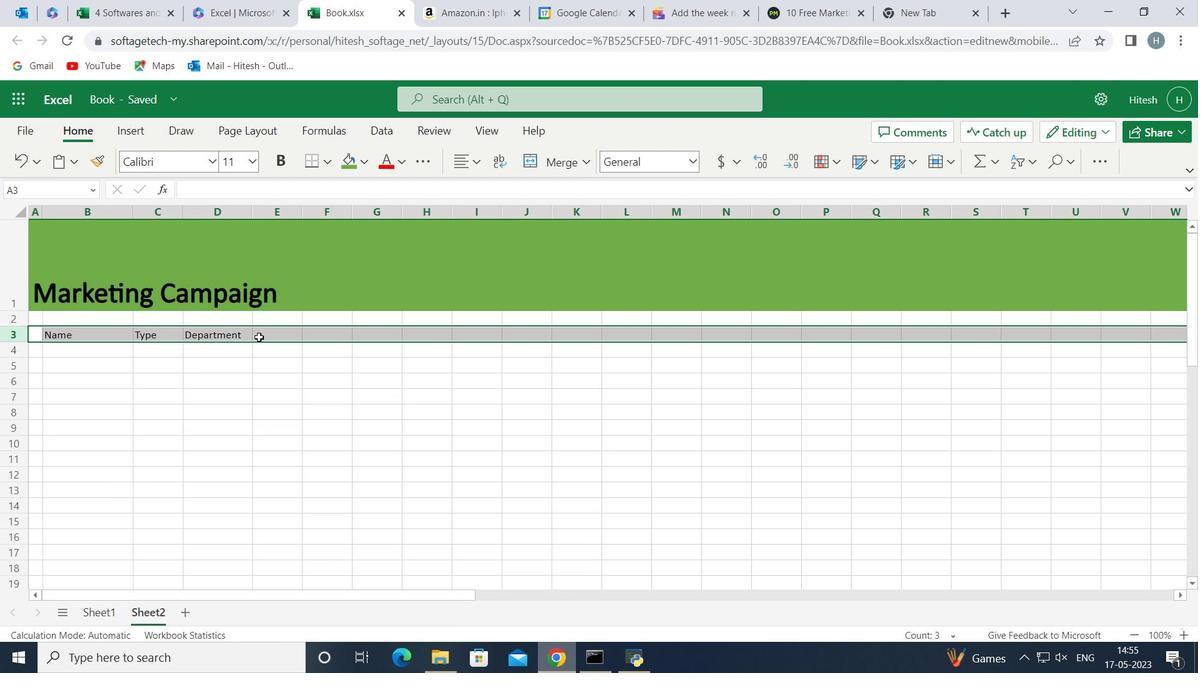 
Action: Mouse moved to (44, 332)
Screenshot: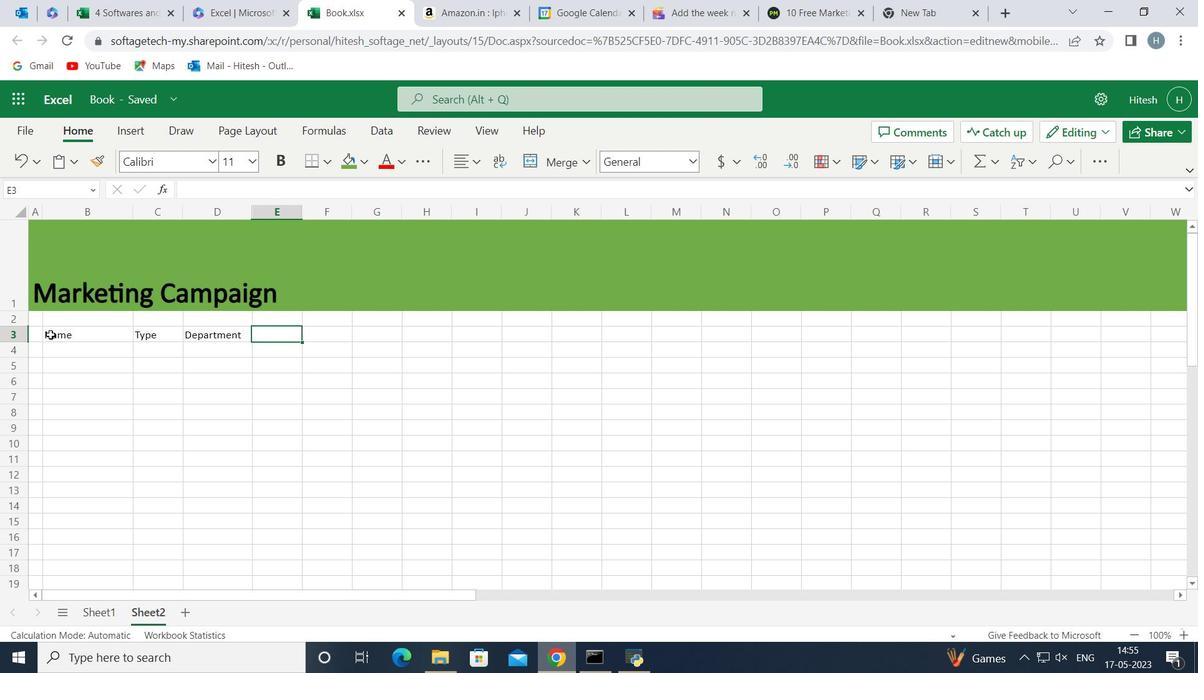 
Action: Mouse pressed left at (44, 332)
Screenshot: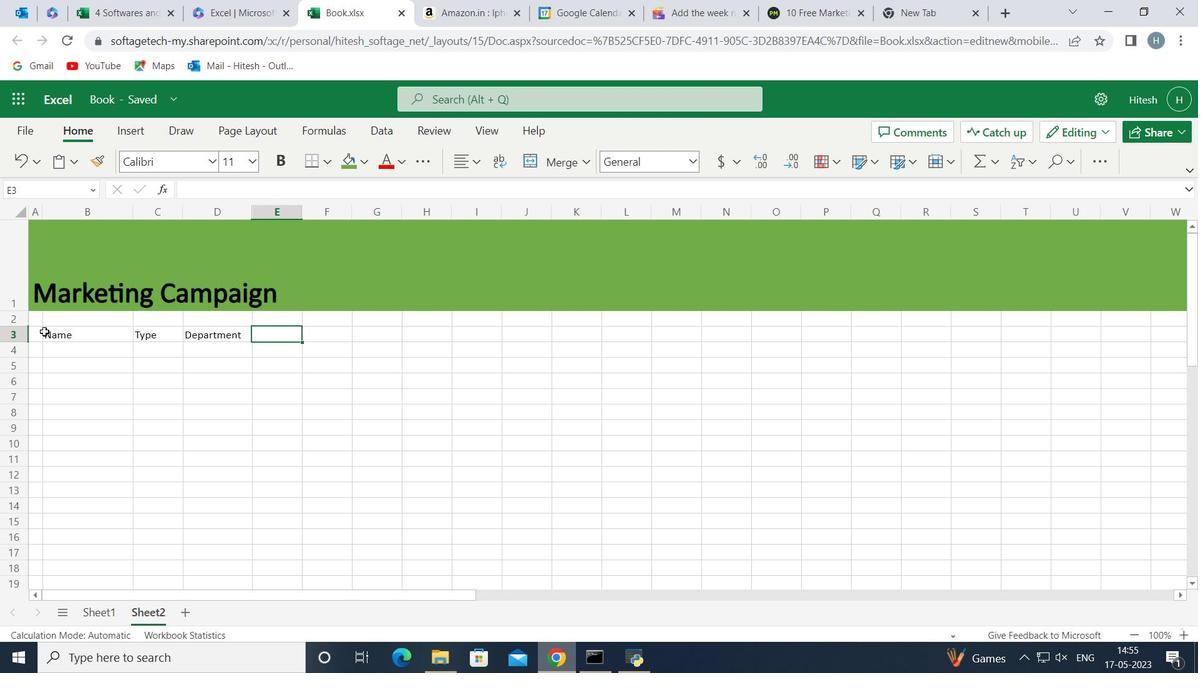
Action: Mouse moved to (134, 341)
Screenshot: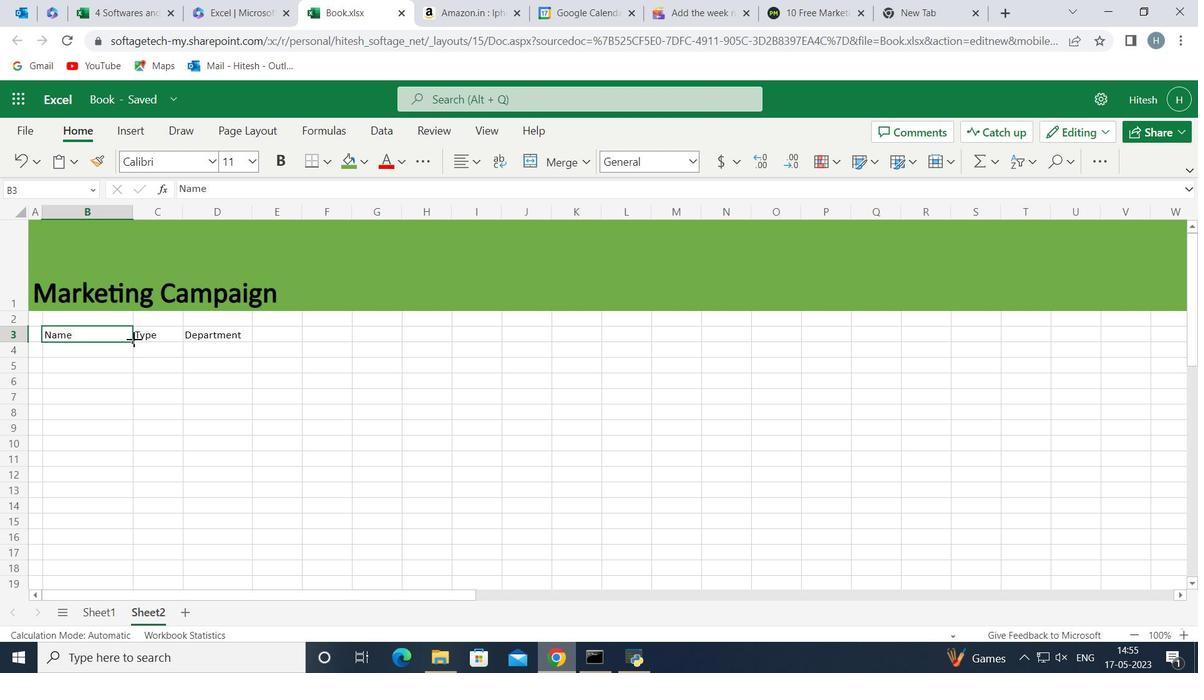 
Action: Mouse pressed left at (134, 341)
Screenshot: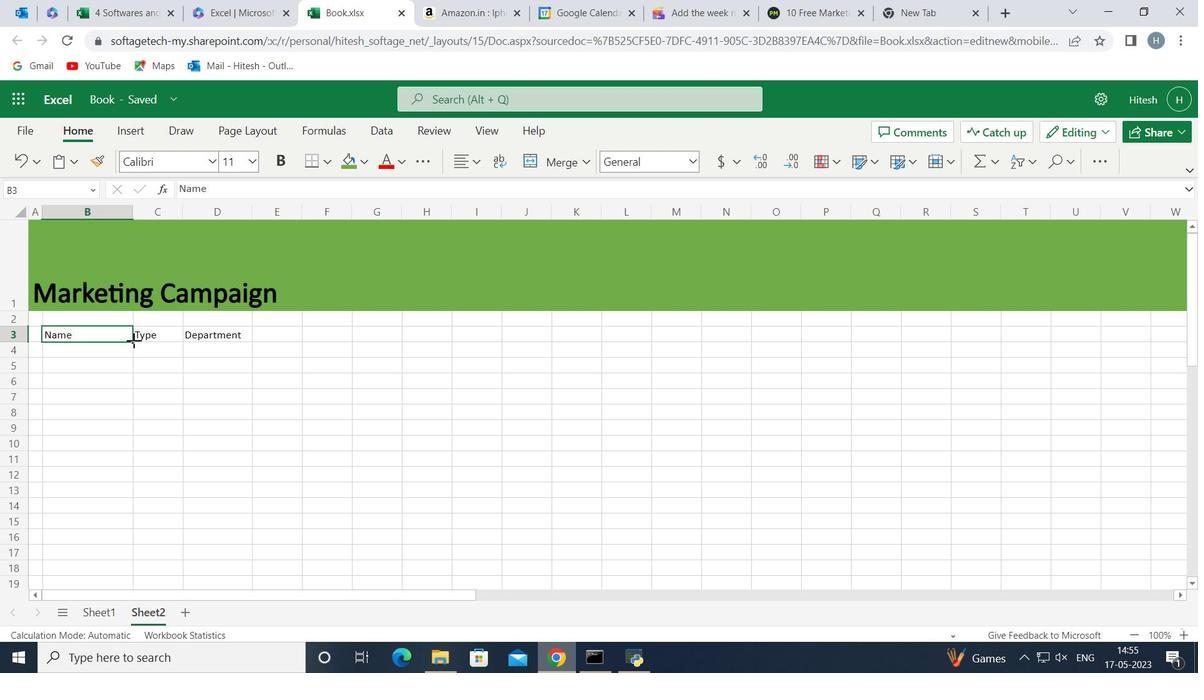 
Action: Mouse moved to (217, 340)
Screenshot: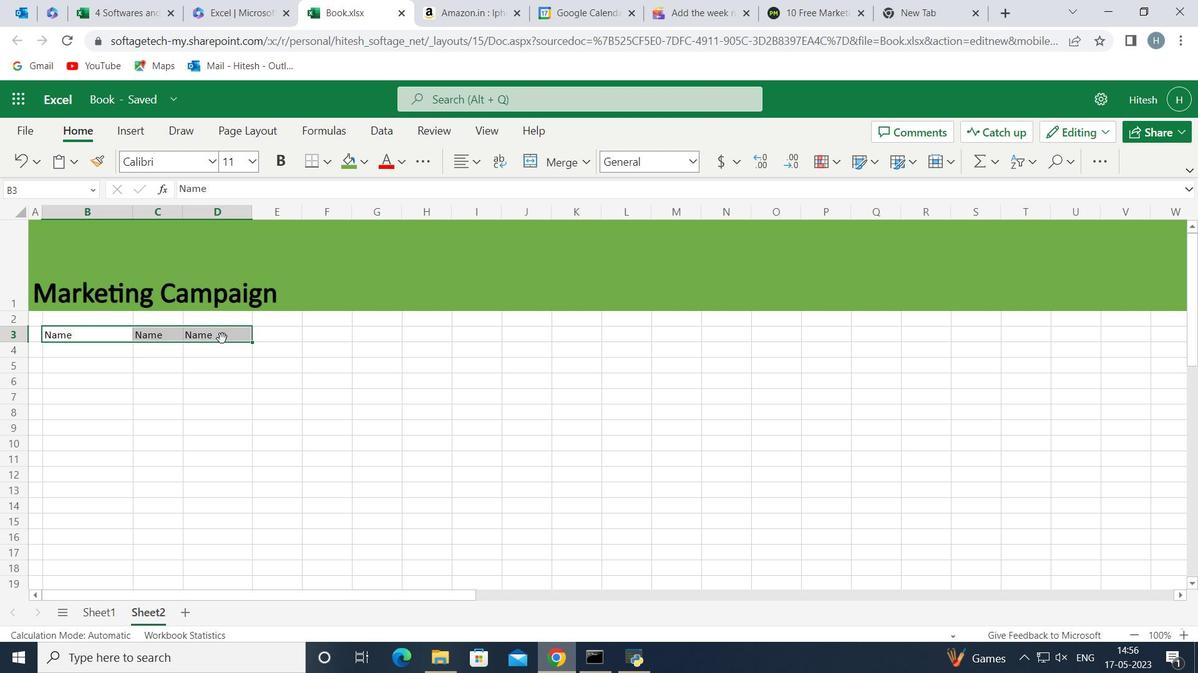 
Action: Key pressed ctrl+Z
Screenshot: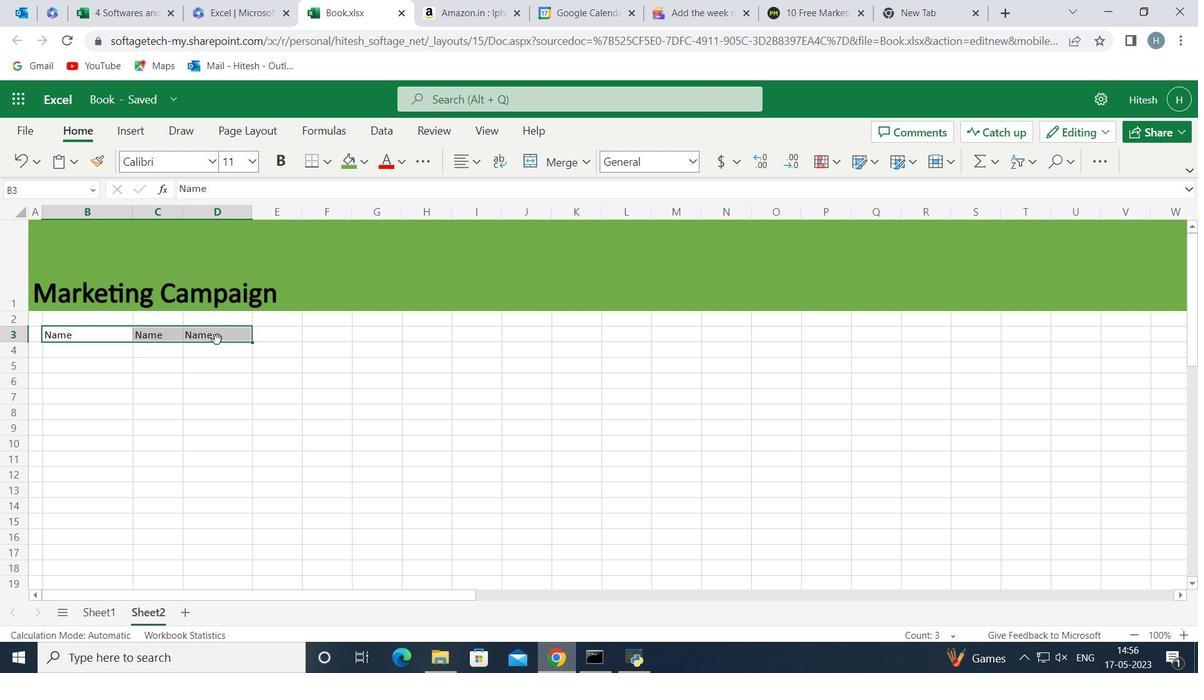 
Action: Mouse moved to (194, 371)
Screenshot: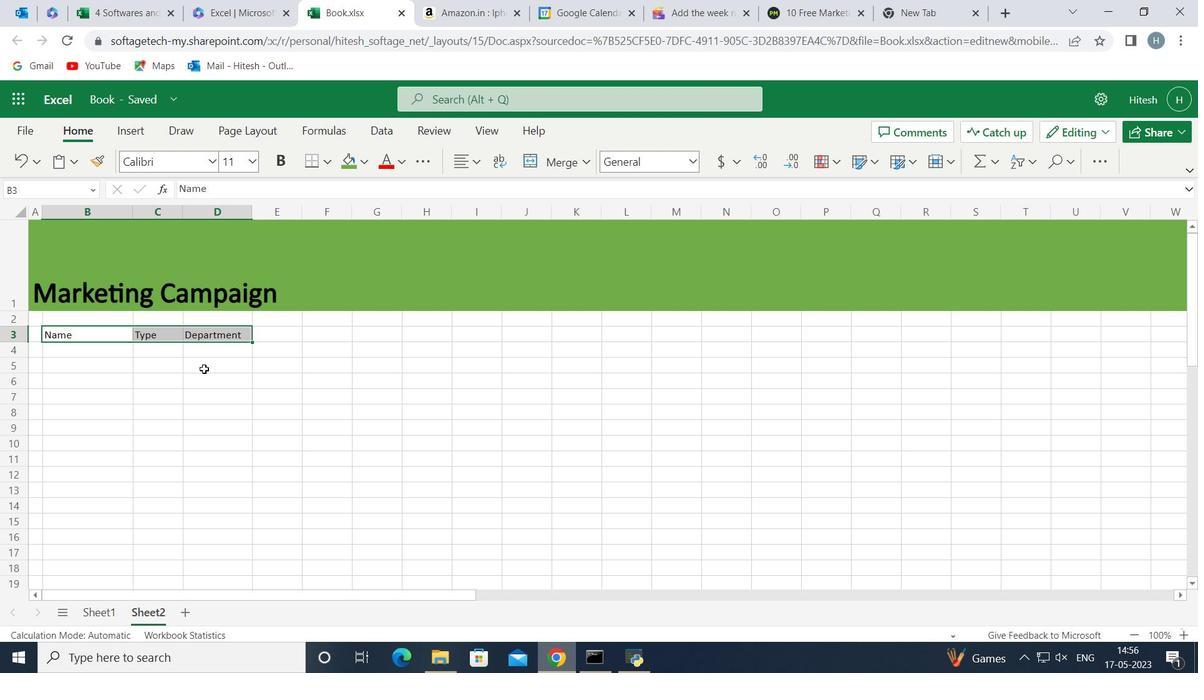 
Action: Mouse pressed left at (194, 371)
Screenshot: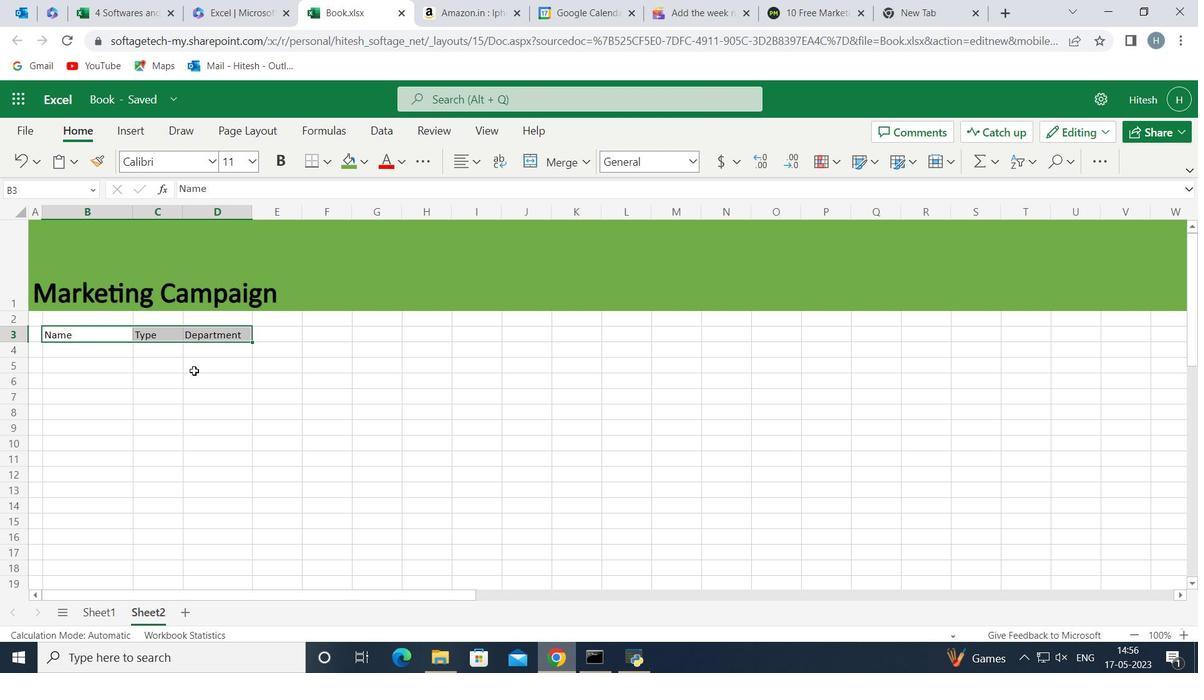 
Action: Mouse moved to (233, 334)
Screenshot: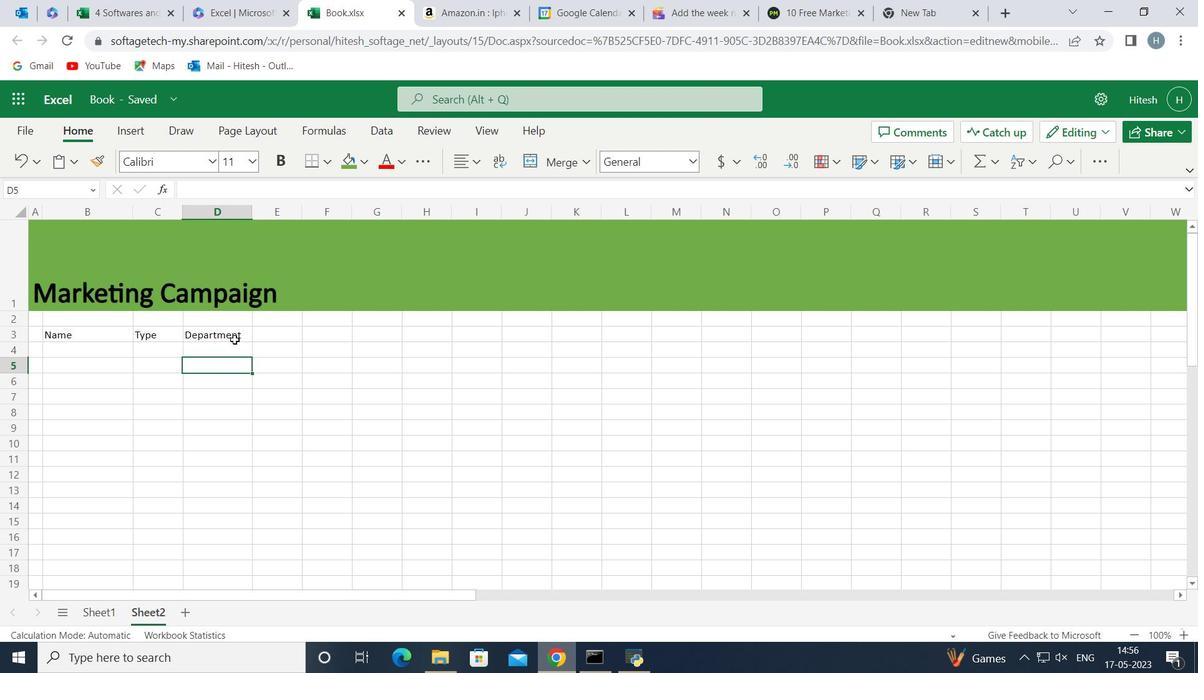 
Action: Mouse pressed left at (233, 334)
Screenshot: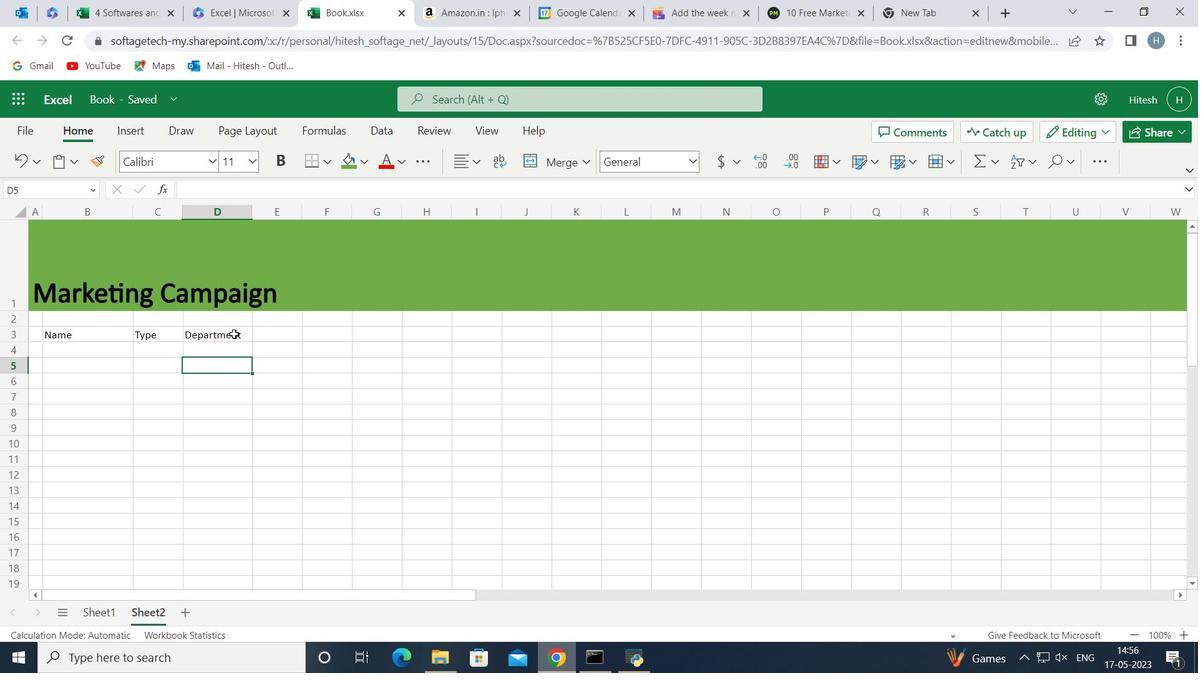 
Action: Mouse moved to (182, 333)
Screenshot: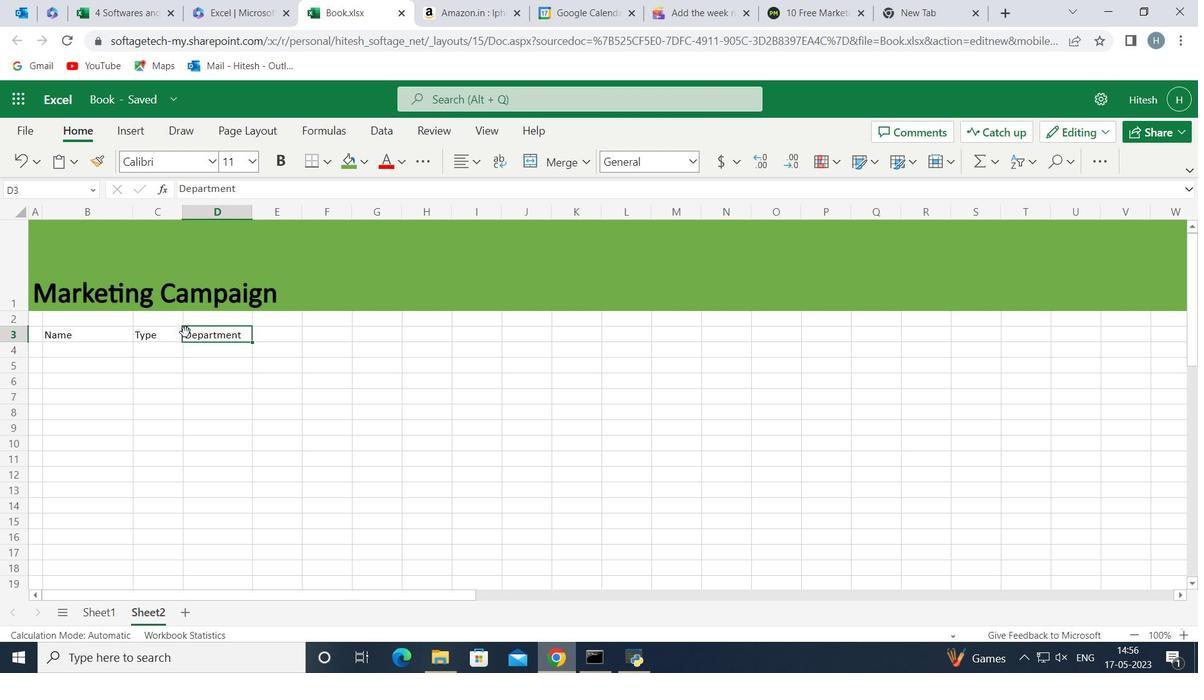 
Action: Mouse pressed left at (182, 333)
Screenshot: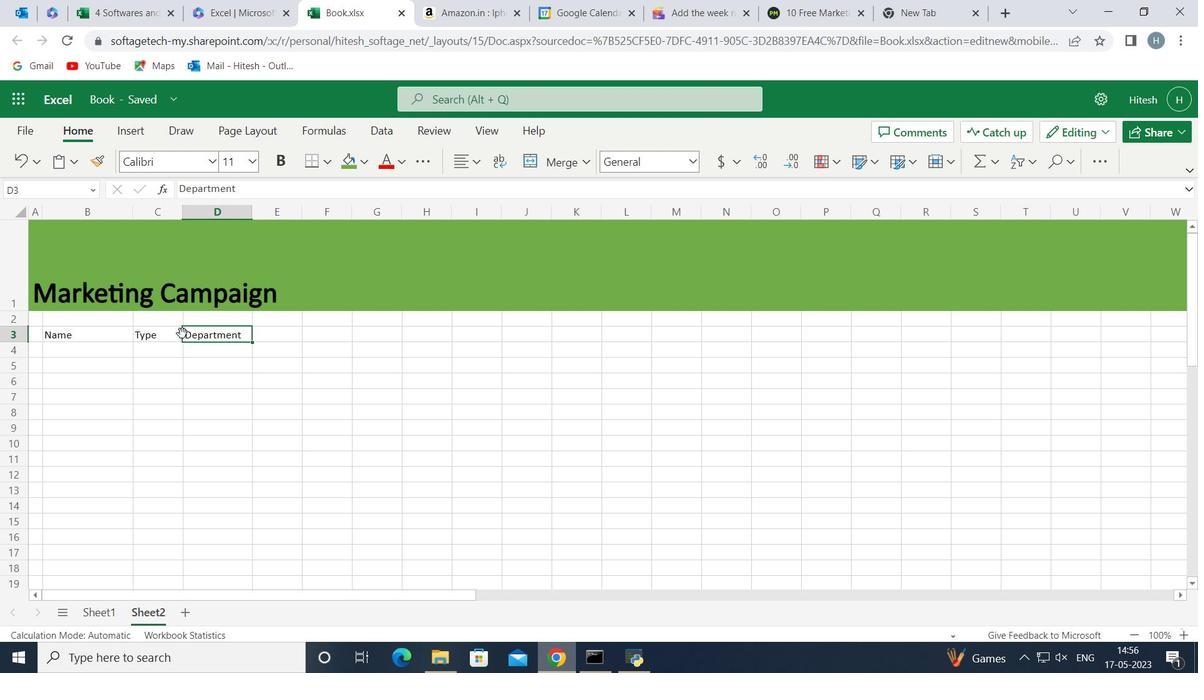 
Action: Mouse moved to (160, 388)
Screenshot: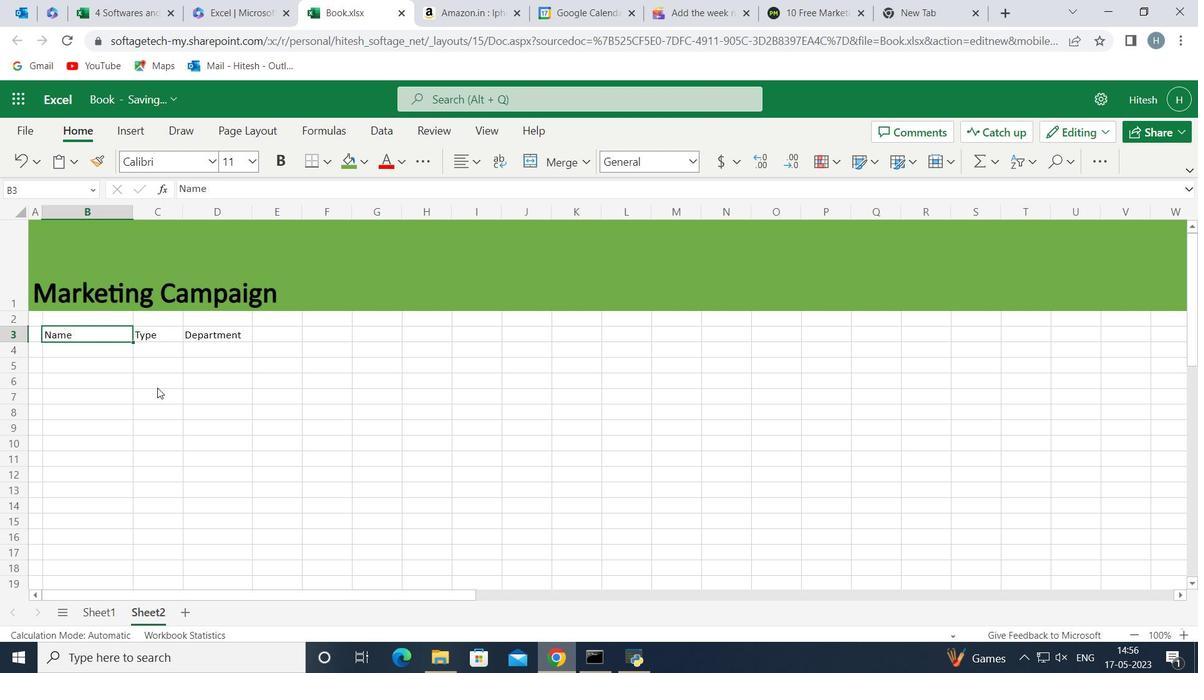 
Action: Mouse pressed left at (159, 388)
Screenshot: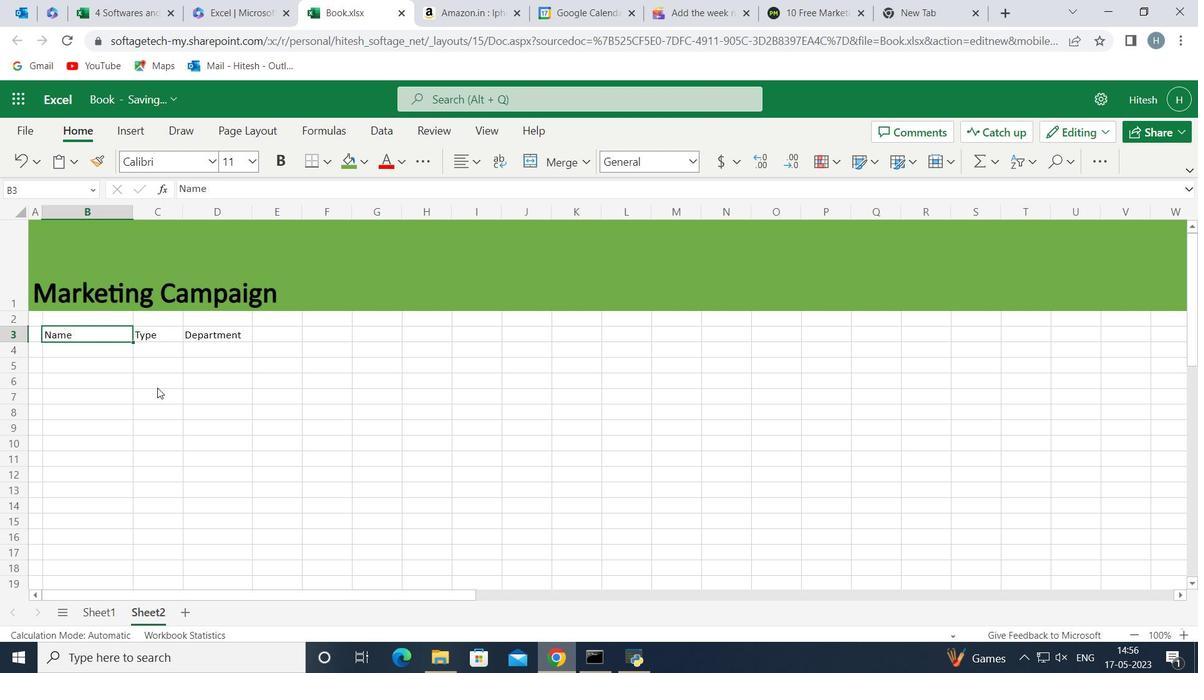 
Action: Mouse moved to (744, 308)
Screenshot: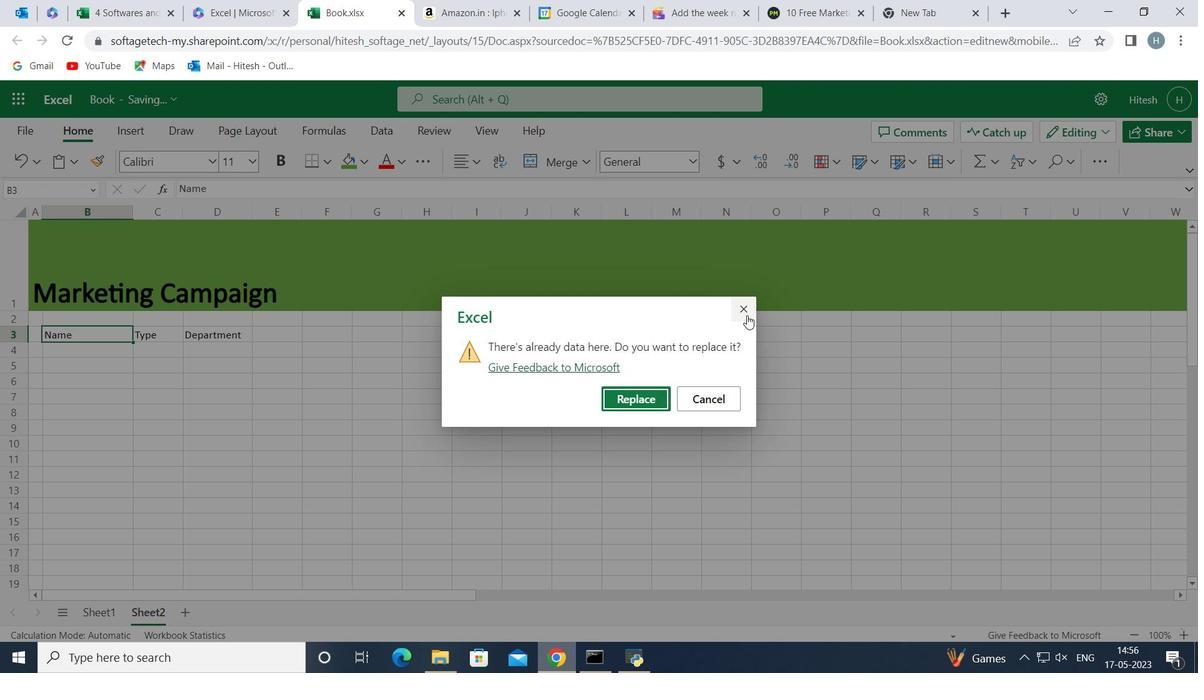 
Action: Mouse pressed left at (744, 308)
Screenshot: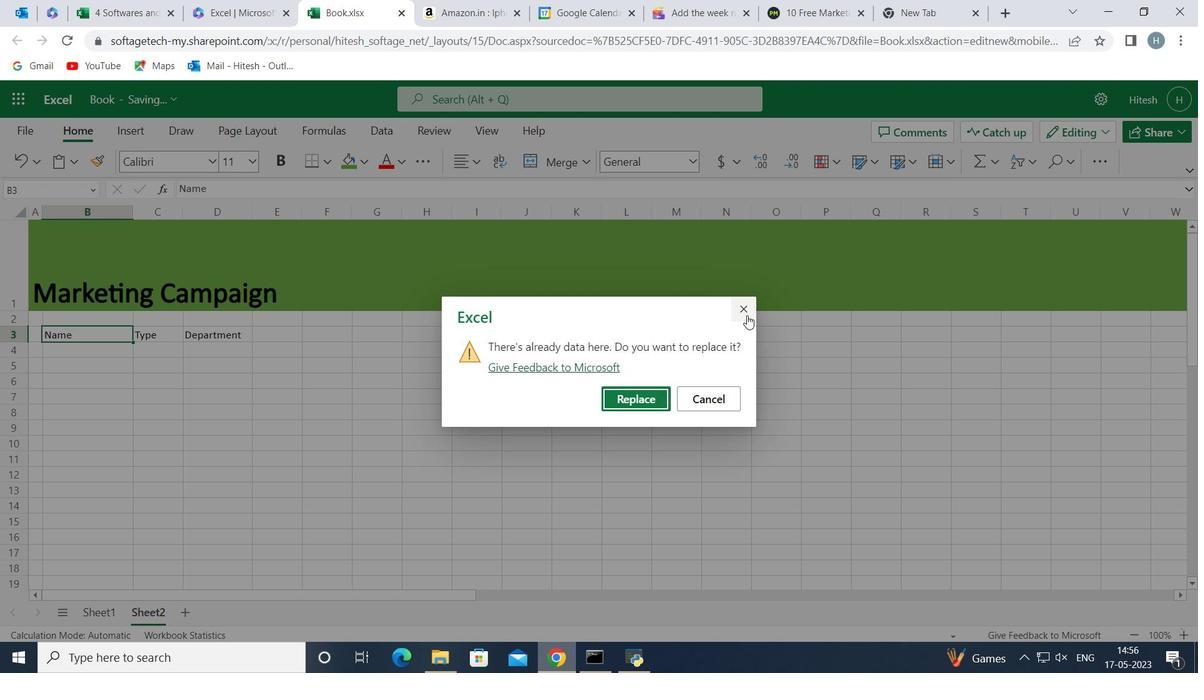 
Action: Mouse moved to (66, 340)
Screenshot: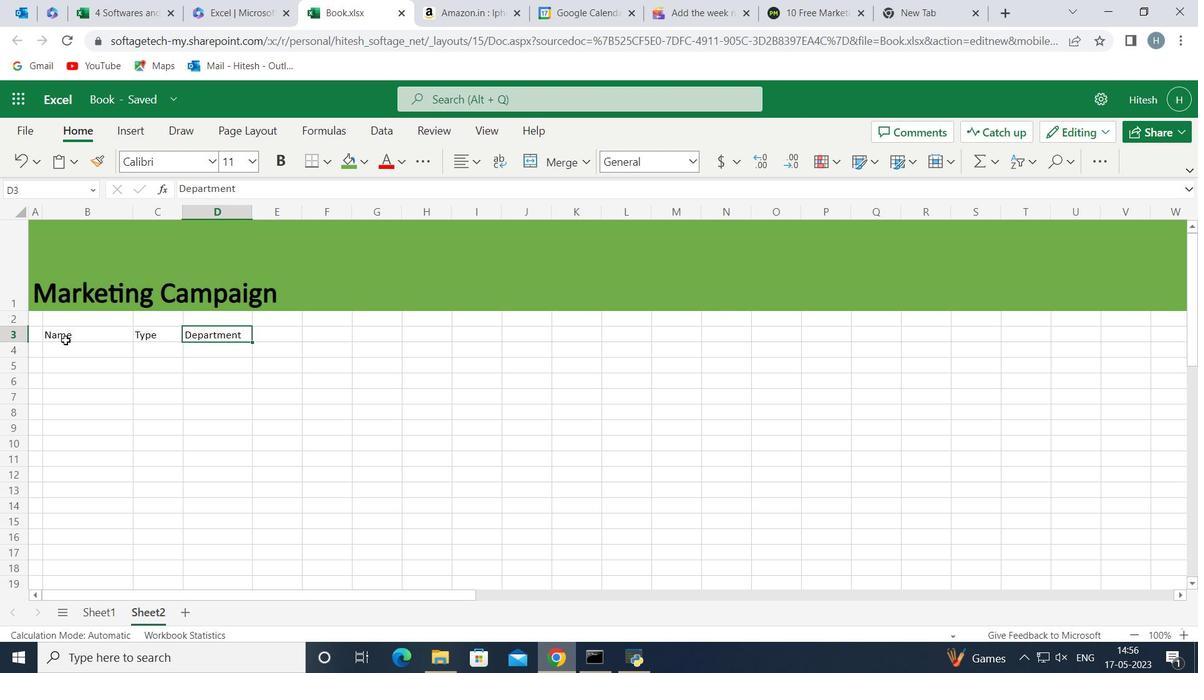 
Action: Mouse pressed left at (66, 340)
Screenshot: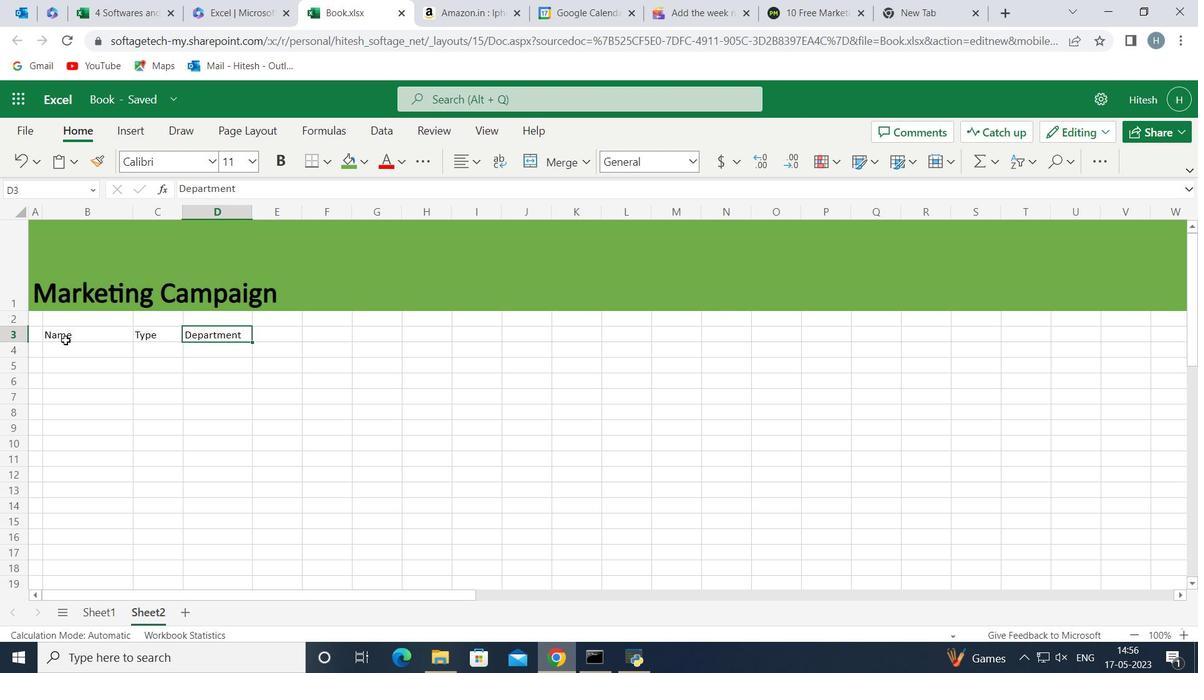 
Action: Mouse moved to (68, 338)
Screenshot: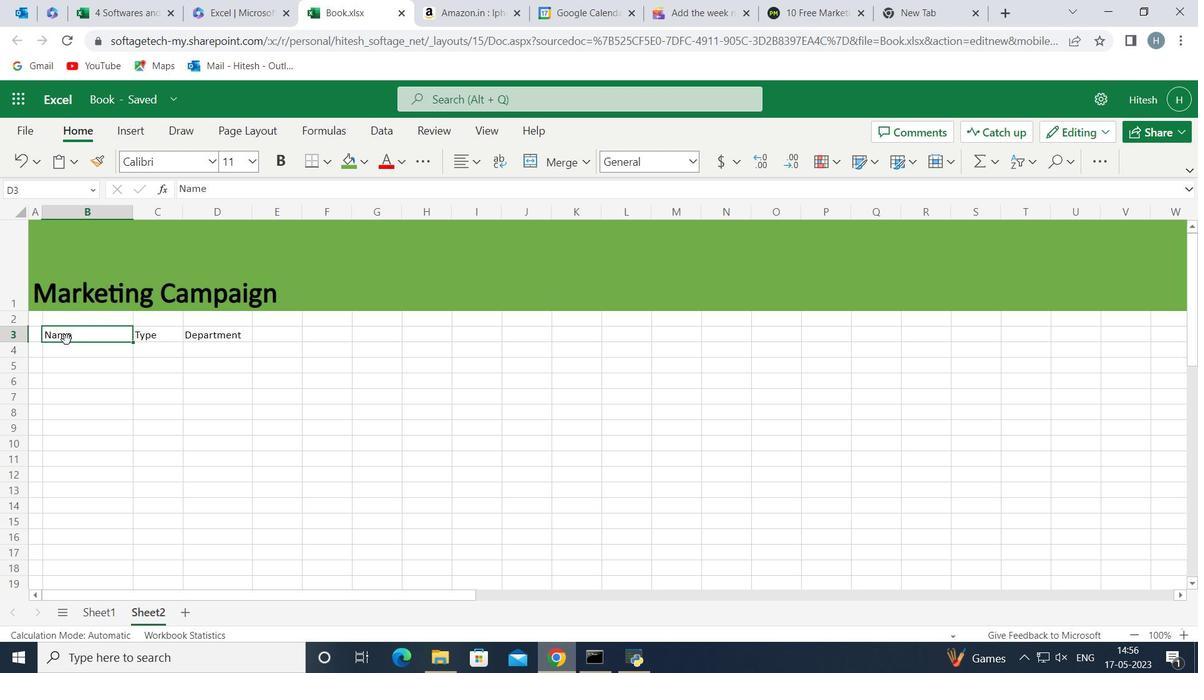 
Action: Key pressed <Key.shift><Key.right><Key.right><Key.right><Key.left>
Screenshot: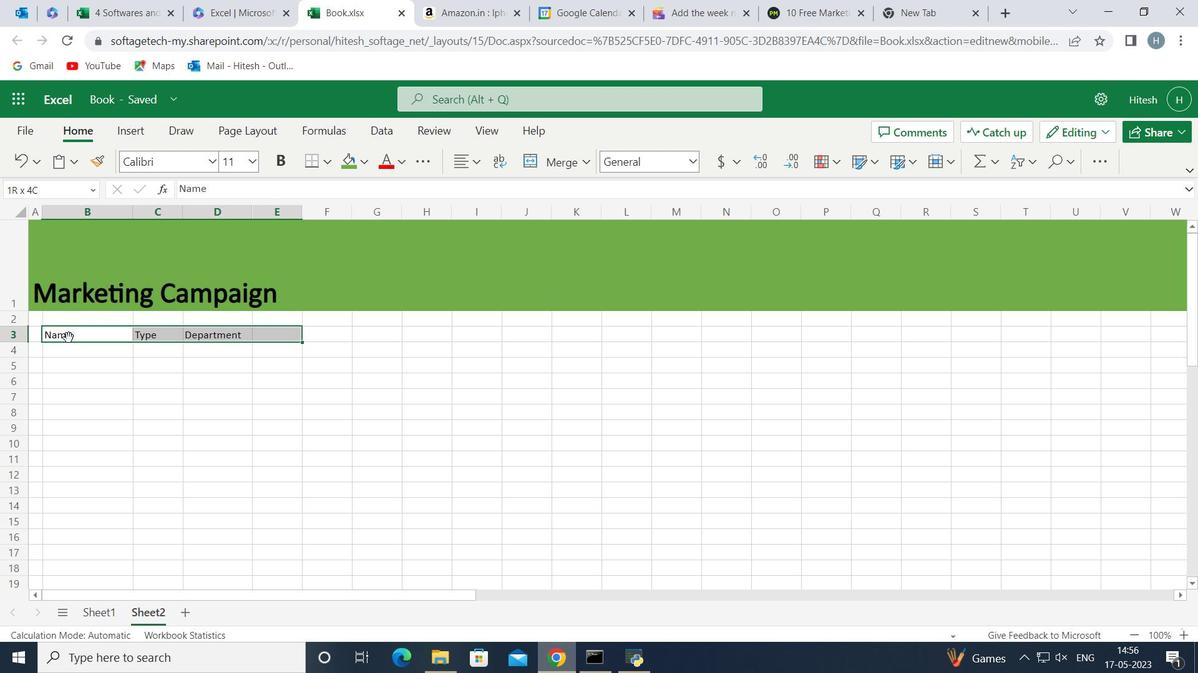 
Action: Mouse moved to (693, 161)
Screenshot: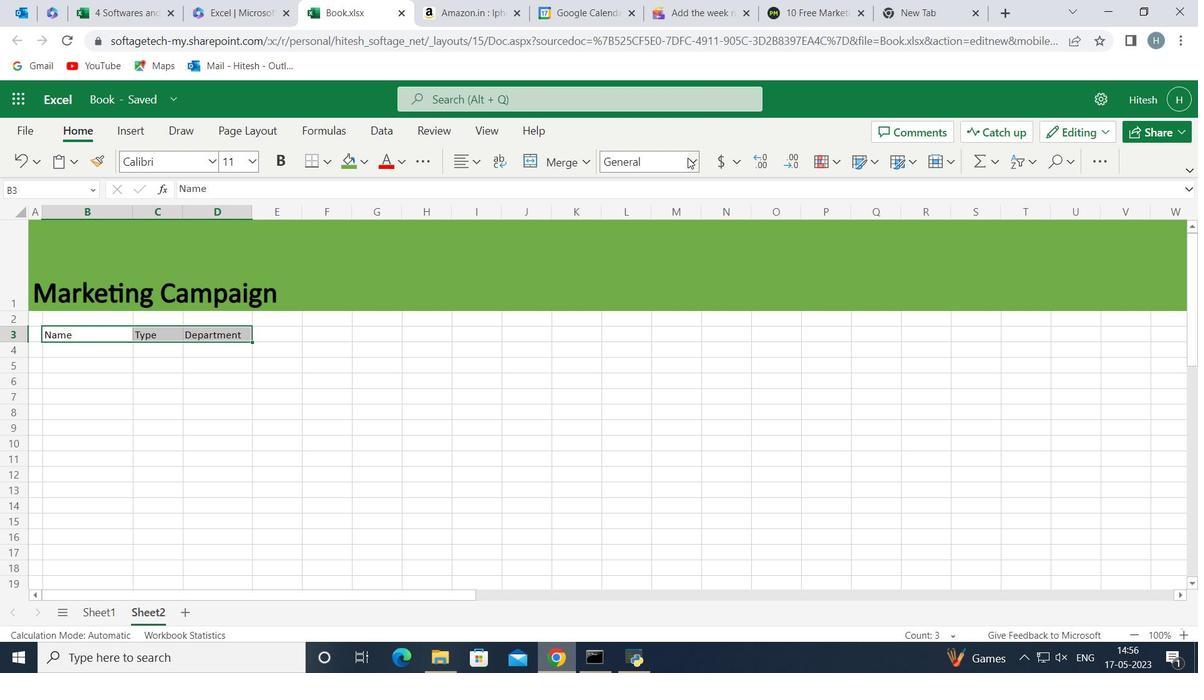 
Action: Mouse pressed left at (693, 161)
Screenshot: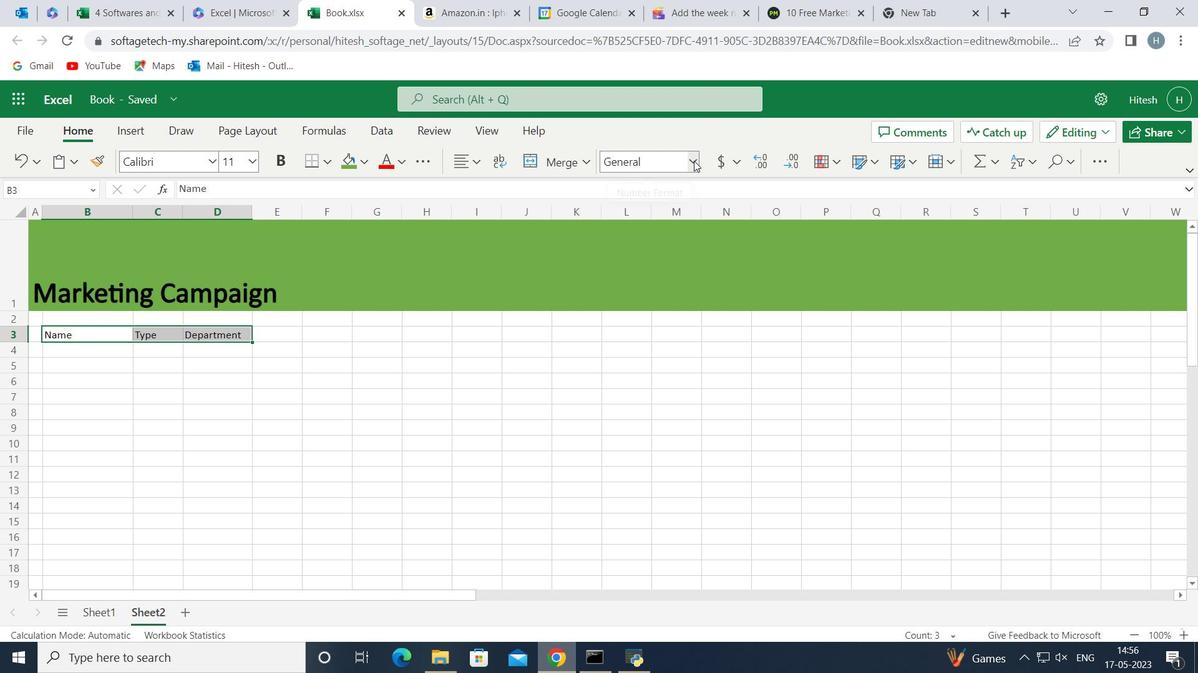 
Action: Mouse moved to (240, 328)
Screenshot: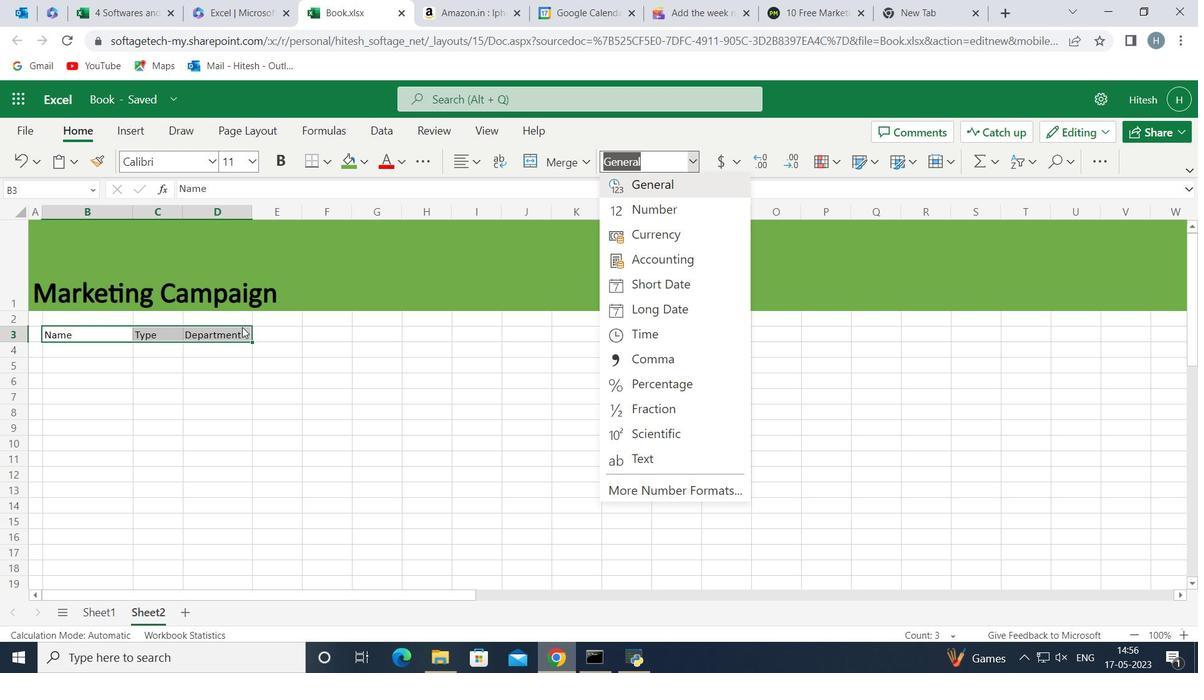 
Action: Mouse pressed right at (240, 328)
Screenshot: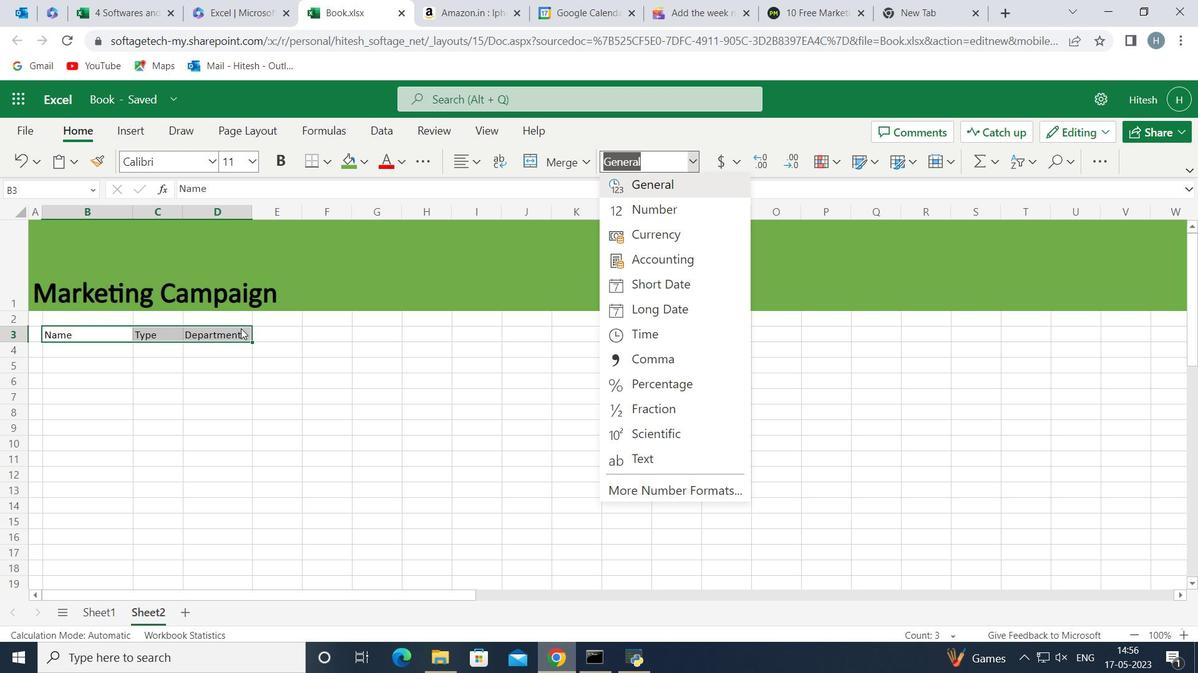 
Action: Mouse moved to (214, 363)
Screenshot: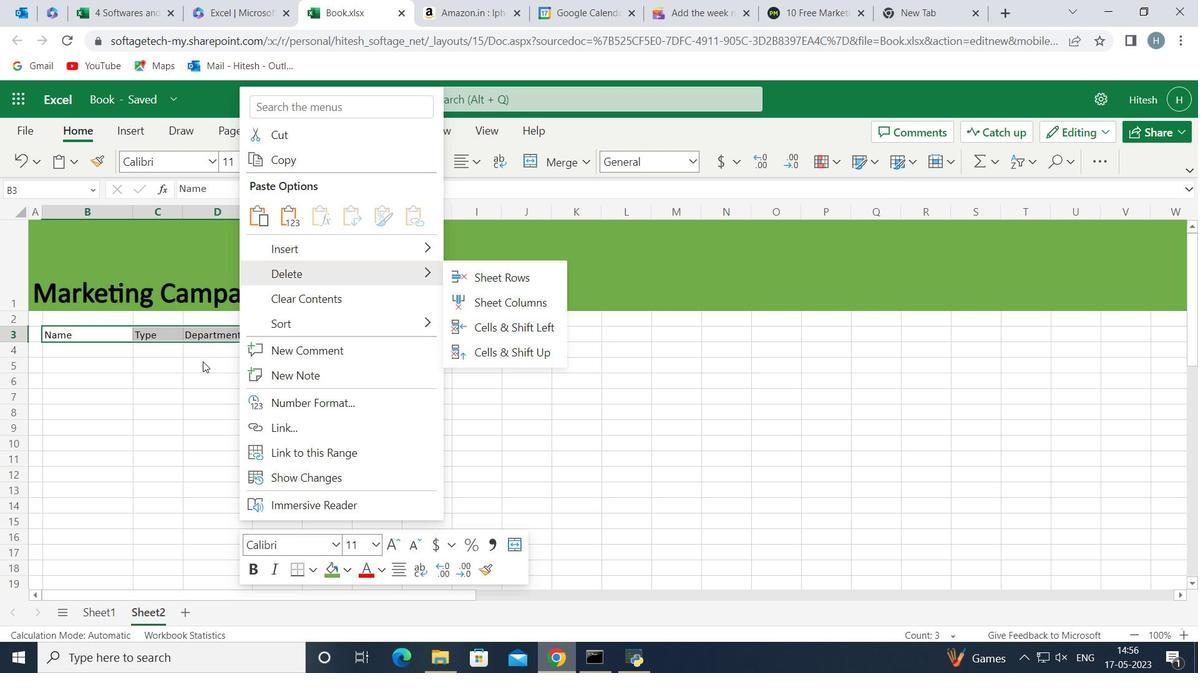 
Action: Mouse pressed left at (214, 363)
Screenshot: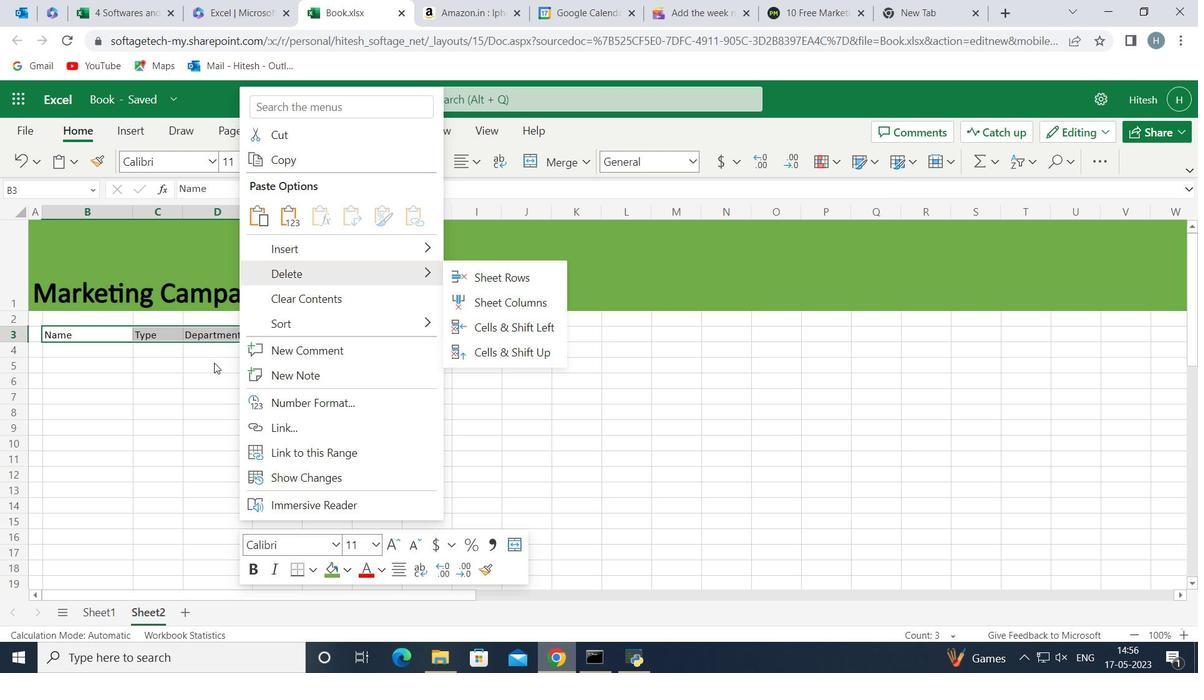 
Action: Mouse moved to (228, 333)
Screenshot: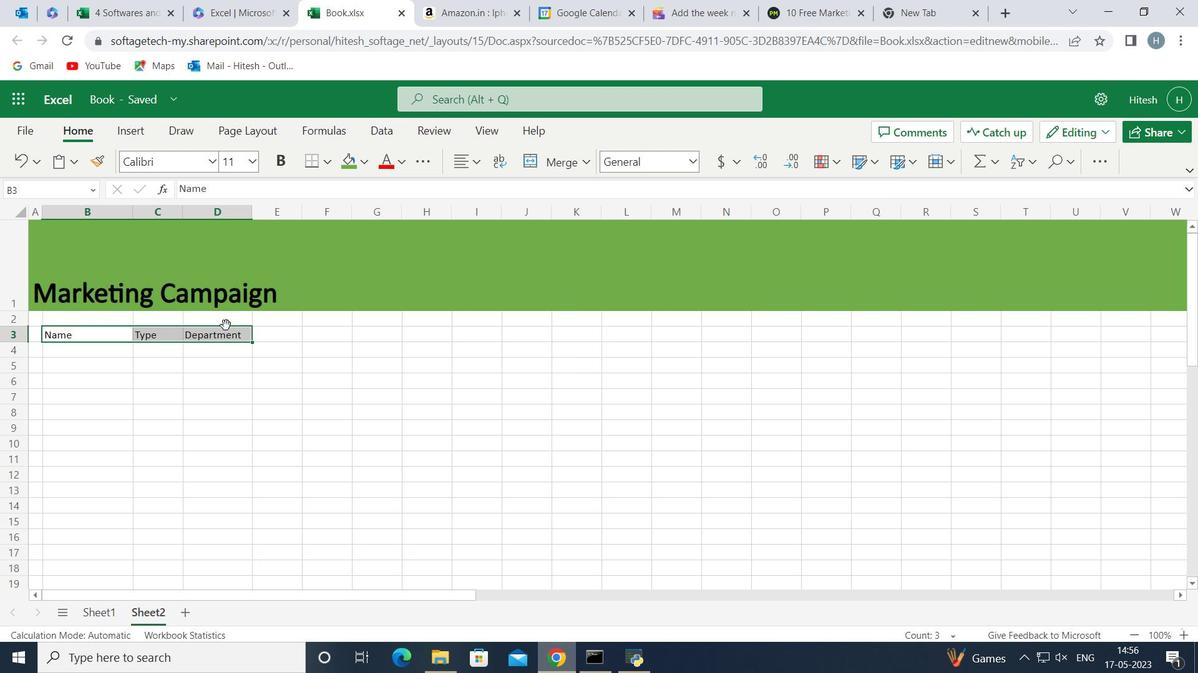 
Action: Mouse pressed right at (228, 333)
Screenshot: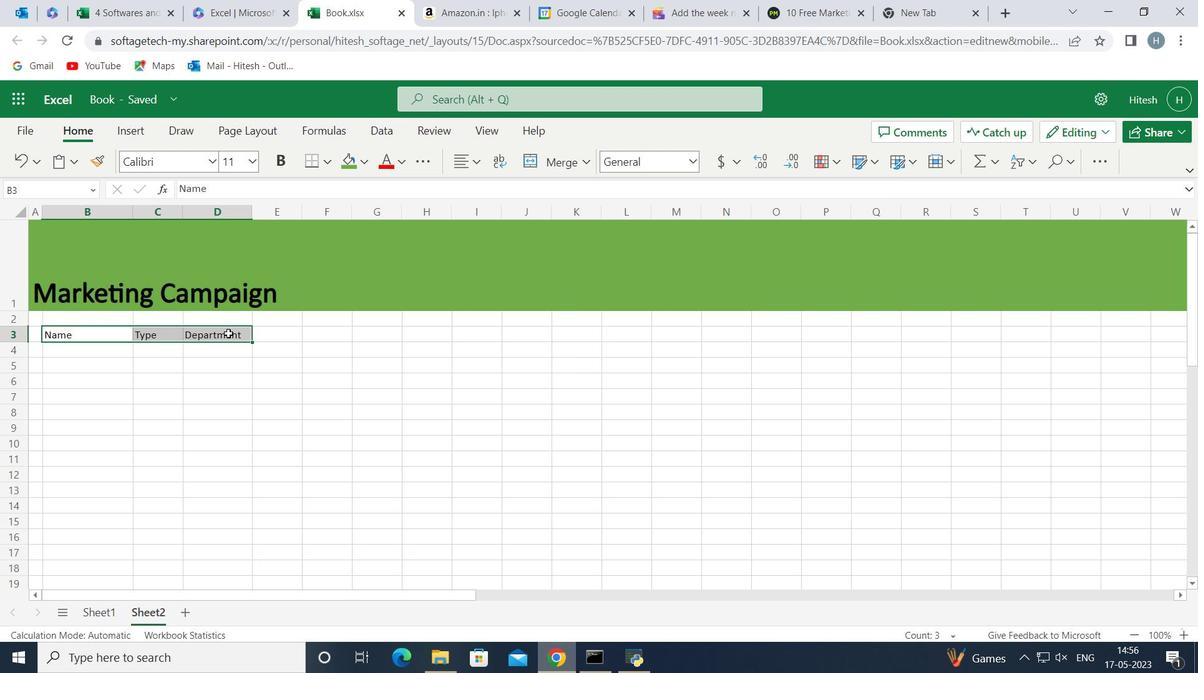 
Action: Mouse moved to (190, 346)
Screenshot: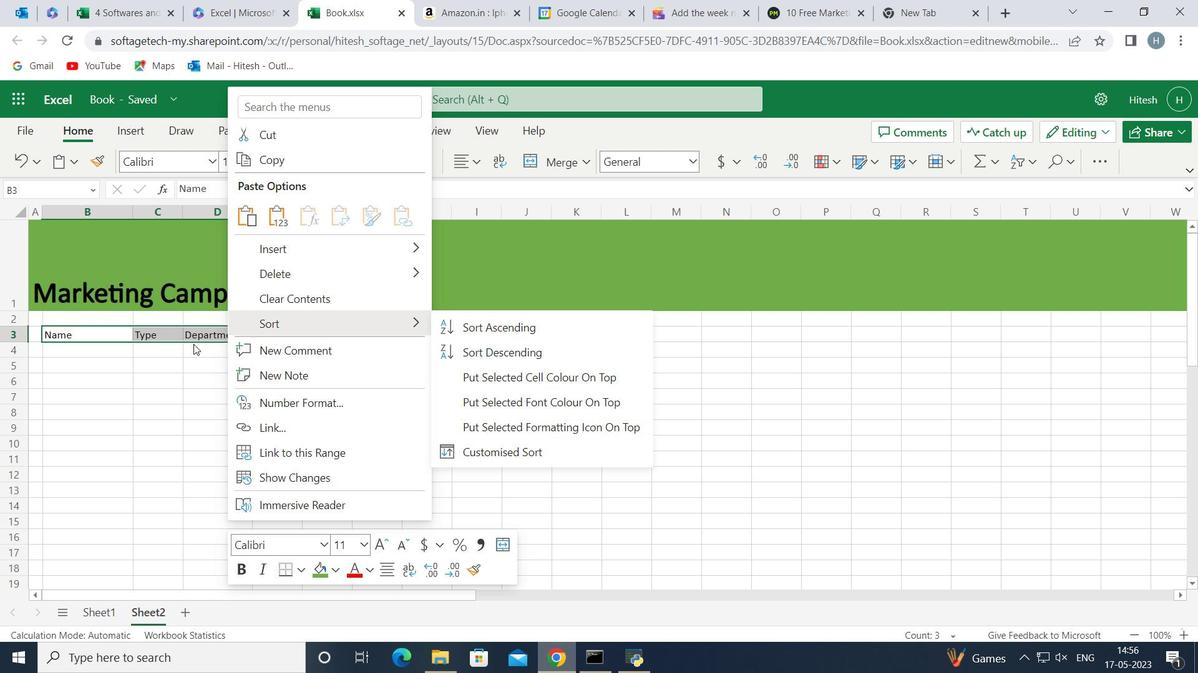 
Action: Mouse pressed left at (190, 346)
Screenshot: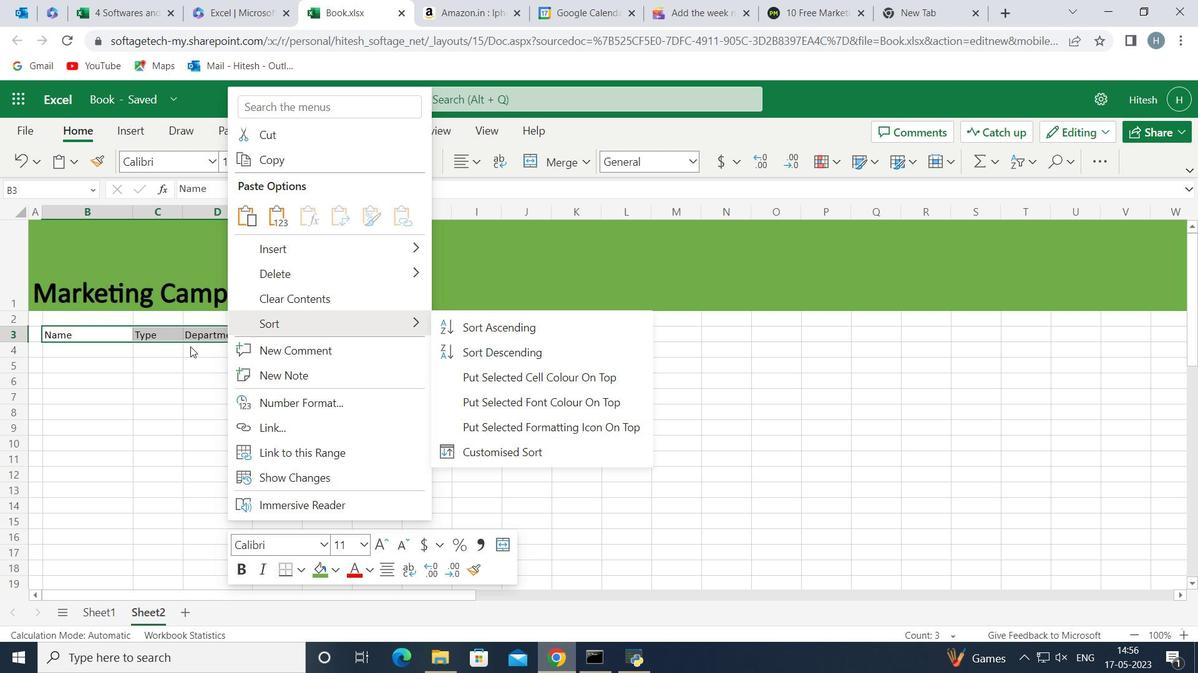 
Action: Mouse moved to (147, 410)
Screenshot: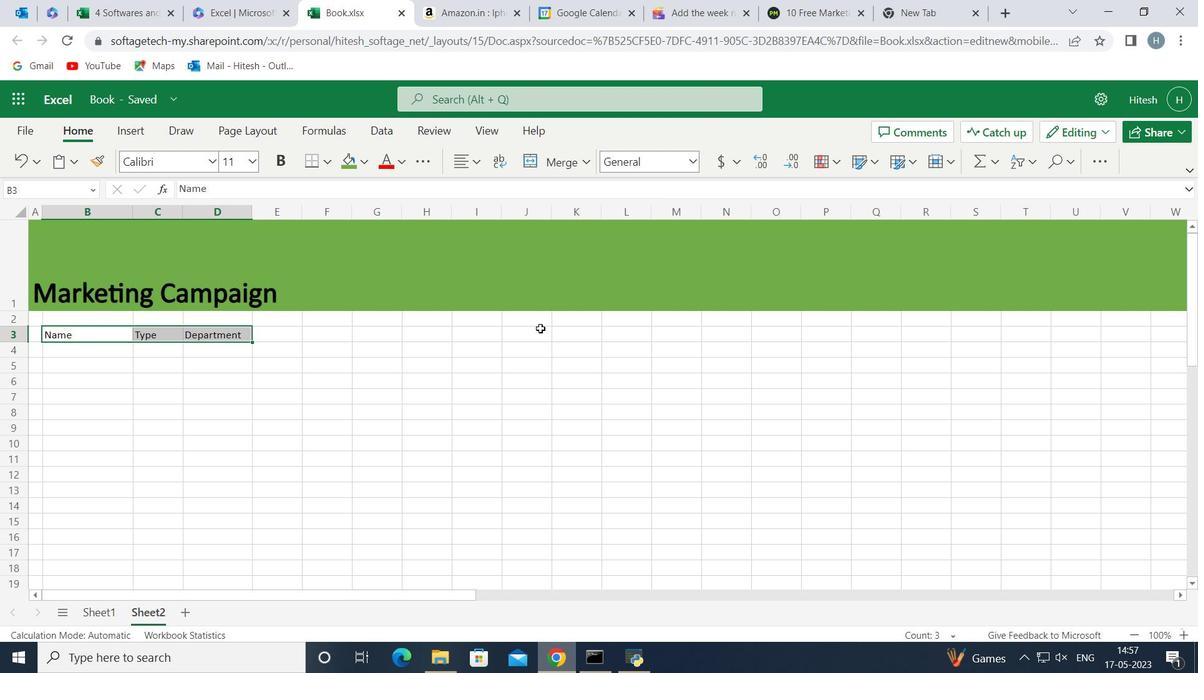 
Action: Mouse pressed left at (147, 410)
Screenshot: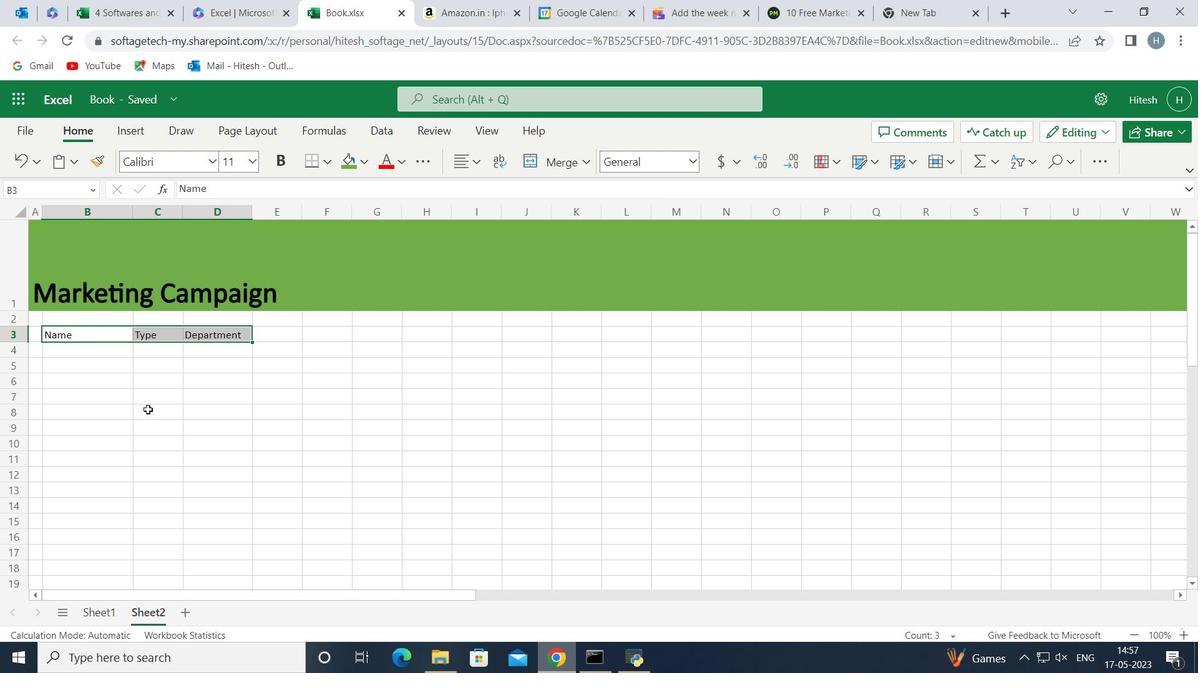 
Action: Mouse moved to (92, 424)
Screenshot: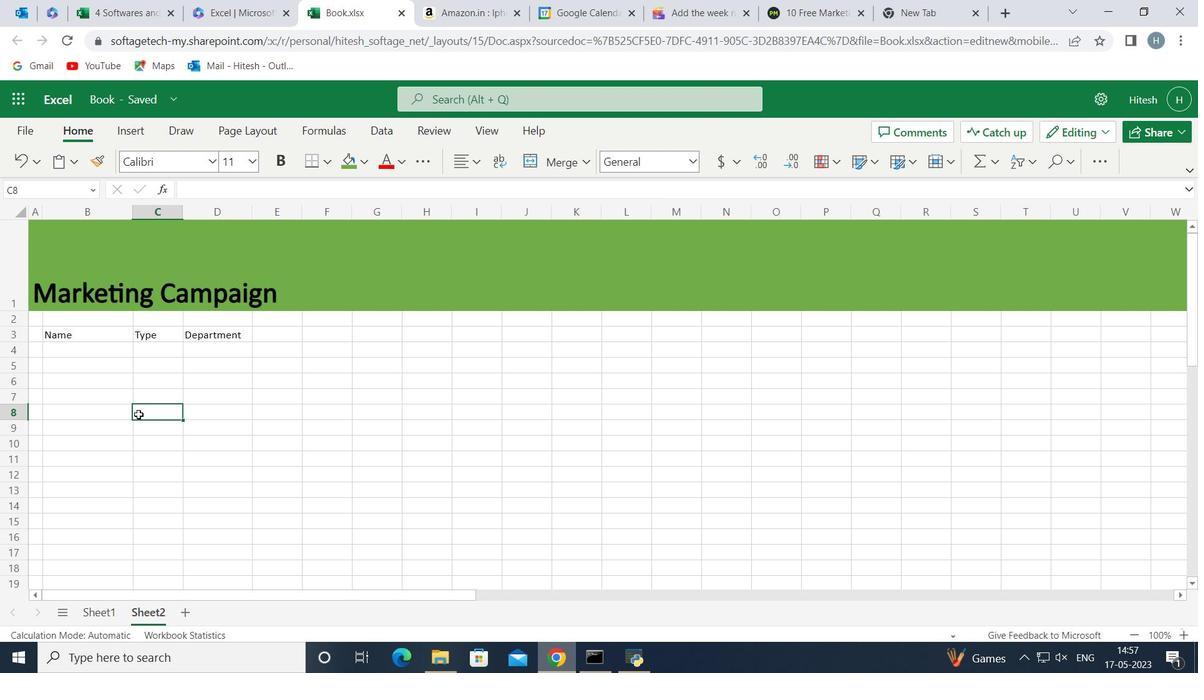 
Action: Mouse pressed left at (92, 424)
Screenshot: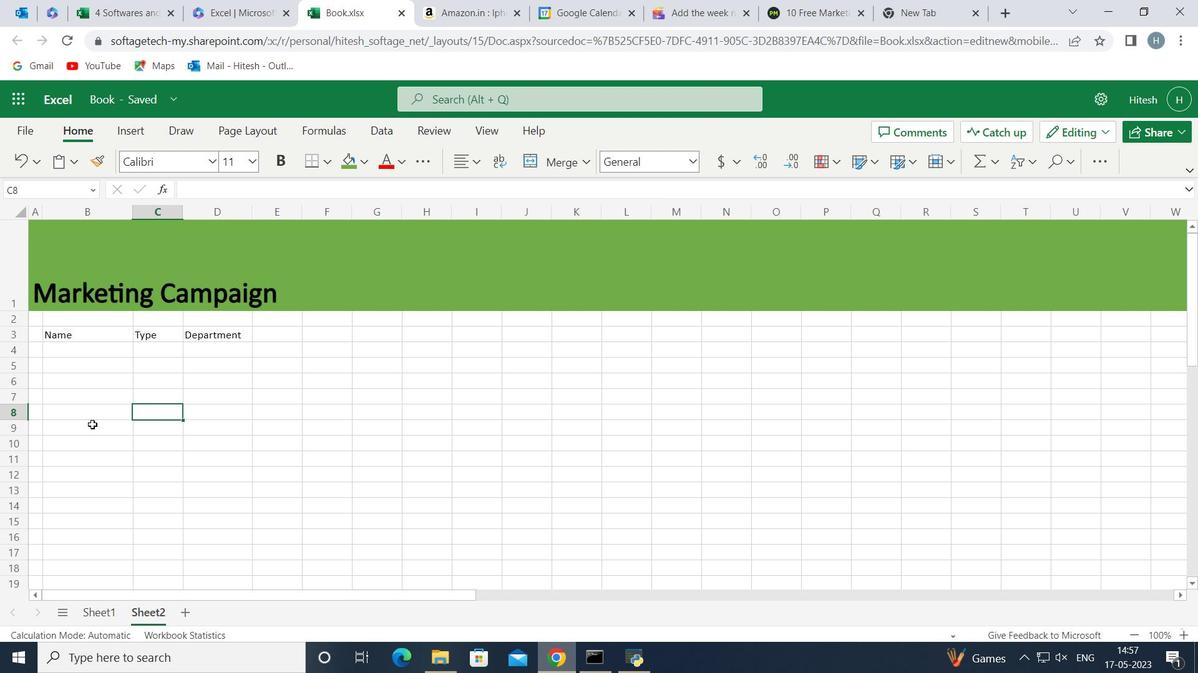 
Action: Mouse moved to (151, 433)
Screenshot: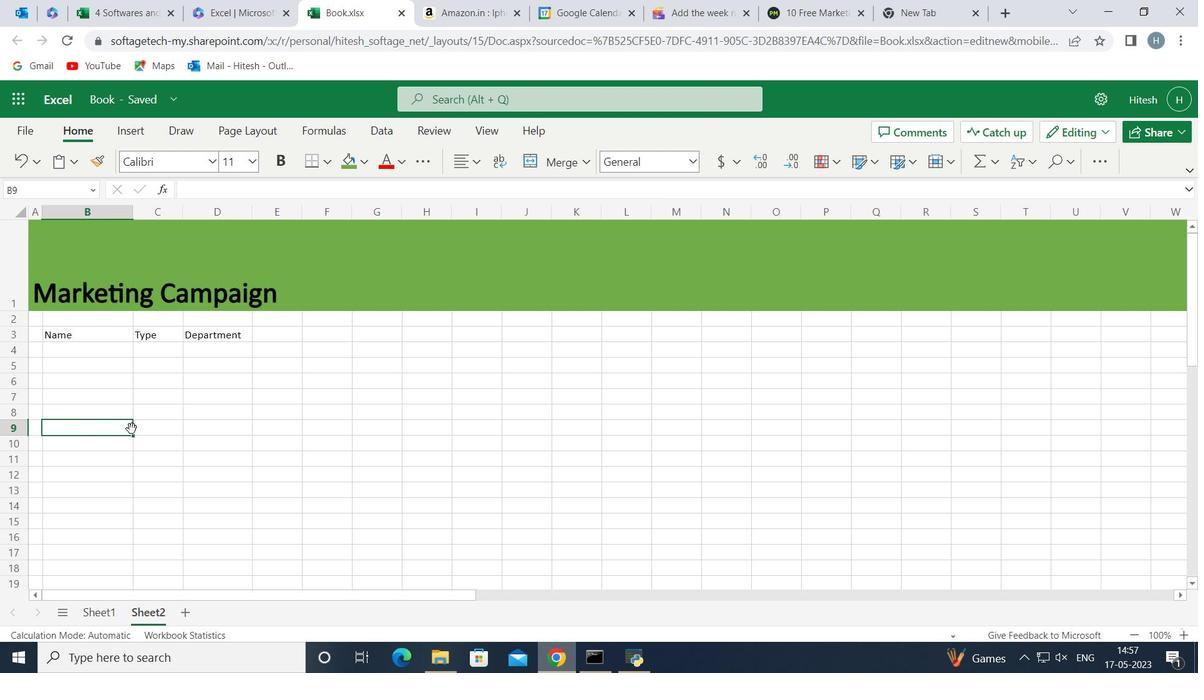 
Action: Mouse pressed left at (151, 433)
Screenshot: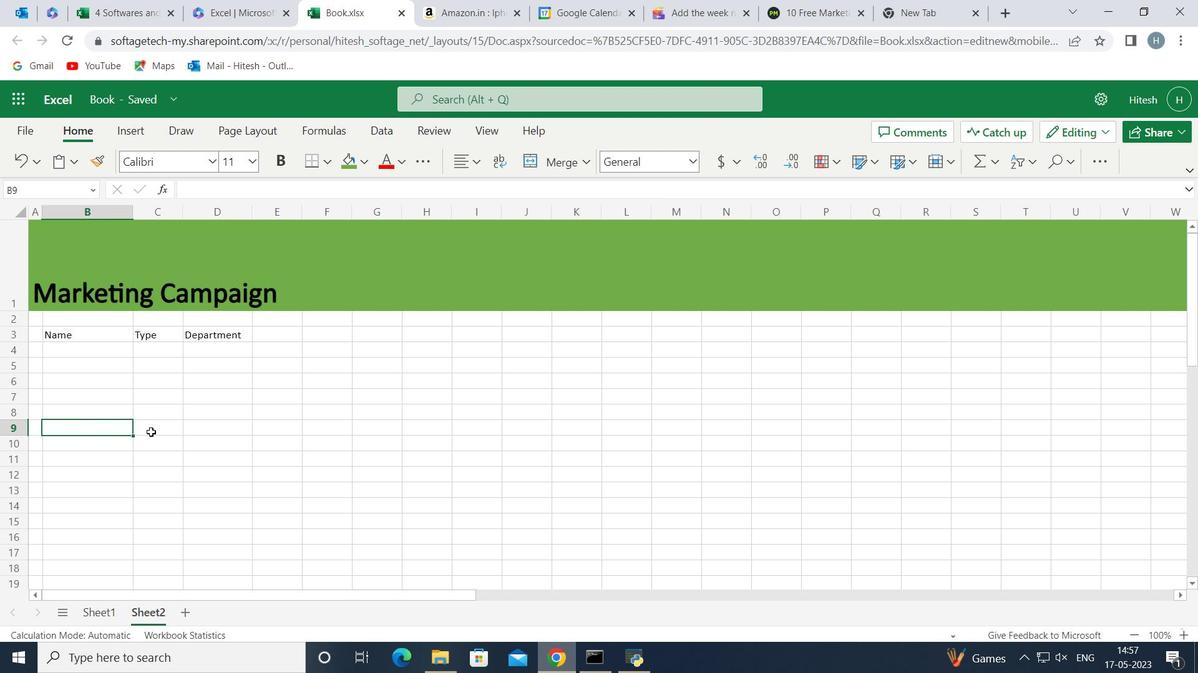 
Action: Mouse moved to (651, 160)
Screenshot: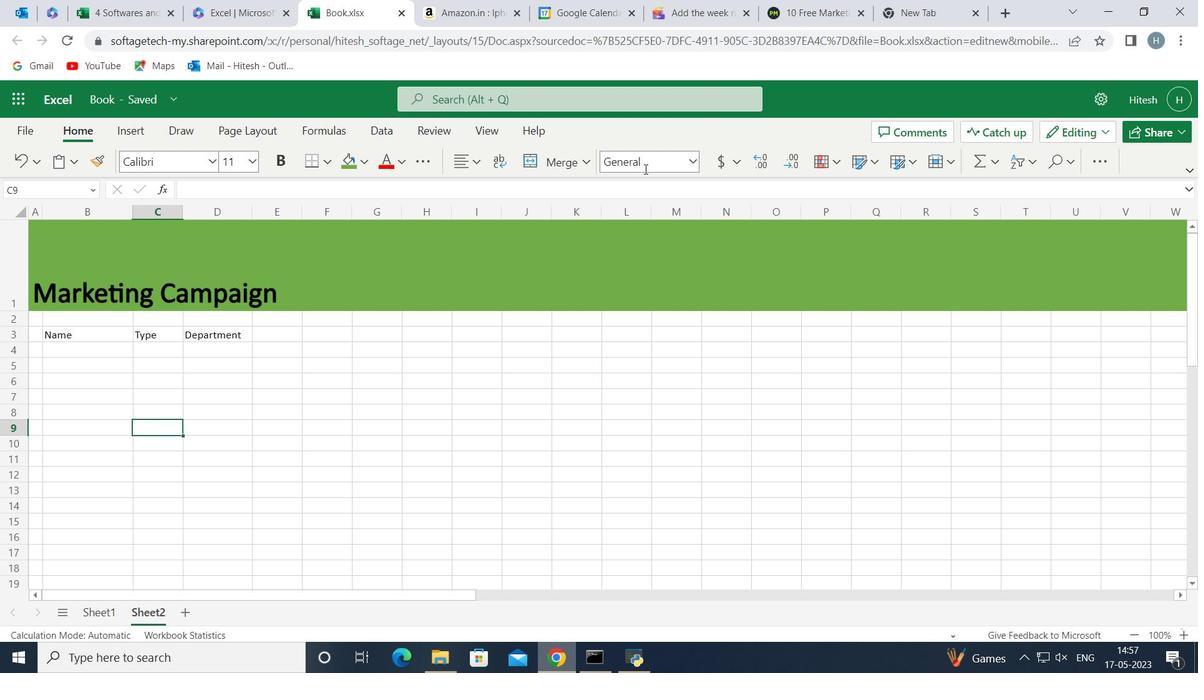
Action: Mouse pressed left at (651, 160)
Screenshot: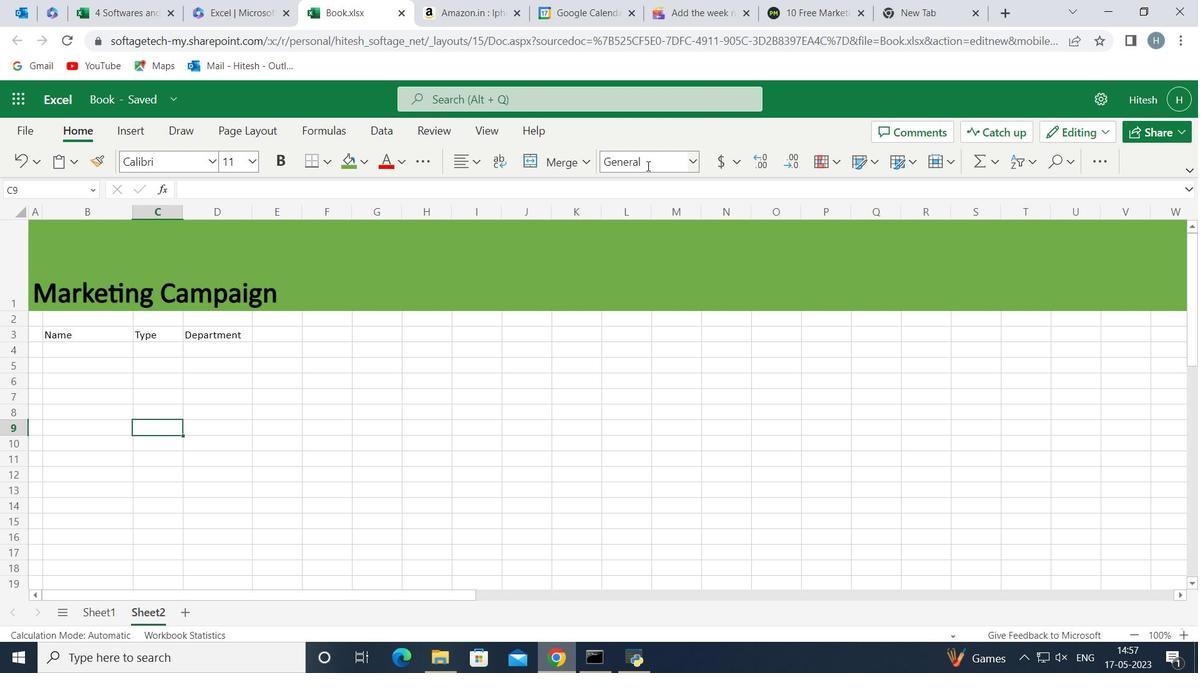 
Action: Mouse moved to (545, 355)
Screenshot: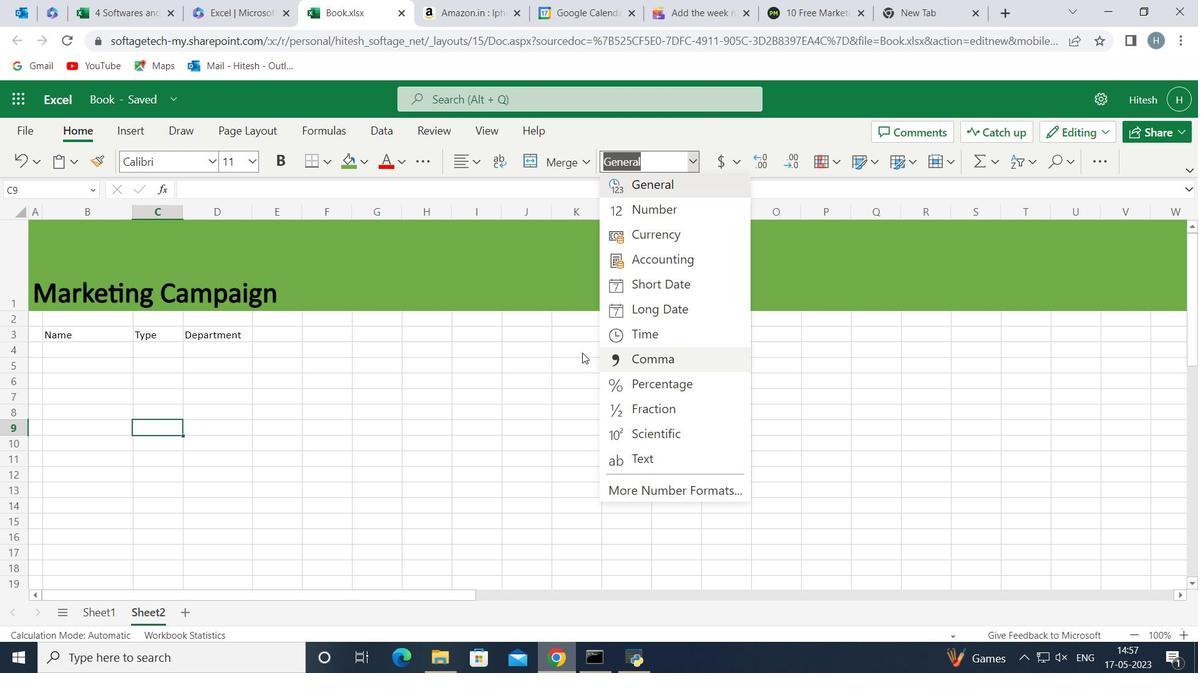 
Action: Mouse pressed left at (545, 355)
Screenshot: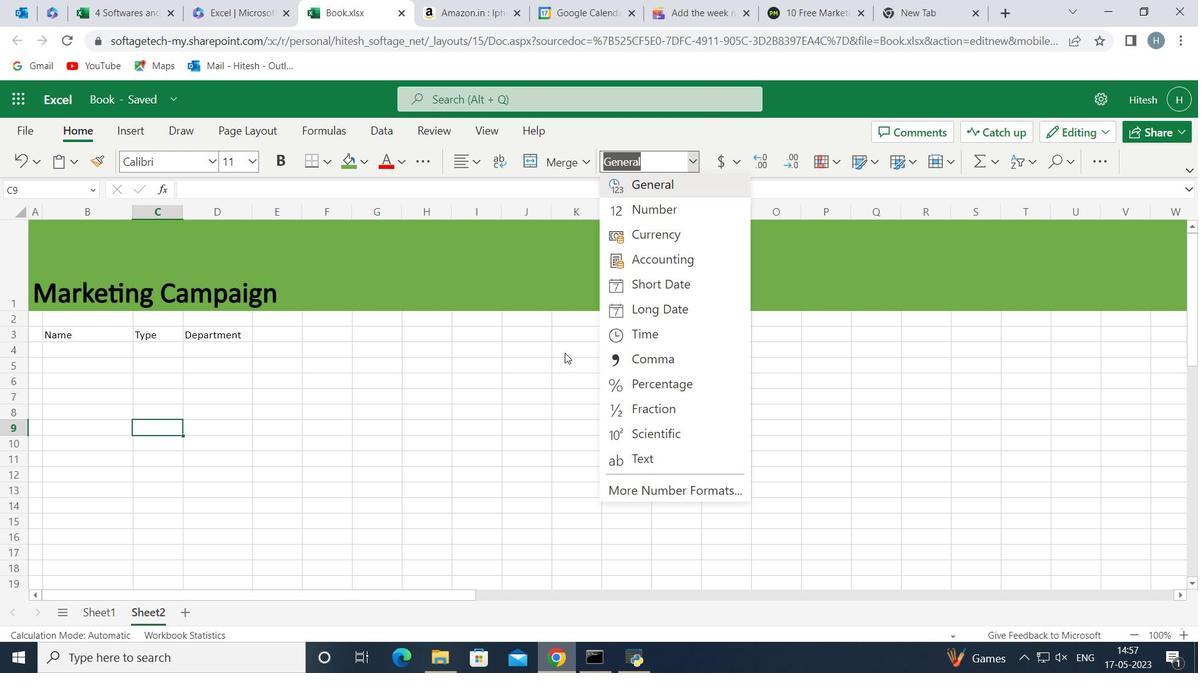 
Action: Mouse moved to (123, 136)
Screenshot: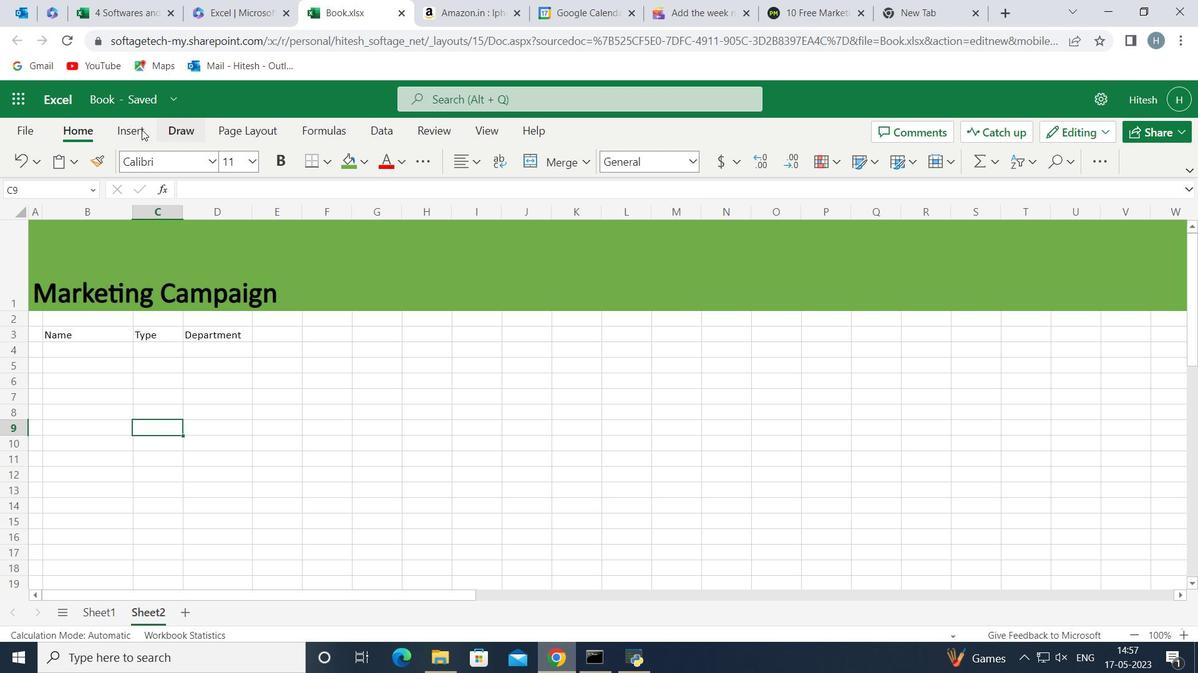 
Action: Mouse pressed left at (123, 136)
Screenshot: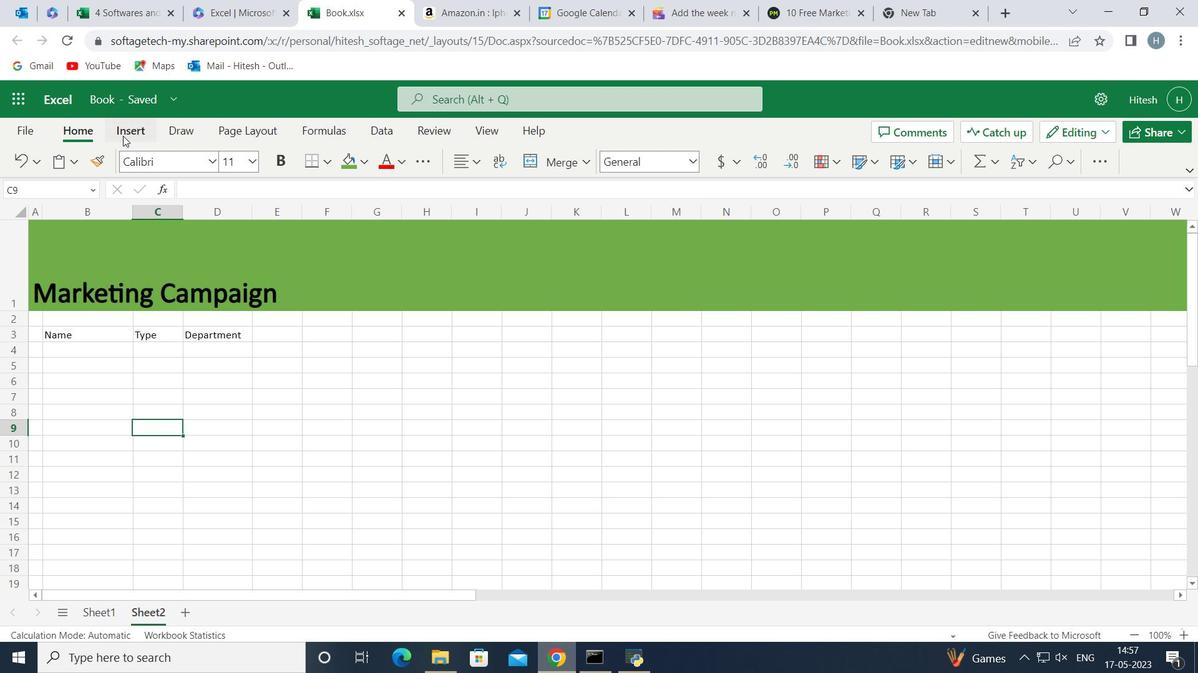 
Action: Mouse moved to (101, 159)
Screenshot: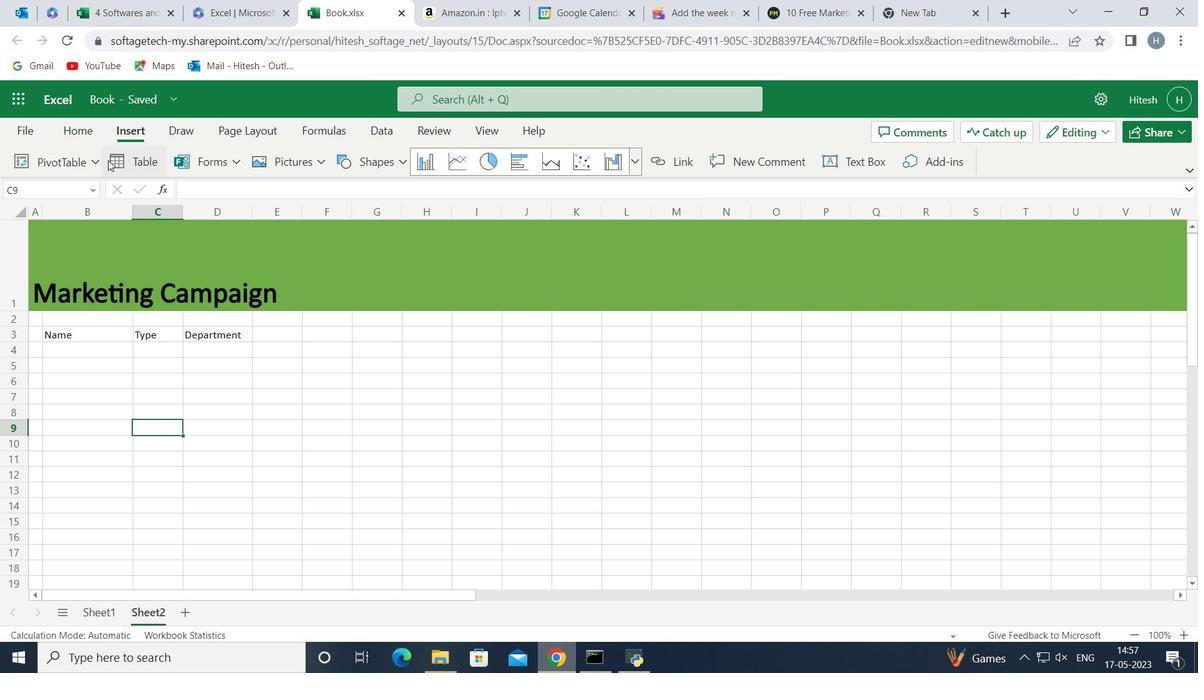
Action: Mouse pressed left at (101, 159)
Screenshot: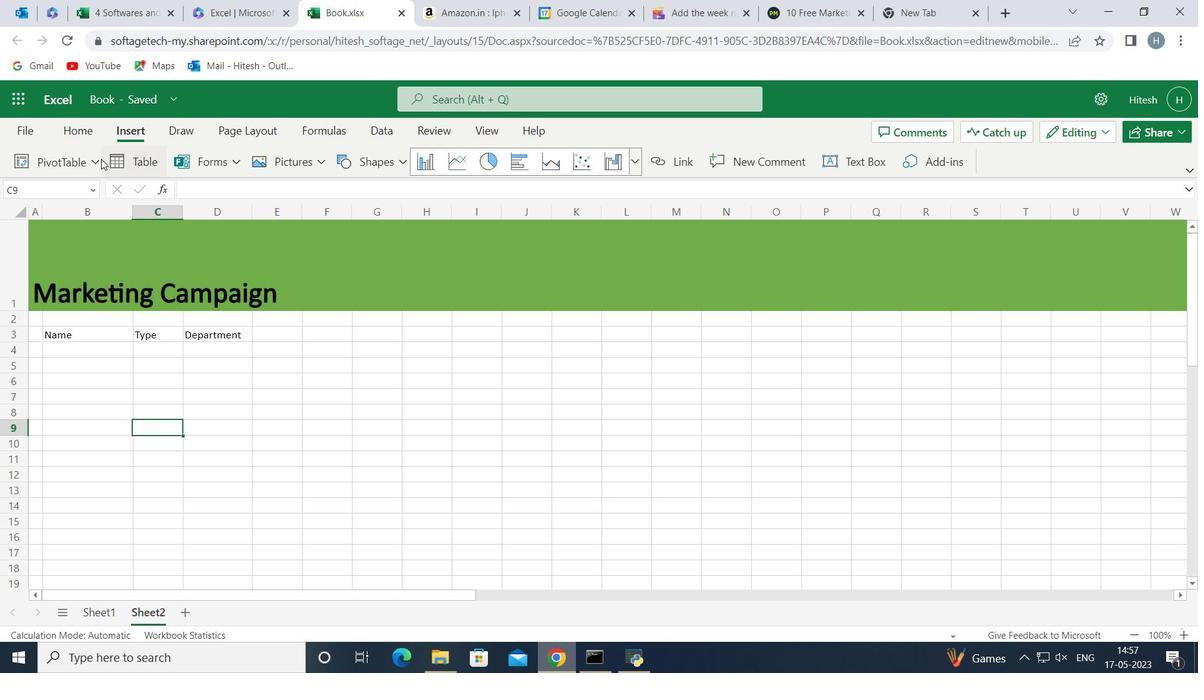 
Action: Mouse moved to (771, 299)
Screenshot: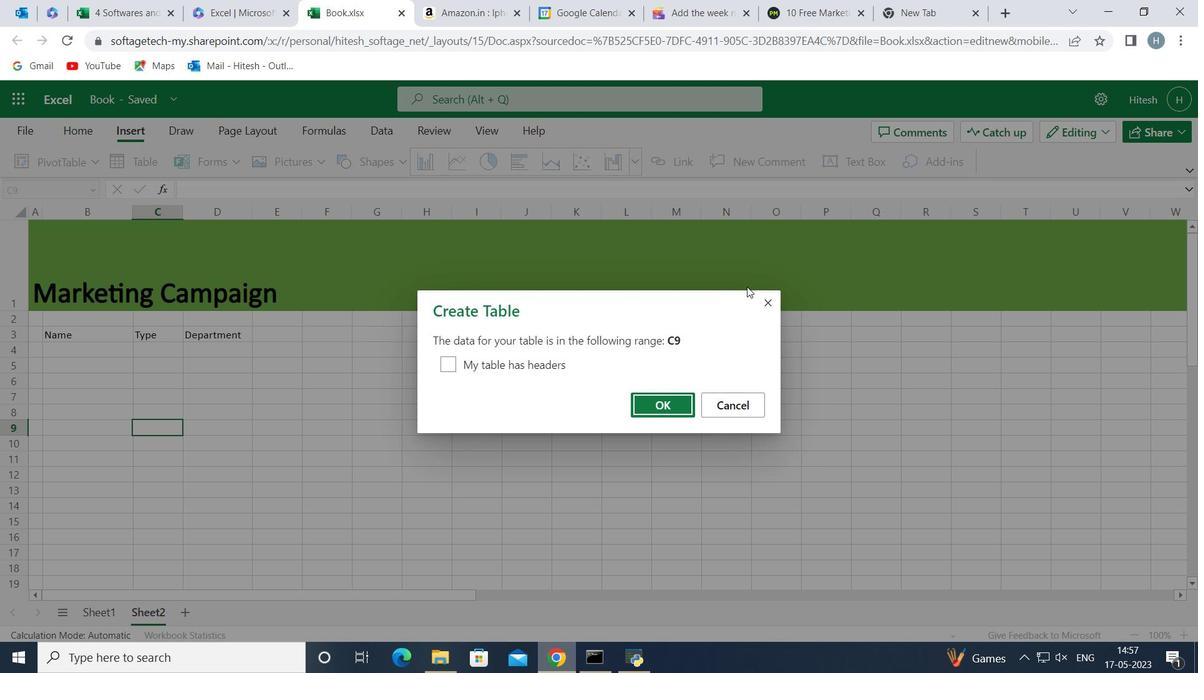 
Action: Mouse pressed left at (771, 299)
Screenshot: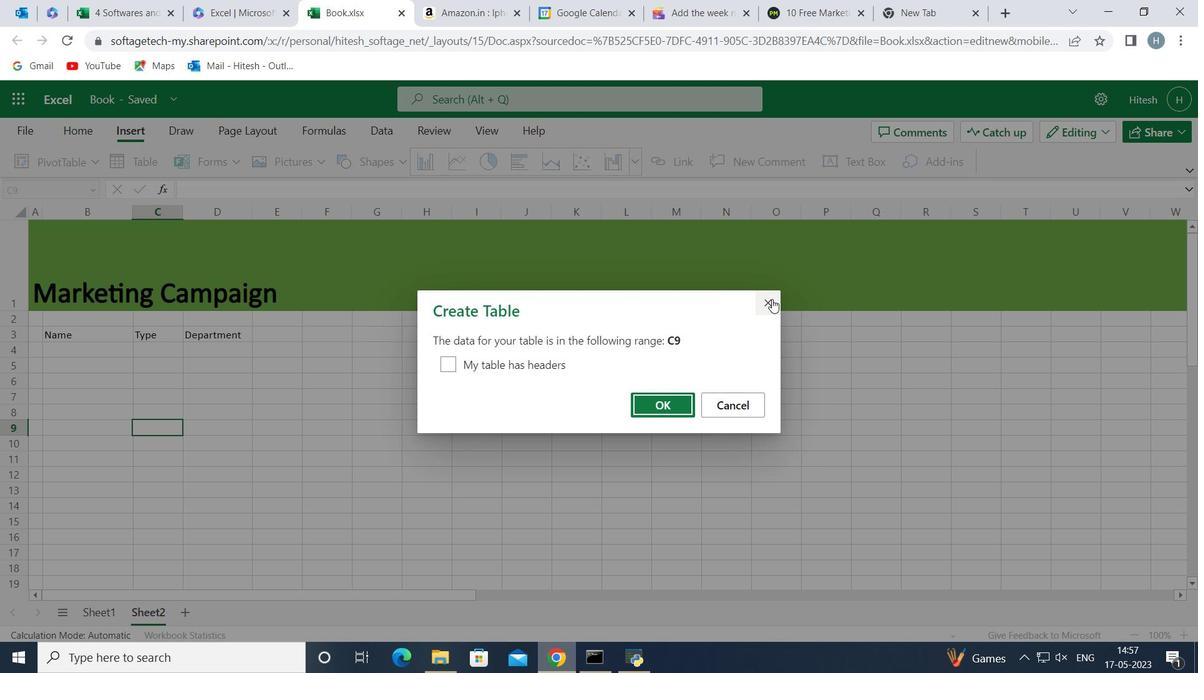 
Action: Mouse moved to (192, 131)
Screenshot: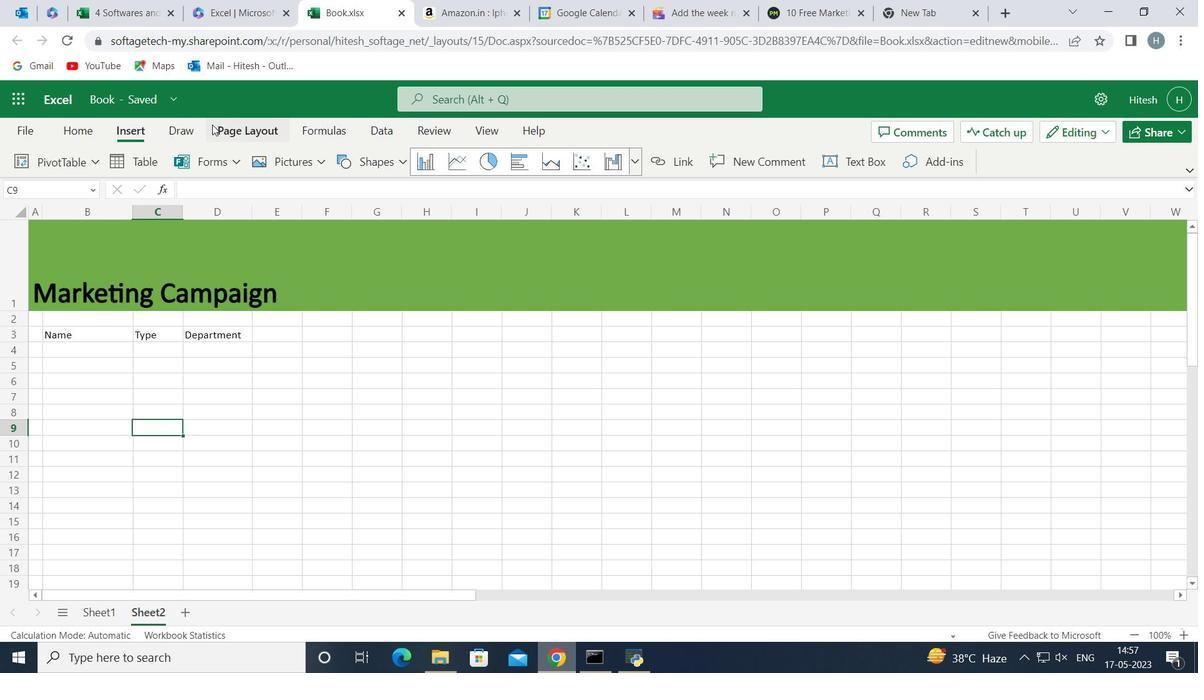 
Action: Mouse pressed left at (192, 131)
Screenshot: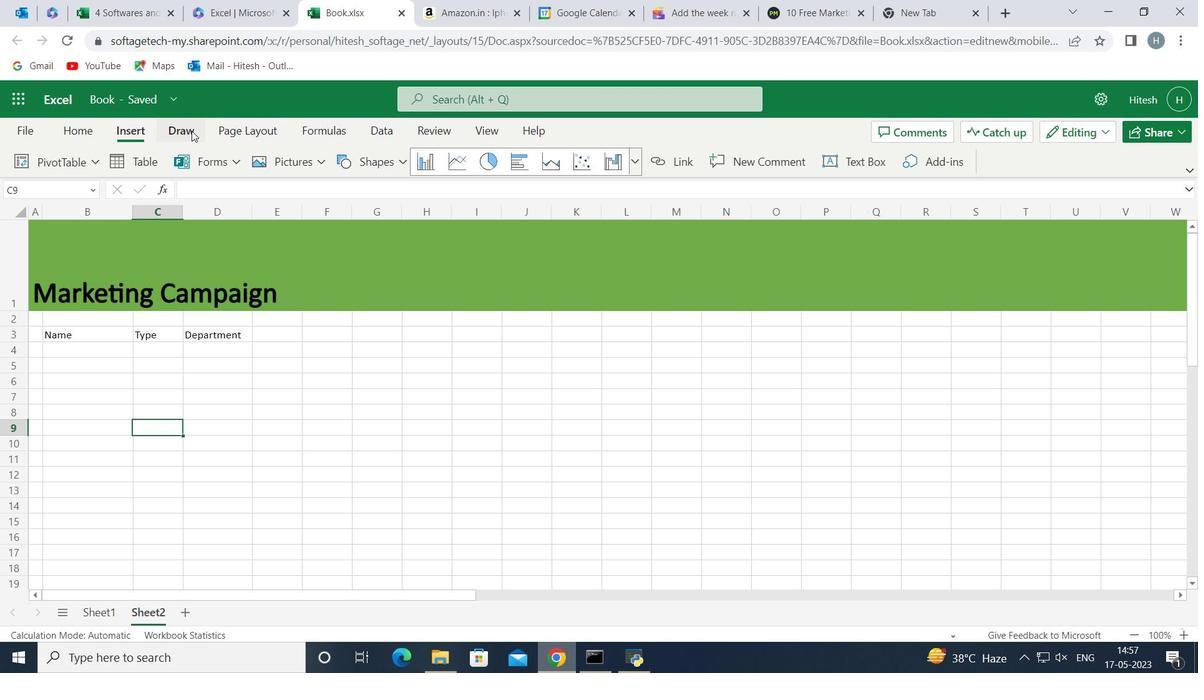
Action: Mouse moved to (258, 132)
Screenshot: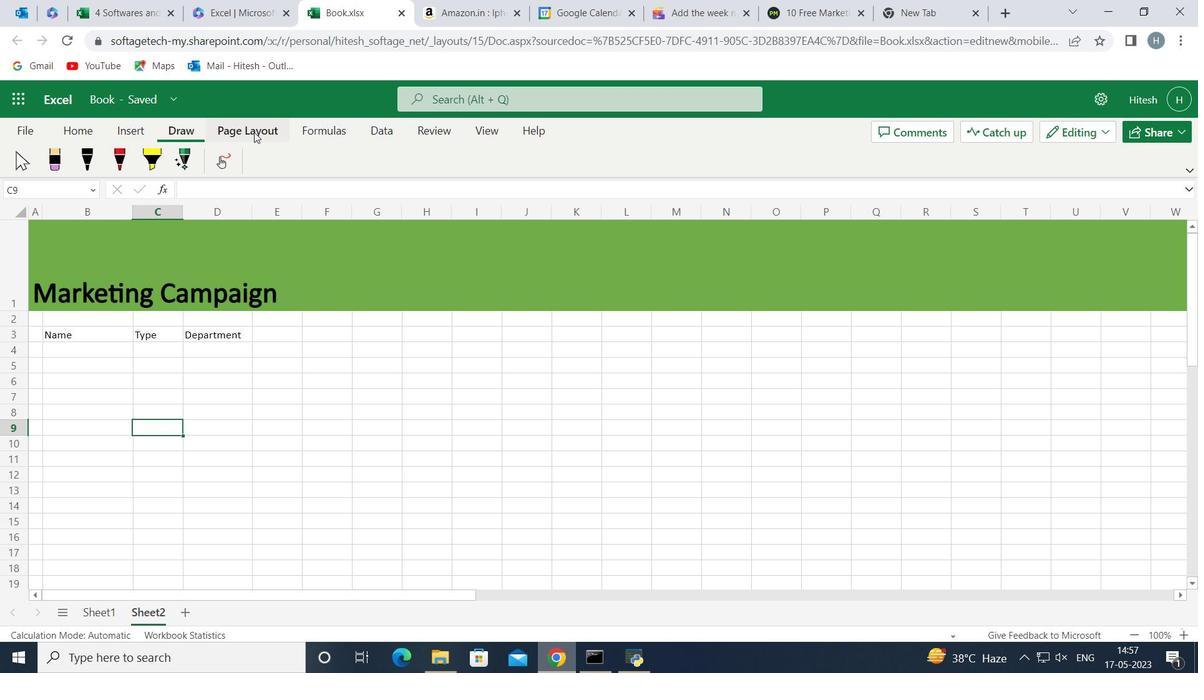 
Action: Mouse pressed left at (258, 132)
Screenshot: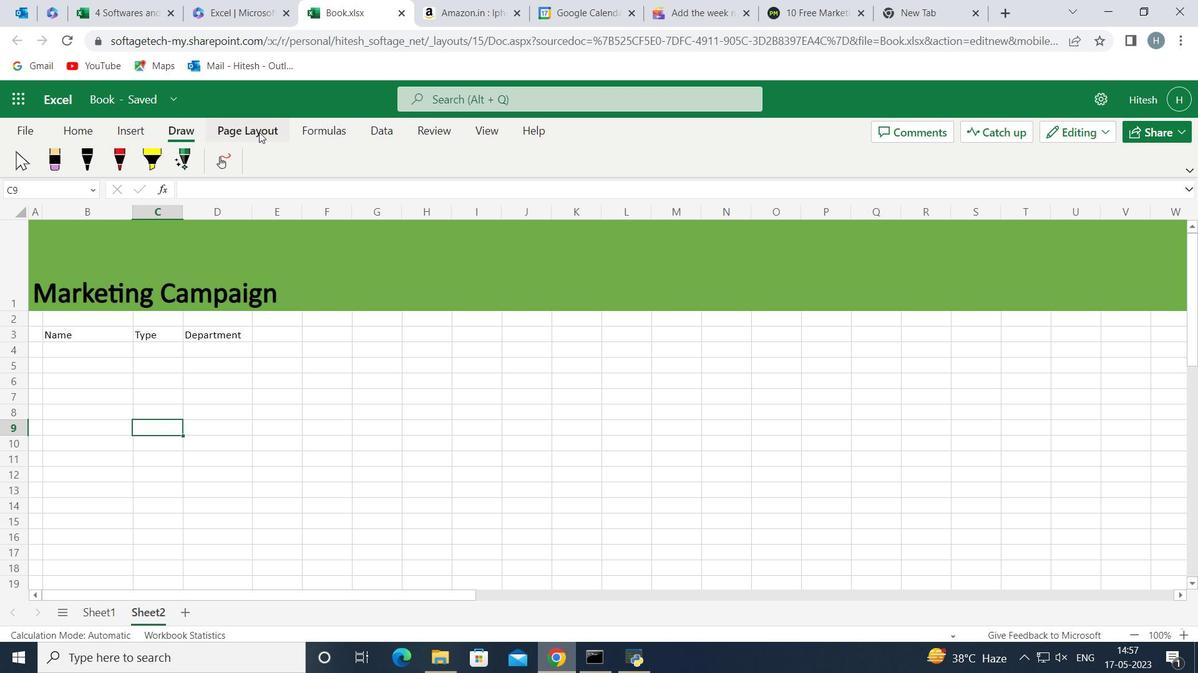 
Action: Mouse moved to (324, 127)
Screenshot: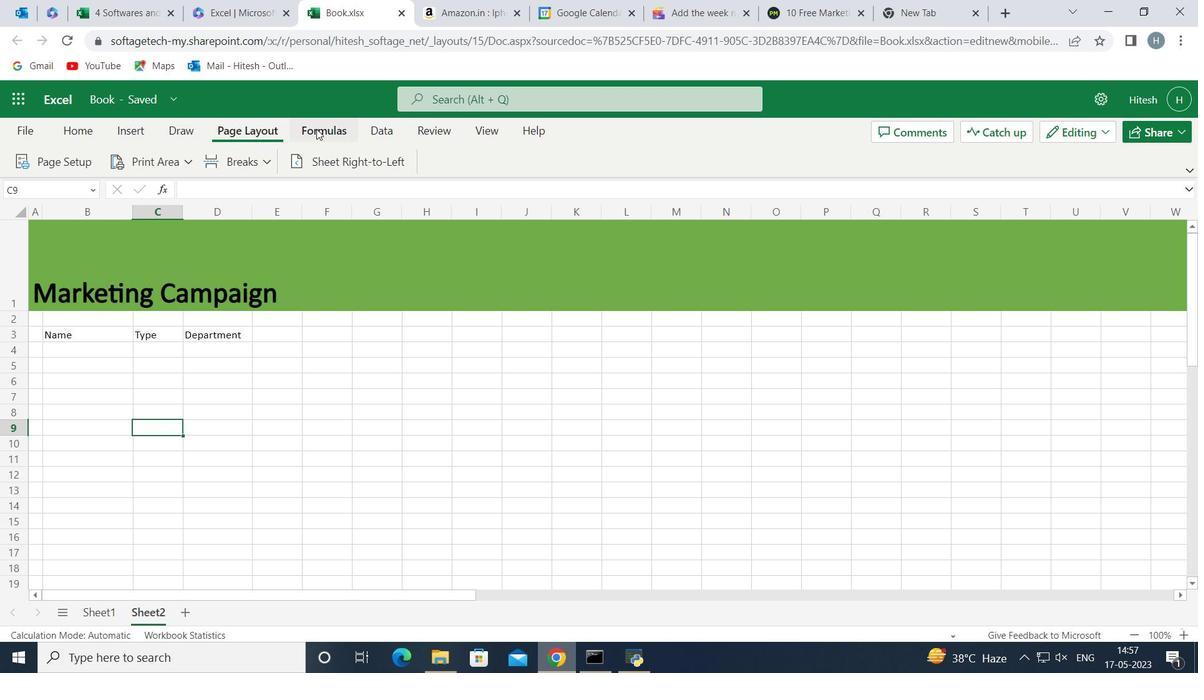 
Action: Mouse pressed left at (324, 127)
Screenshot: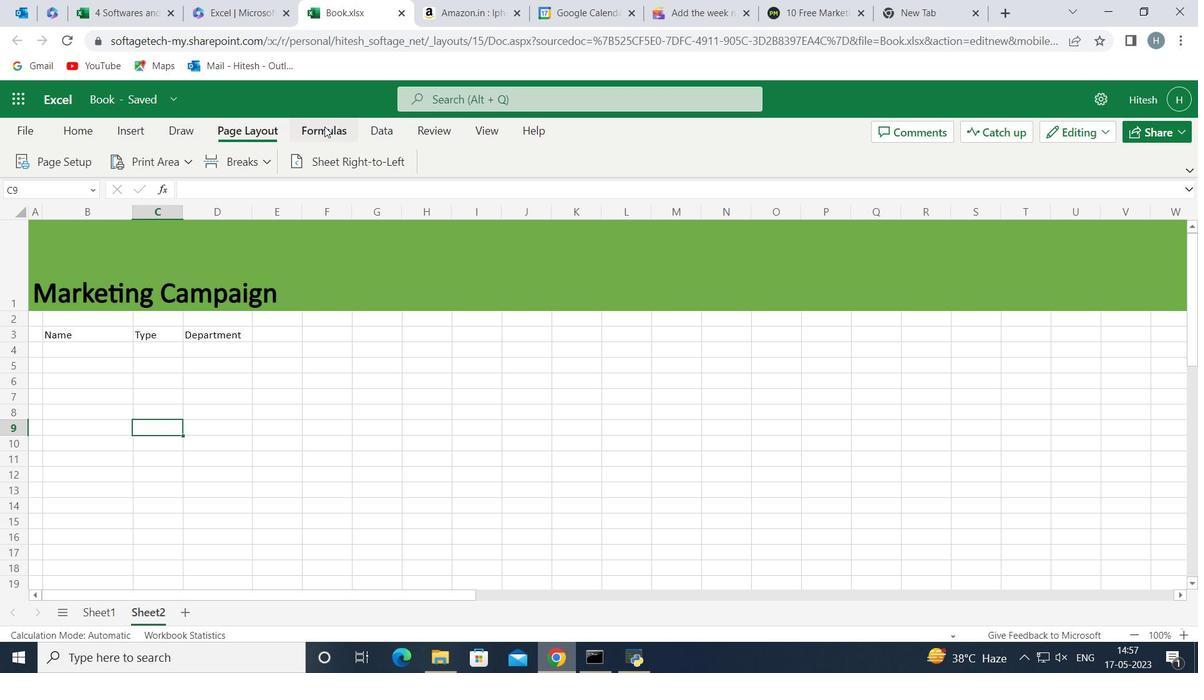 
Action: Mouse moved to (731, 164)
Screenshot: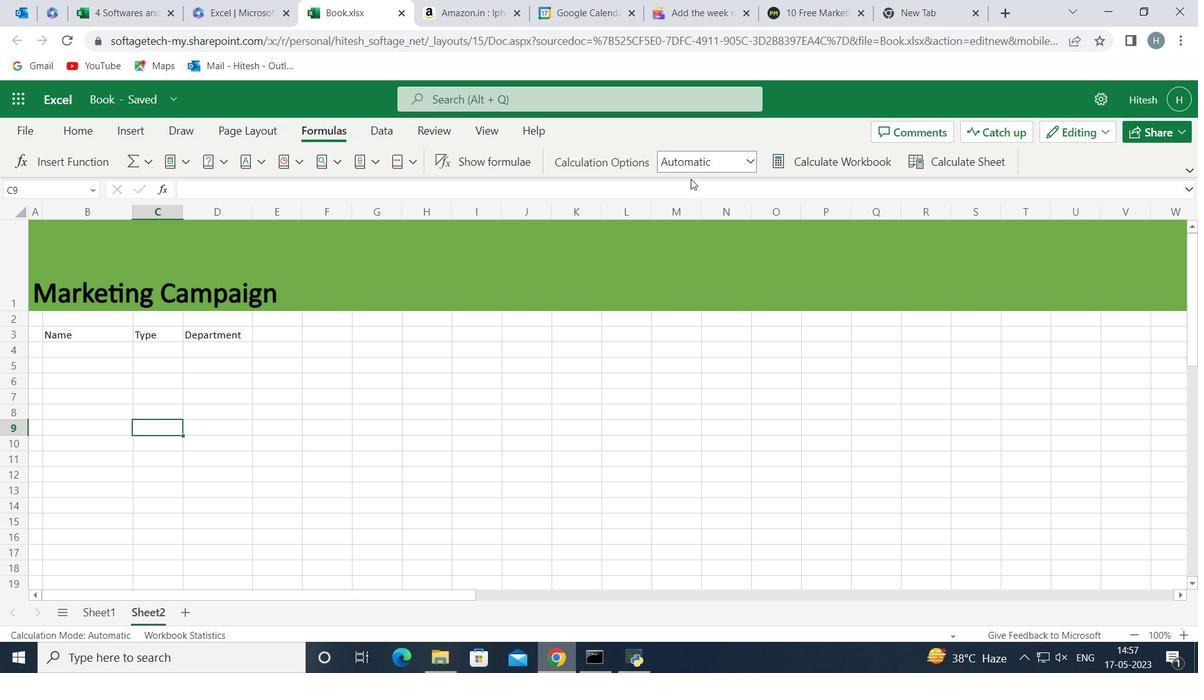 
Action: Mouse pressed left at (731, 164)
Screenshot: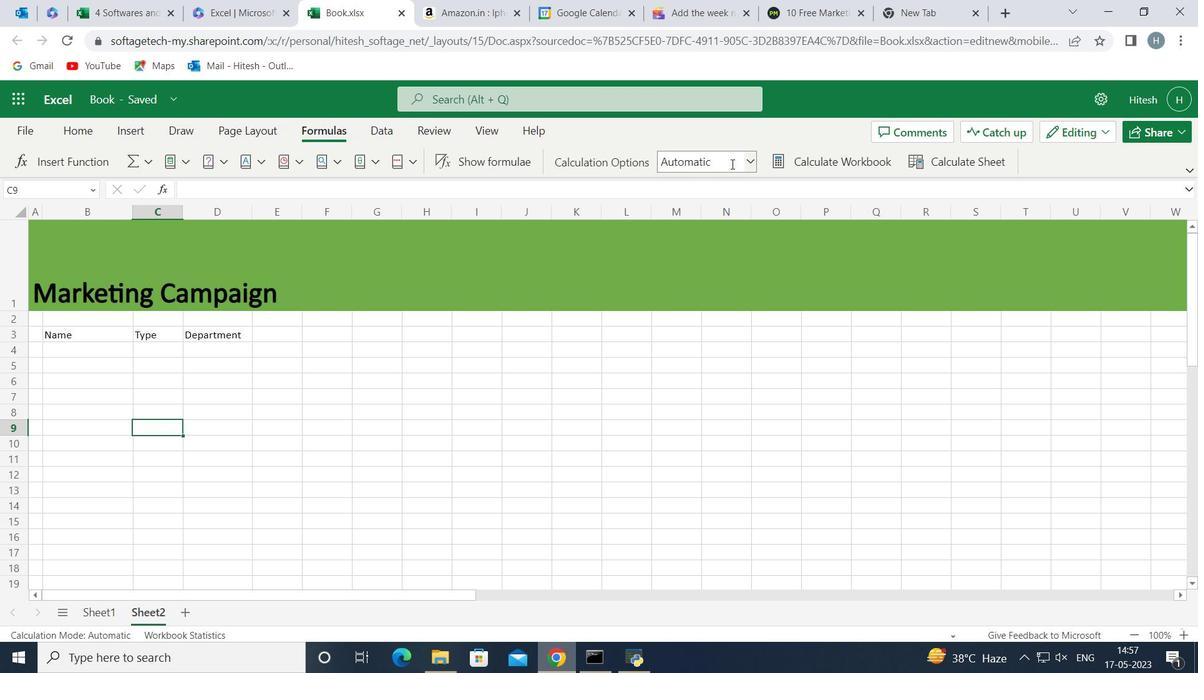 
Action: Mouse moved to (682, 345)
Screenshot: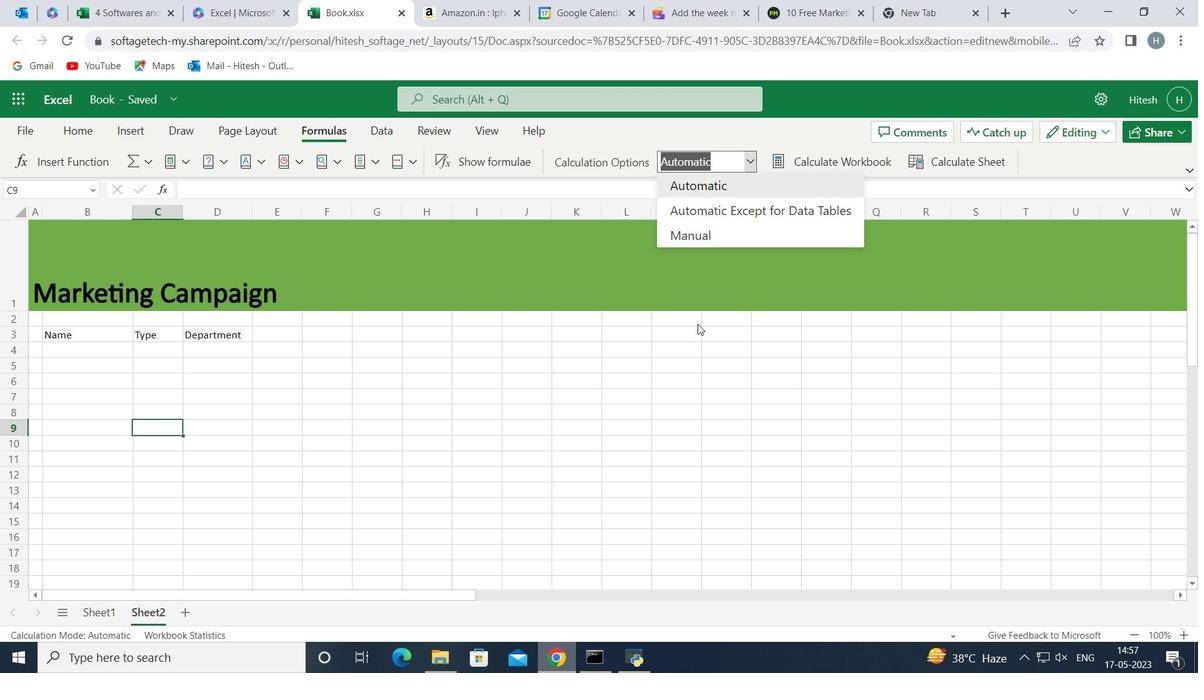
Action: Mouse pressed left at (682, 345)
Screenshot: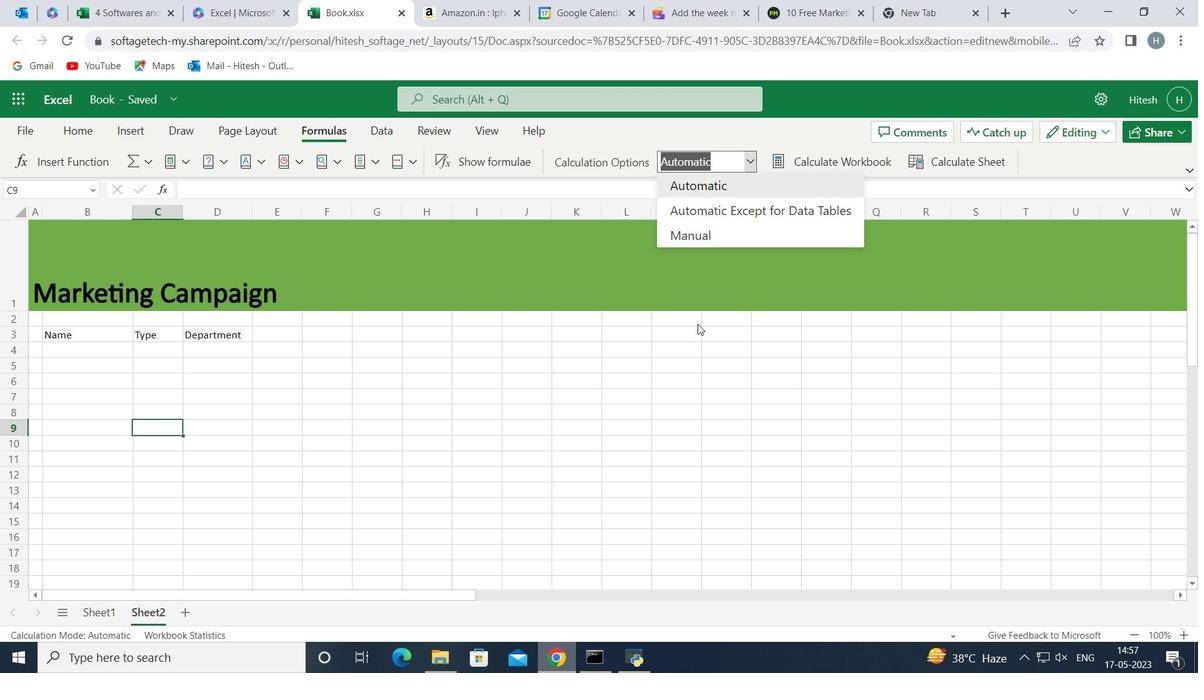 
Action: Mouse moved to (376, 126)
Screenshot: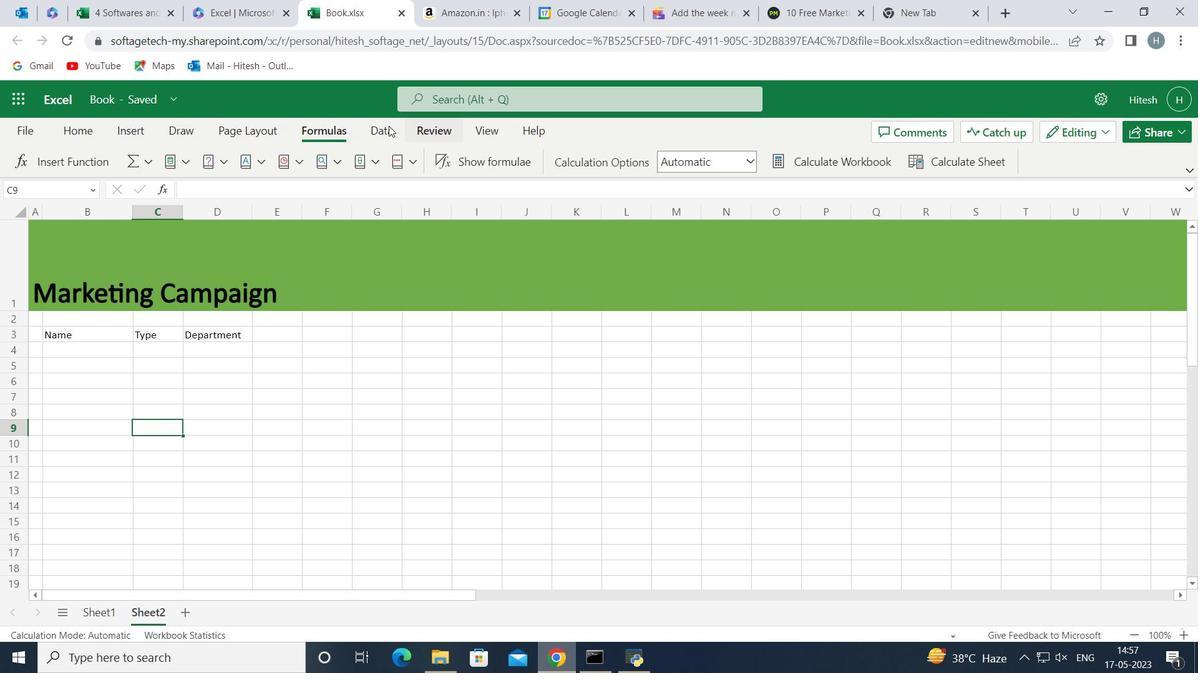 
Action: Mouse pressed left at (376, 126)
Screenshot: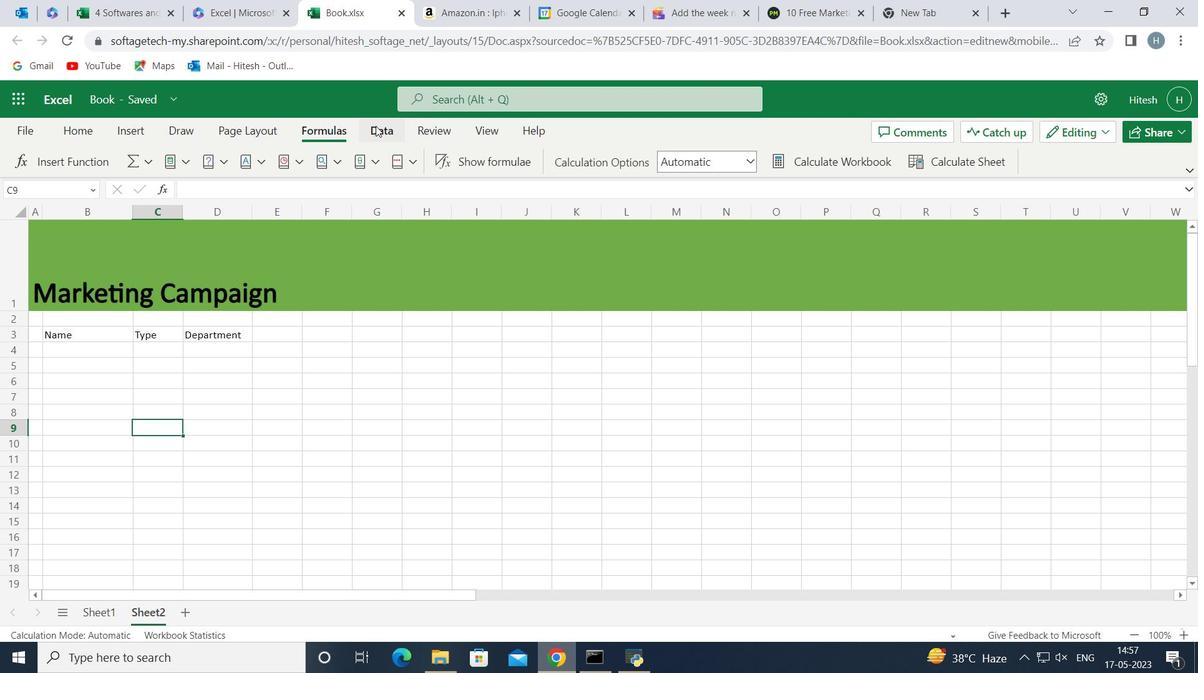 
Action: Mouse moved to (438, 130)
Screenshot: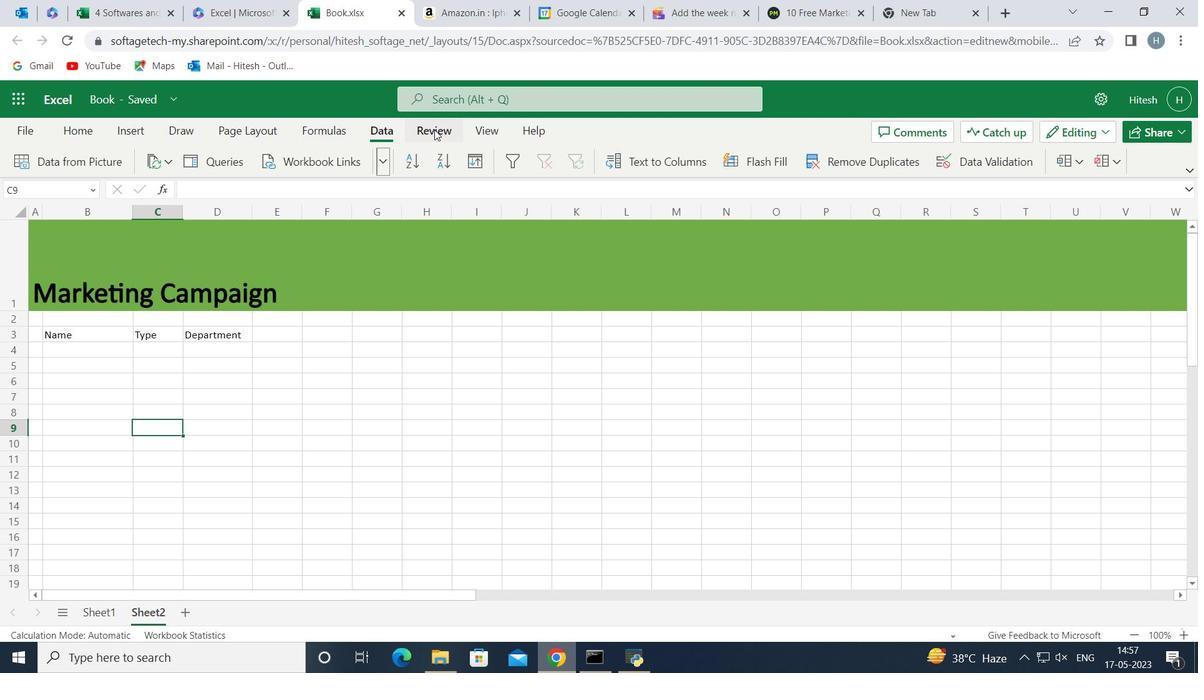 
Action: Mouse pressed left at (438, 130)
Screenshot: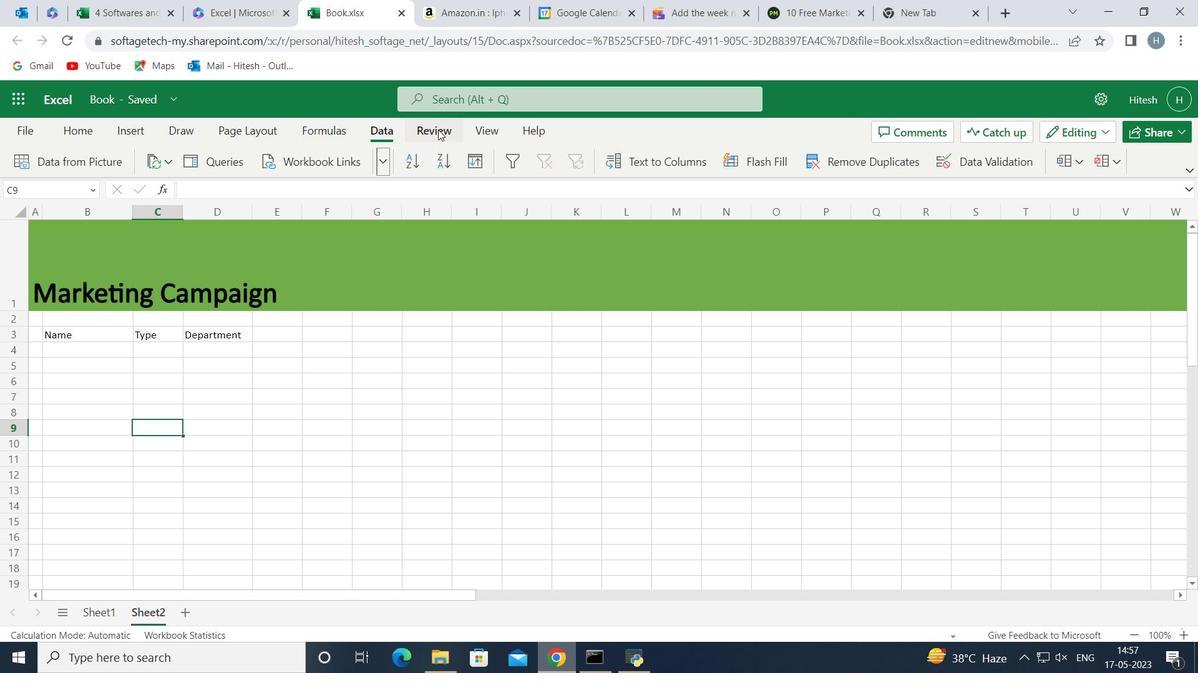 
Action: Mouse moved to (492, 131)
Screenshot: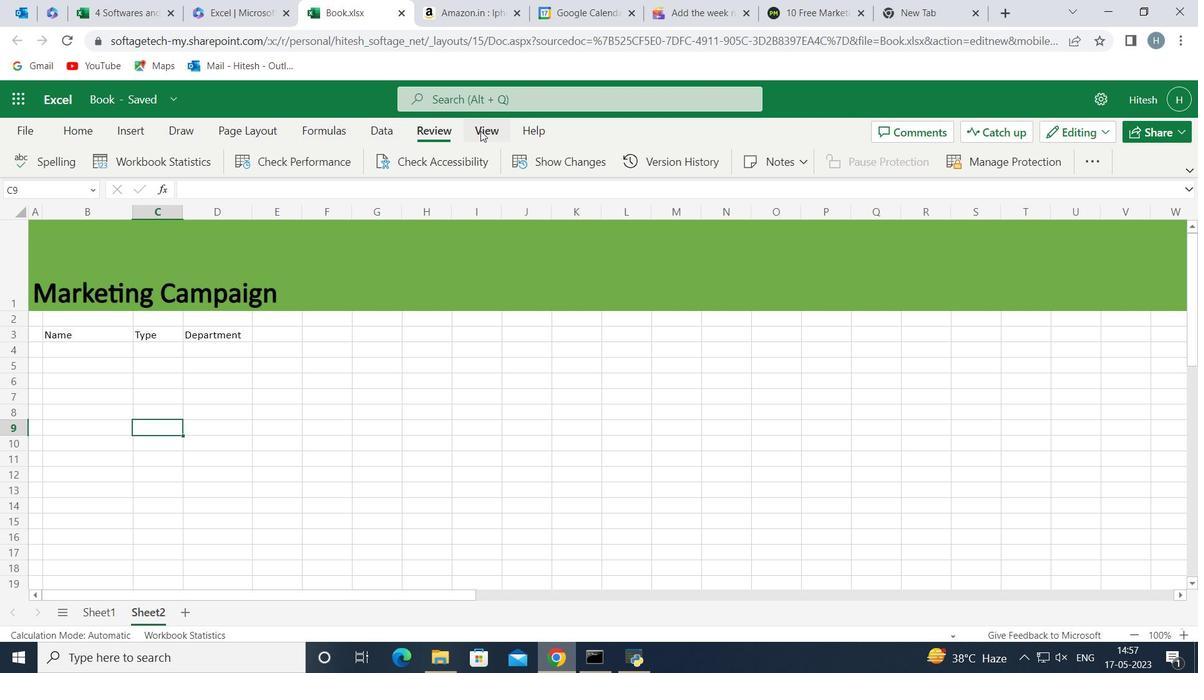 
Action: Mouse pressed left at (492, 131)
Screenshot: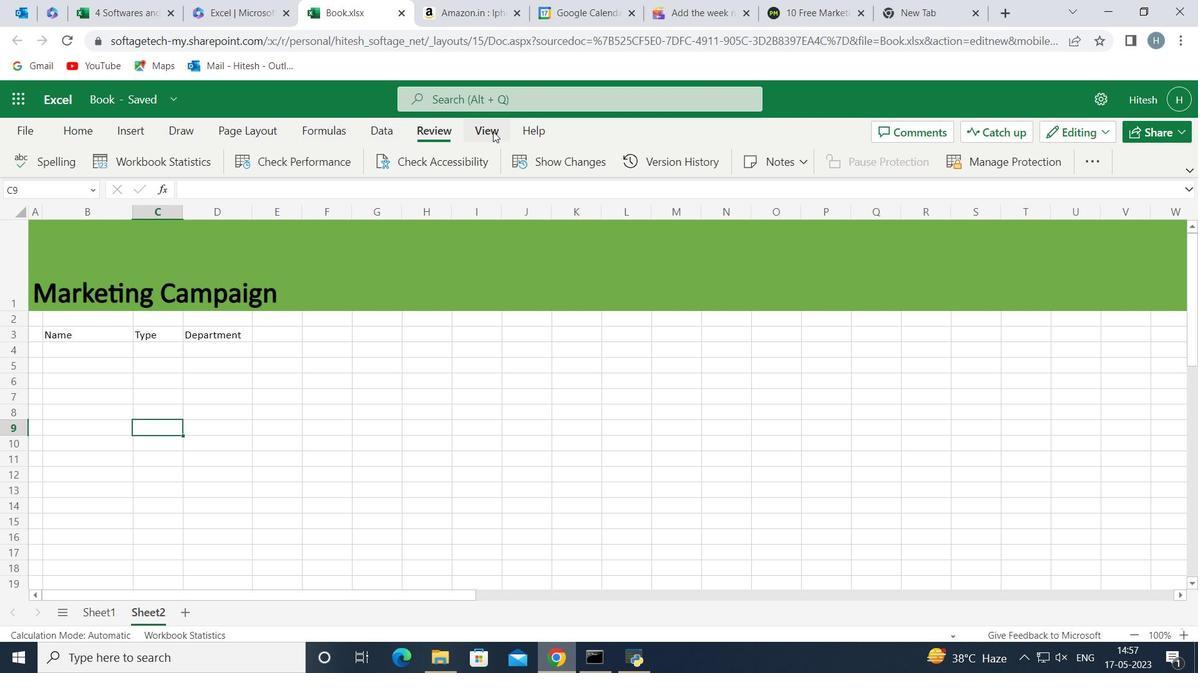 
Action: Mouse moved to (527, 128)
Screenshot: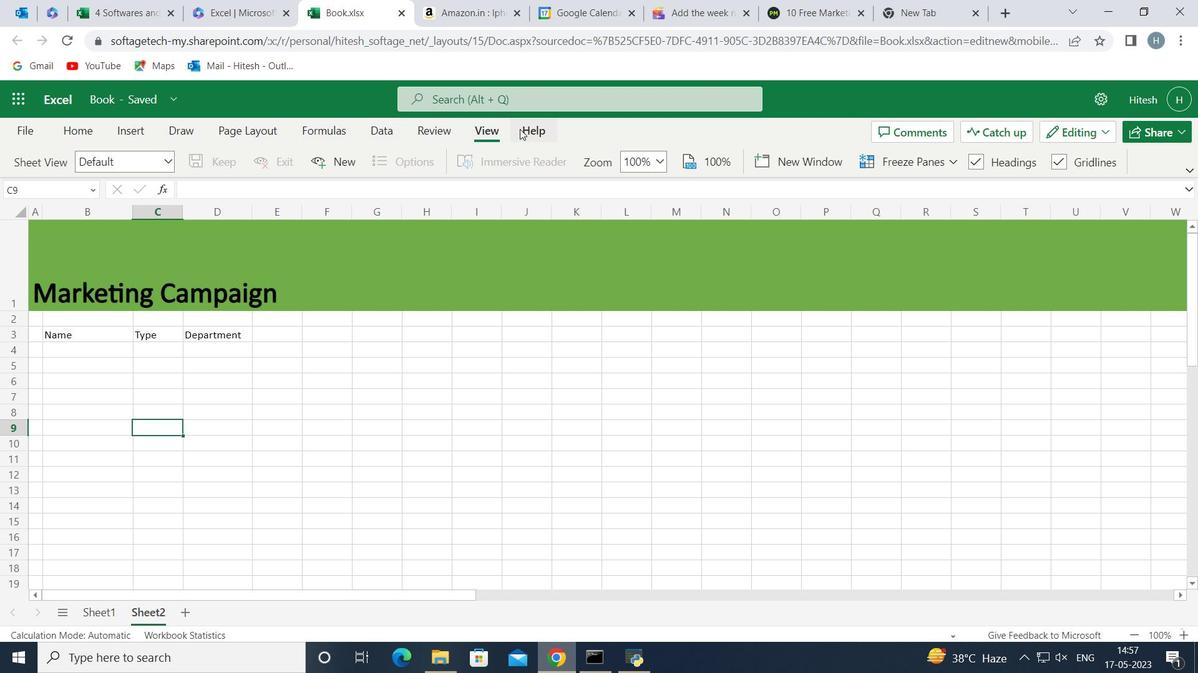 
Action: Mouse pressed left at (527, 128)
Screenshot: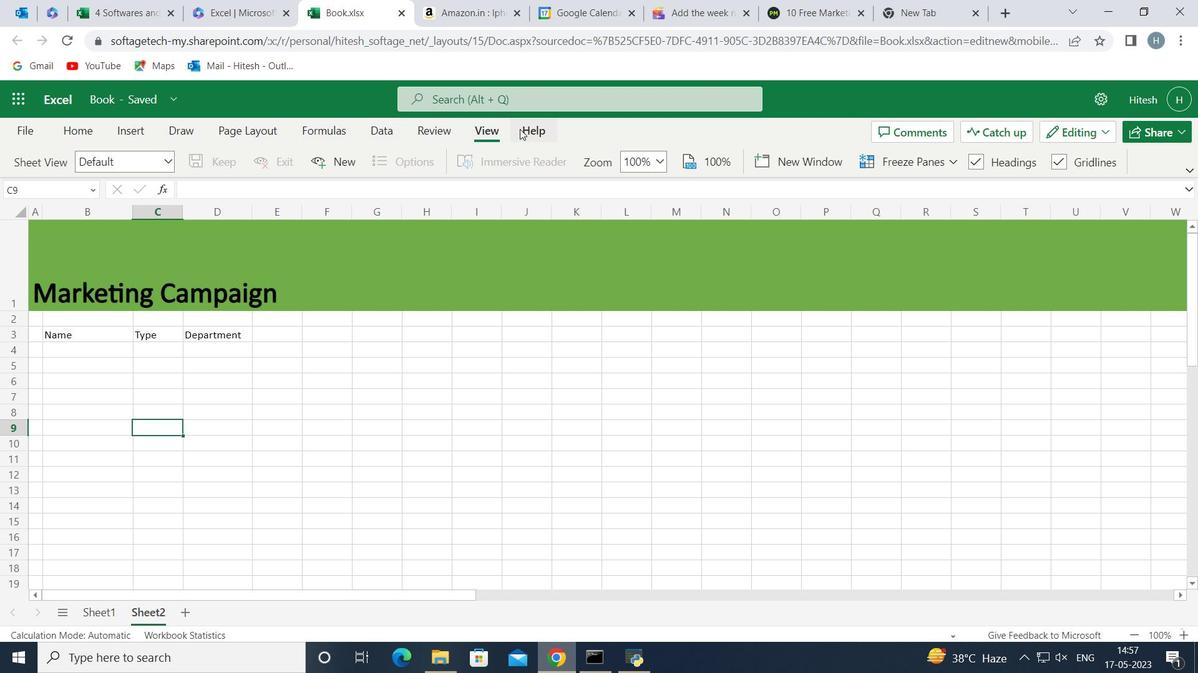 
Action: Mouse moved to (487, 127)
Screenshot: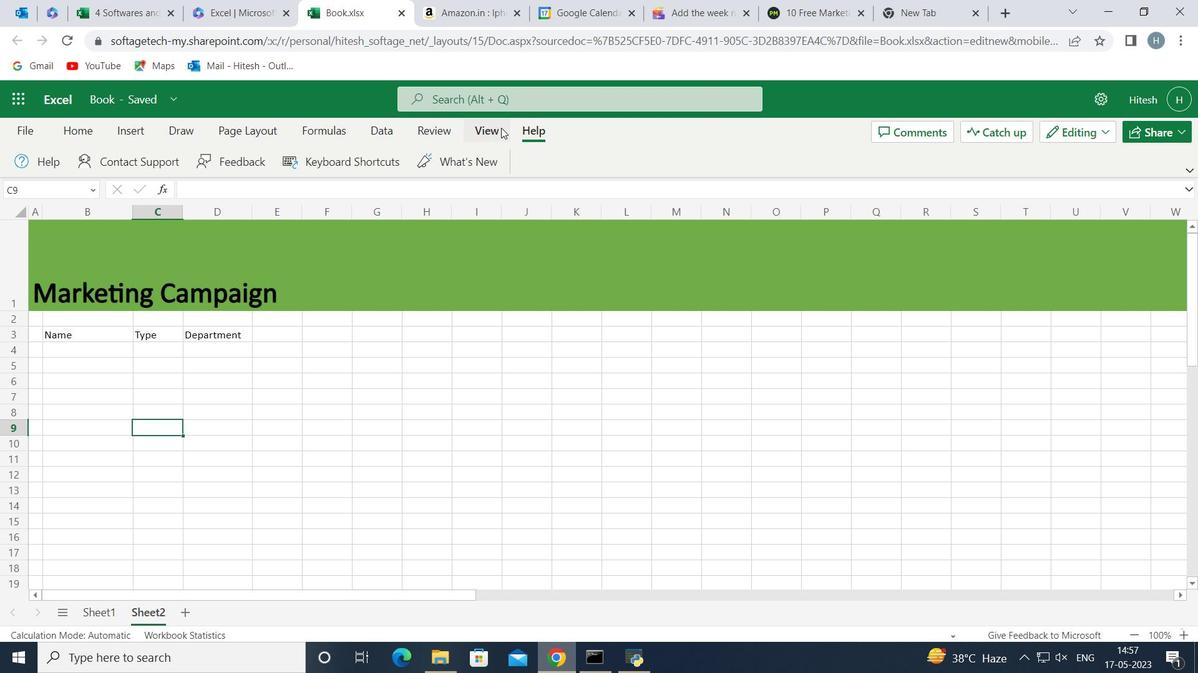
Action: Mouse pressed left at (487, 127)
Screenshot: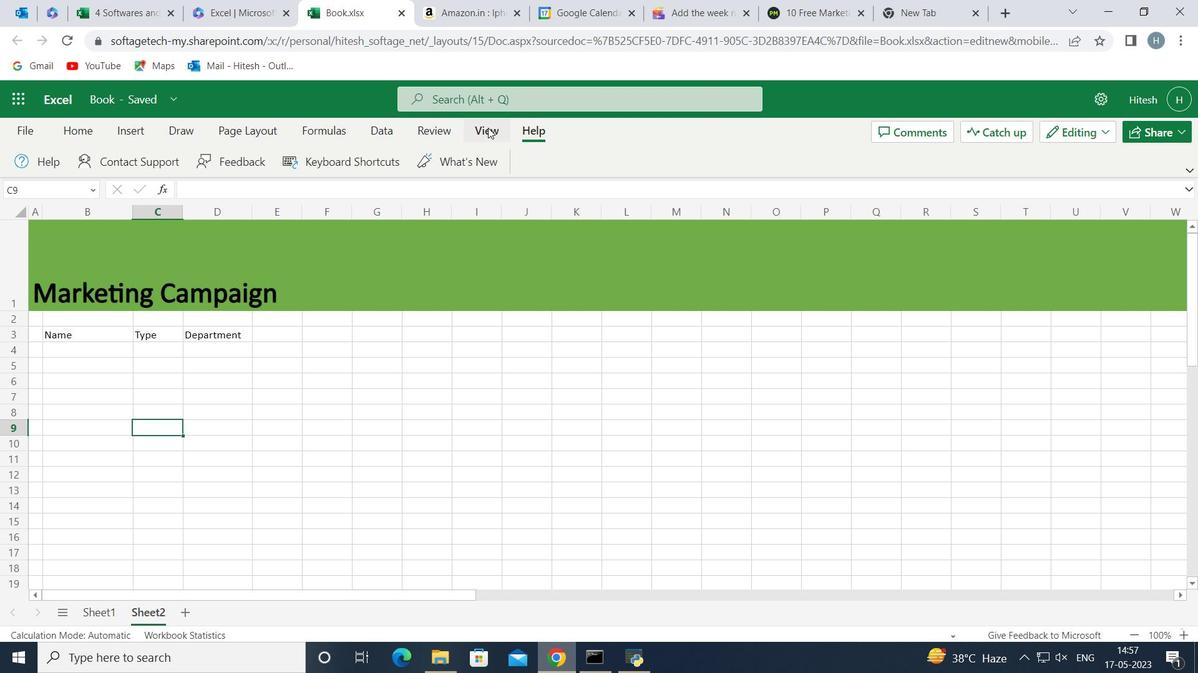 
Action: Mouse moved to (76, 334)
Screenshot: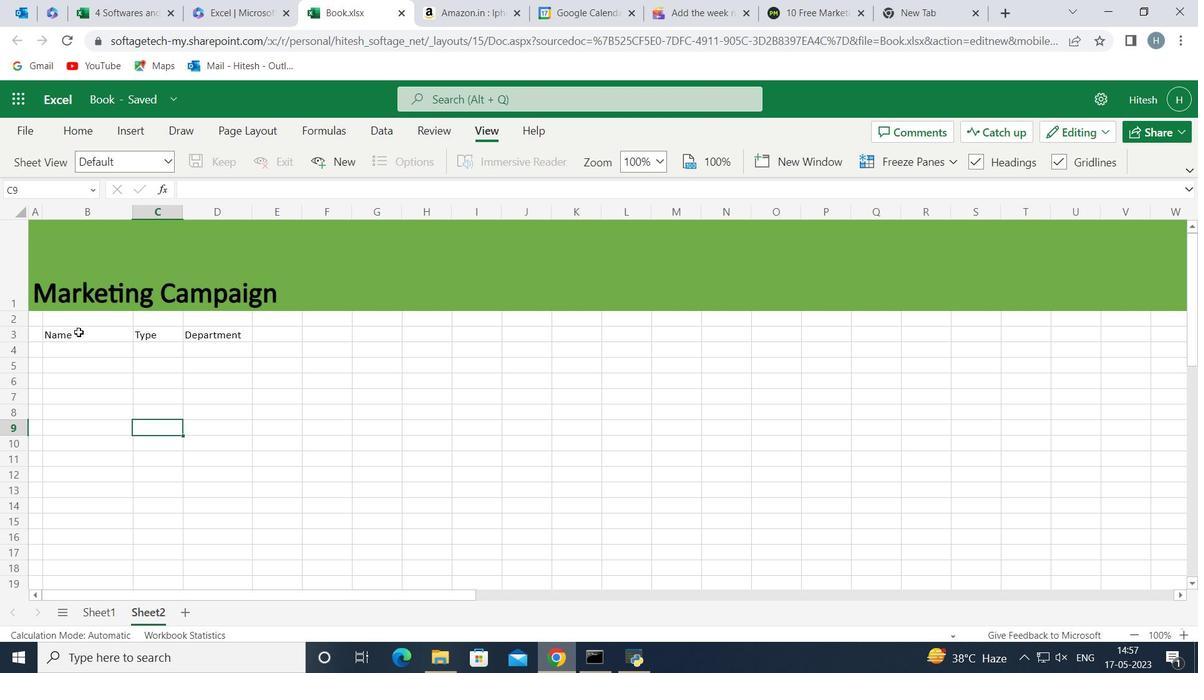
Action: Mouse pressed left at (76, 334)
Screenshot: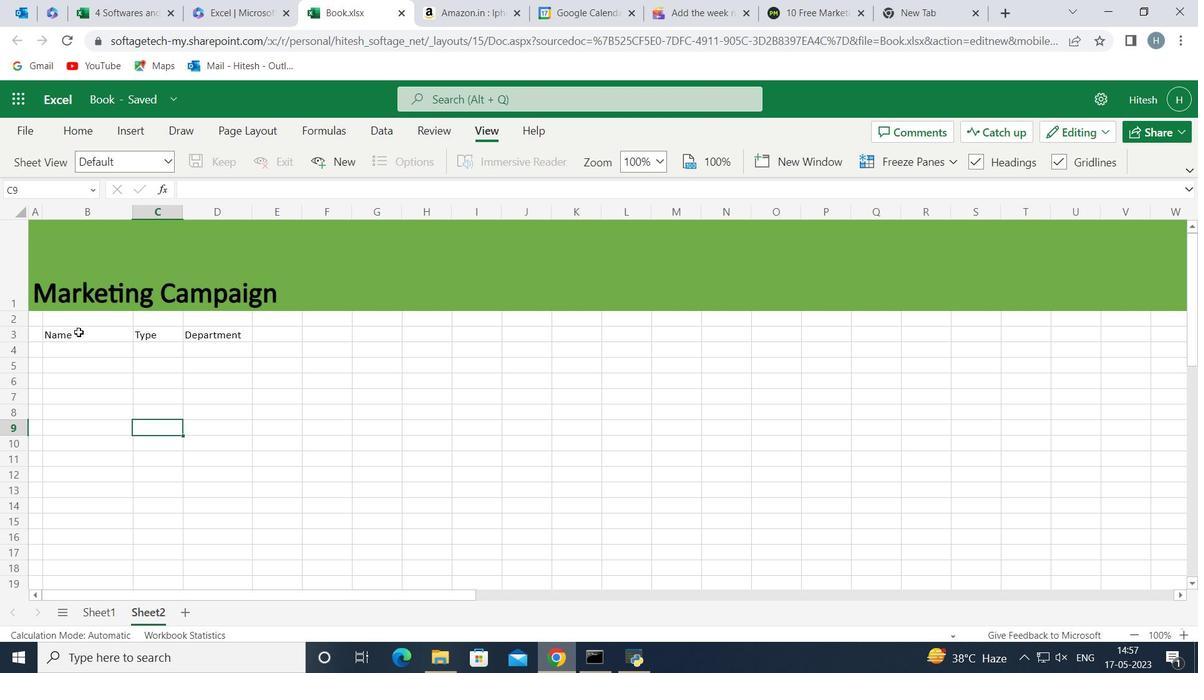 
Action: Key pressed <Key.shift><Key.right><Key.right><Key.alt_l><<76>><Key.shift>ctrl+L
Screenshot: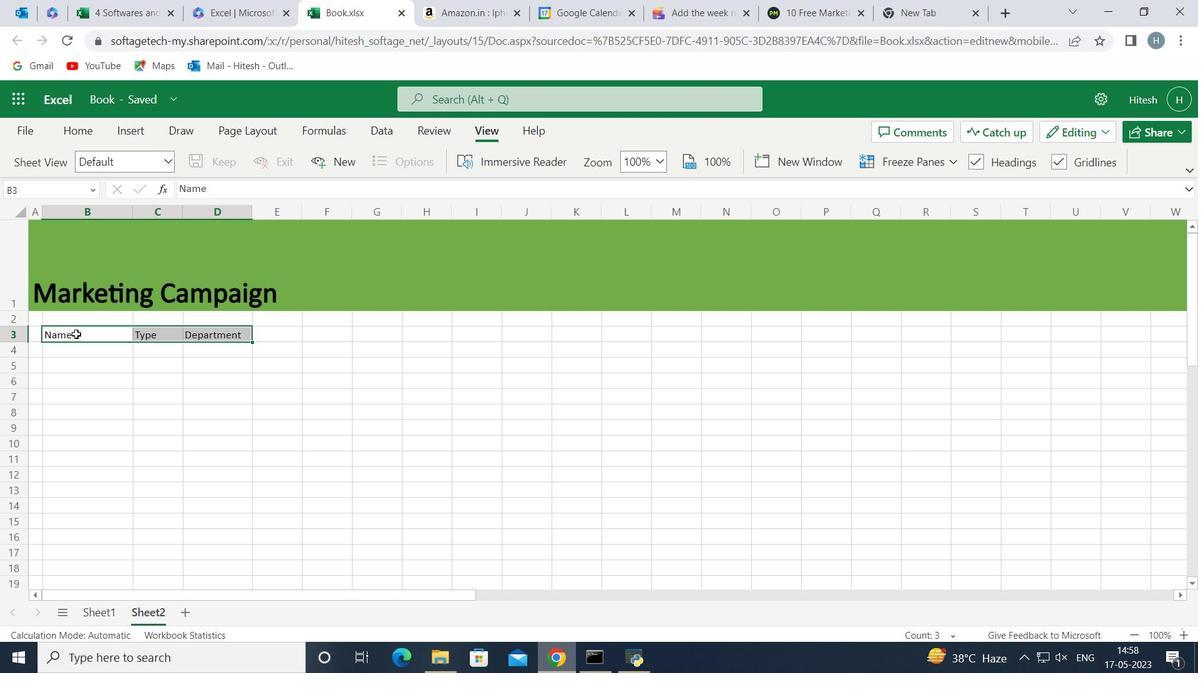 
Action: Mouse moved to (331, 351)
Screenshot: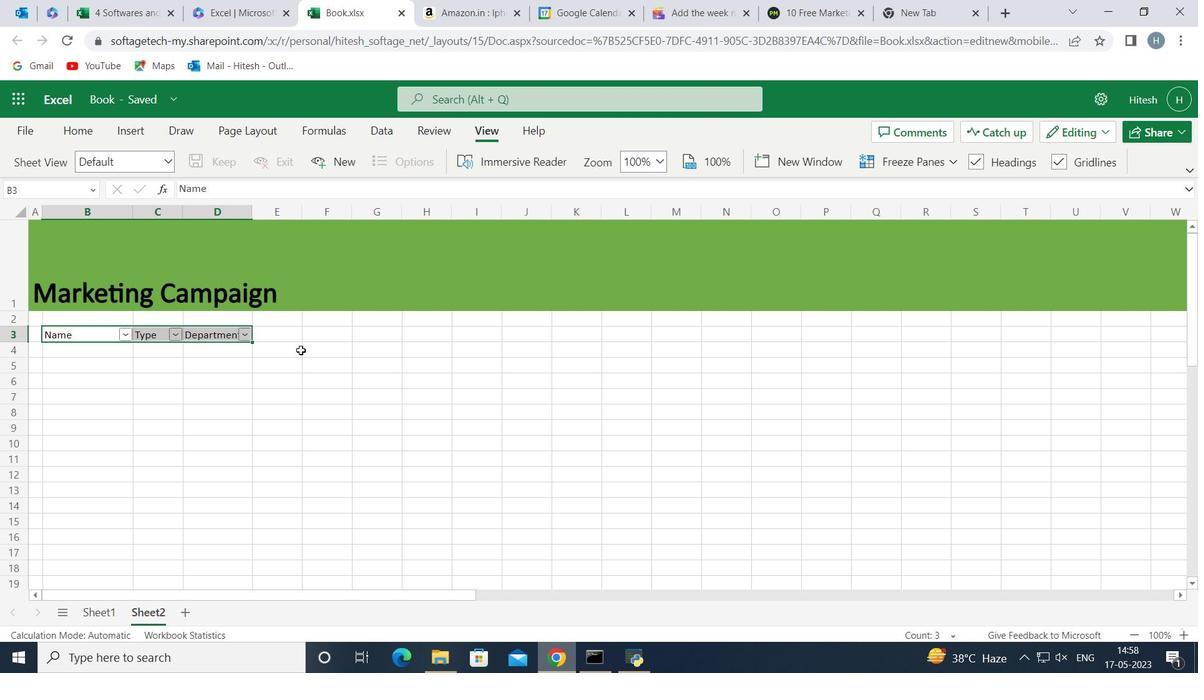 
Action: Mouse pressed left at (331, 351)
